 Task: Buy 5 Ties for Baby Girls from Accessories section under best seller category for shipping address: Ebony Rodriguez, 3516 Cook Hill Road, Danbury, Connecticut 06810, Cell Number 2034707320. Pay from credit card ending with 2005, CVV 3321
Action: Mouse moved to (254, 69)
Screenshot: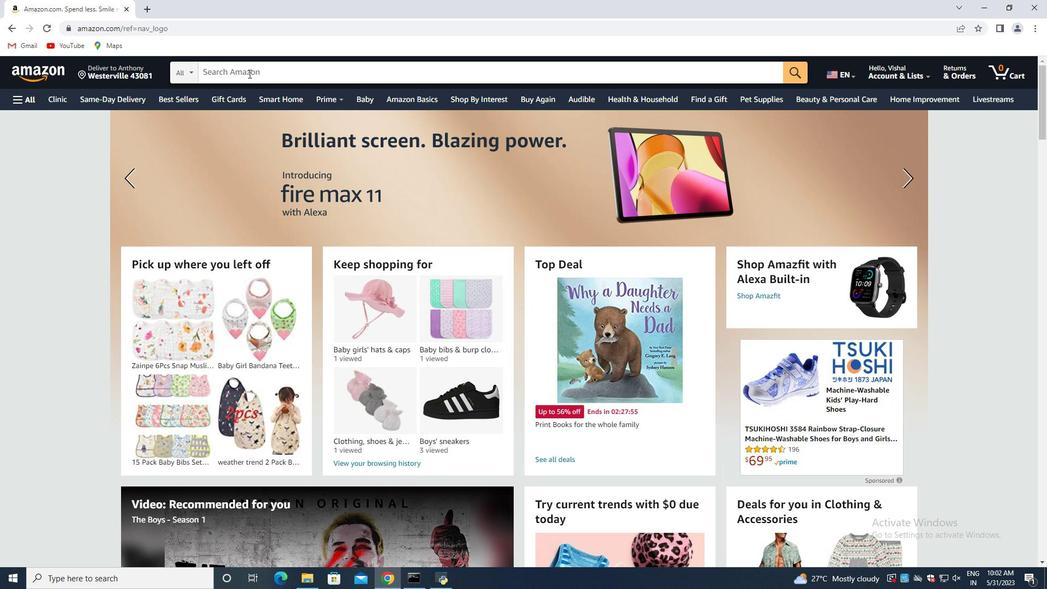 
Action: Mouse pressed left at (254, 69)
Screenshot: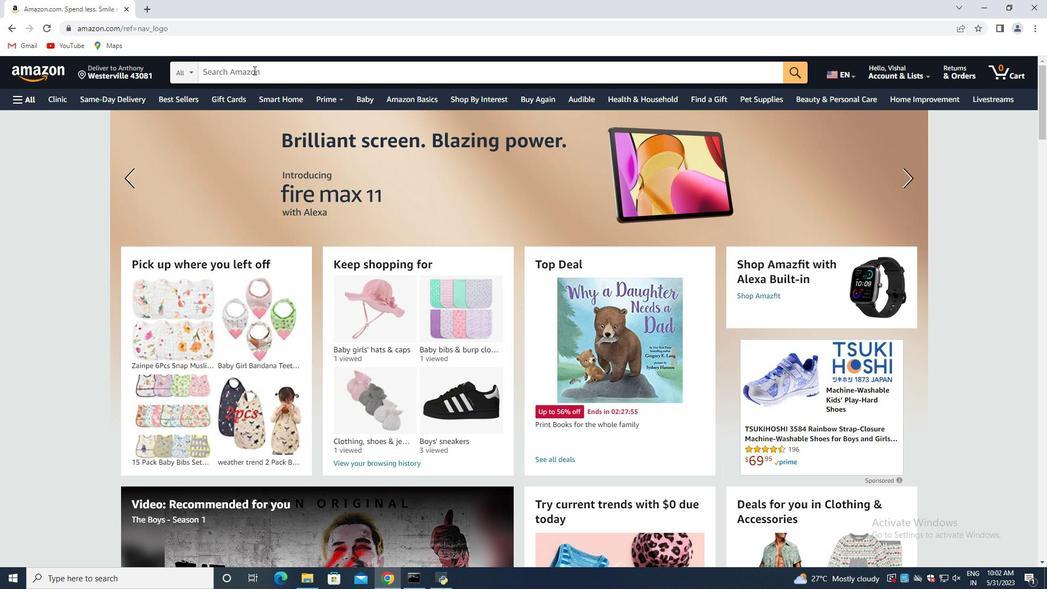 
Action: Key pressed <Key.shift>Ties<Key.space>for<Key.space><Key.shift>Baby<Key.space><Key.shift><Key.shift>Girls<Key.enter>
Screenshot: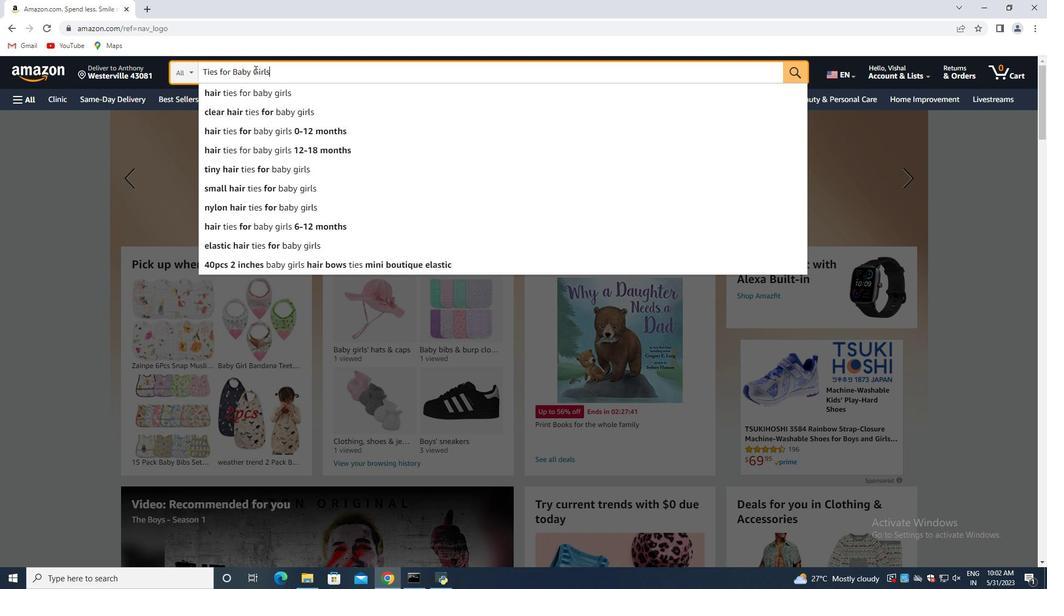 
Action: Mouse moved to (249, 67)
Screenshot: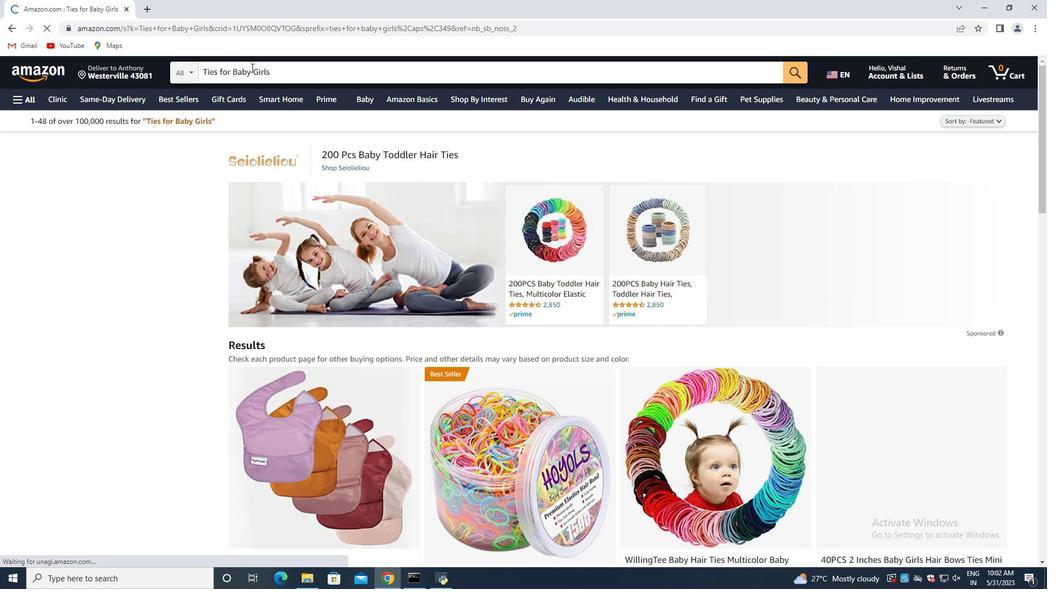 
Action: Mouse scrolled (249, 67) with delta (0, 0)
Screenshot: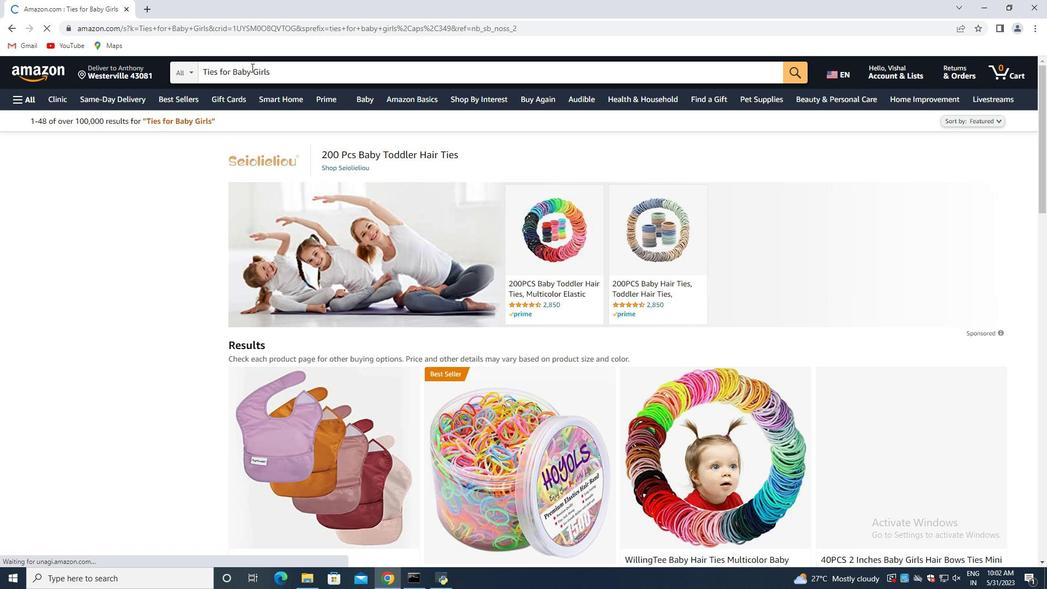 
Action: Mouse moved to (229, 83)
Screenshot: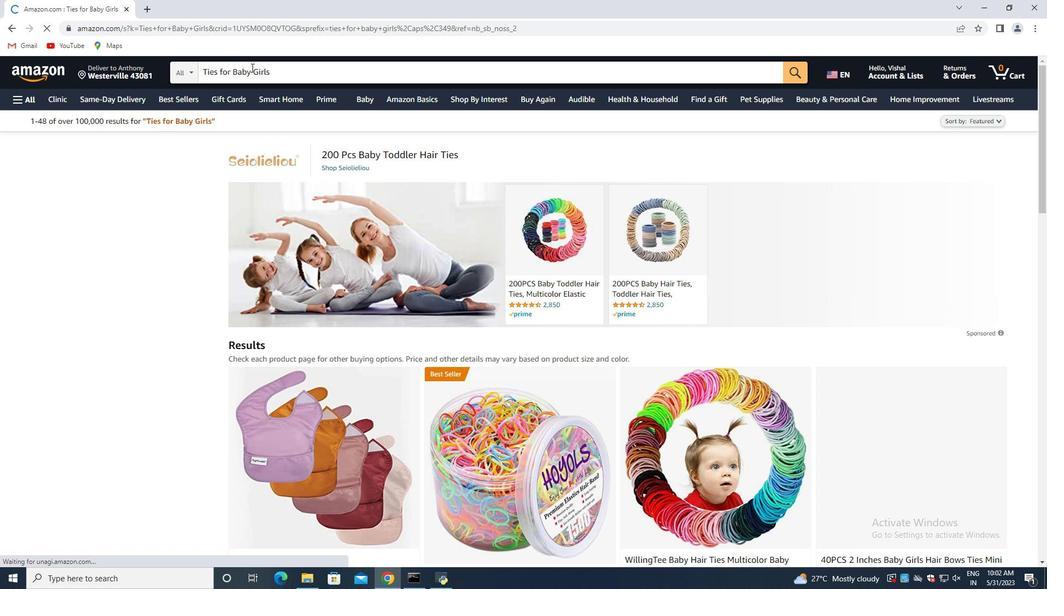 
Action: Mouse scrolled (231, 81) with delta (0, 0)
Screenshot: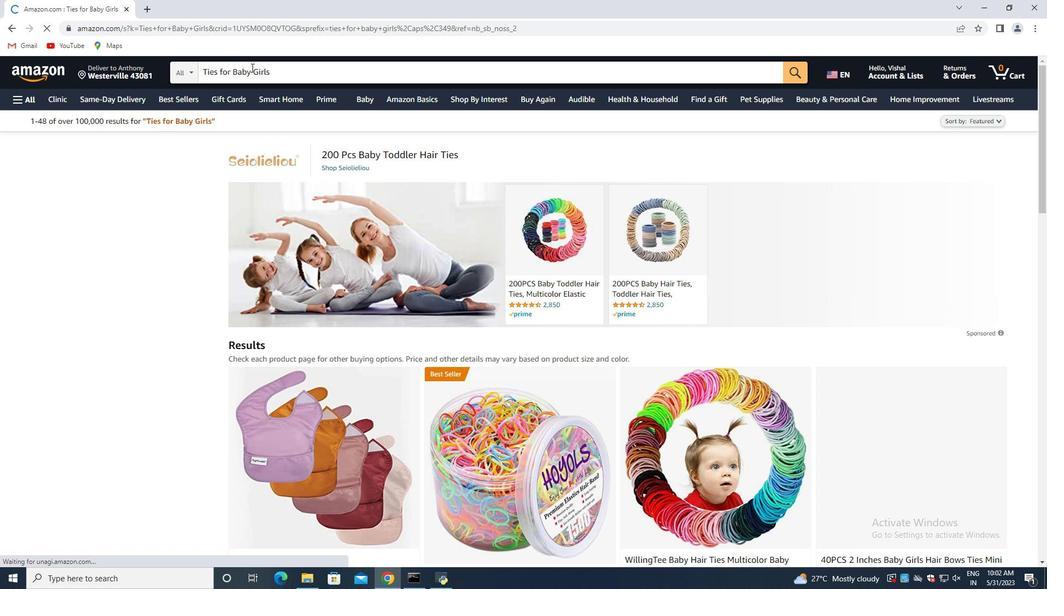 
Action: Mouse moved to (225, 98)
Screenshot: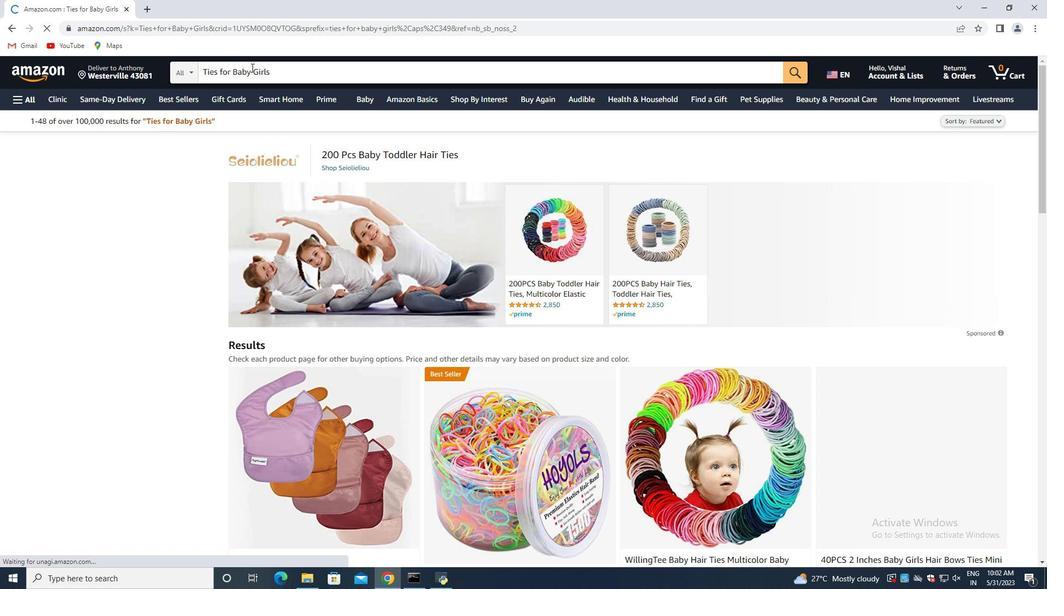 
Action: Mouse scrolled (225, 97) with delta (0, 0)
Screenshot: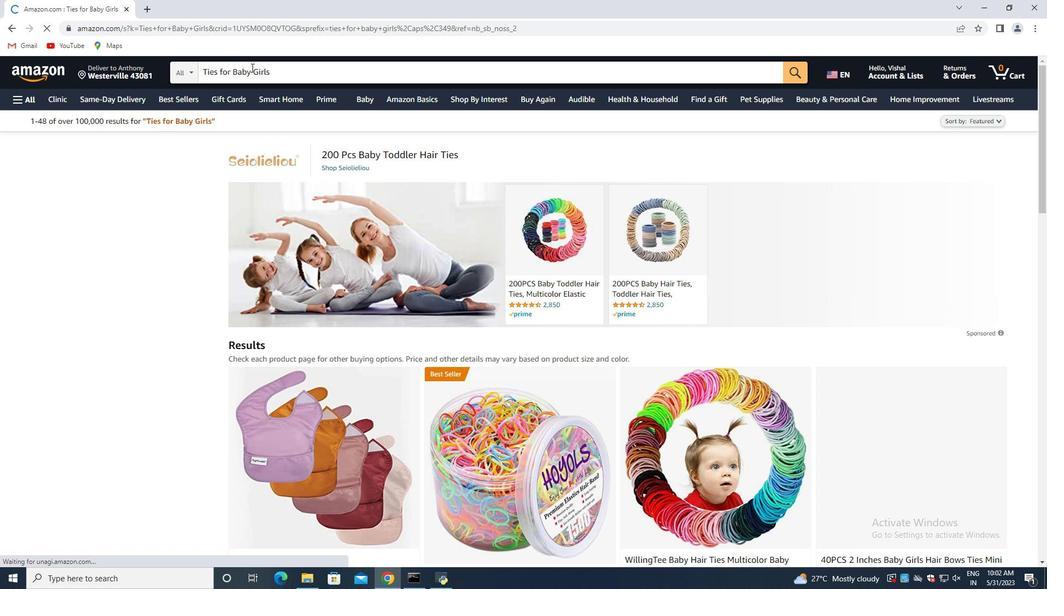 
Action: Mouse moved to (221, 112)
Screenshot: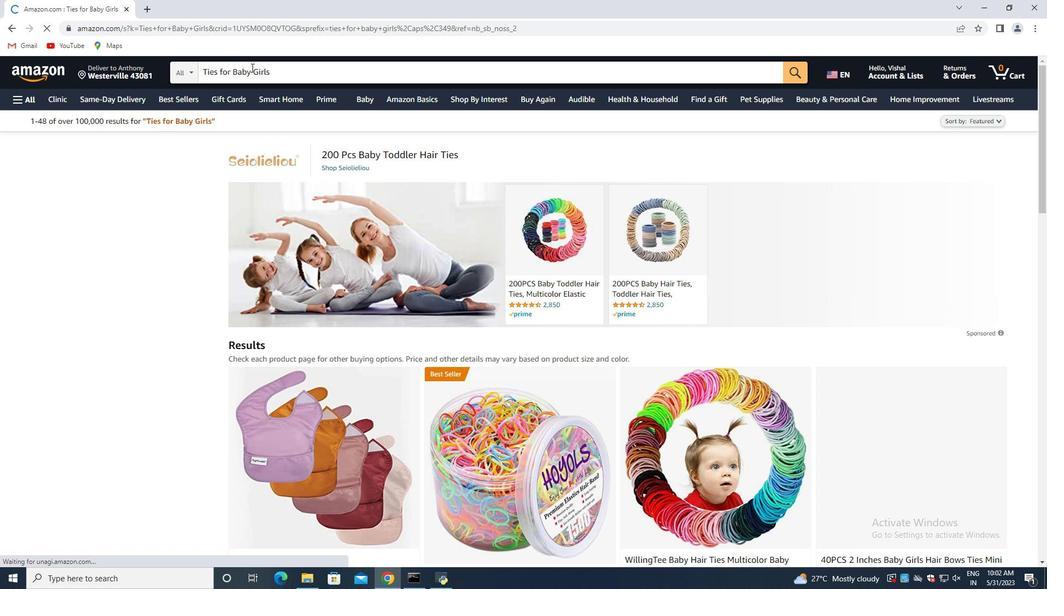 
Action: Mouse scrolled (221, 111) with delta (0, 0)
Screenshot: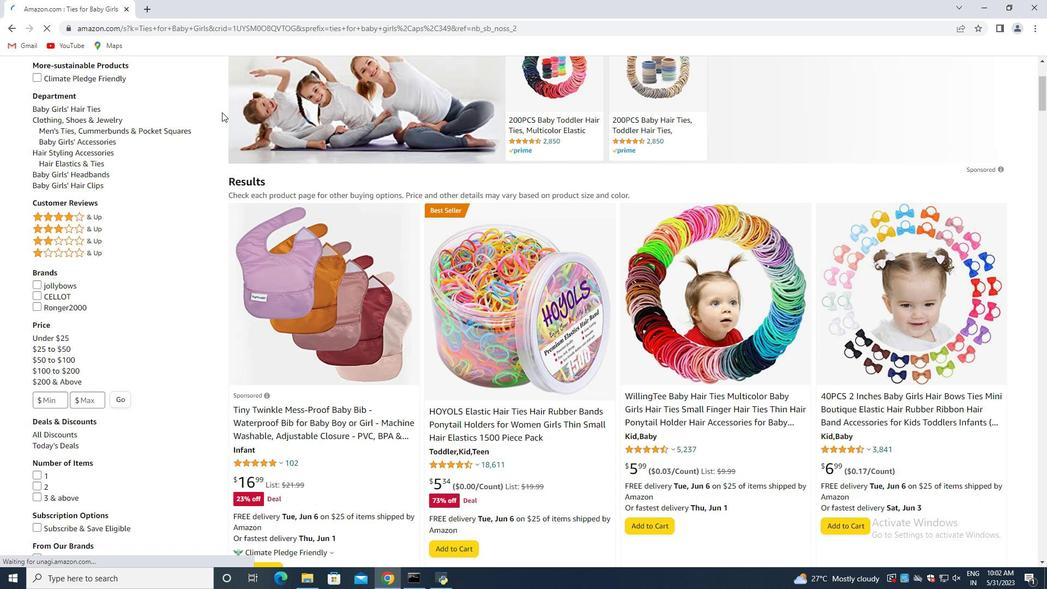 
Action: Mouse moved to (386, 220)
Screenshot: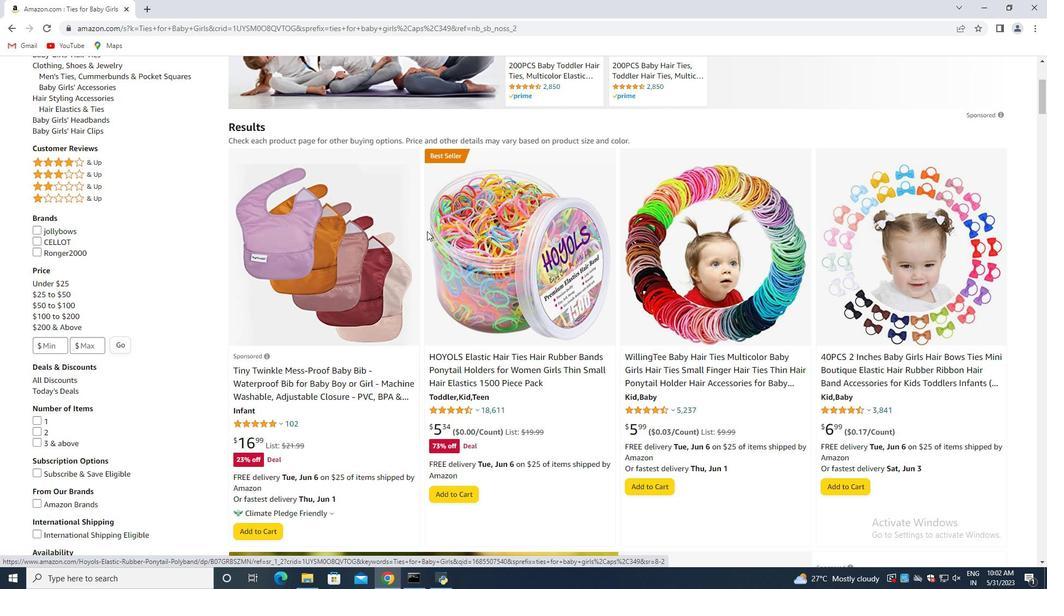 
Action: Mouse scrolled (386, 221) with delta (0, 0)
Screenshot: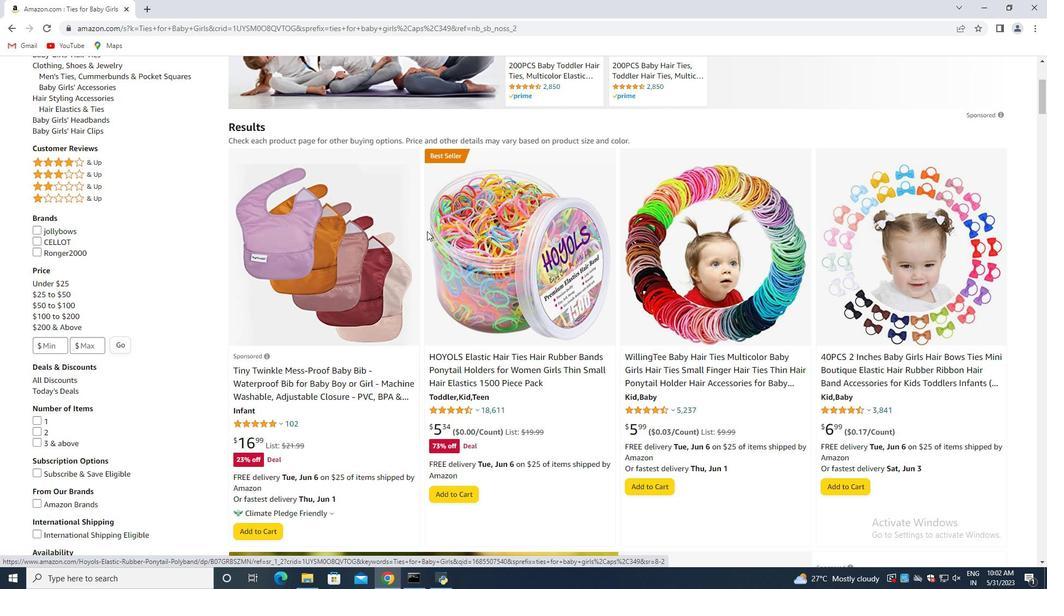 
Action: Mouse moved to (384, 219)
Screenshot: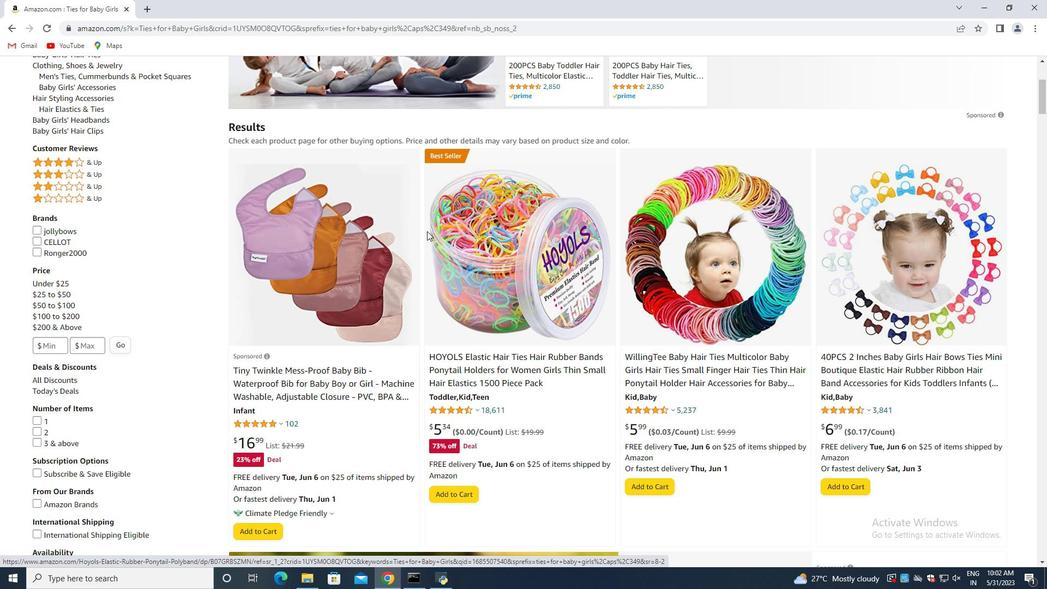 
Action: Mouse scrolled (384, 220) with delta (0, 0)
Screenshot: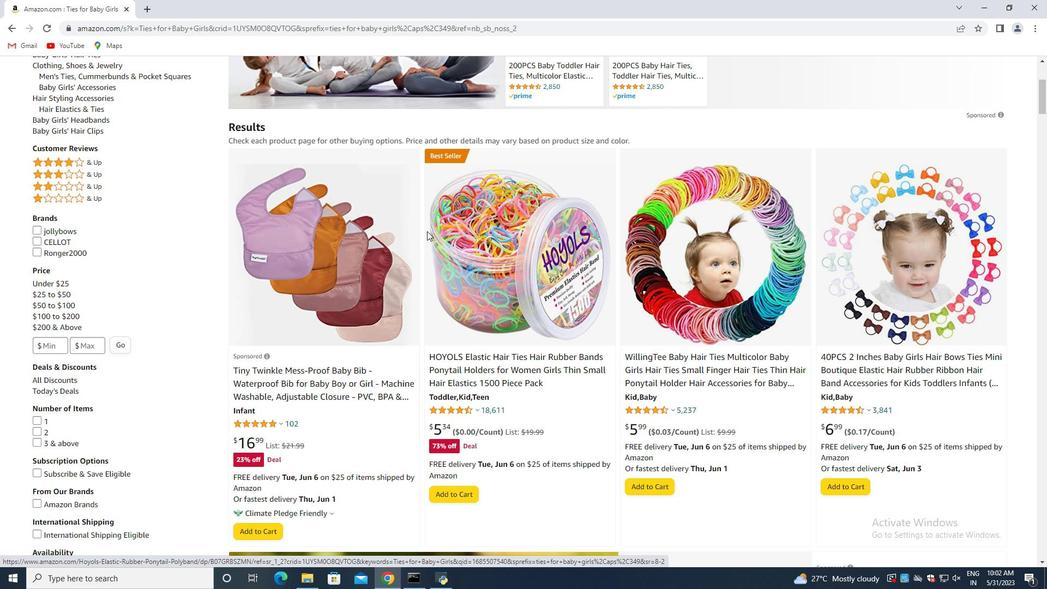 
Action: Mouse moved to (384, 219)
Screenshot: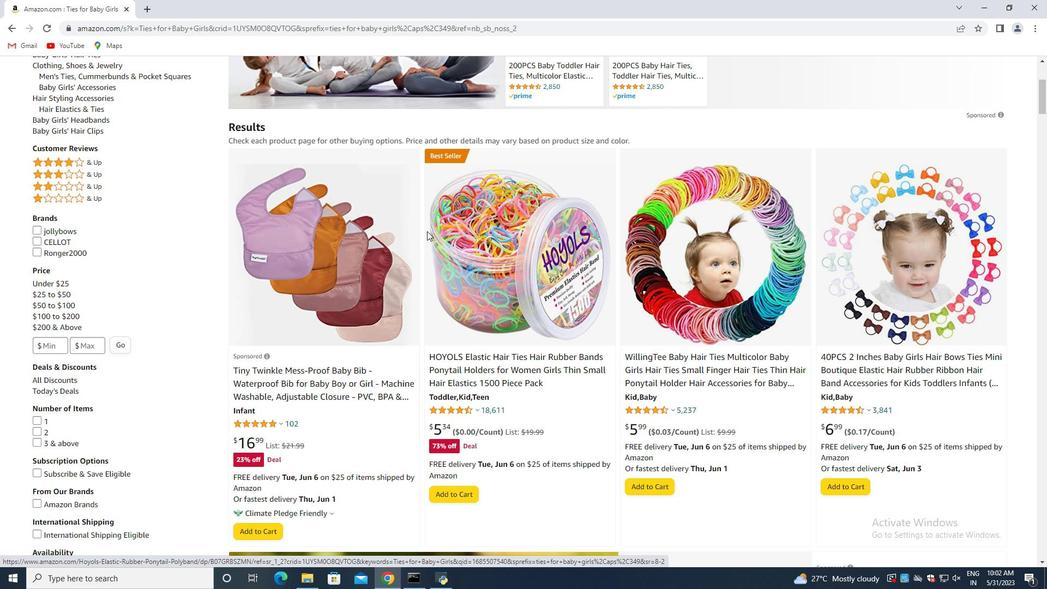 
Action: Mouse scrolled (384, 219) with delta (0, 0)
Screenshot: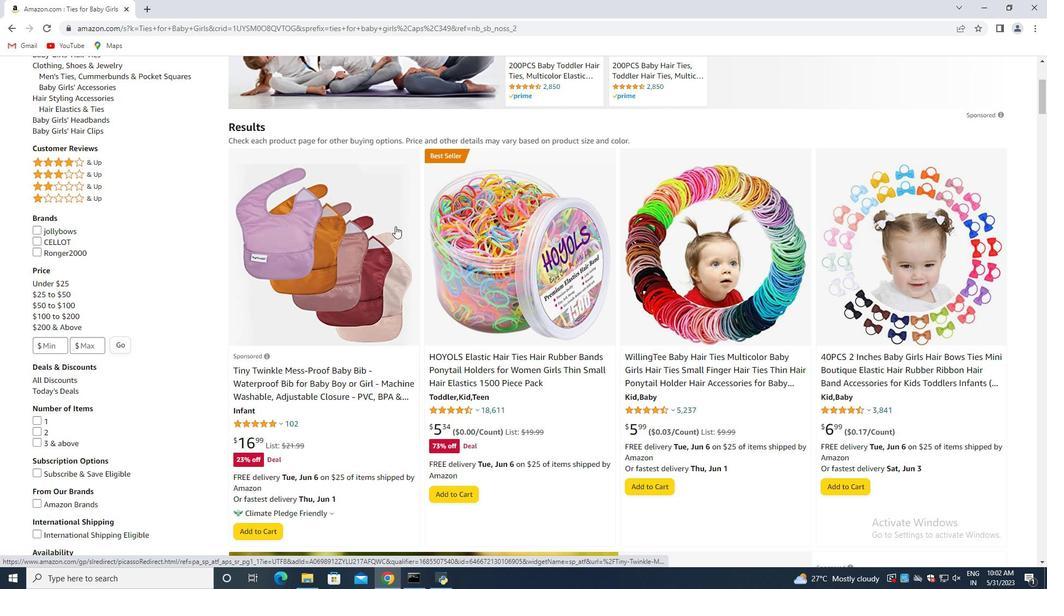 
Action: Mouse moved to (128, 227)
Screenshot: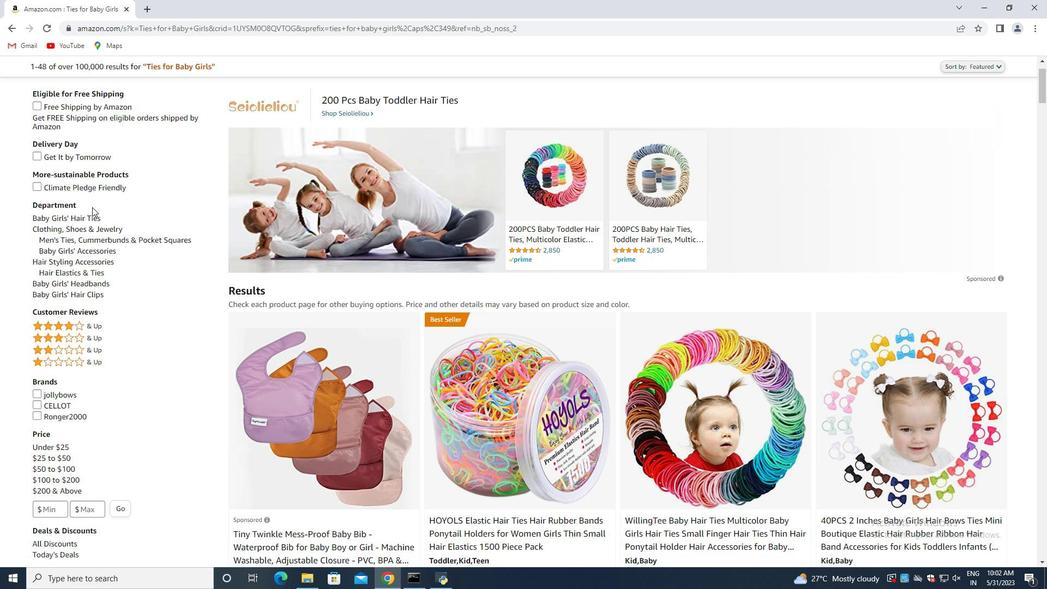 
Action: Mouse scrolled (128, 227) with delta (0, 0)
Screenshot: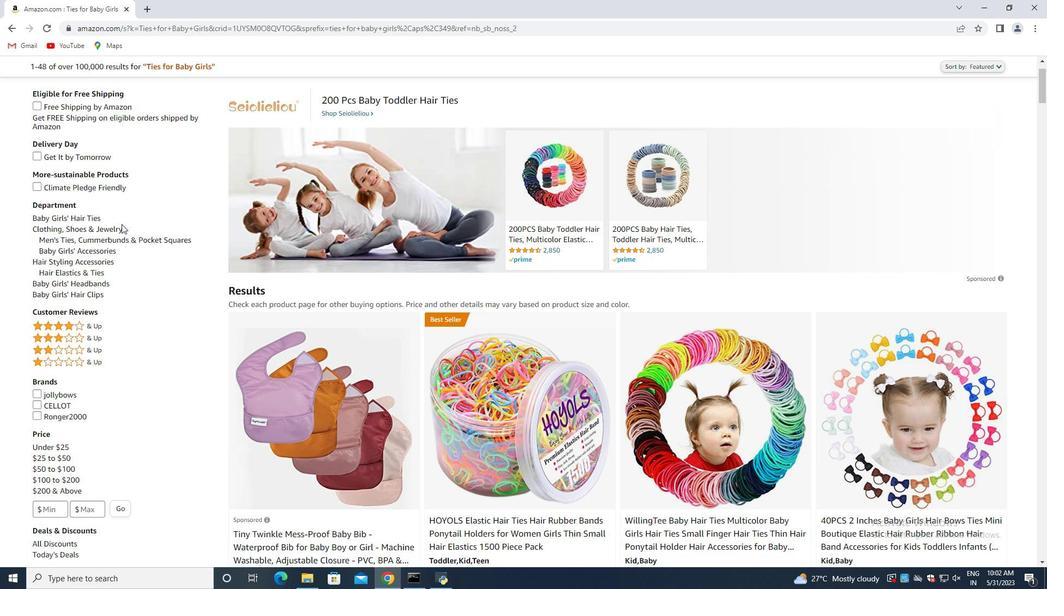 
Action: Mouse scrolled (128, 227) with delta (0, 0)
Screenshot: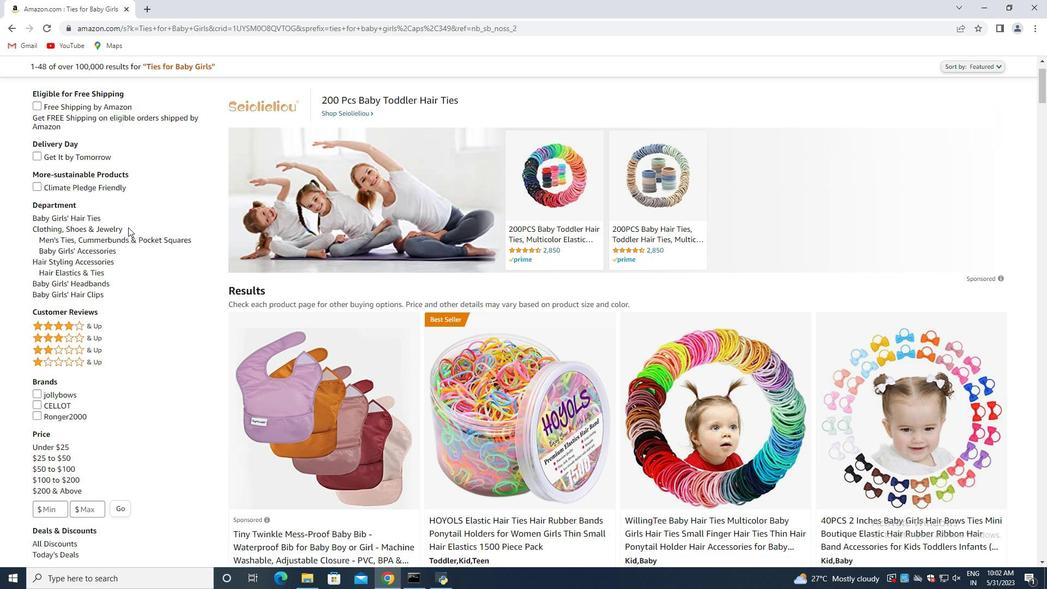 
Action: Mouse moved to (86, 304)
Screenshot: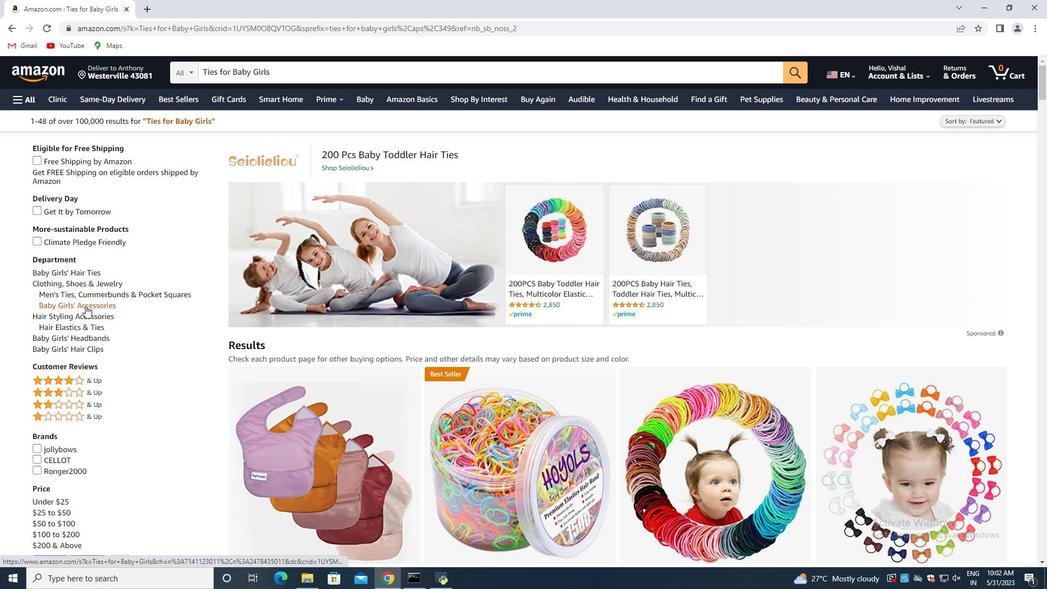 
Action: Mouse pressed left at (86, 304)
Screenshot: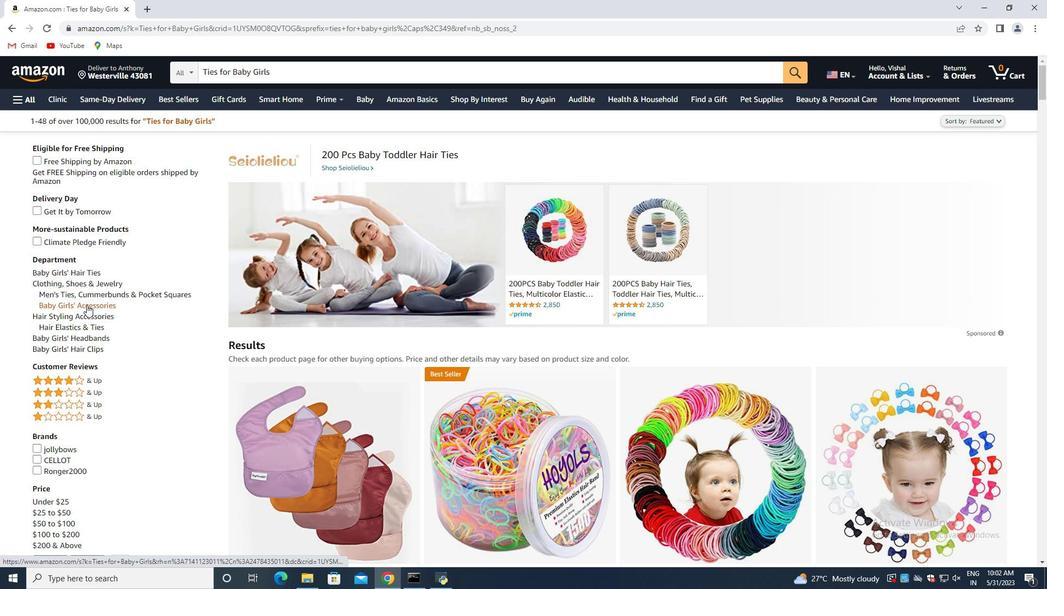 
Action: Mouse moved to (104, 304)
Screenshot: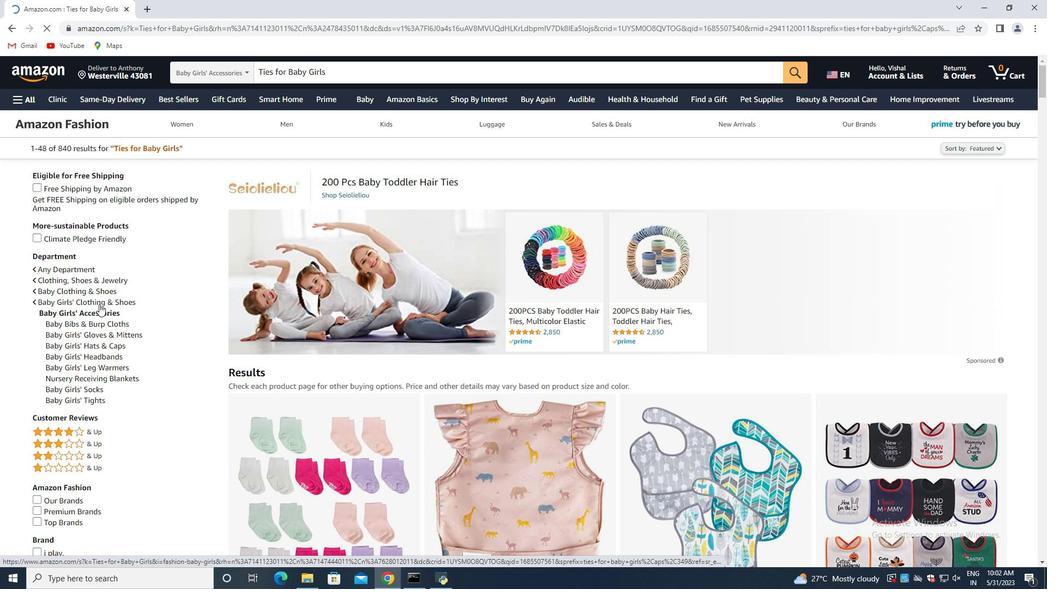 
Action: Mouse scrolled (102, 303) with delta (0, 0)
Screenshot: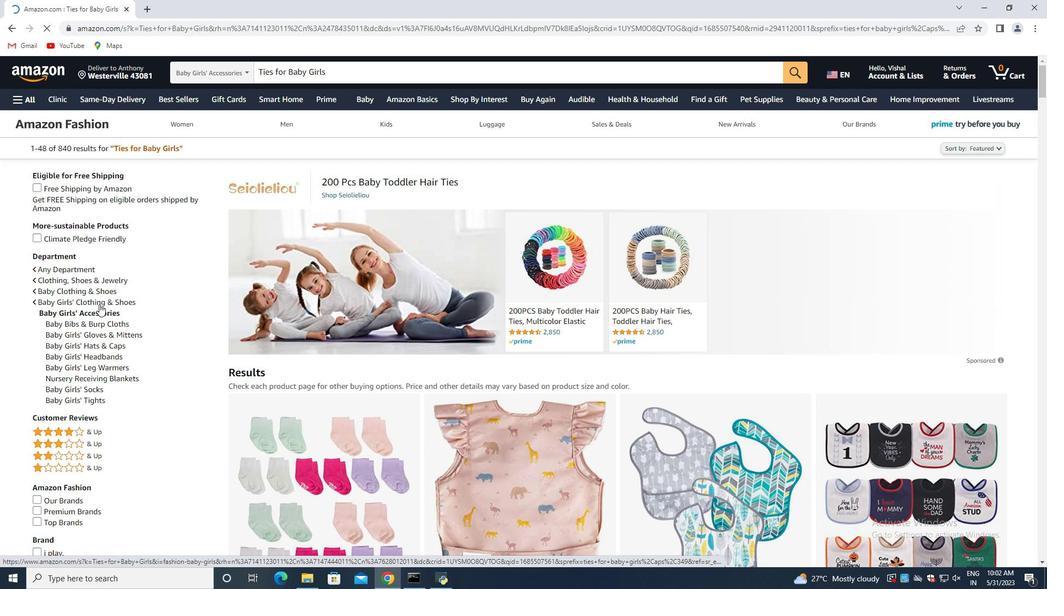 
Action: Mouse moved to (104, 304)
Screenshot: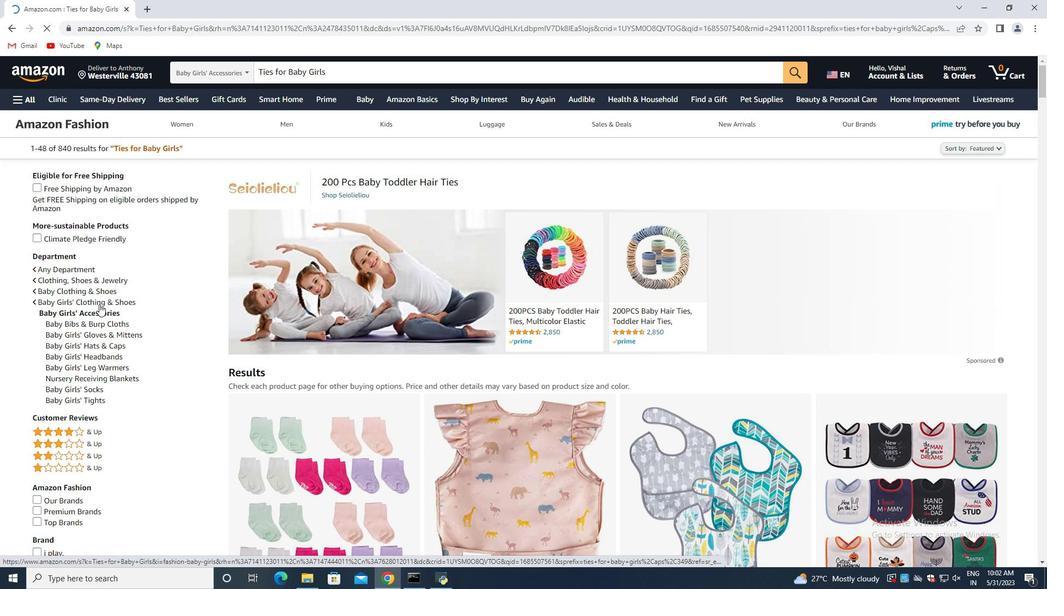 
Action: Mouse scrolled (104, 303) with delta (0, 0)
Screenshot: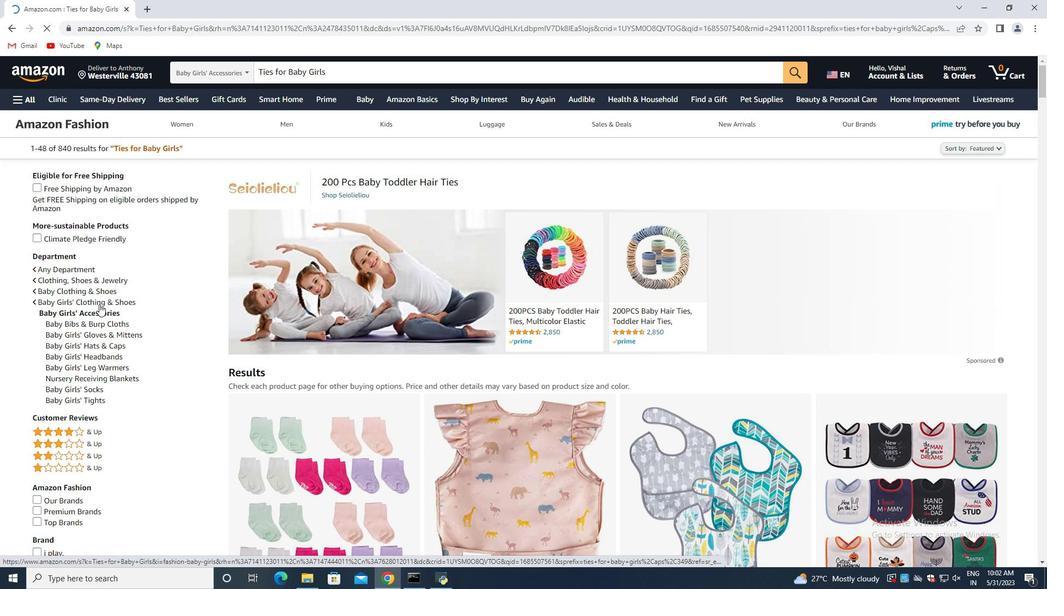 
Action: Mouse moved to (158, 307)
Screenshot: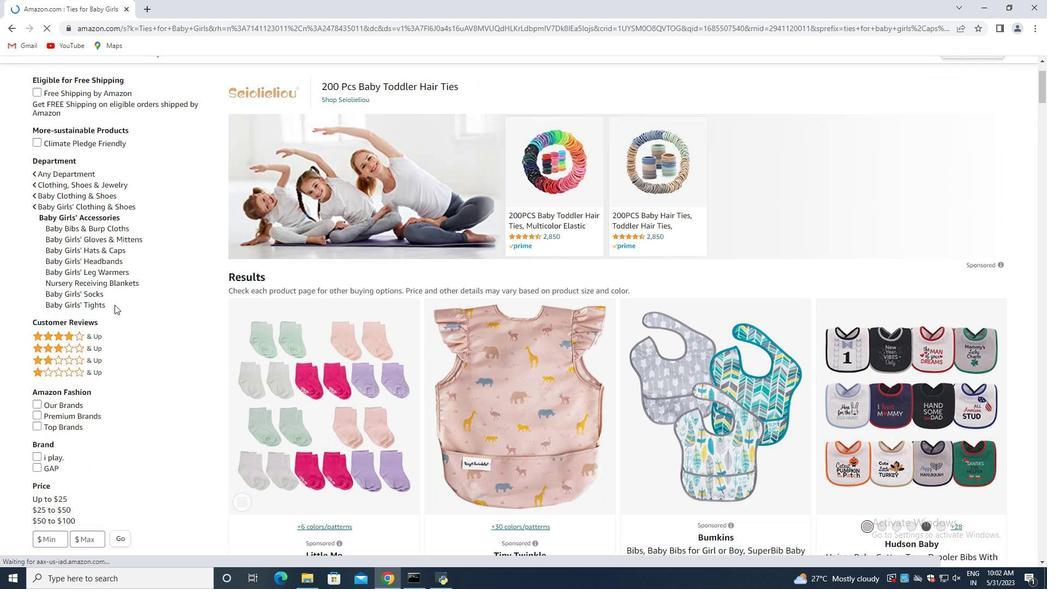 
Action: Mouse scrolled (158, 308) with delta (0, 0)
Screenshot: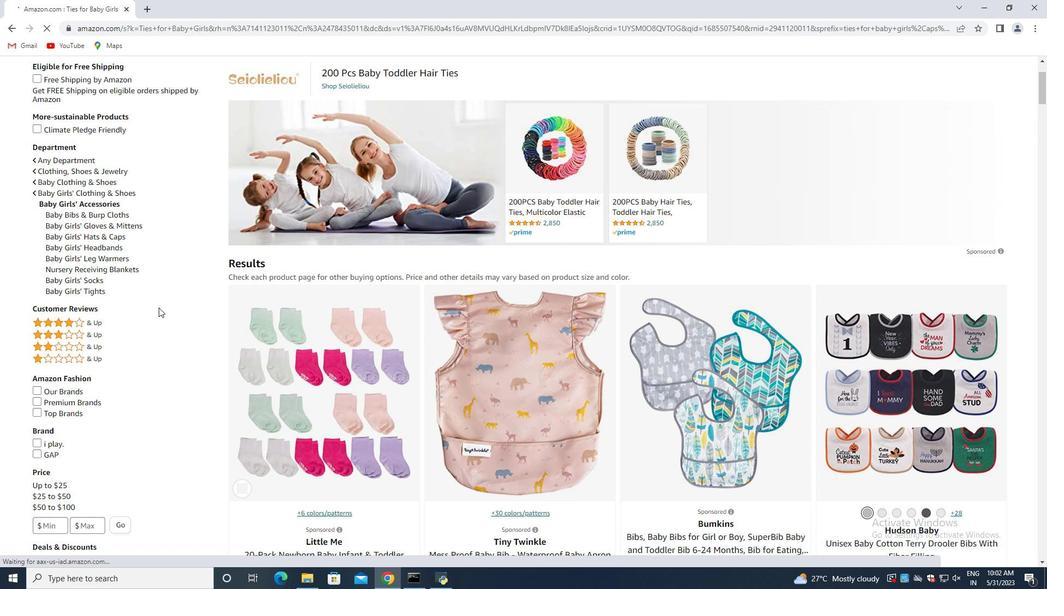
Action: Mouse scrolled (158, 308) with delta (0, 0)
Screenshot: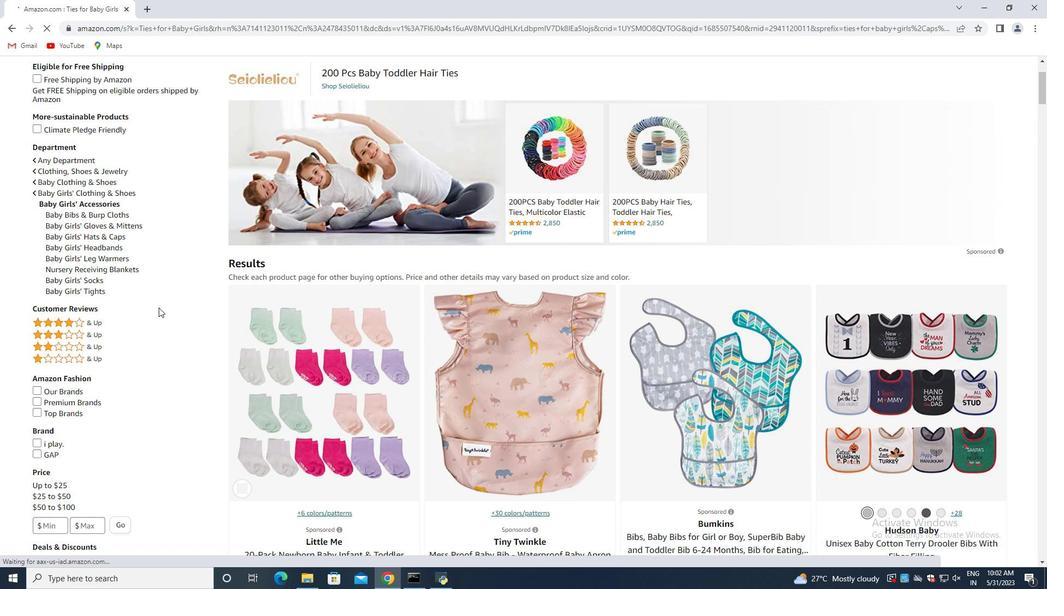 
Action: Mouse scrolled (158, 308) with delta (0, 0)
Screenshot: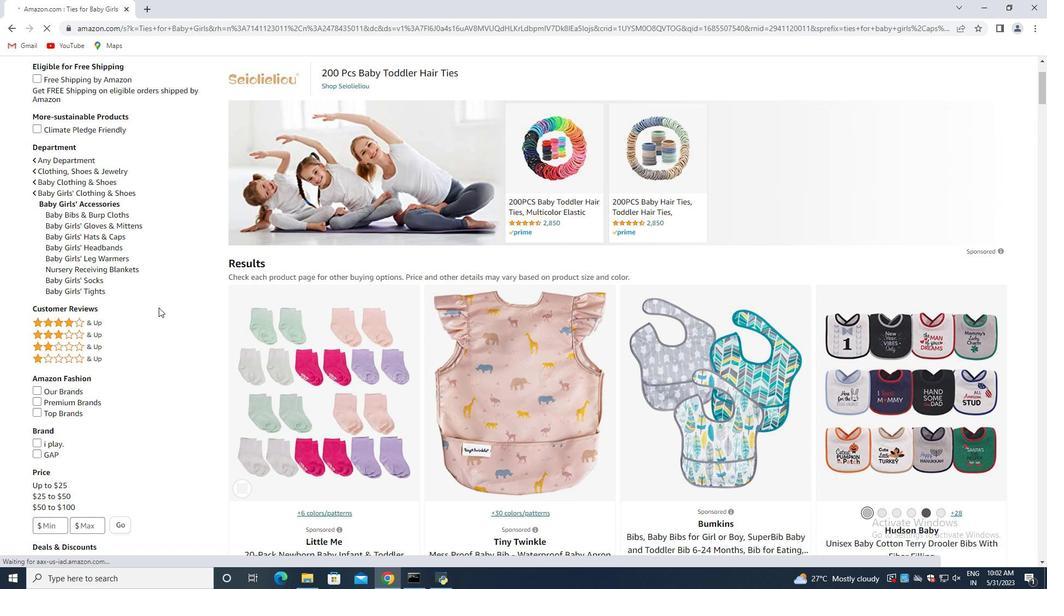 
Action: Mouse scrolled (158, 307) with delta (0, 0)
Screenshot: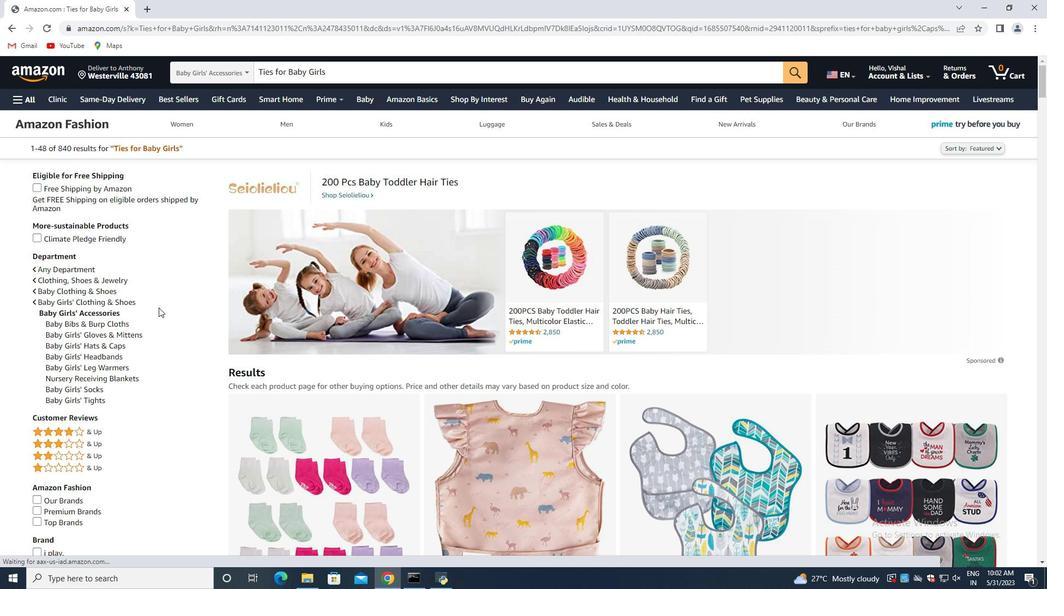 
Action: Mouse scrolled (158, 307) with delta (0, 0)
Screenshot: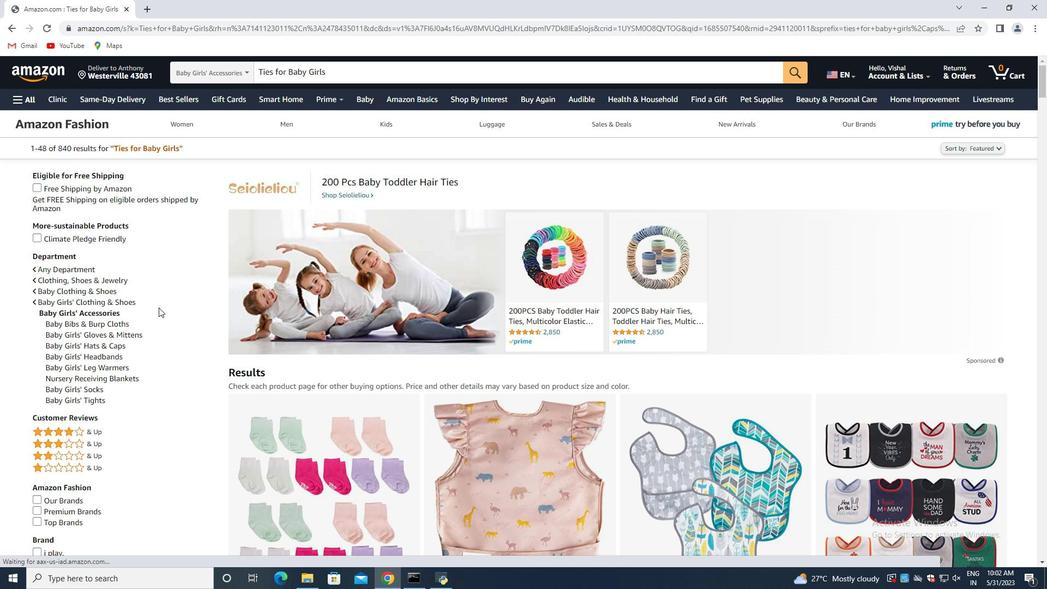 
Action: Mouse scrolled (158, 307) with delta (0, 0)
Screenshot: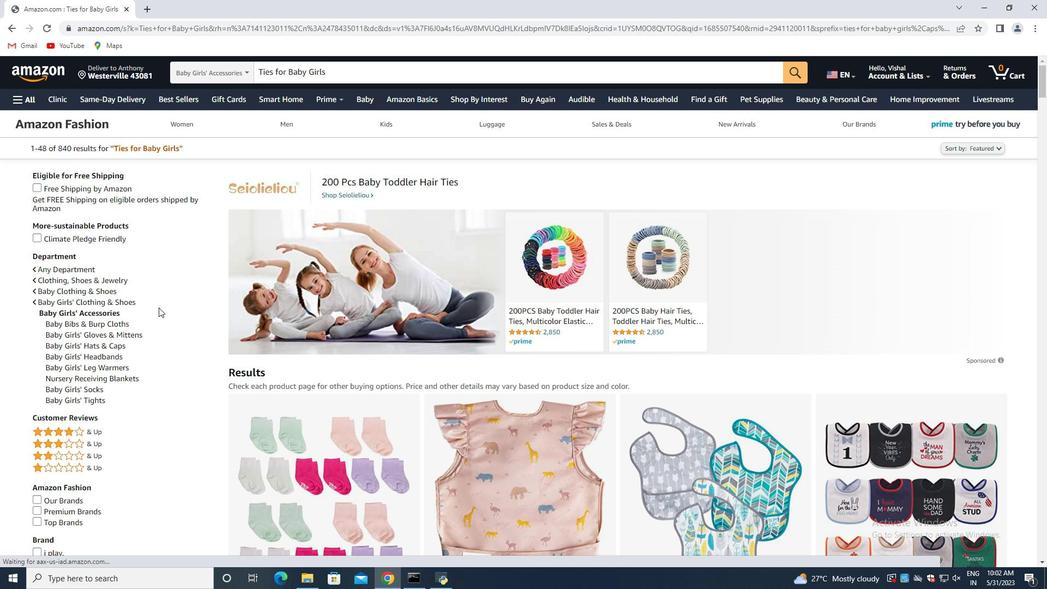 
Action: Mouse moved to (413, 323)
Screenshot: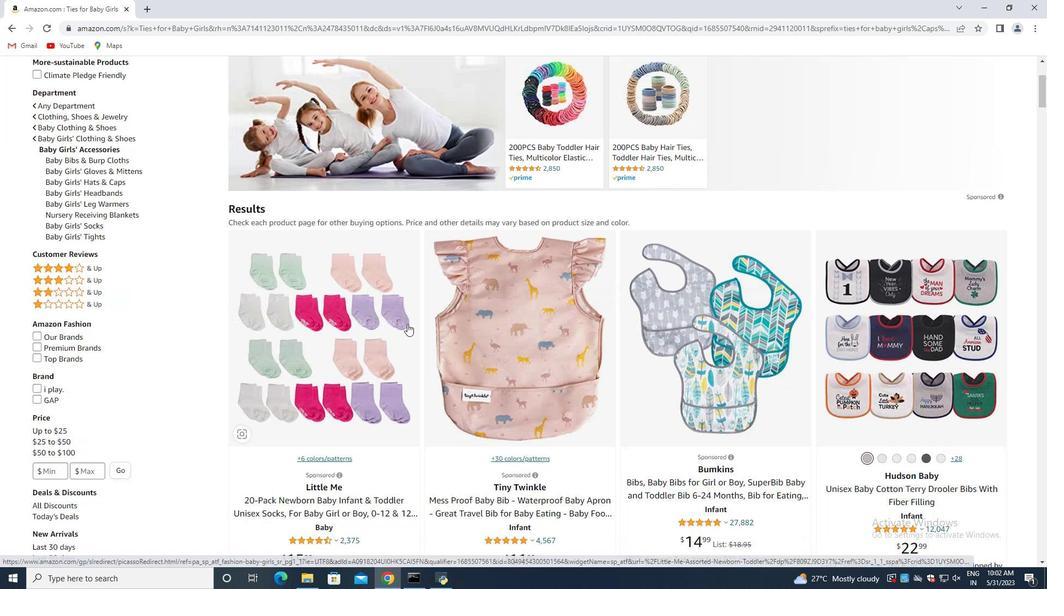 
Action: Mouse scrolled (413, 322) with delta (0, 0)
Screenshot: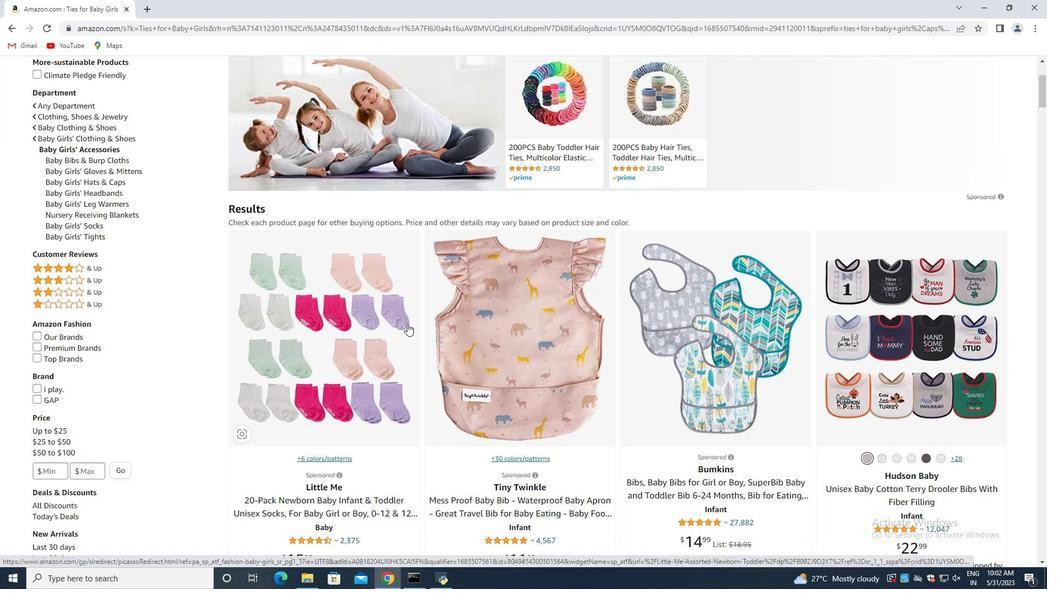 
Action: Mouse scrolled (413, 322) with delta (0, 0)
Screenshot: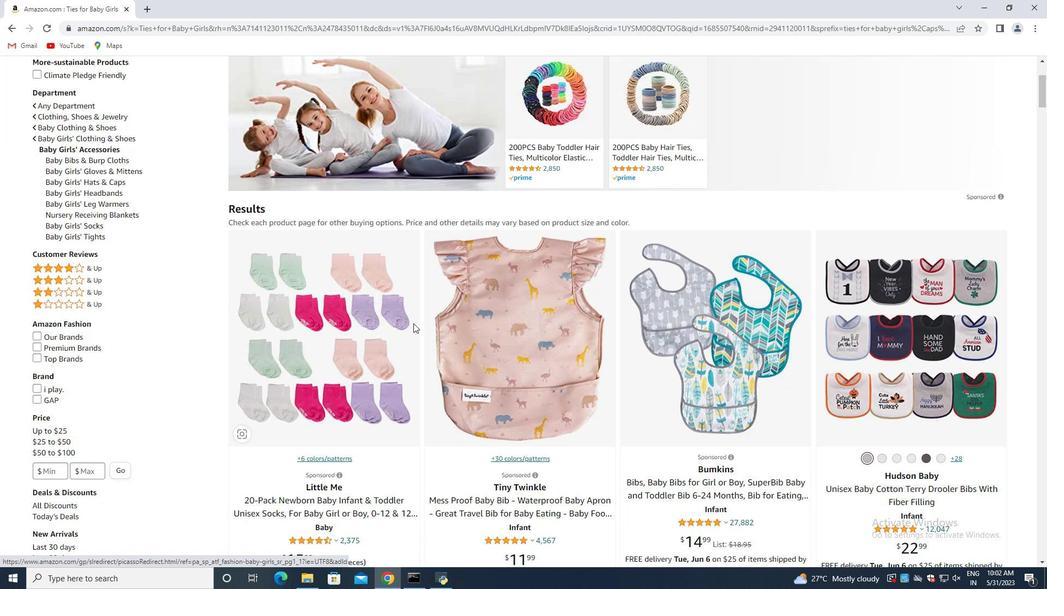 
Action: Mouse moved to (431, 322)
Screenshot: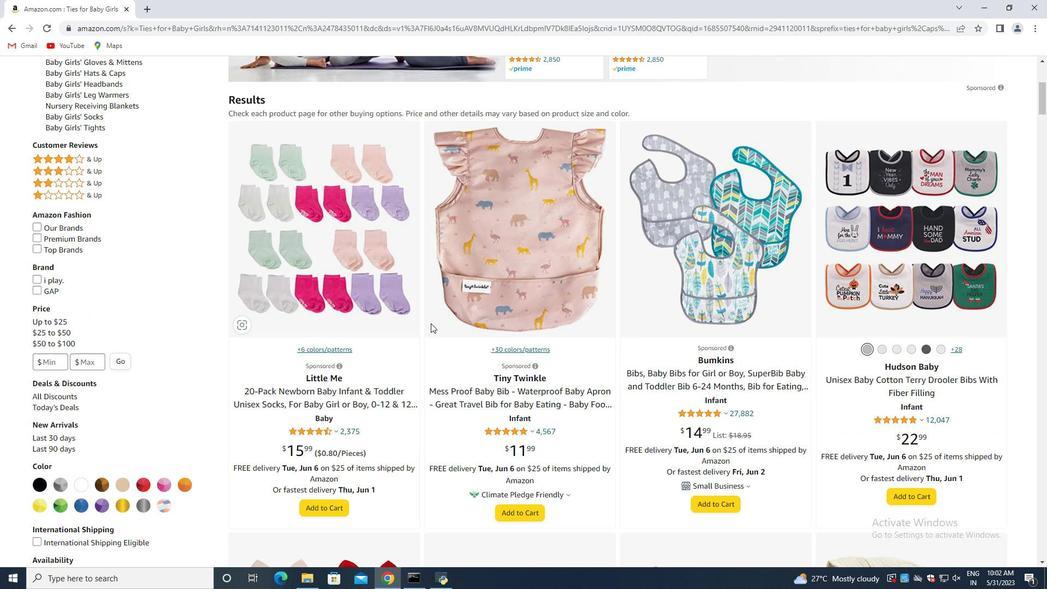 
Action: Mouse scrolled (431, 321) with delta (0, 0)
Screenshot: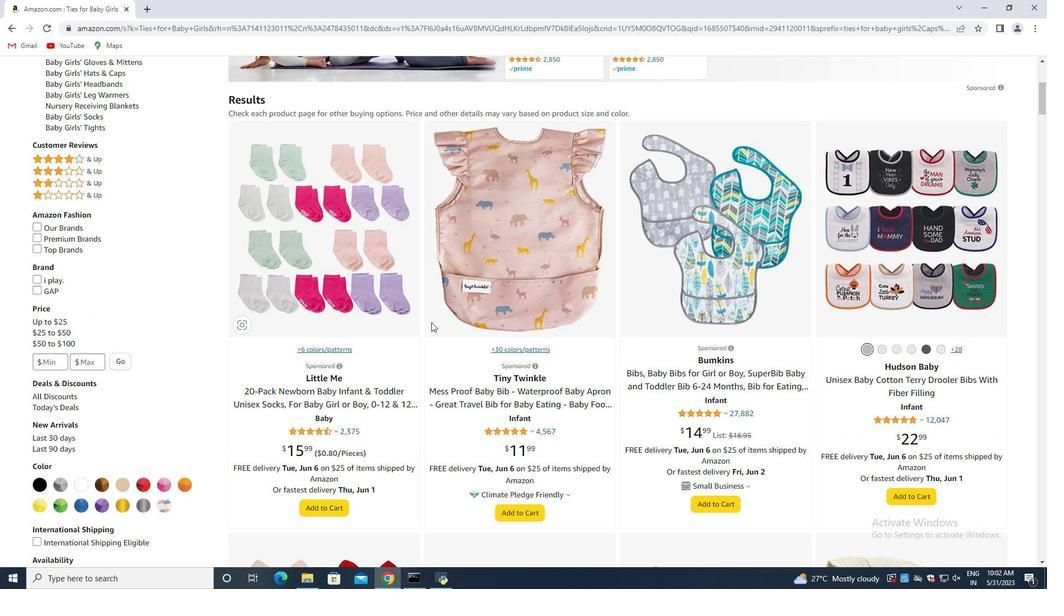 
Action: Mouse scrolled (431, 321) with delta (0, 0)
Screenshot: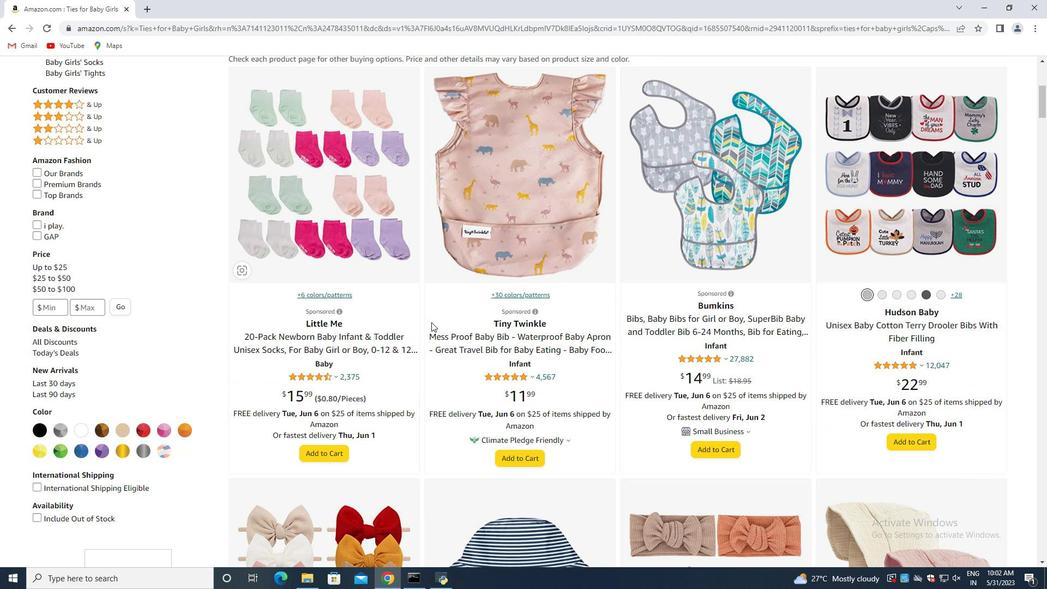 
Action: Mouse scrolled (431, 321) with delta (0, 0)
Screenshot: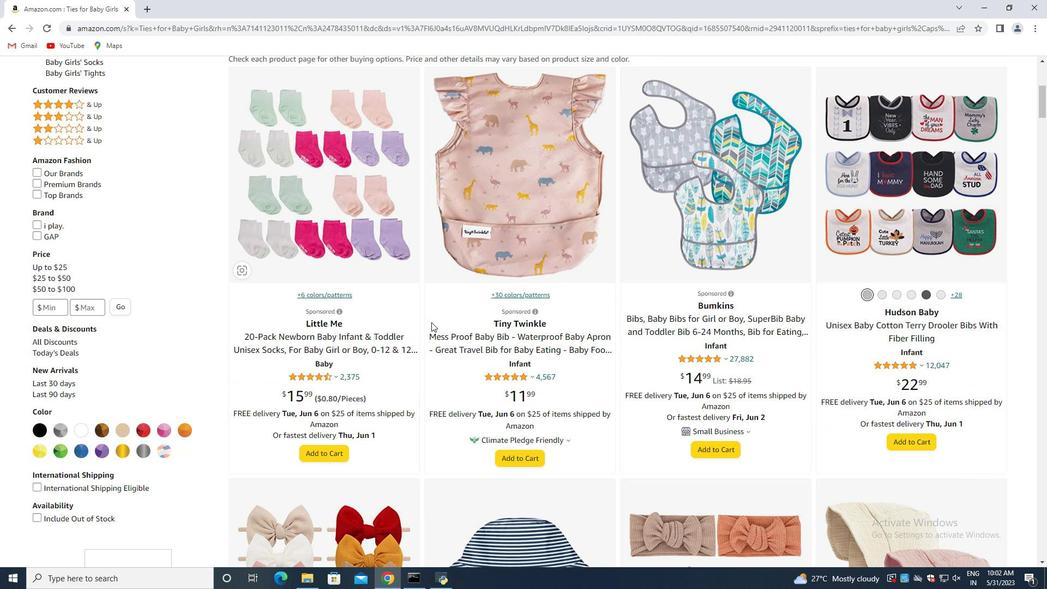 
Action: Mouse scrolled (431, 321) with delta (0, 0)
Screenshot: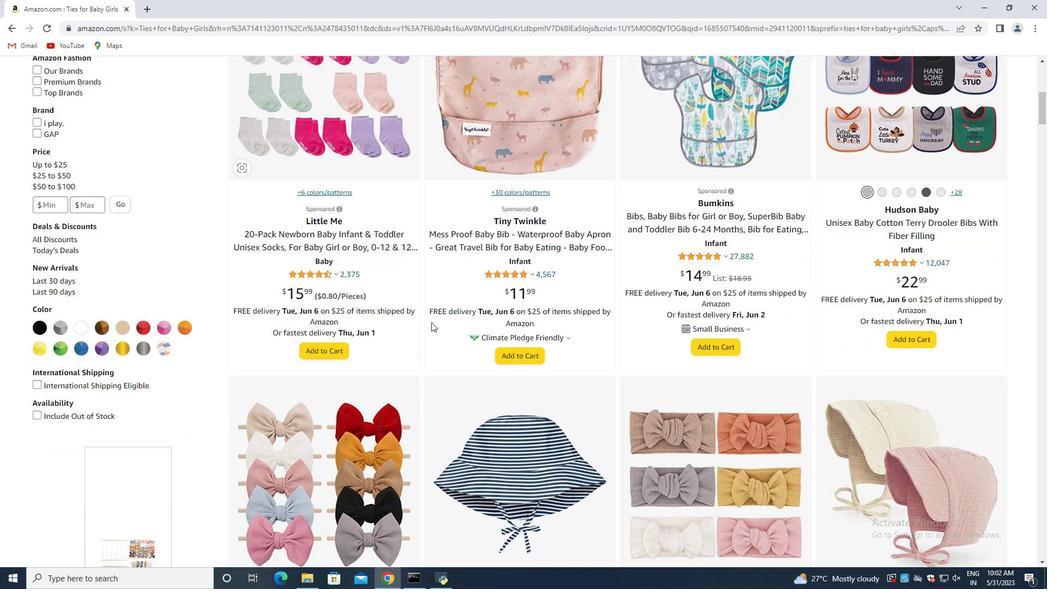 
Action: Mouse scrolled (431, 321) with delta (0, 0)
Screenshot: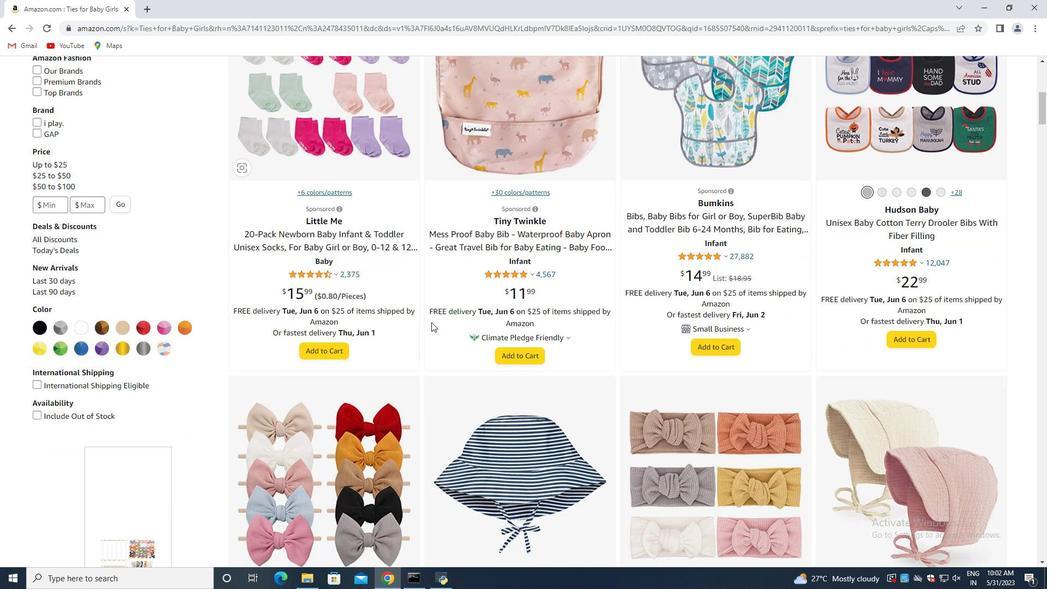 
Action: Mouse moved to (431, 322)
Screenshot: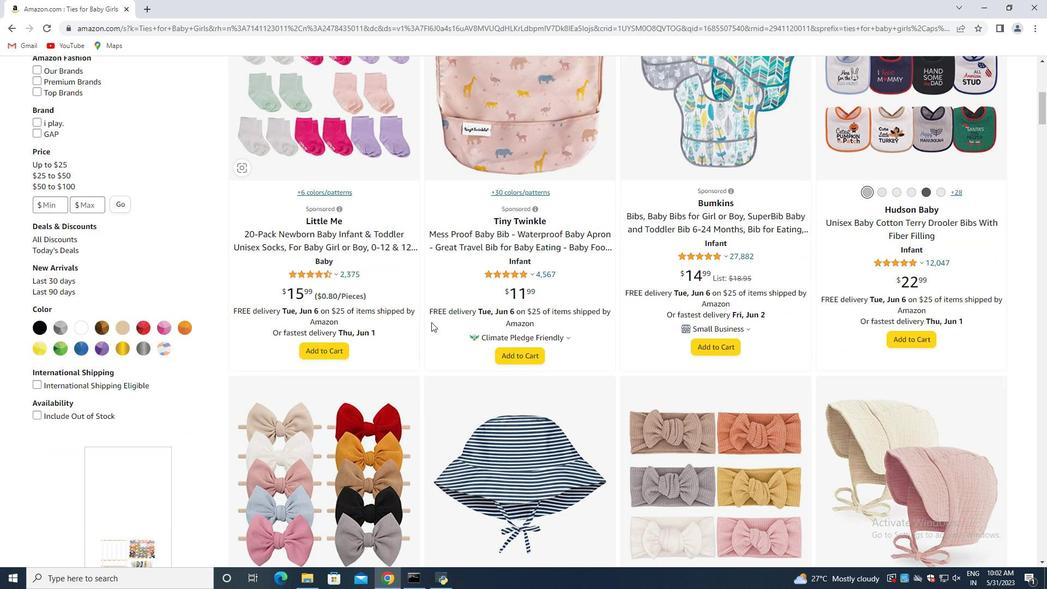 
Action: Mouse scrolled (431, 321) with delta (0, 0)
Screenshot: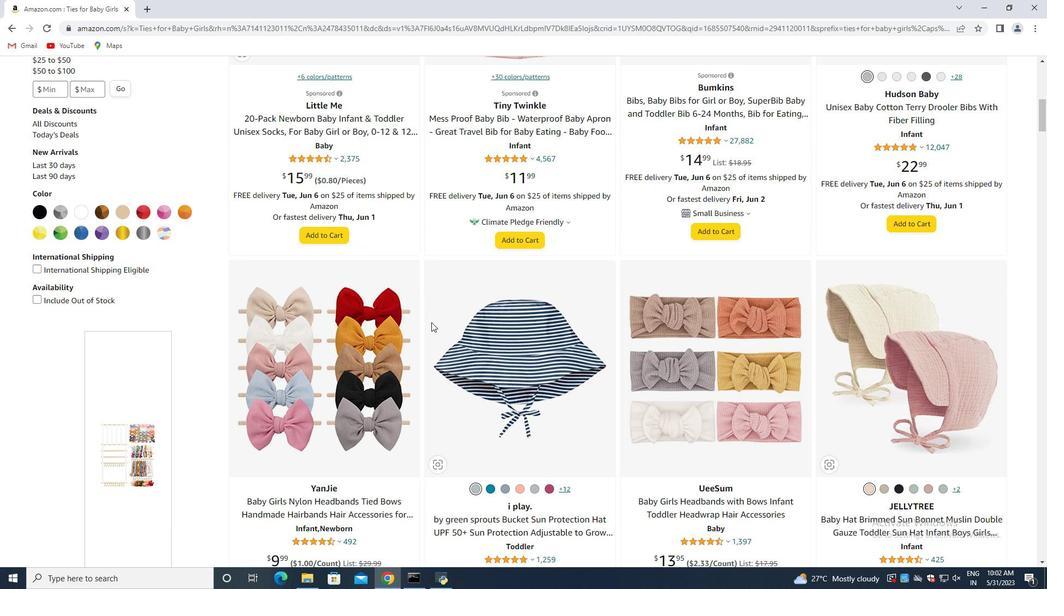 
Action: Mouse moved to (431, 322)
Screenshot: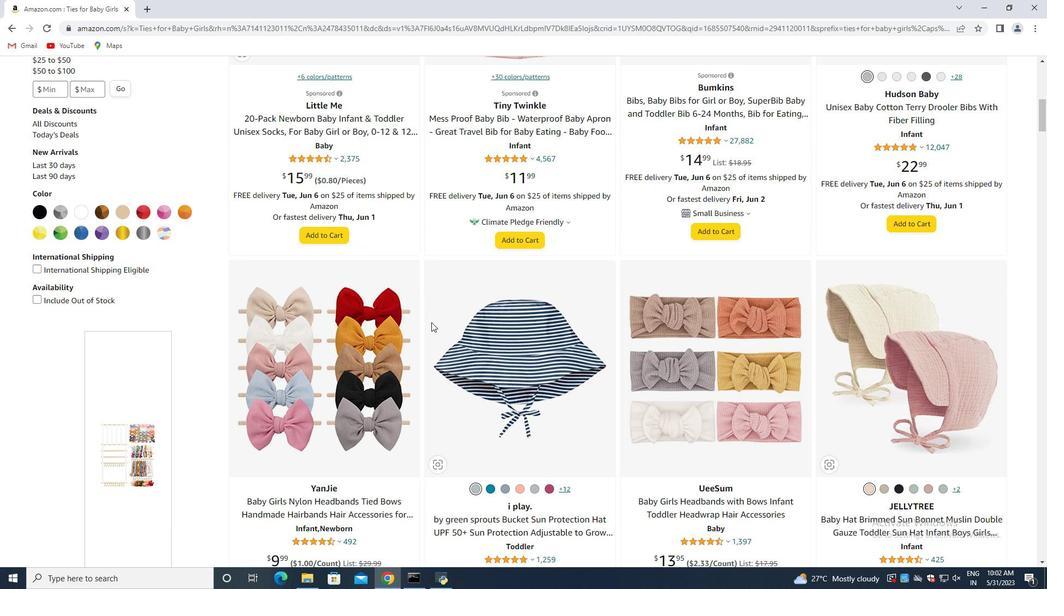 
Action: Mouse scrolled (431, 322) with delta (0, 0)
Screenshot: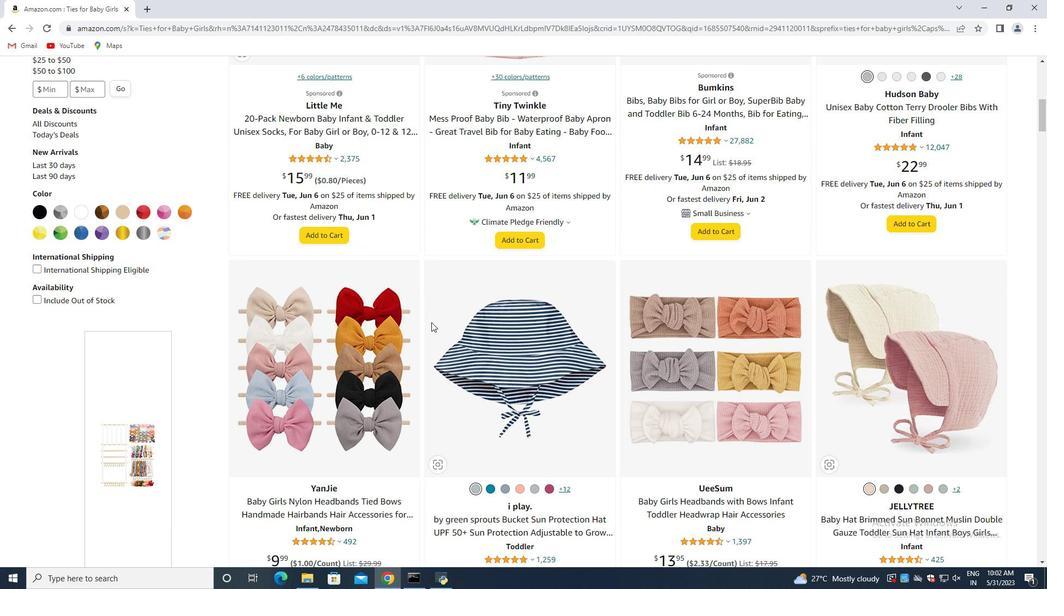 
Action: Mouse moved to (326, 325)
Screenshot: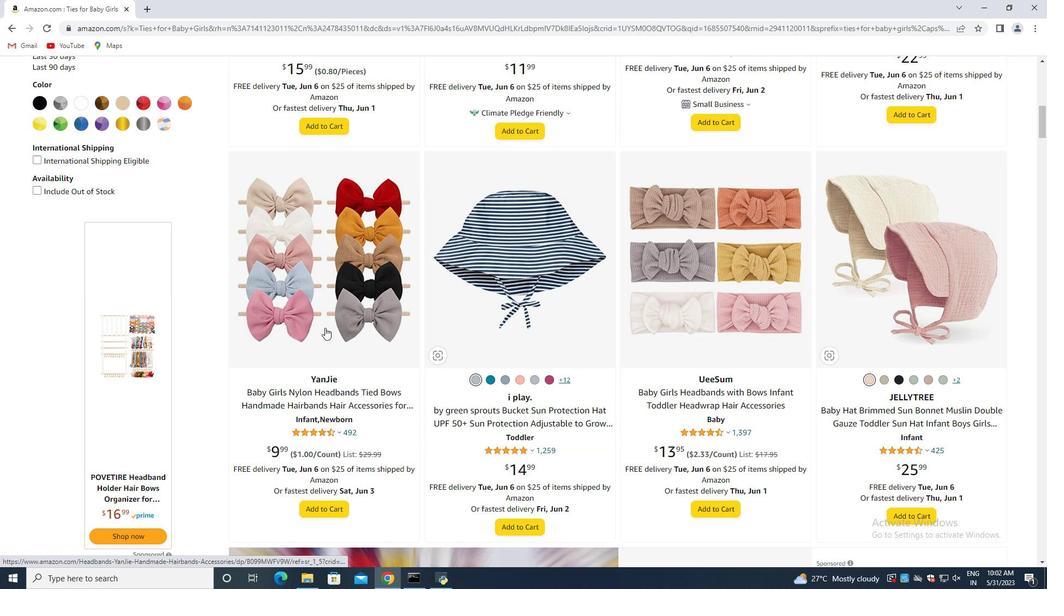 
Action: Mouse scrolled (326, 325) with delta (0, 0)
Screenshot: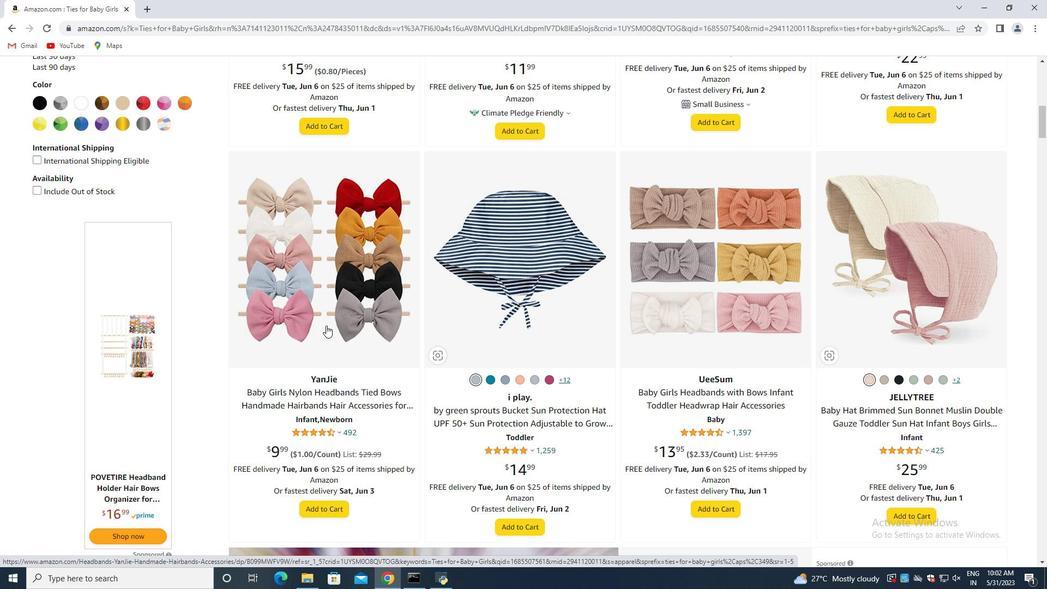 
Action: Mouse scrolled (326, 325) with delta (0, 0)
Screenshot: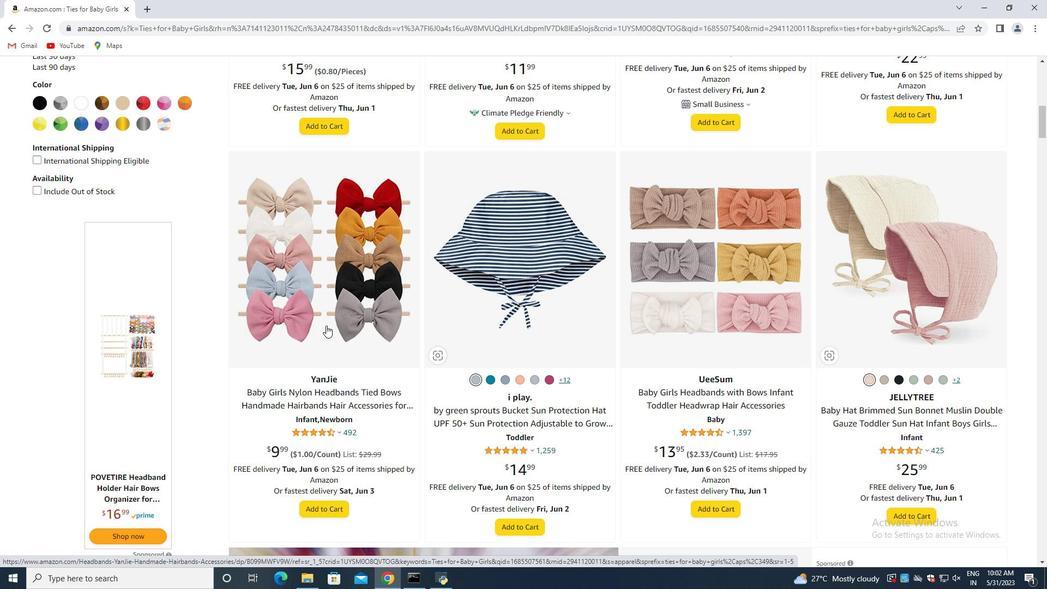 
Action: Mouse scrolled (326, 325) with delta (0, 0)
Screenshot: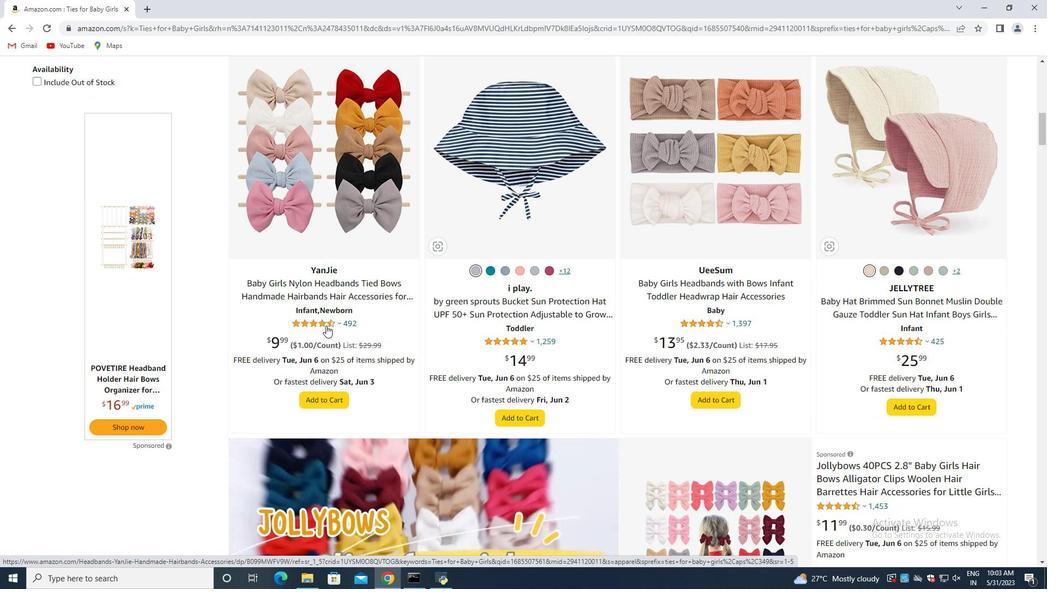 
Action: Mouse scrolled (326, 325) with delta (0, 0)
Screenshot: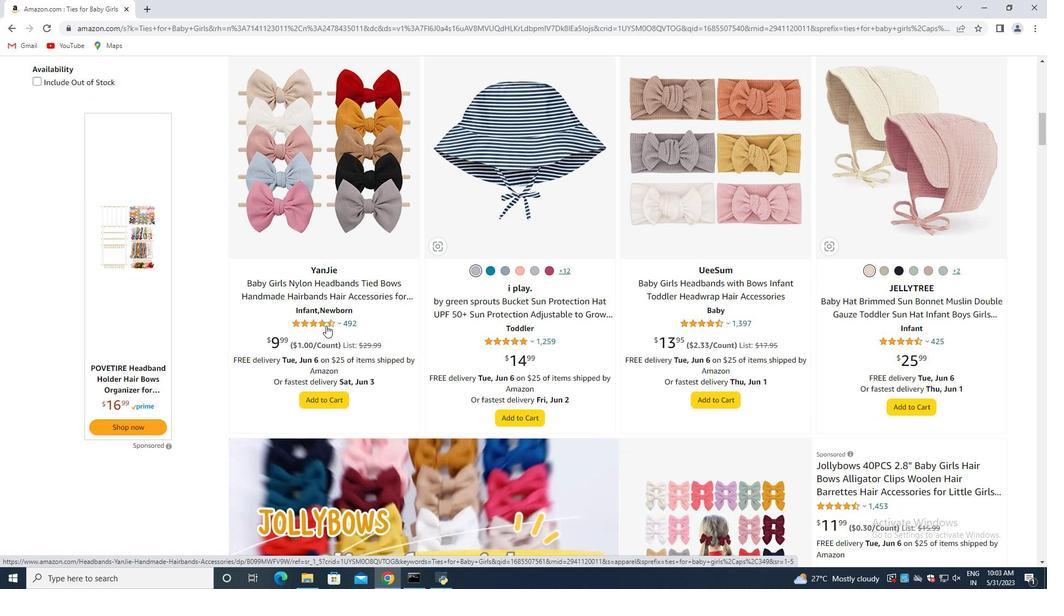 
Action: Mouse moved to (326, 325)
Screenshot: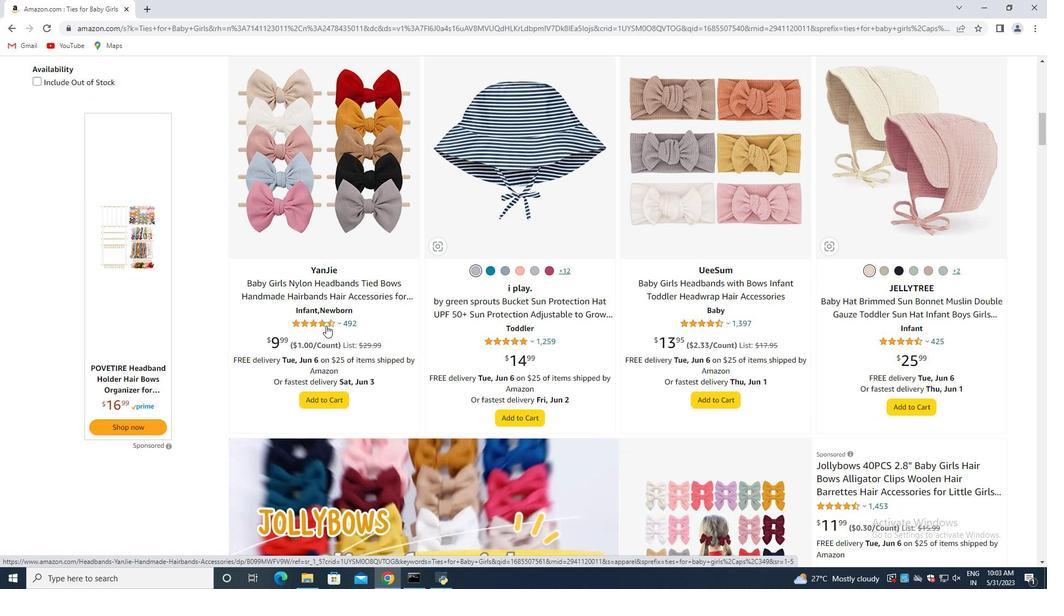 
Action: Mouse scrolled (326, 324) with delta (0, 0)
Screenshot: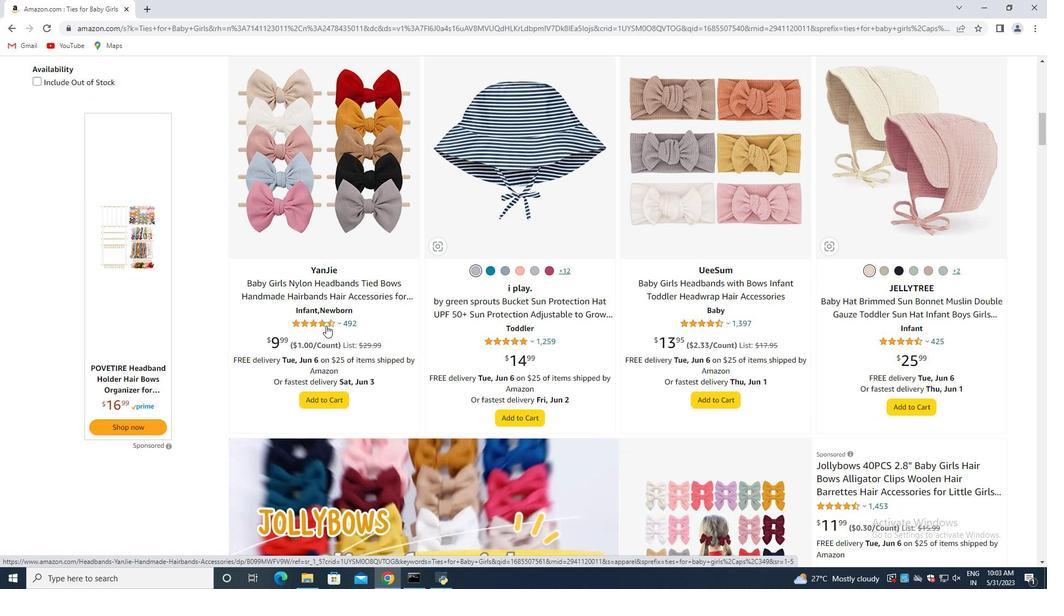
Action: Mouse moved to (325, 325)
Screenshot: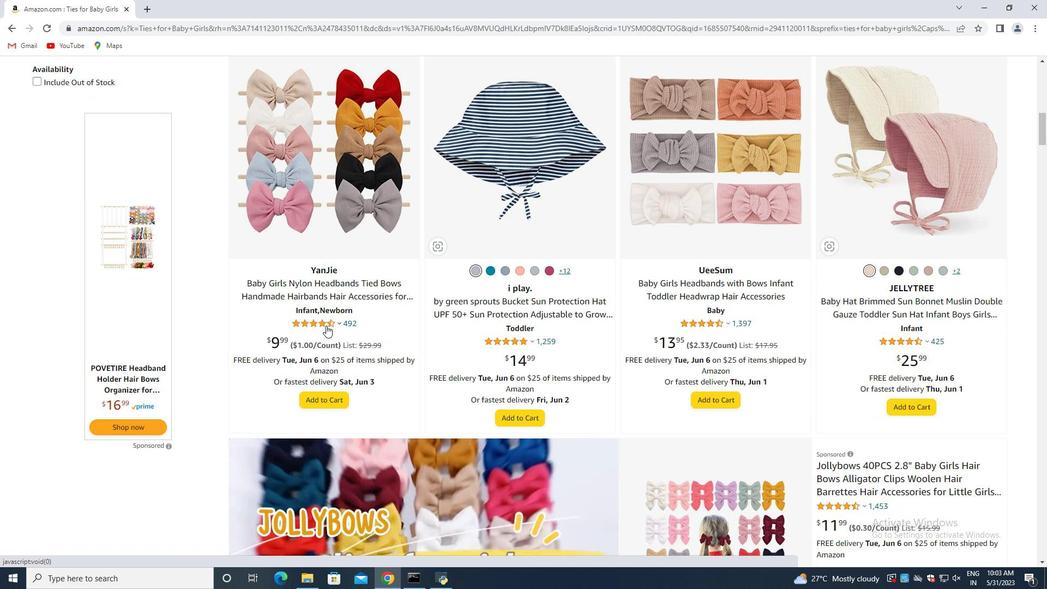 
Action: Mouse scrolled (325, 324) with delta (0, 0)
Screenshot: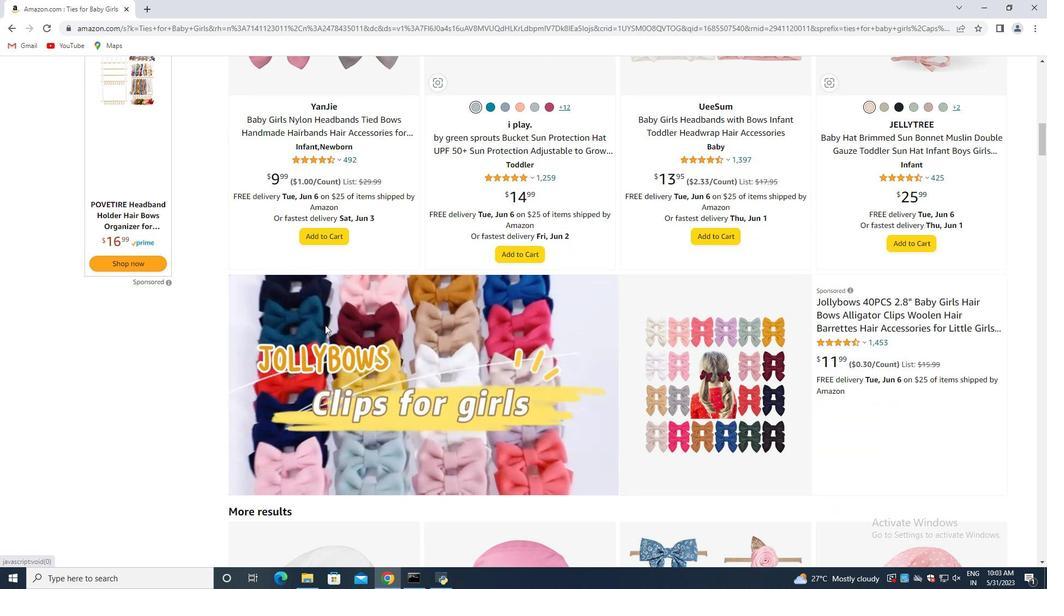 
Action: Mouse scrolled (325, 324) with delta (0, 0)
Screenshot: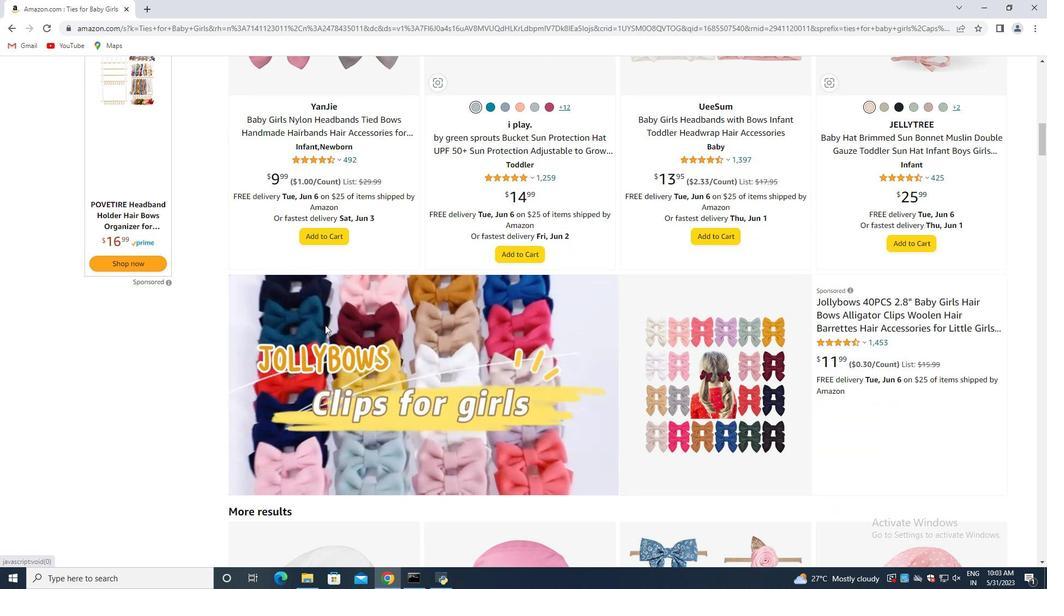 
Action: Mouse scrolled (325, 324) with delta (0, 0)
Screenshot: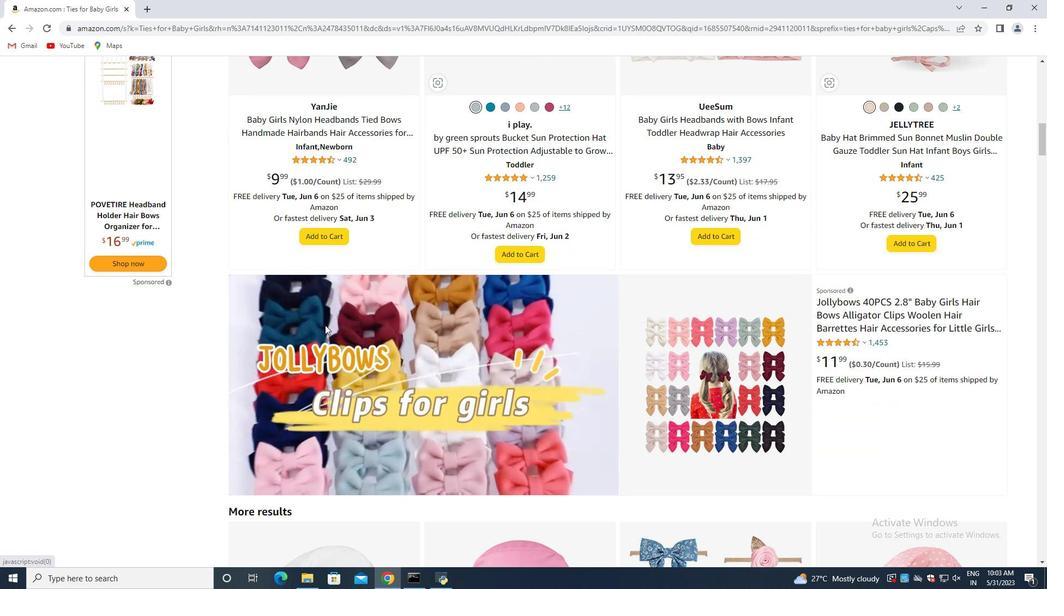 
Action: Mouse moved to (326, 325)
Screenshot: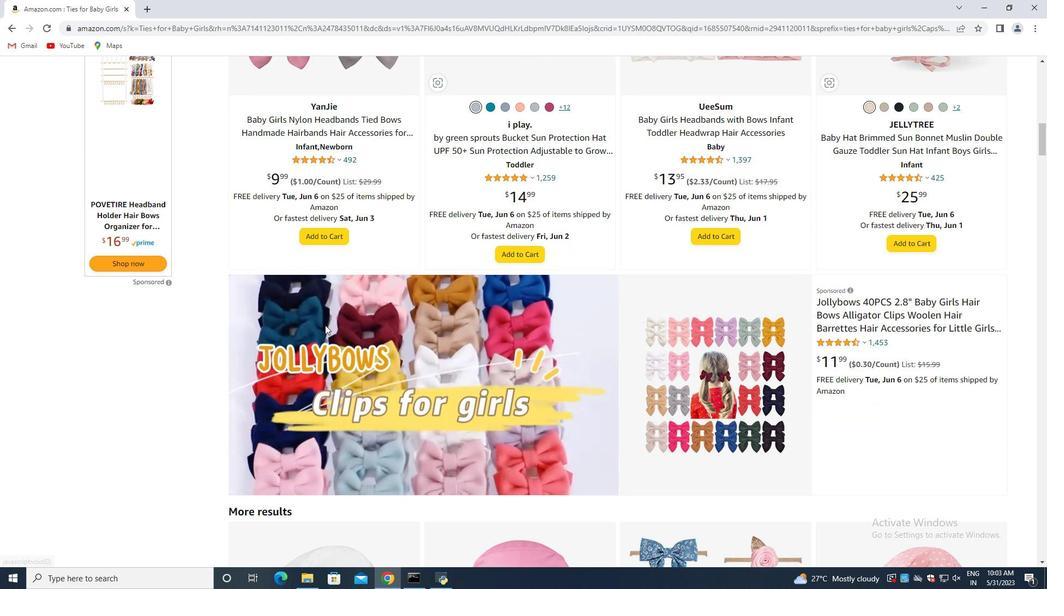 
Action: Mouse scrolled (326, 324) with delta (0, 0)
Screenshot: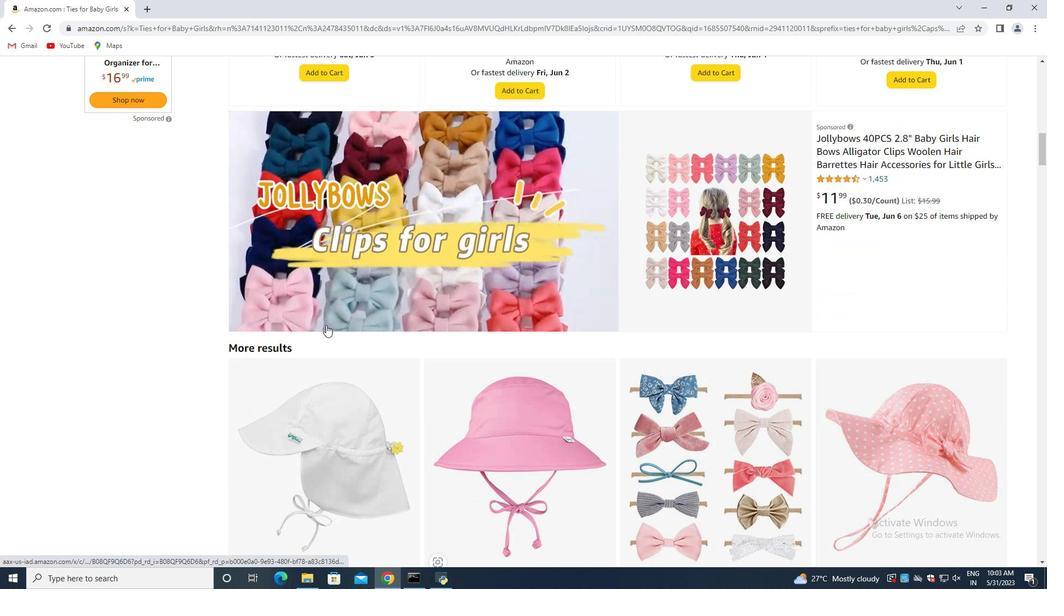 
Action: Mouse scrolled (326, 324) with delta (0, 0)
Screenshot: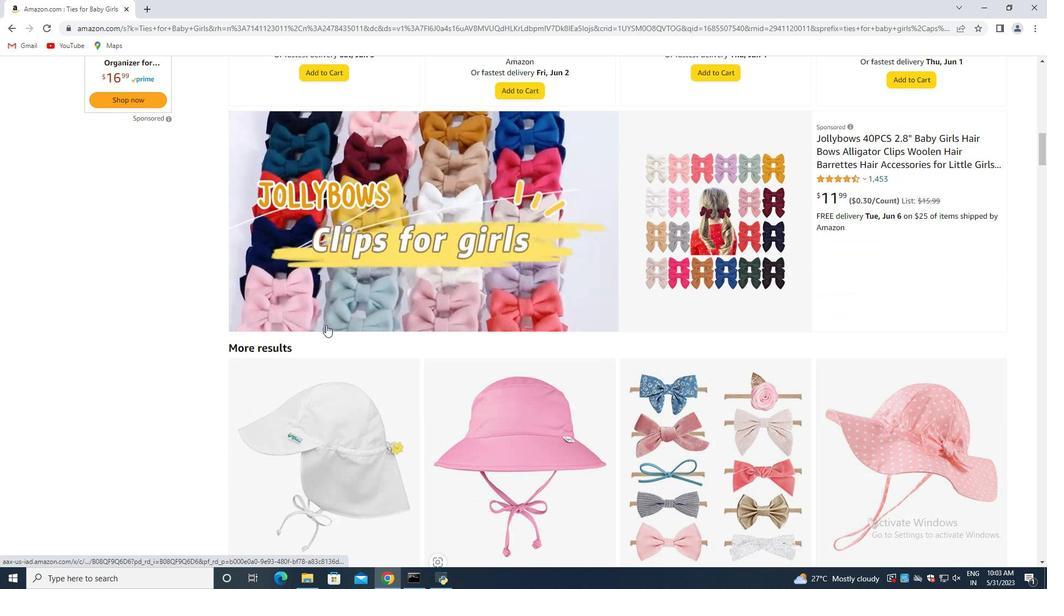 
Action: Mouse moved to (326, 325)
Screenshot: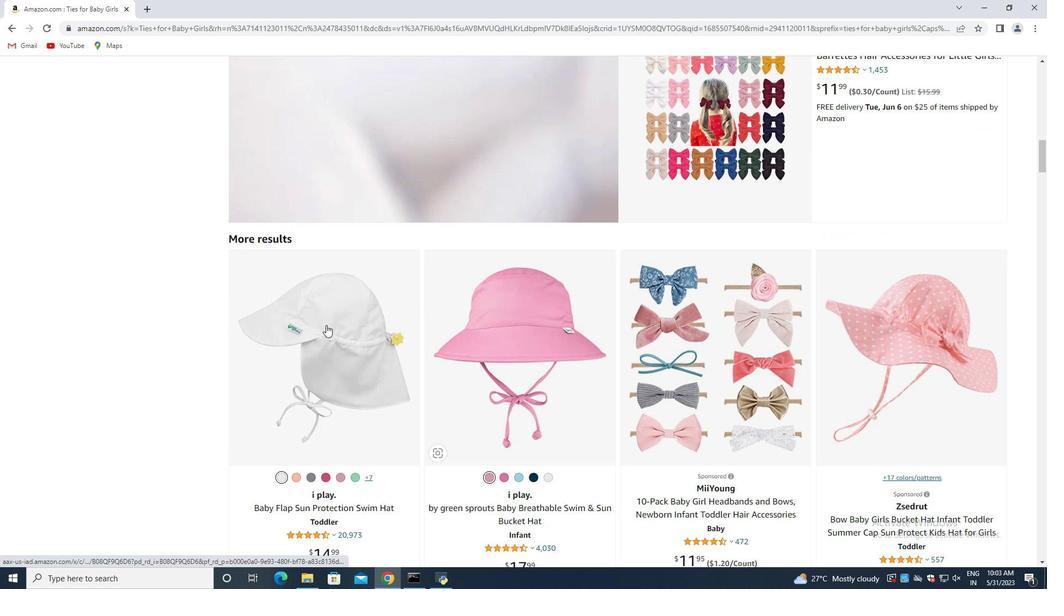 
Action: Mouse scrolled (326, 324) with delta (0, 0)
Screenshot: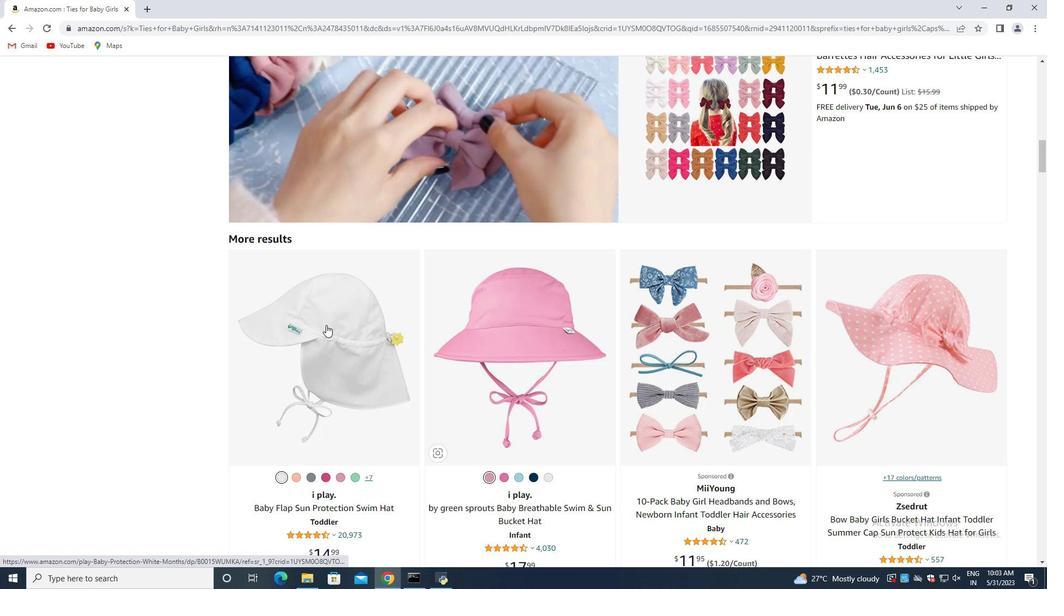 
Action: Mouse scrolled (326, 324) with delta (0, 0)
Screenshot: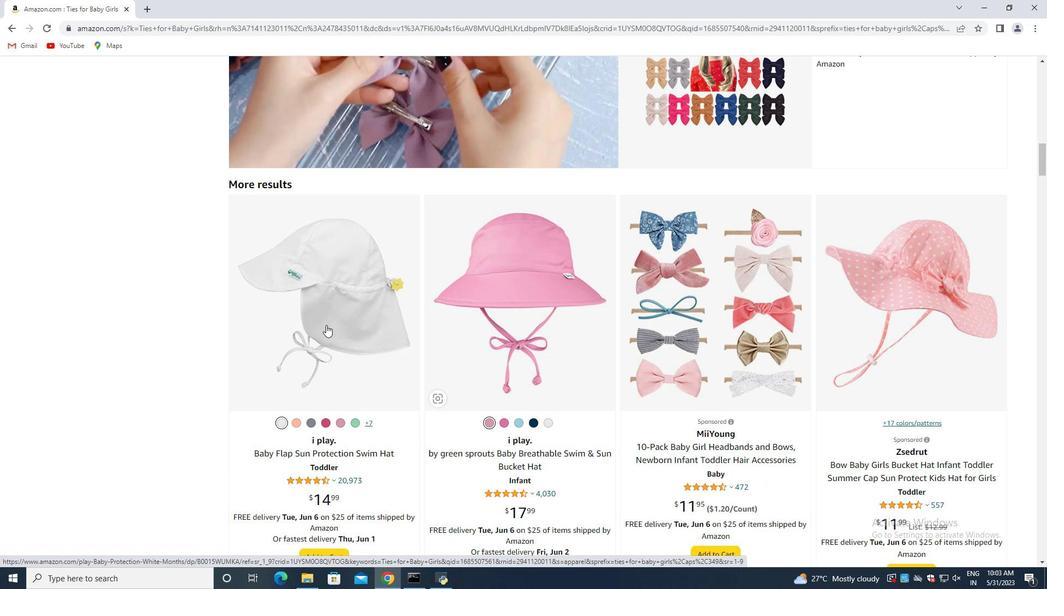 
Action: Mouse scrolled (326, 324) with delta (0, 0)
Screenshot: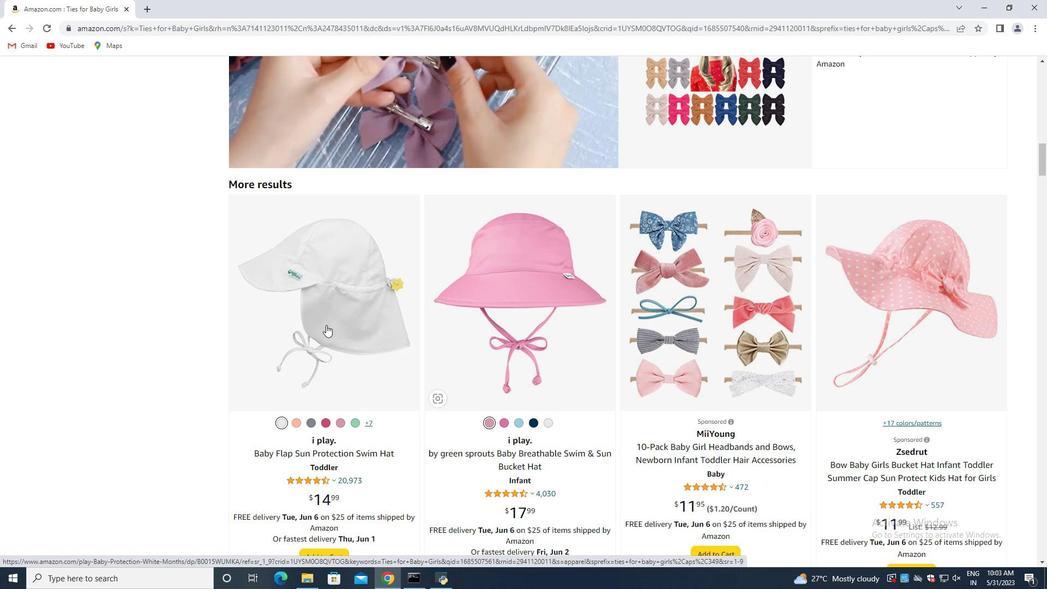 
Action: Mouse scrolled (326, 324) with delta (0, 0)
Screenshot: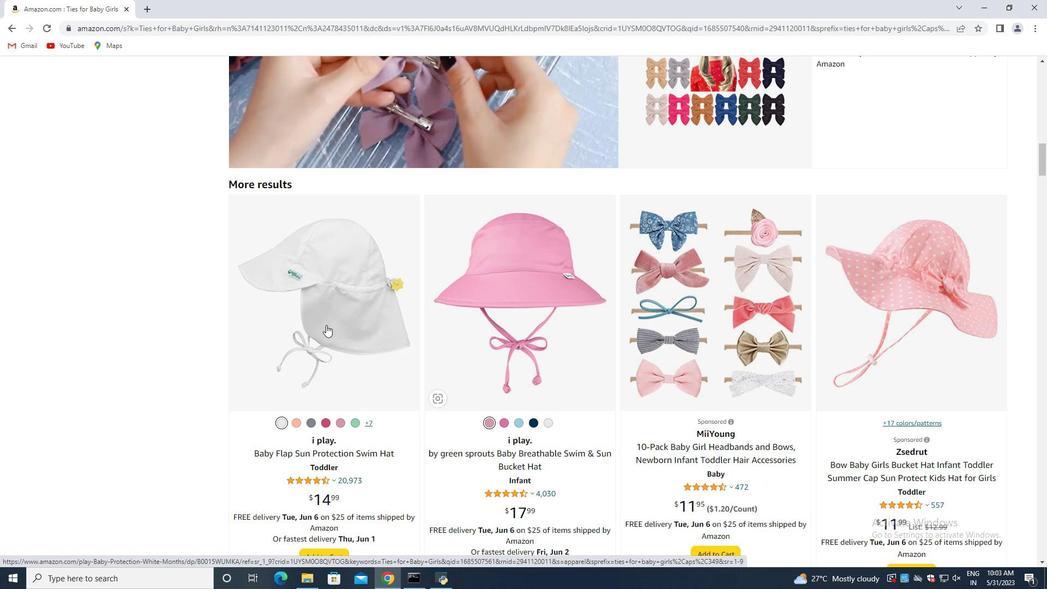 
Action: Mouse scrolled (326, 324) with delta (0, 0)
Screenshot: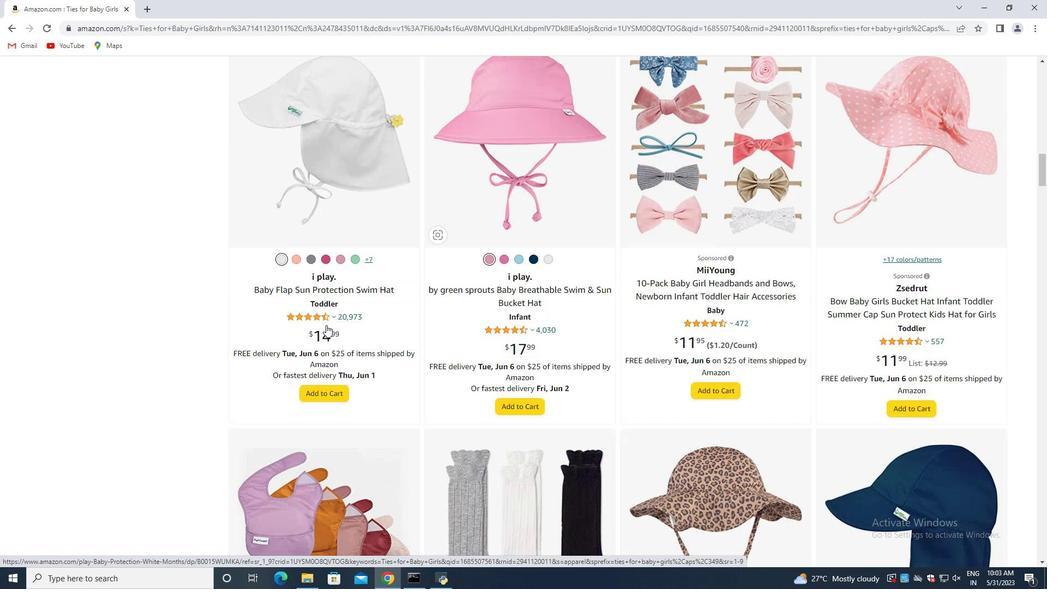 
Action: Mouse scrolled (326, 324) with delta (0, 0)
Screenshot: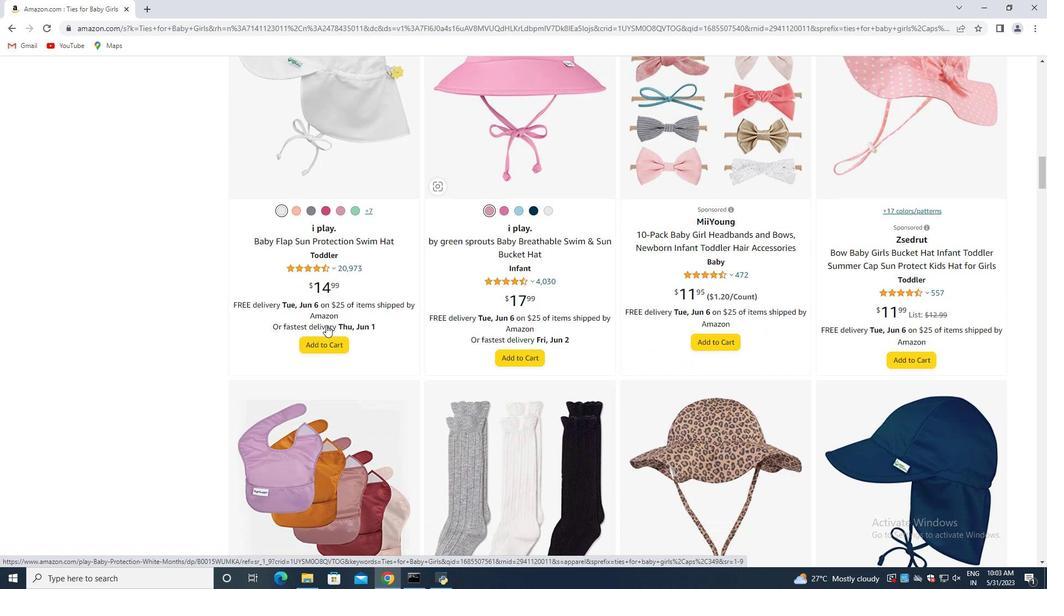 
Action: Mouse moved to (352, 320)
Screenshot: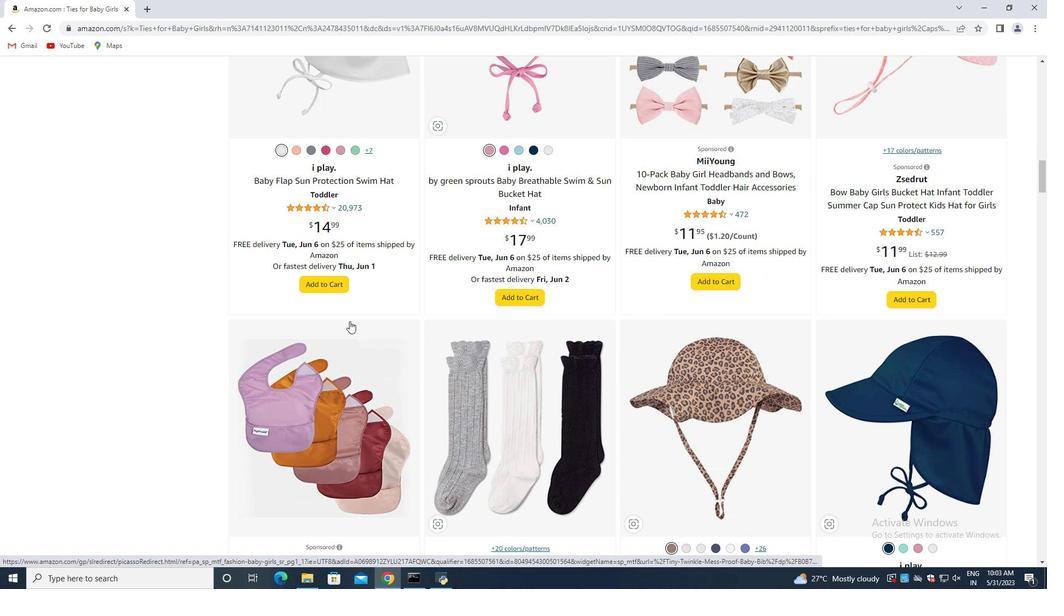 
Action: Mouse scrolled (352, 320) with delta (0, 0)
Screenshot: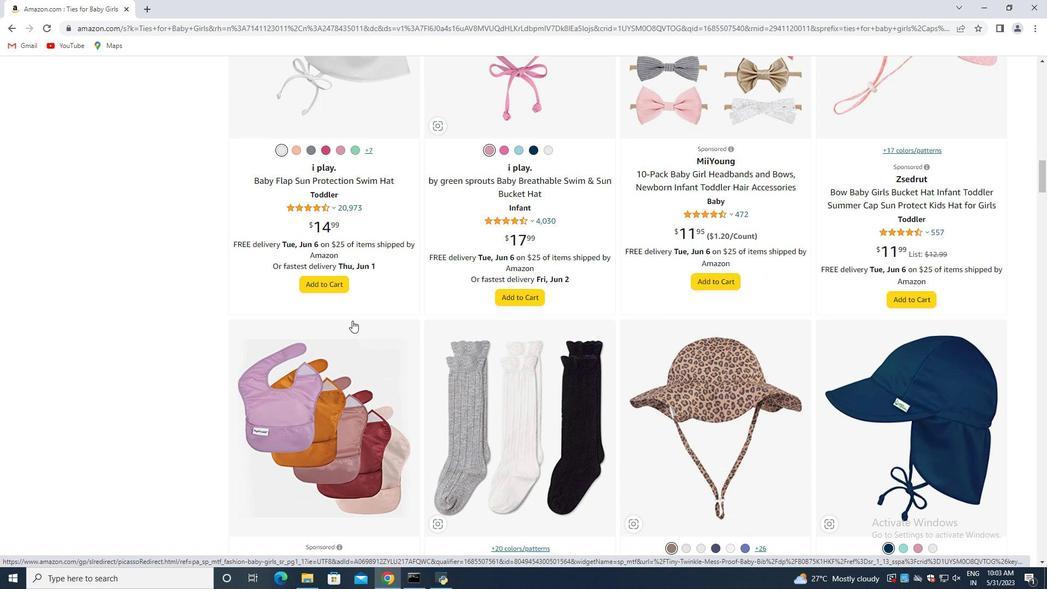 
Action: Mouse scrolled (352, 320) with delta (0, 0)
Screenshot: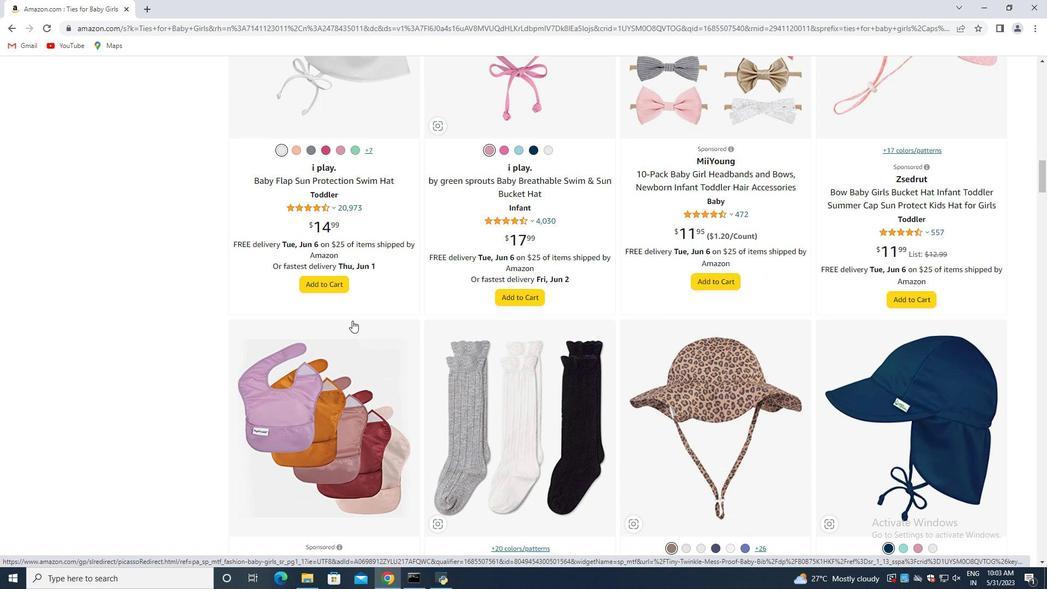 
Action: Mouse moved to (352, 320)
Screenshot: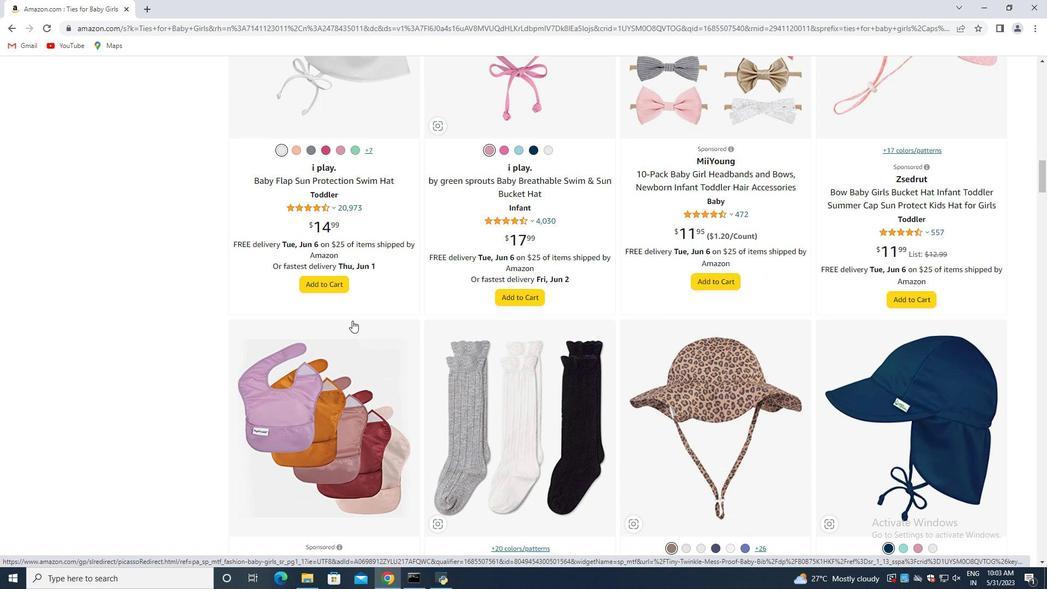 
Action: Mouse scrolled (352, 320) with delta (0, 0)
Screenshot: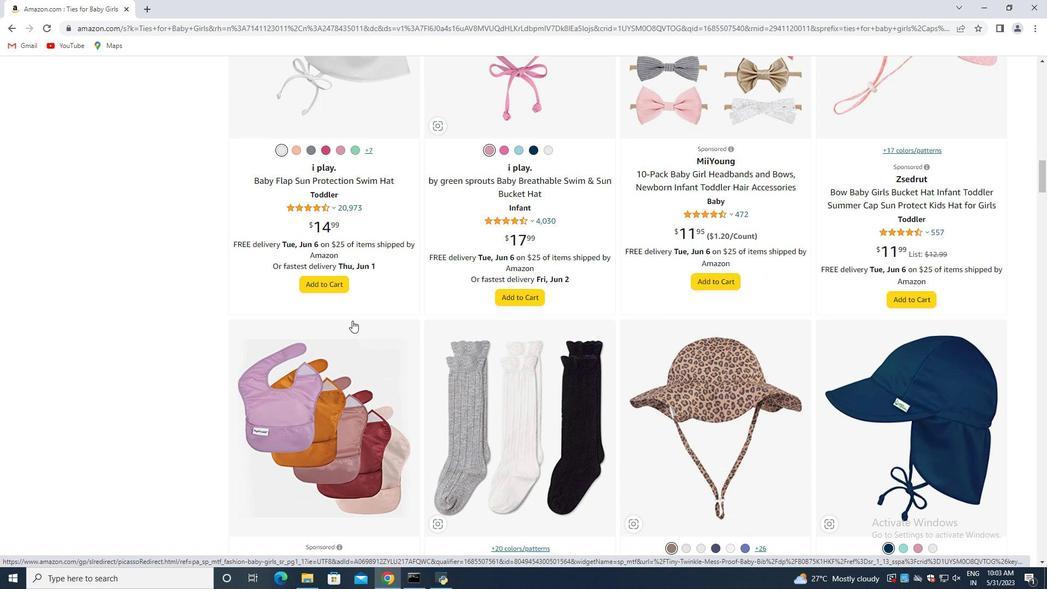 
Action: Mouse moved to (353, 320)
Screenshot: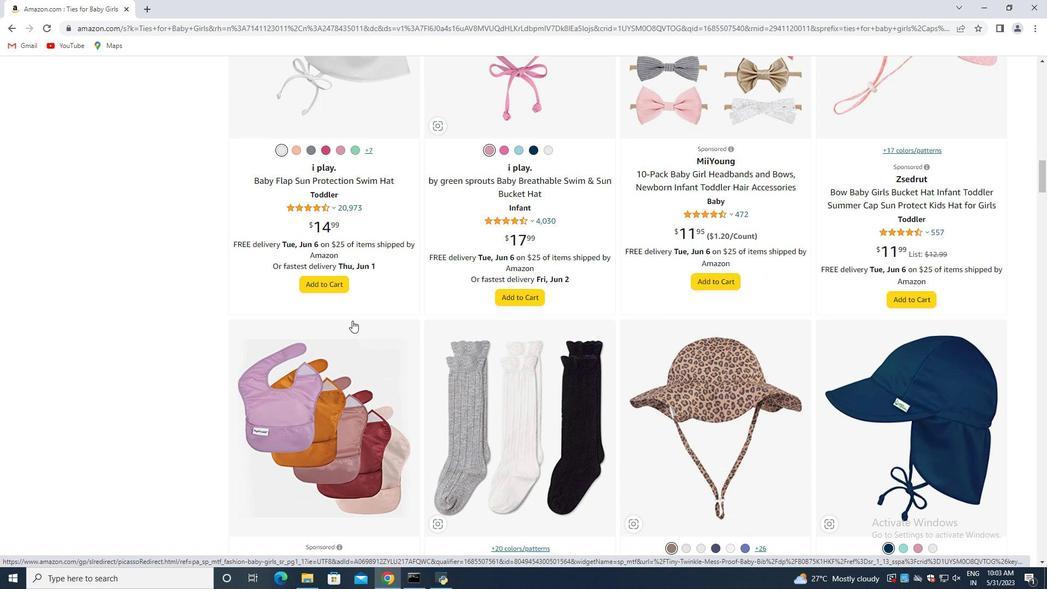 
Action: Mouse scrolled (353, 321) with delta (0, 0)
Screenshot: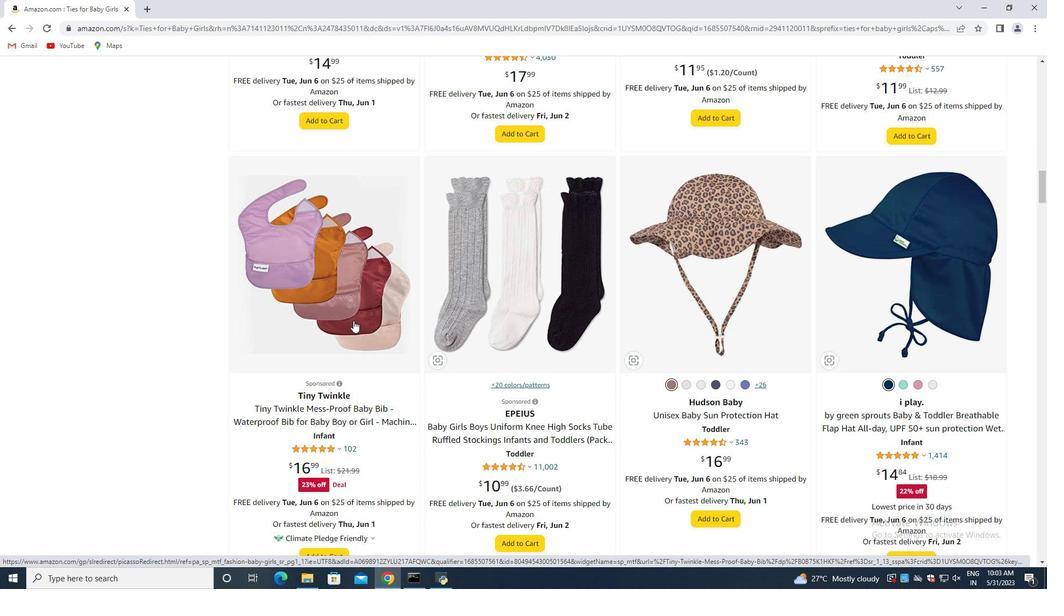 
Action: Mouse scrolled (353, 321) with delta (0, 0)
Screenshot: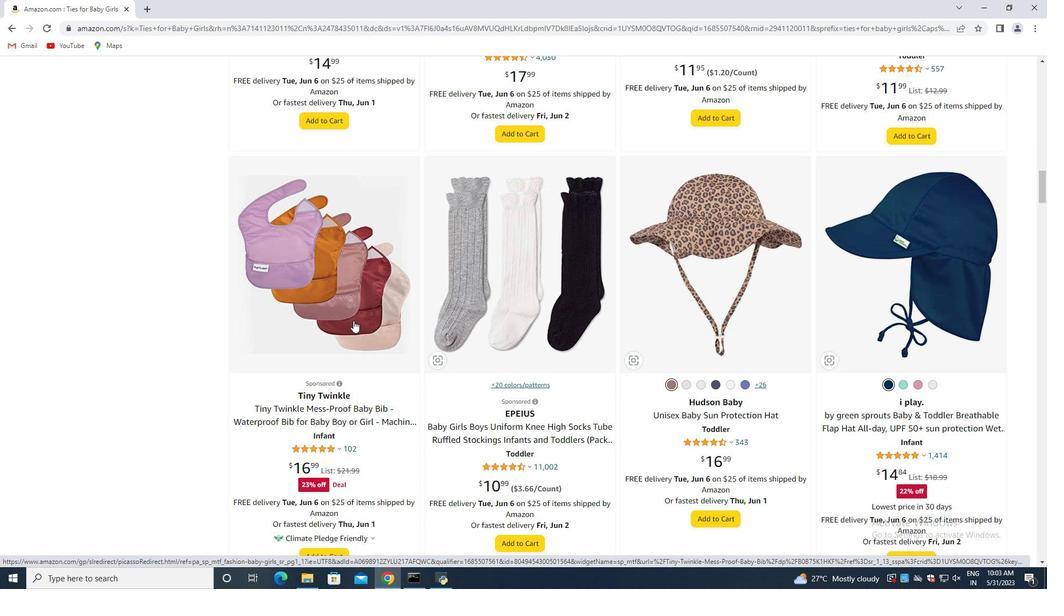 
Action: Mouse scrolled (353, 321) with delta (0, 0)
Screenshot: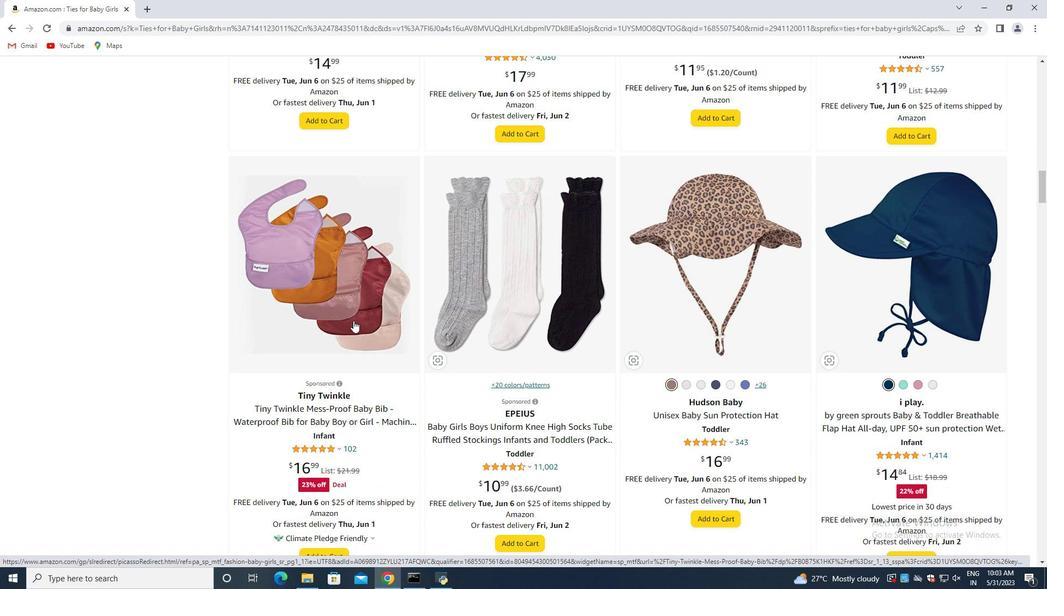 
Action: Mouse scrolled (353, 321) with delta (0, 0)
Screenshot: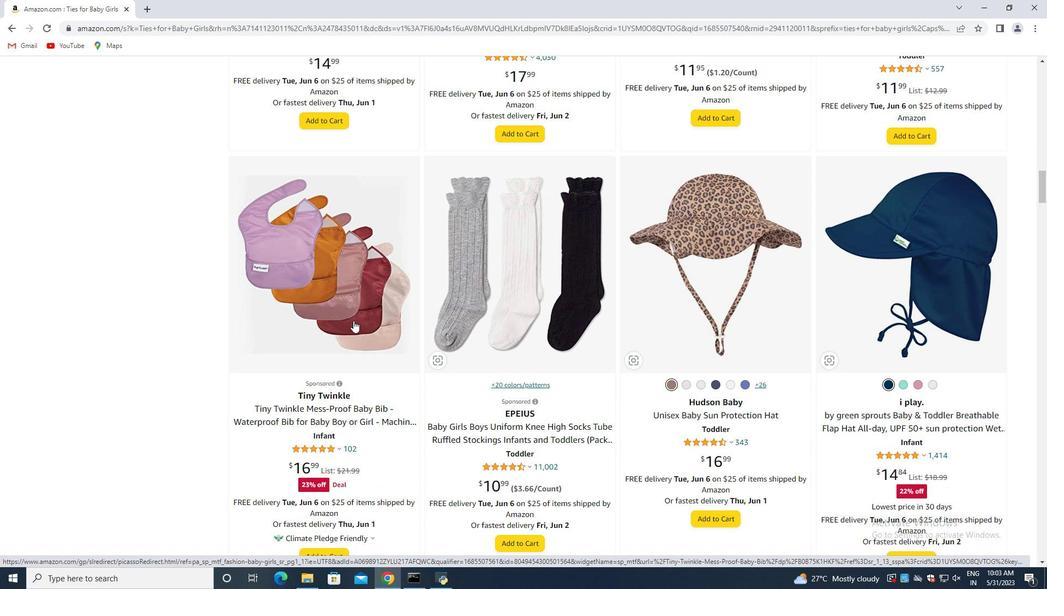 
Action: Mouse scrolled (353, 321) with delta (0, 0)
Screenshot: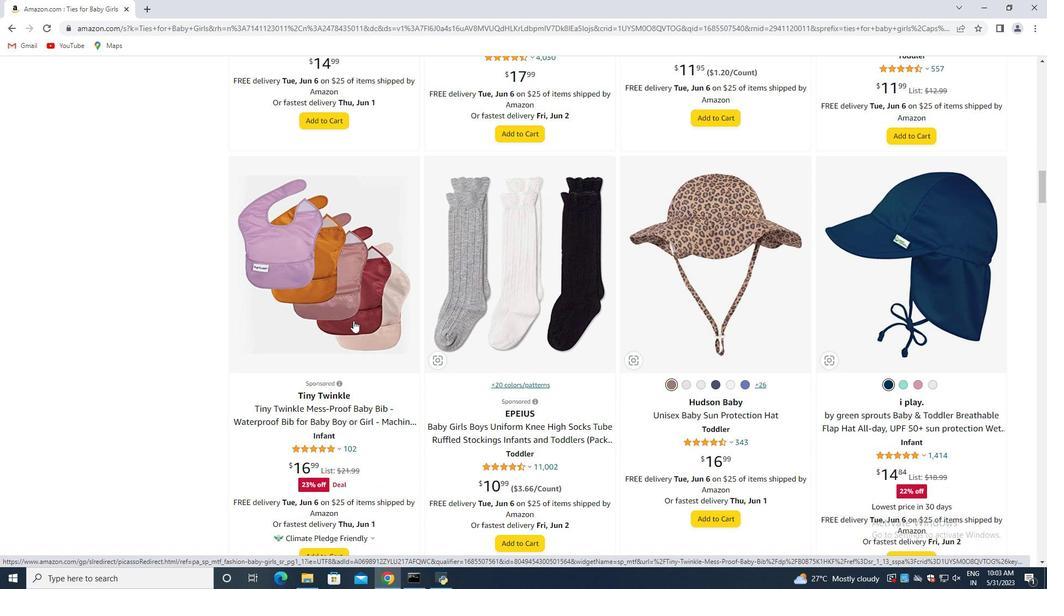 
Action: Mouse scrolled (353, 321) with delta (0, 0)
Screenshot: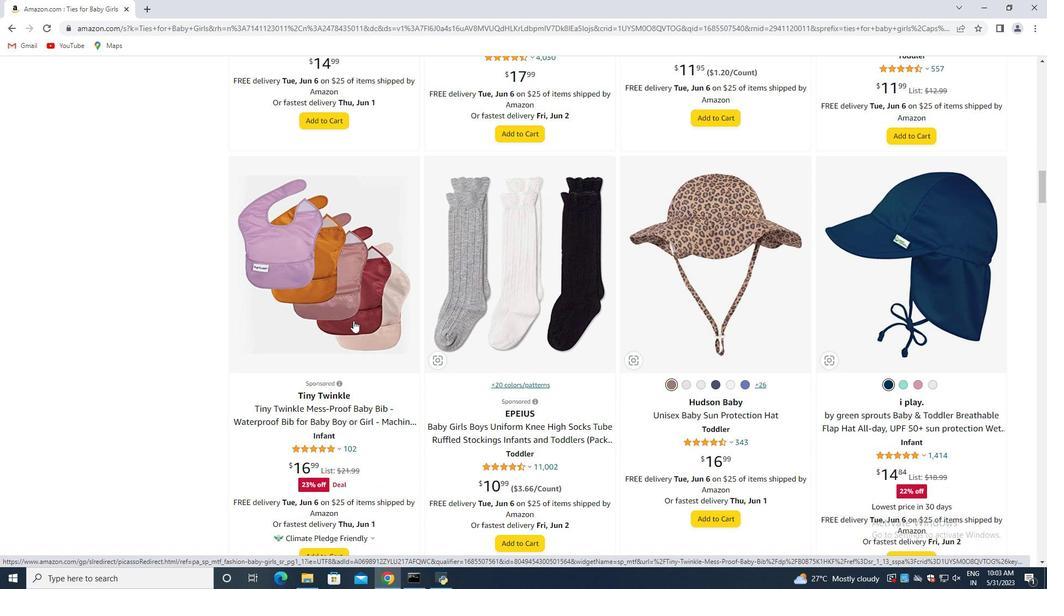 
Action: Mouse scrolled (353, 321) with delta (0, 0)
Screenshot: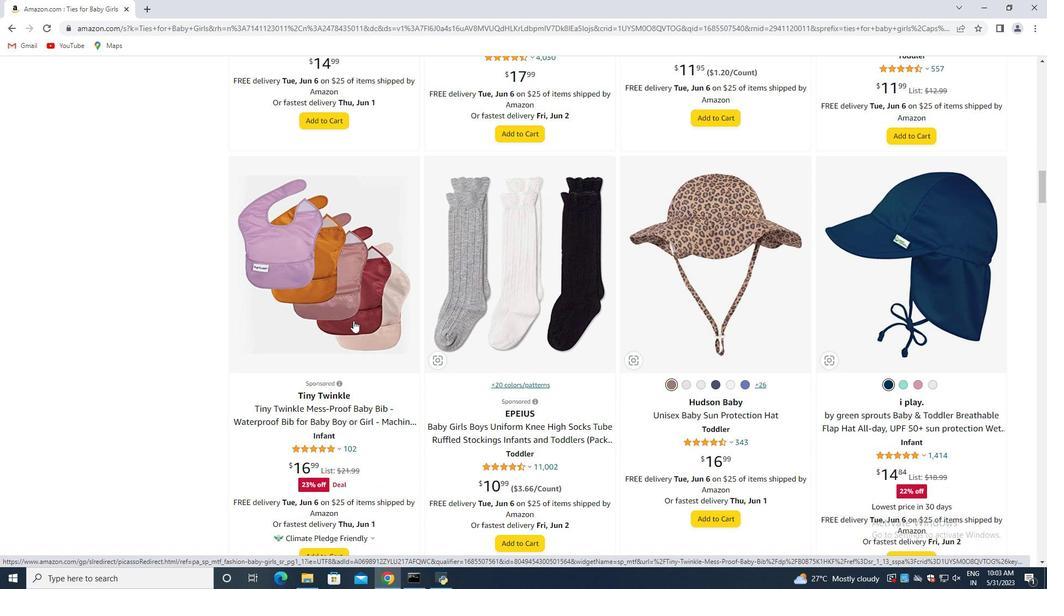 
Action: Mouse scrolled (353, 321) with delta (0, 0)
Screenshot: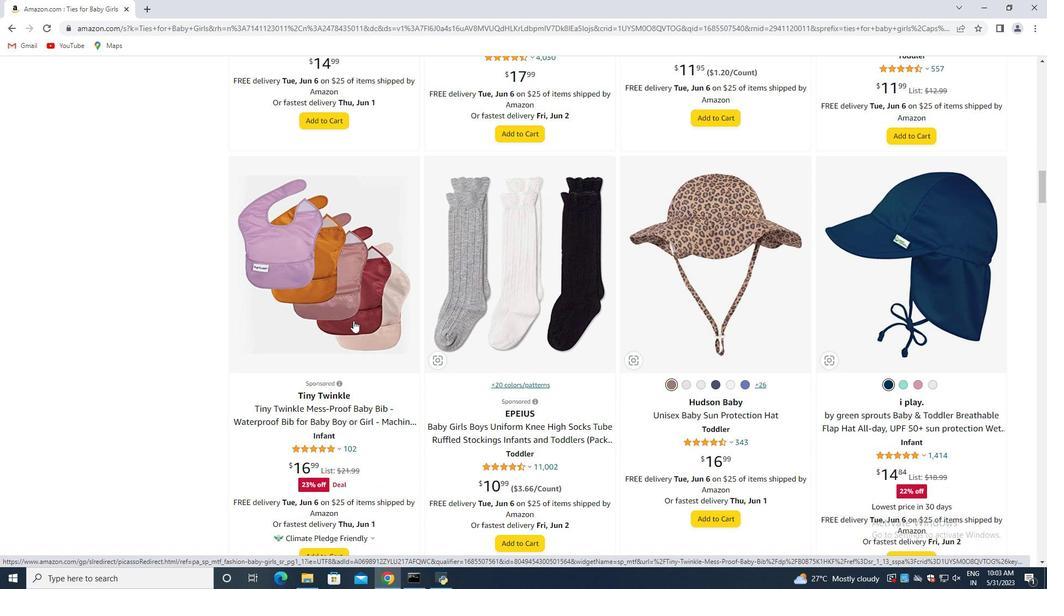 
Action: Mouse moved to (350, 319)
Screenshot: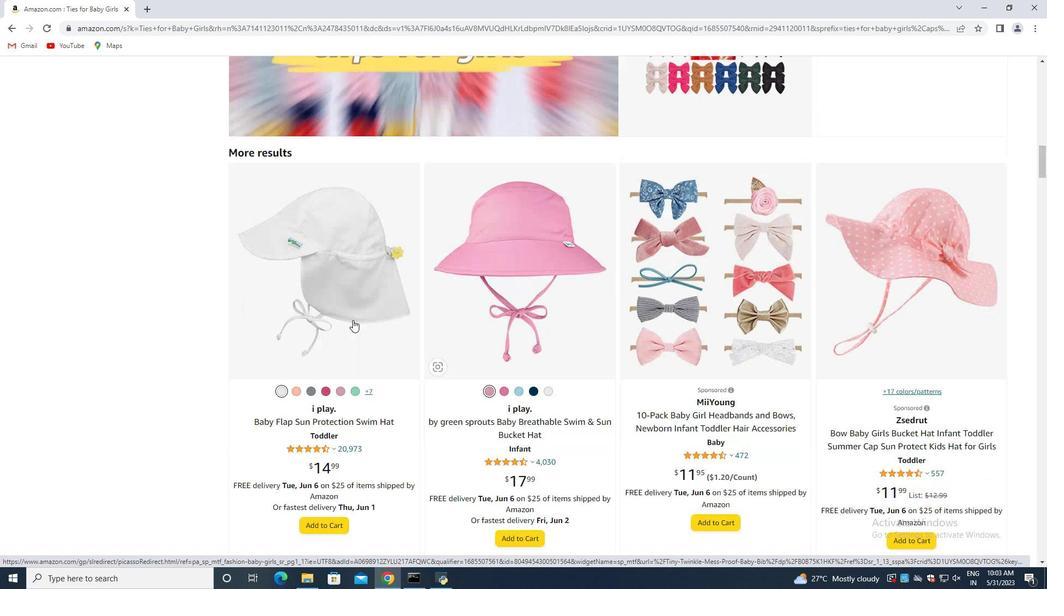 
Action: Mouse scrolled (350, 319) with delta (0, 0)
Screenshot: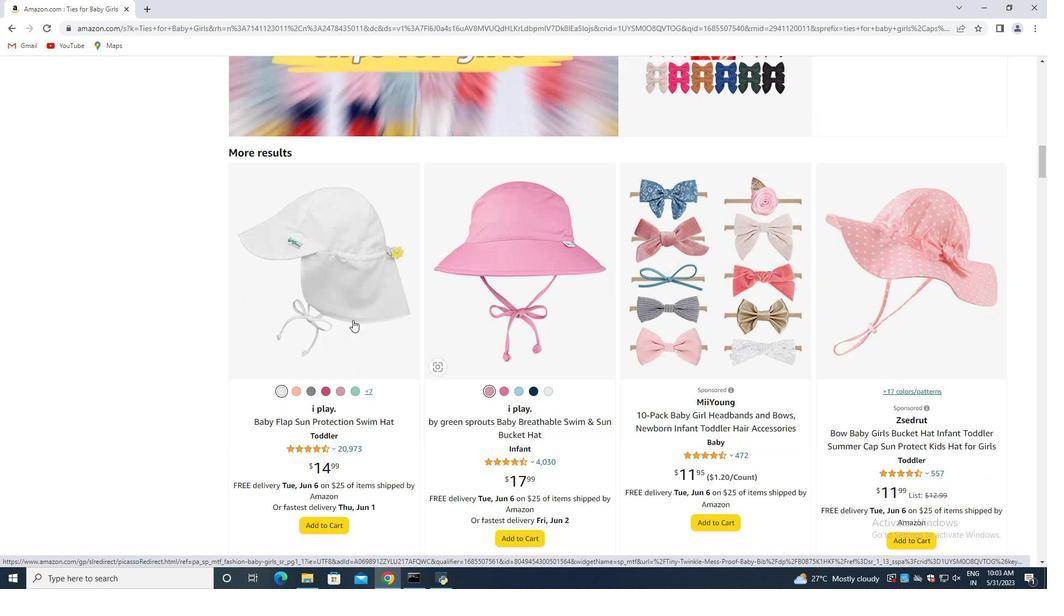 
Action: Mouse scrolled (350, 319) with delta (0, 0)
Screenshot: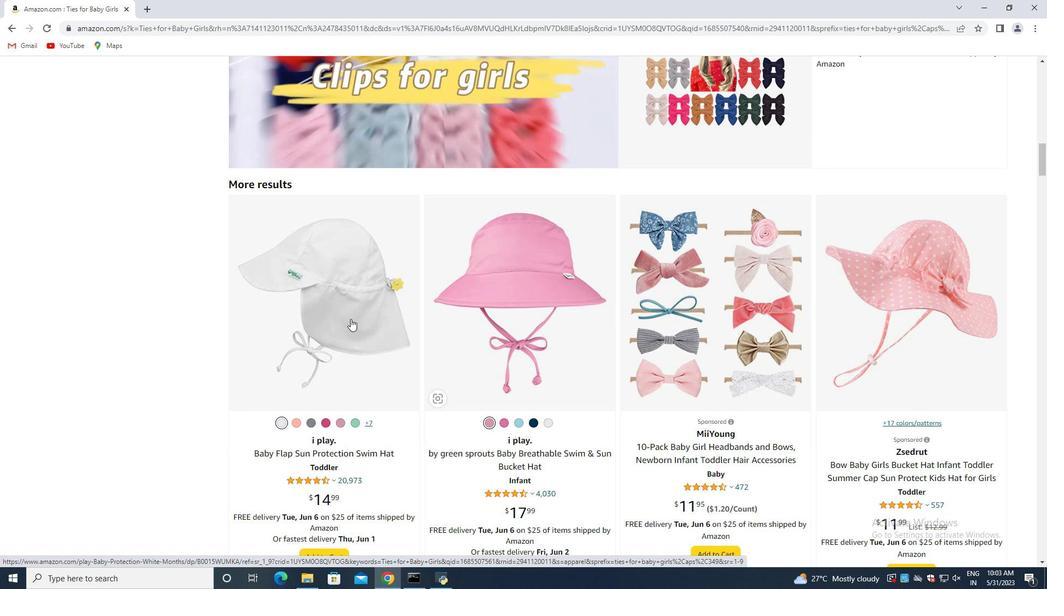 
Action: Mouse scrolled (350, 319) with delta (0, 0)
Screenshot: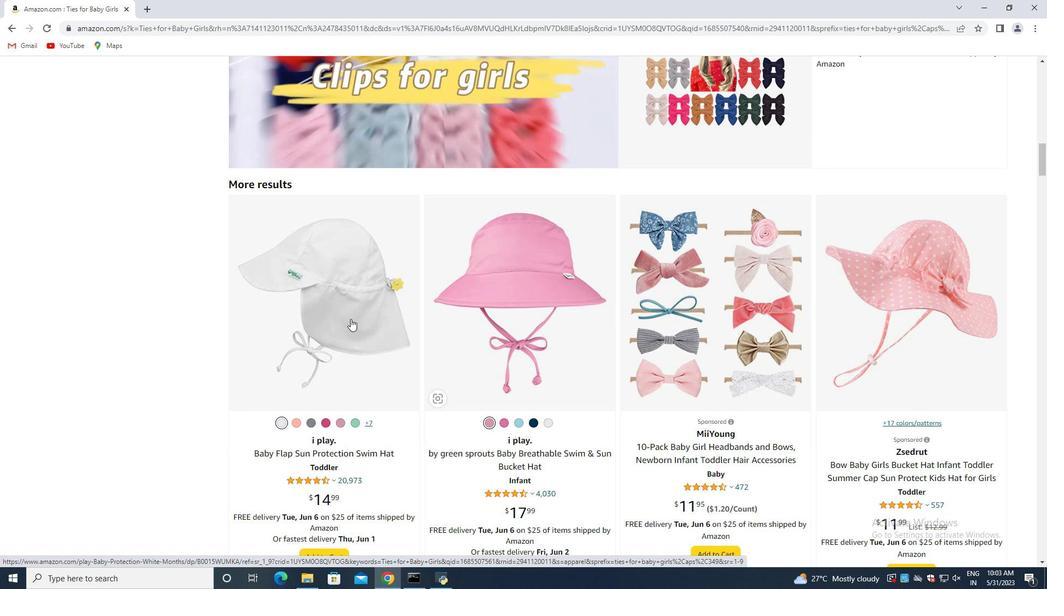 
Action: Mouse scrolled (350, 319) with delta (0, 0)
Screenshot: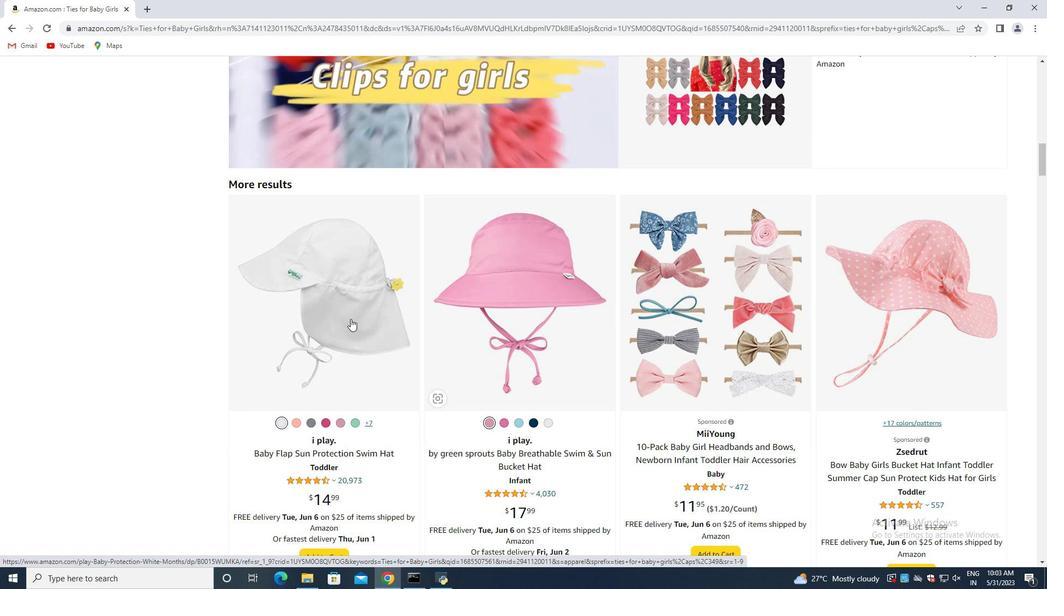 
Action: Mouse scrolled (350, 319) with delta (0, 0)
Screenshot: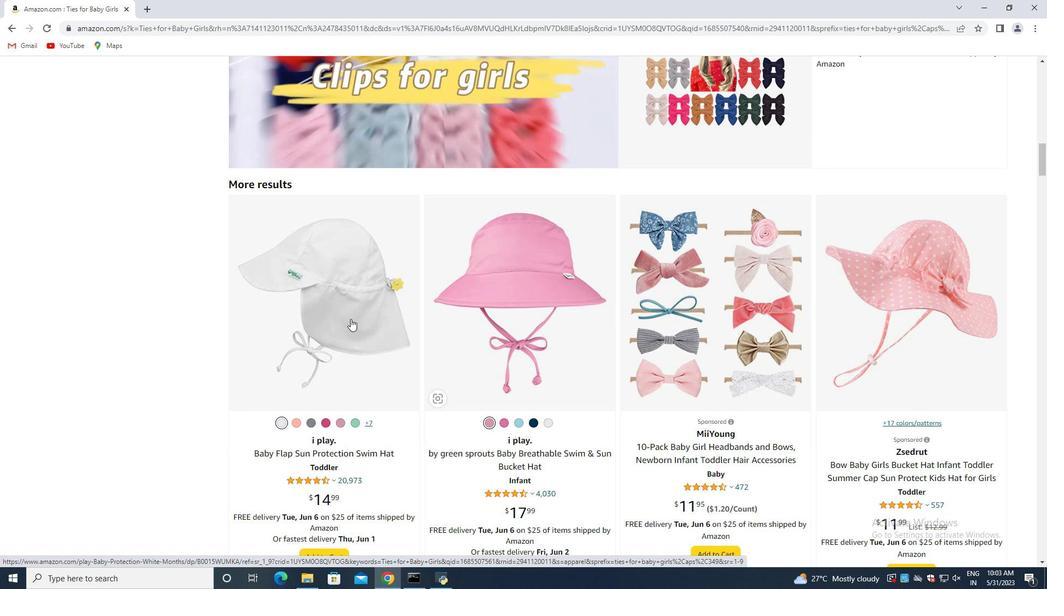 
Action: Mouse scrolled (350, 319) with delta (0, 0)
Screenshot: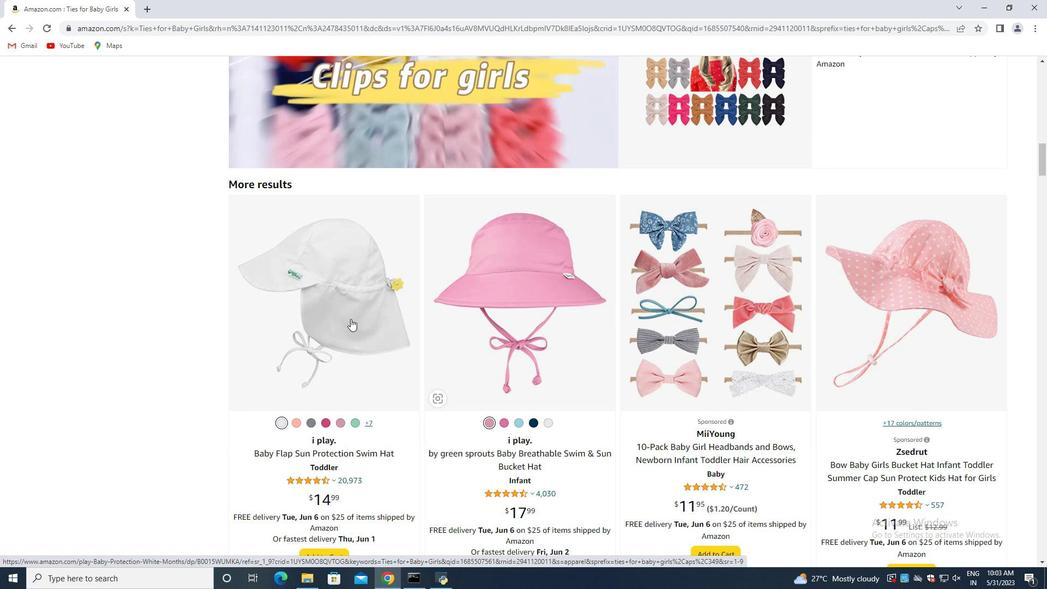 
Action: Mouse scrolled (350, 319) with delta (0, 0)
Screenshot: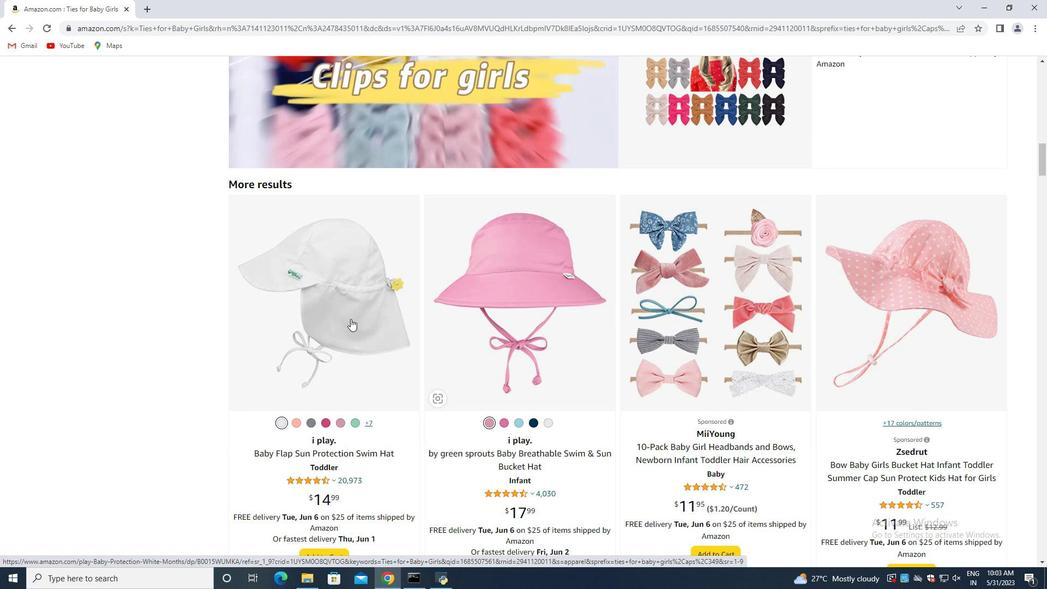 
Action: Mouse scrolled (350, 319) with delta (0, 0)
Screenshot: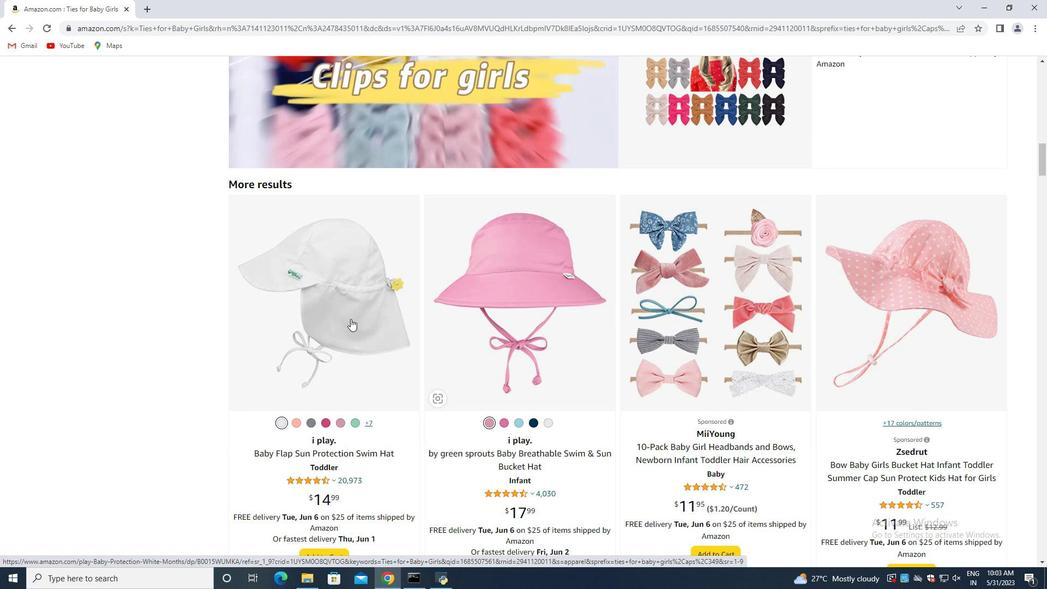 
Action: Mouse scrolled (350, 319) with delta (0, 0)
Screenshot: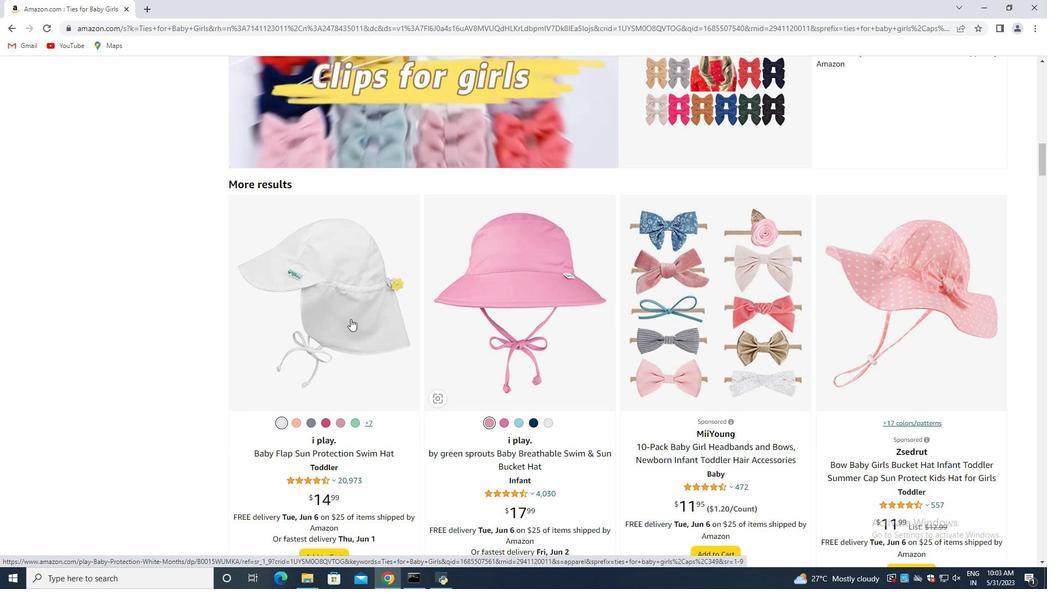 
Action: Mouse scrolled (350, 319) with delta (0, 0)
Screenshot: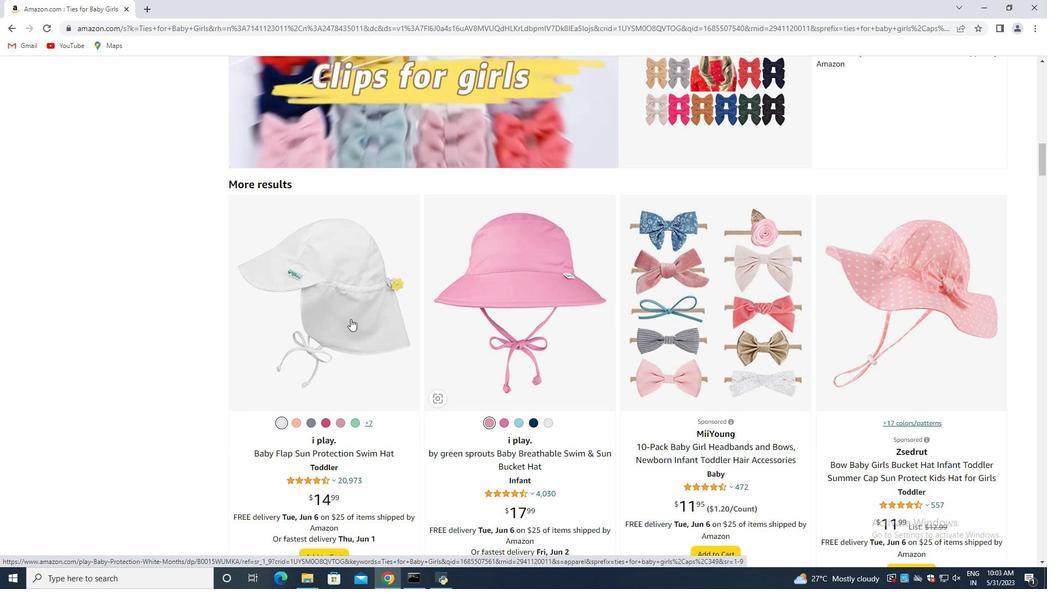 
Action: Mouse scrolled (350, 319) with delta (0, 0)
Screenshot: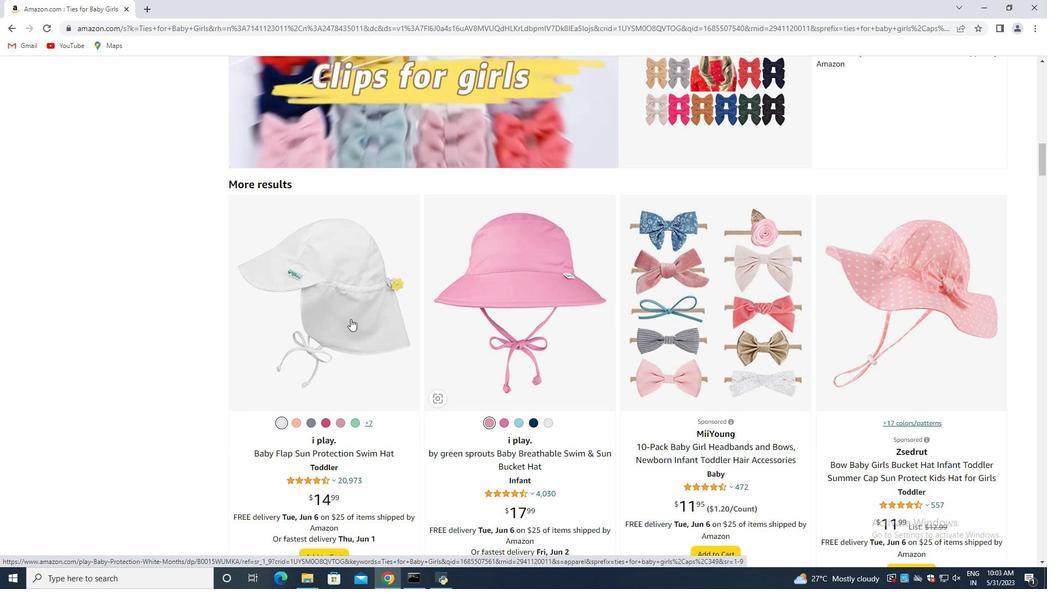 
Action: Mouse scrolled (350, 319) with delta (0, 0)
Screenshot: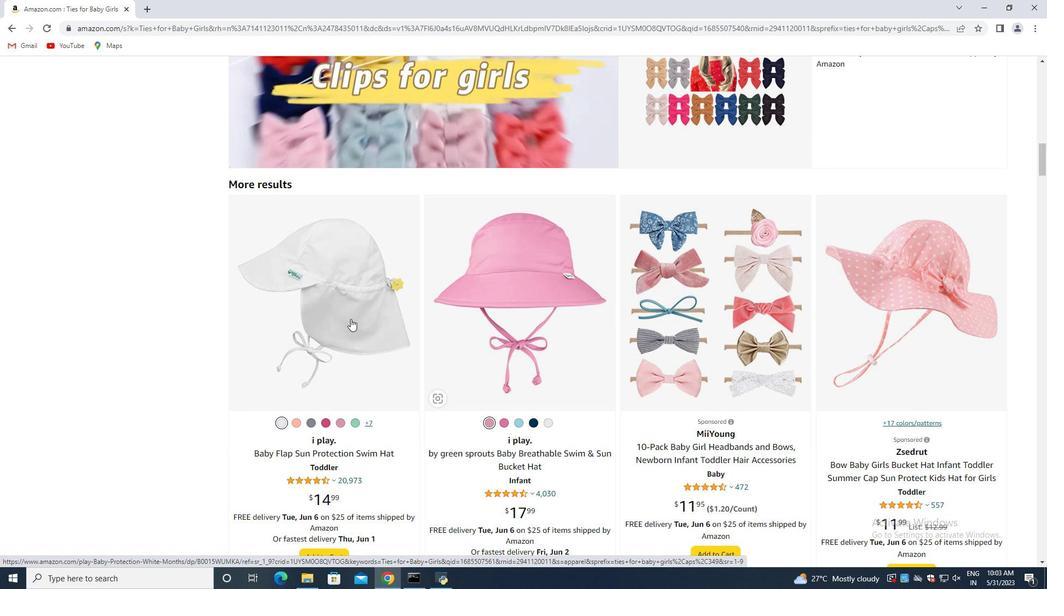 
Action: Mouse scrolled (350, 319) with delta (0, 0)
Screenshot: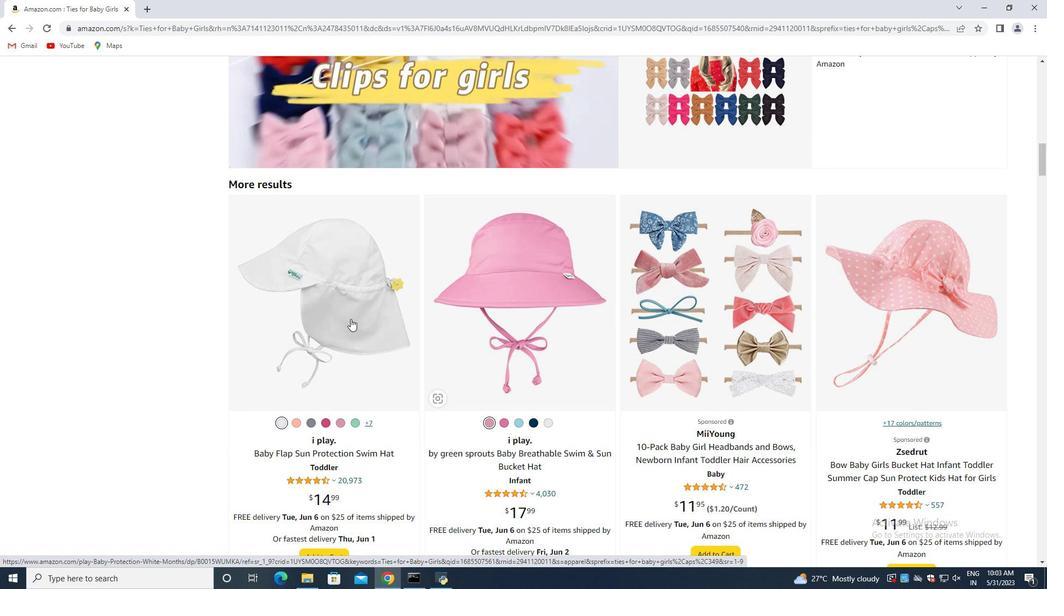 
Action: Mouse scrolled (350, 319) with delta (0, 0)
Screenshot: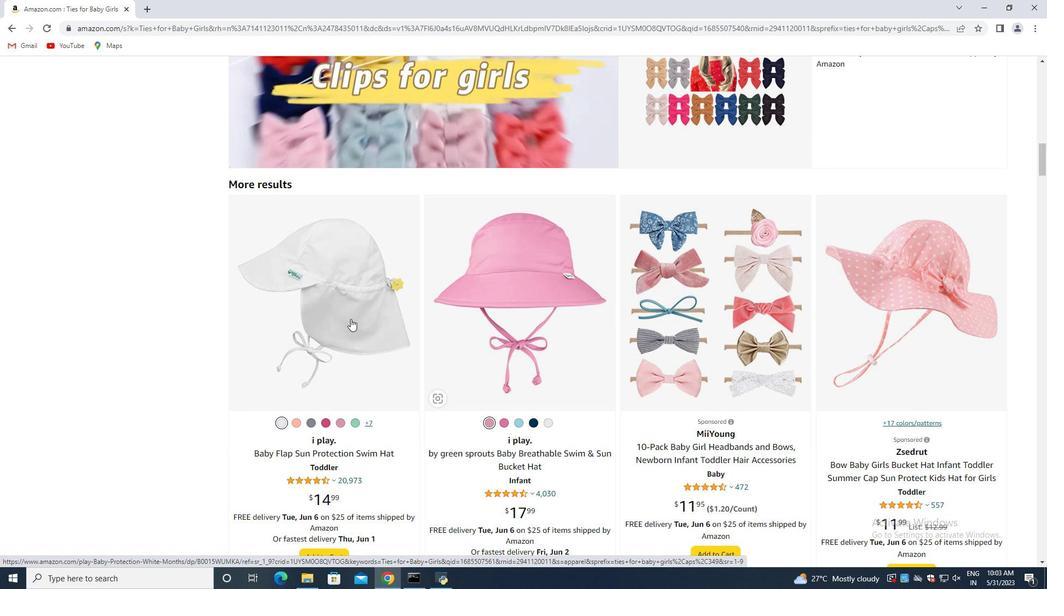 
Action: Mouse scrolled (350, 319) with delta (0, 0)
Screenshot: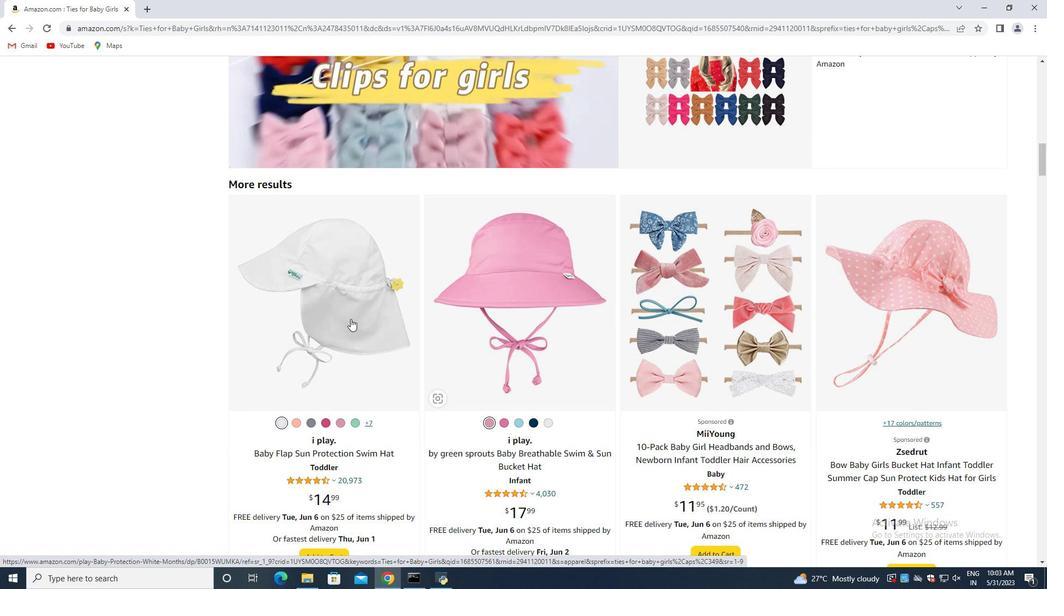 
Action: Mouse scrolled (350, 319) with delta (0, 0)
Screenshot: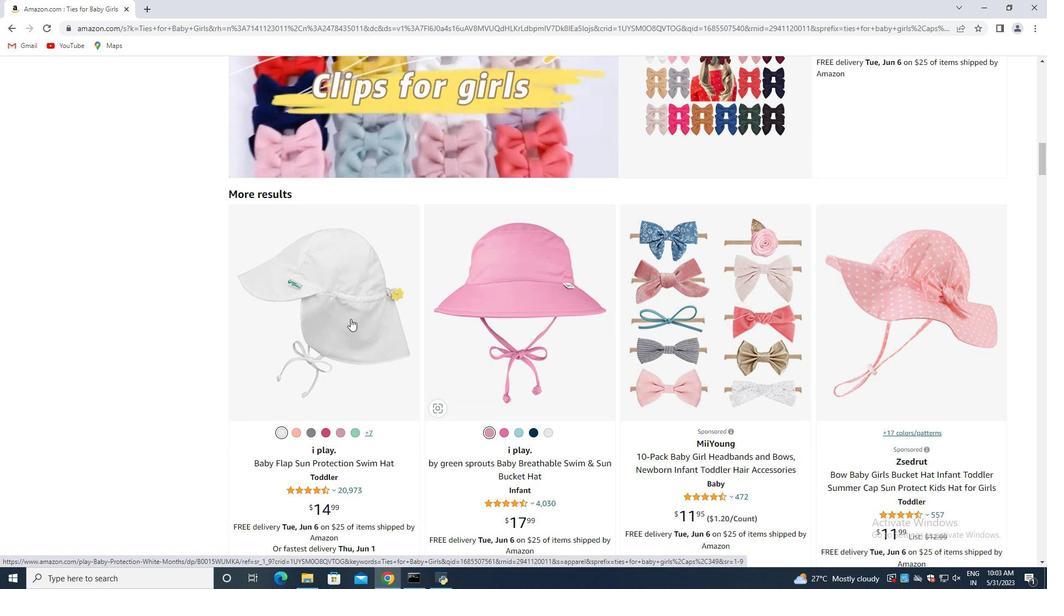 
Action: Mouse scrolled (350, 319) with delta (0, 0)
Screenshot: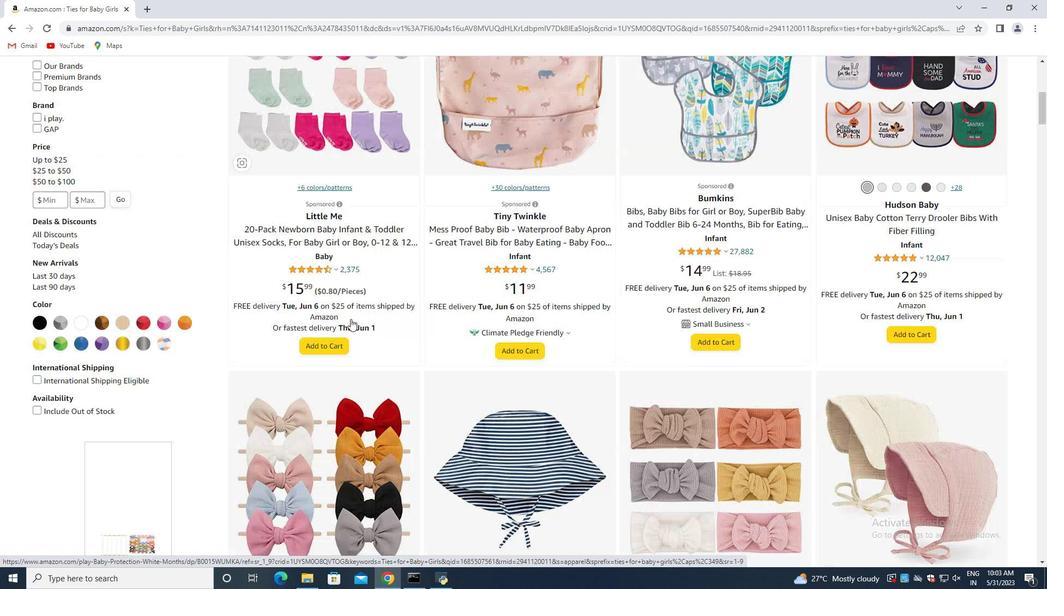 
Action: Mouse scrolled (350, 319) with delta (0, 0)
Screenshot: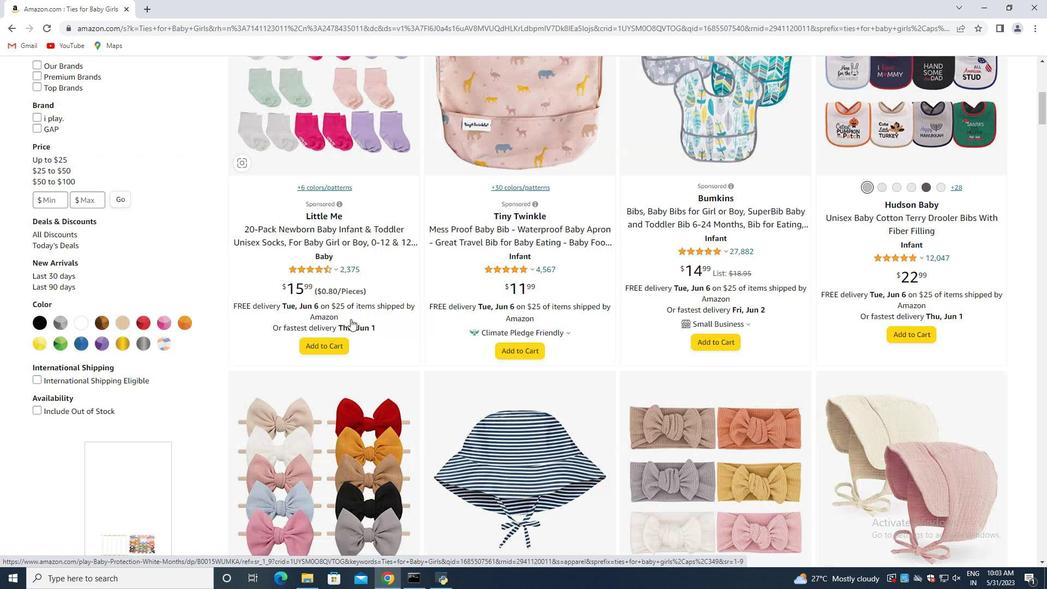 
Action: Mouse scrolled (350, 319) with delta (0, 0)
Screenshot: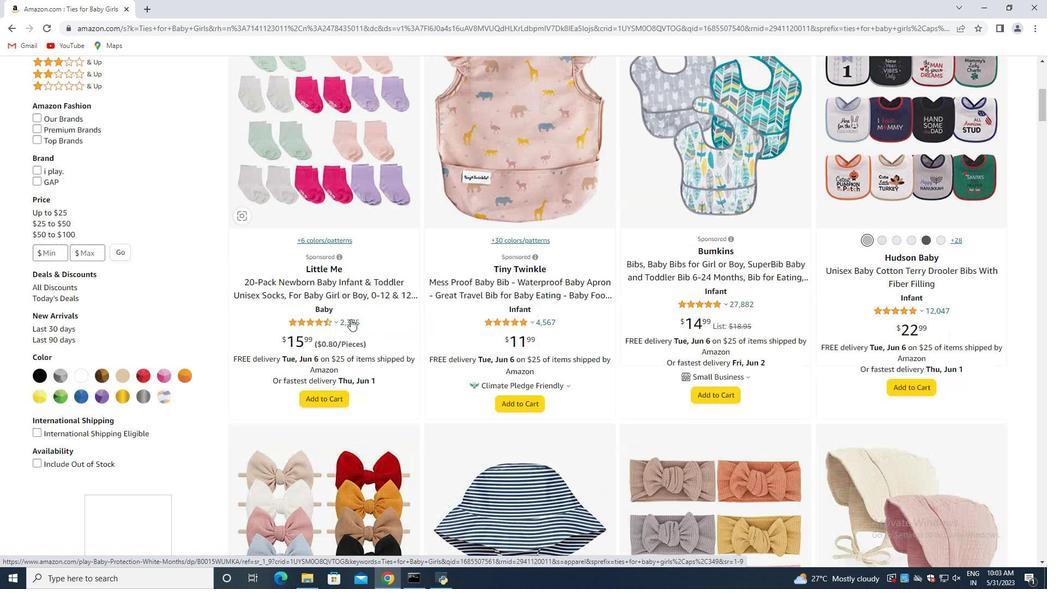 
Action: Mouse scrolled (350, 319) with delta (0, 0)
Screenshot: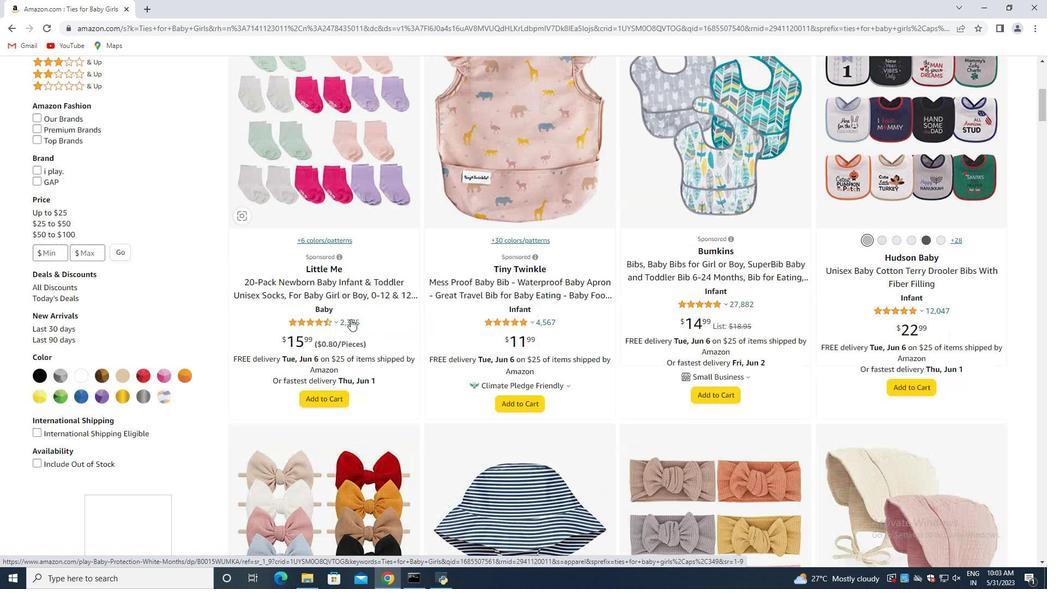 
Action: Mouse scrolled (350, 319) with delta (0, 0)
Screenshot: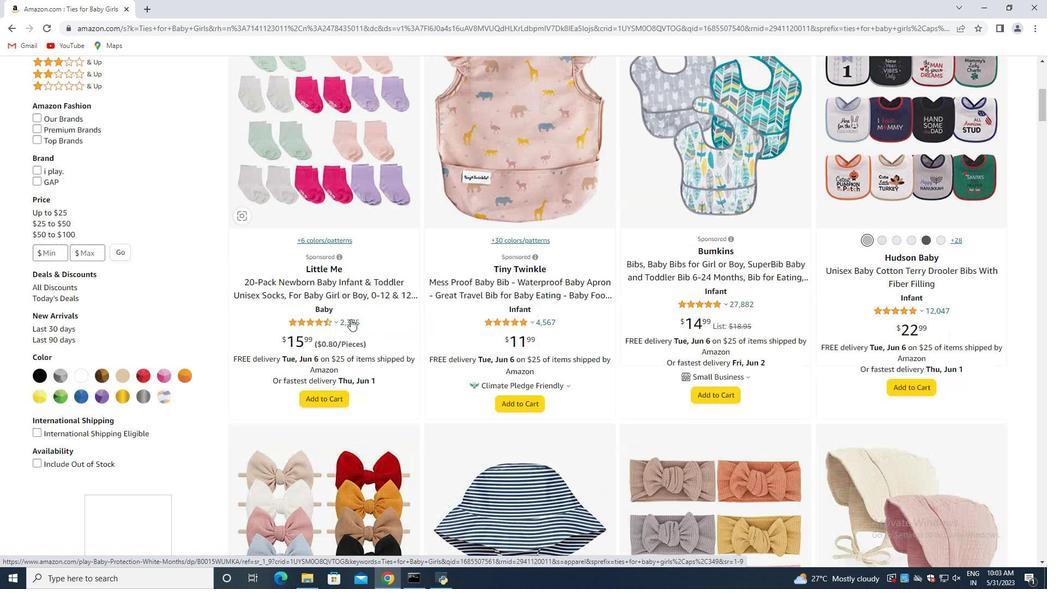 
Action: Mouse scrolled (350, 319) with delta (0, 0)
Screenshot: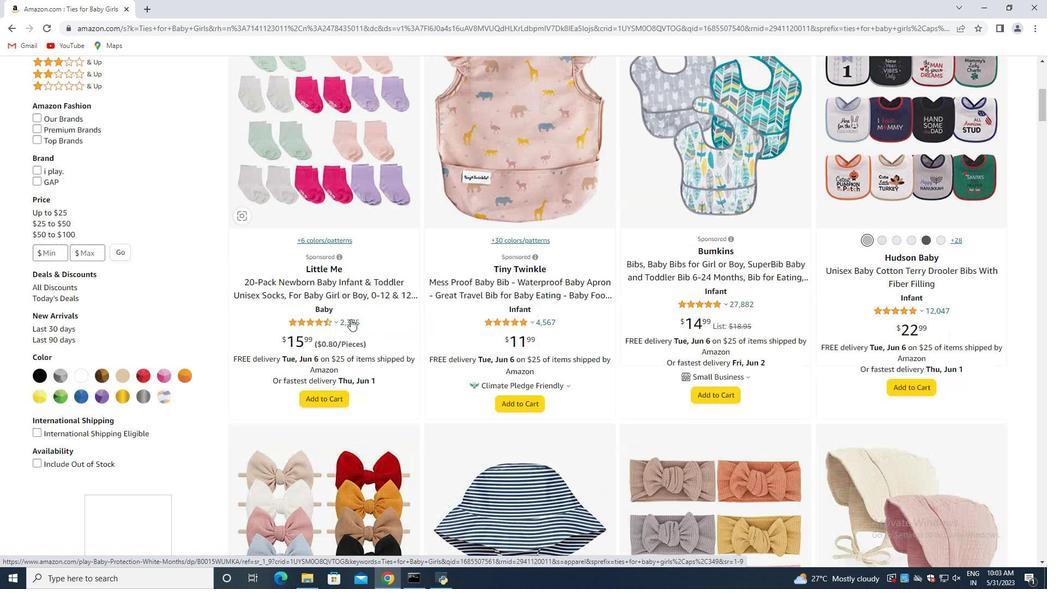
Action: Mouse scrolled (350, 319) with delta (0, 0)
Screenshot: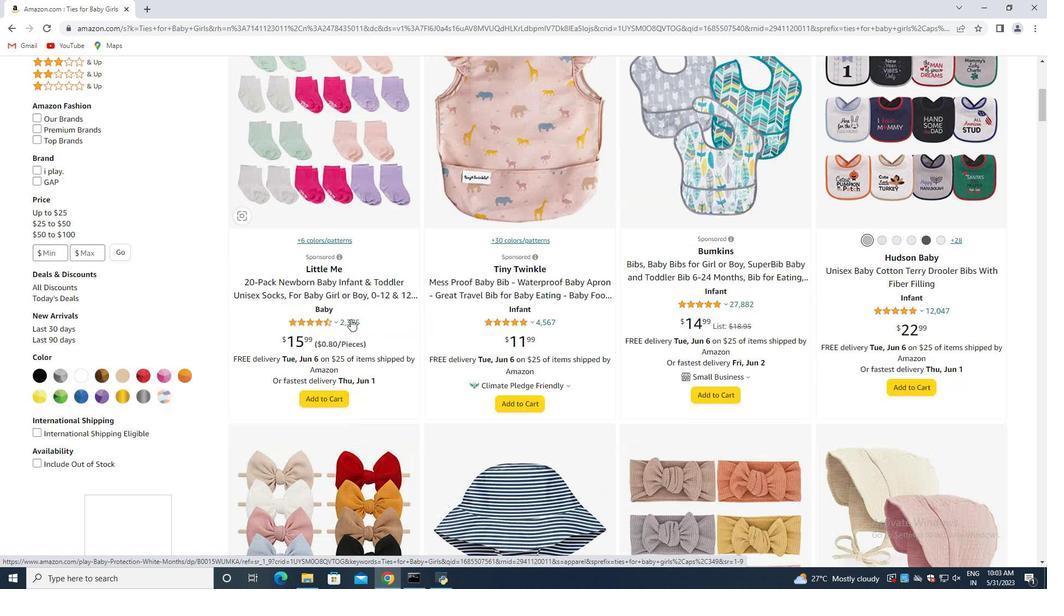 
Action: Mouse scrolled (350, 319) with delta (0, 0)
Screenshot: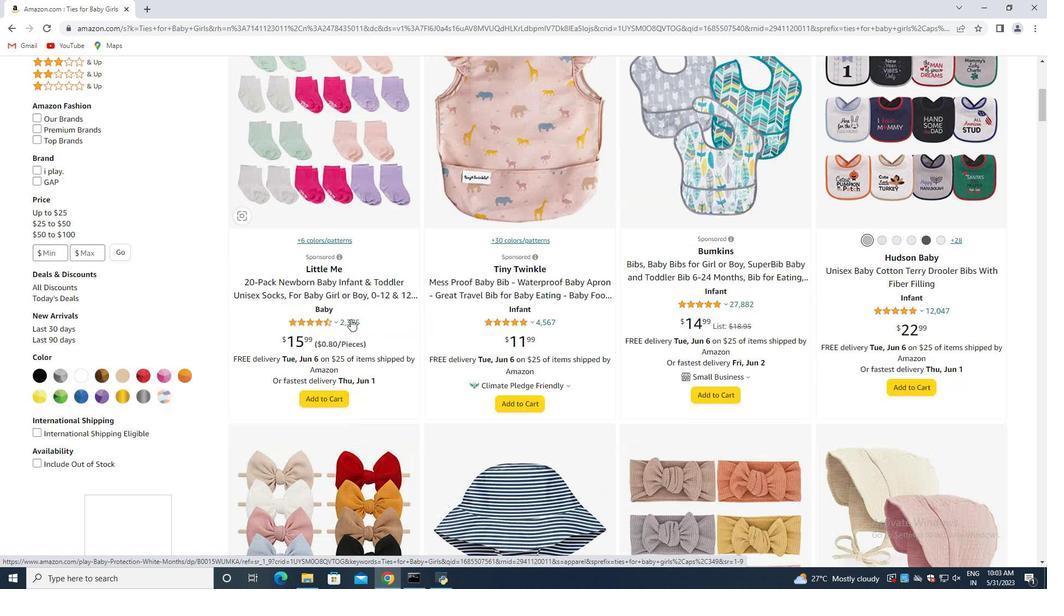
Action: Mouse scrolled (350, 319) with delta (0, 0)
Screenshot: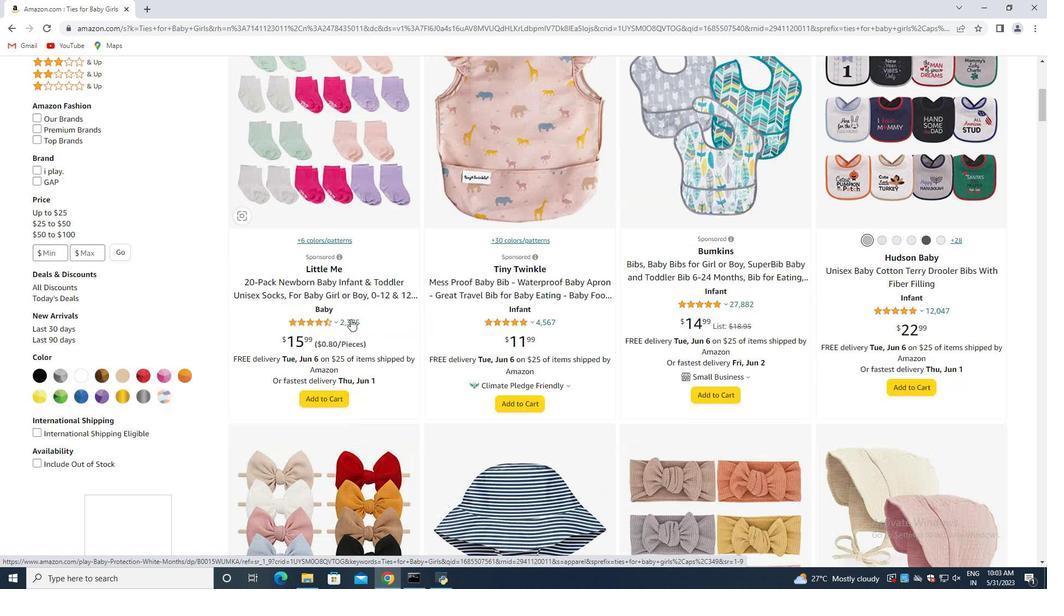 
Action: Mouse scrolled (350, 319) with delta (0, 0)
Screenshot: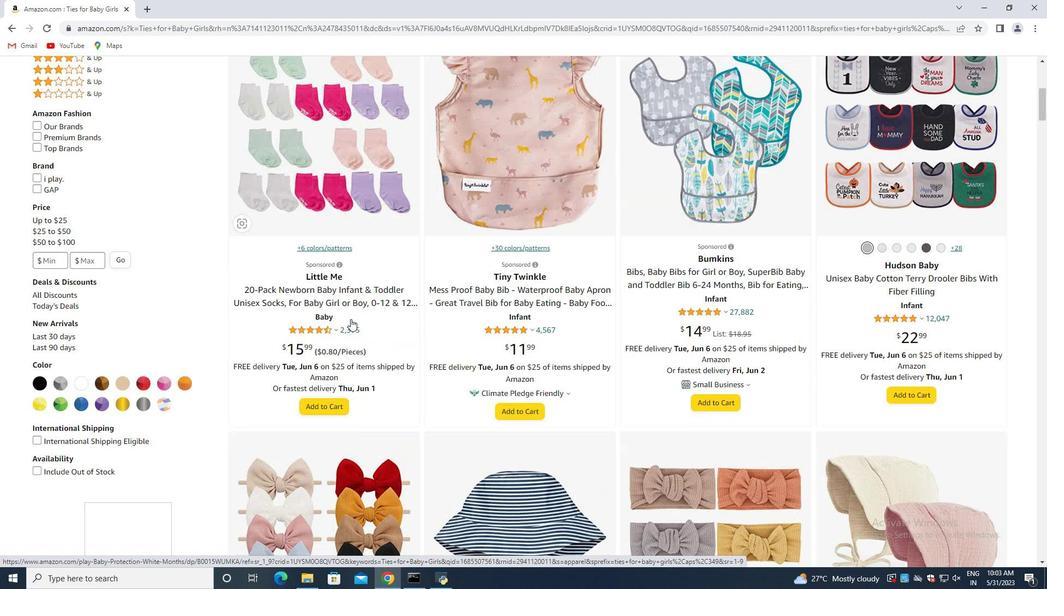 
Action: Mouse scrolled (350, 319) with delta (0, 0)
Screenshot: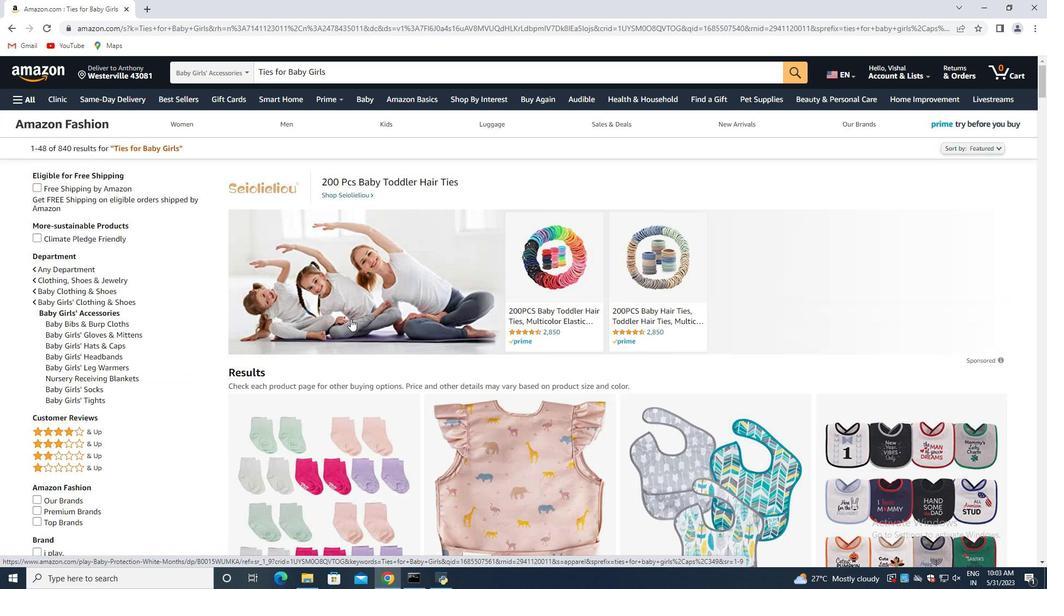 
Action: Mouse scrolled (350, 319) with delta (0, 0)
Screenshot: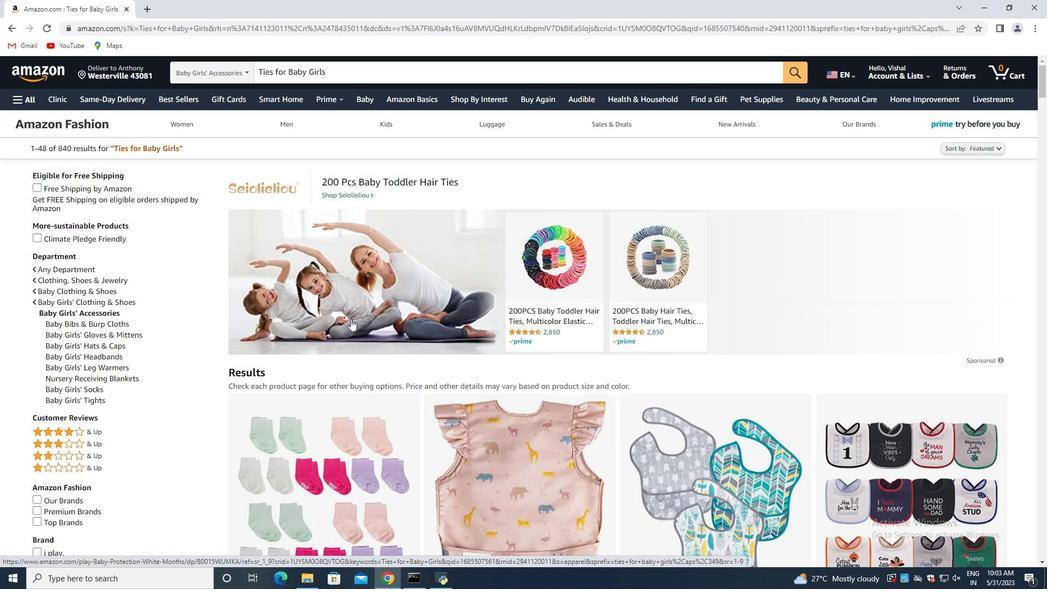 
Action: Mouse scrolled (350, 319) with delta (0, 0)
Screenshot: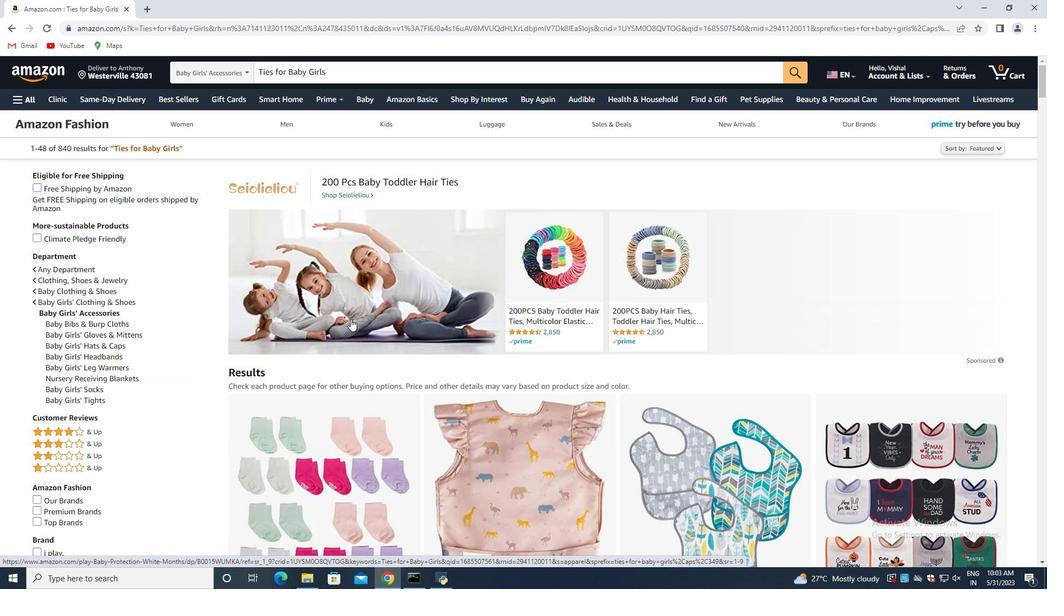 
Action: Mouse scrolled (350, 319) with delta (0, 0)
Screenshot: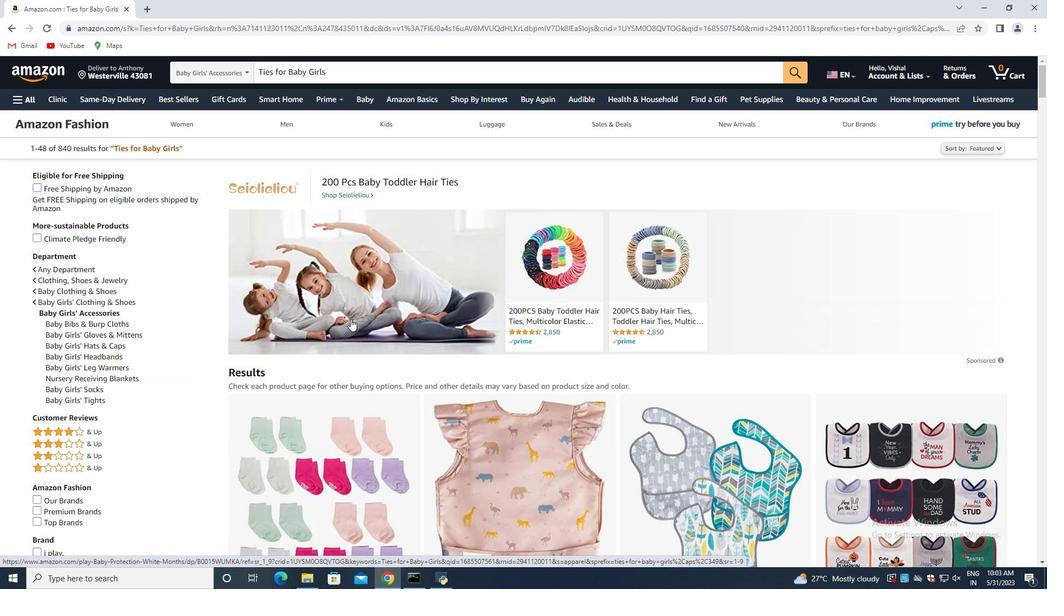 
Action: Mouse scrolled (350, 319) with delta (0, 0)
Screenshot: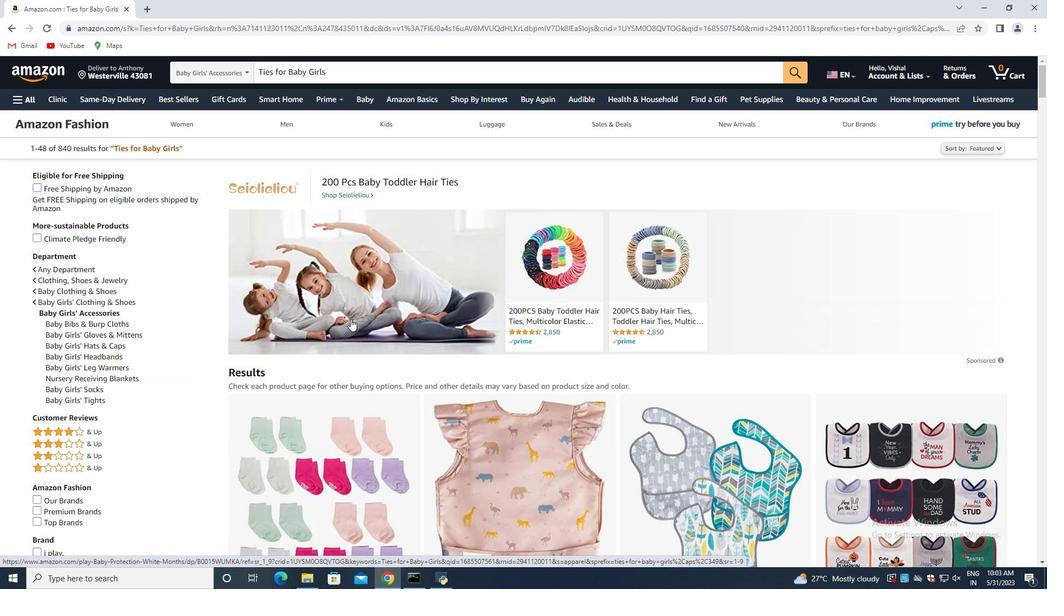 
Action: Mouse scrolled (350, 319) with delta (0, 0)
Screenshot: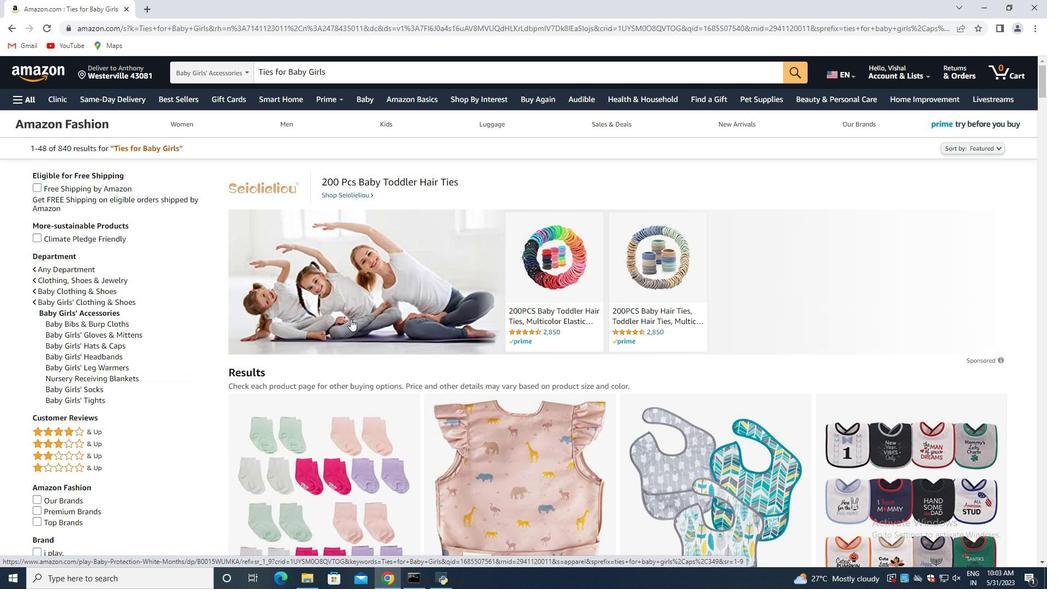 
Action: Mouse scrolled (350, 319) with delta (0, 0)
Screenshot: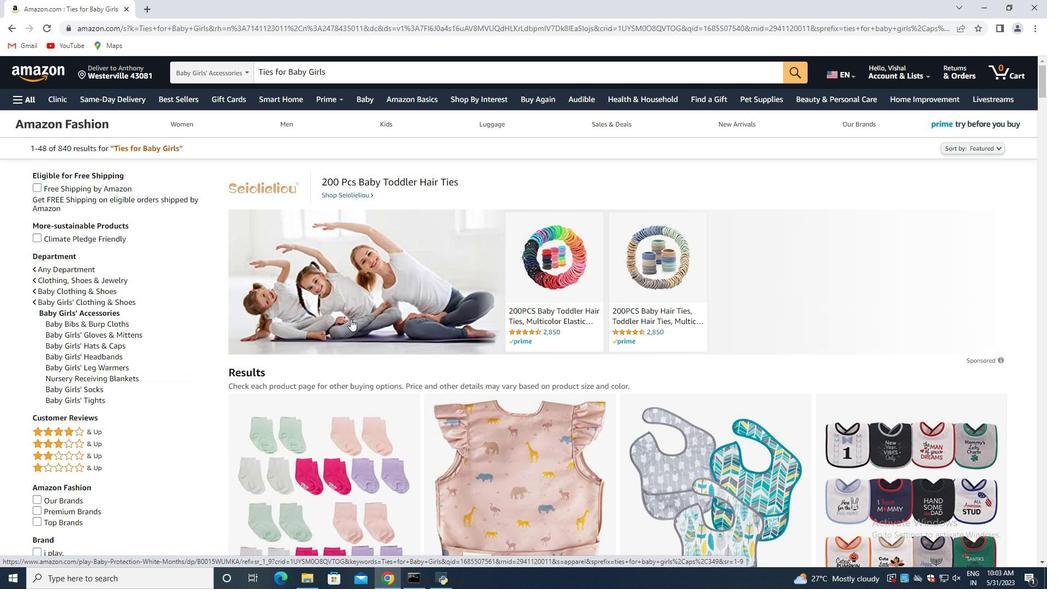 
Action: Mouse scrolled (350, 319) with delta (0, 0)
Screenshot: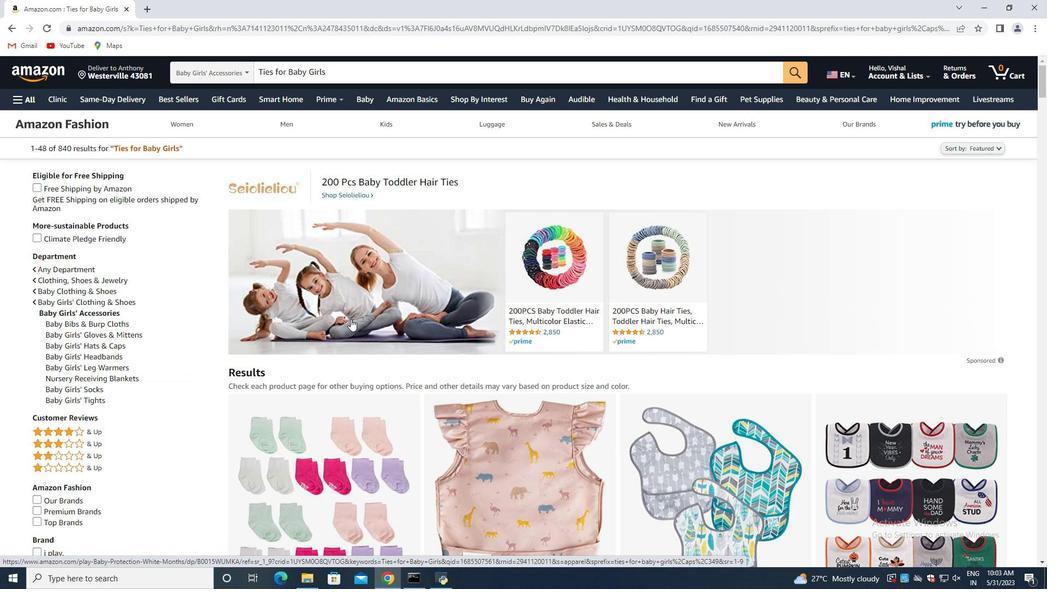 
Action: Mouse moved to (363, 66)
Screenshot: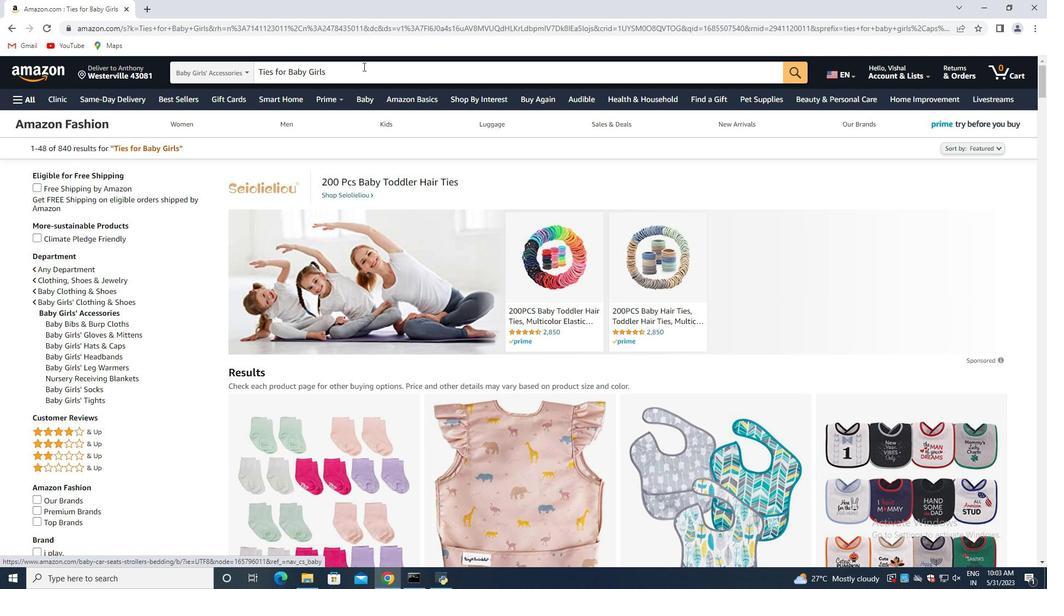 
Action: Mouse pressed left at (363, 66)
Screenshot: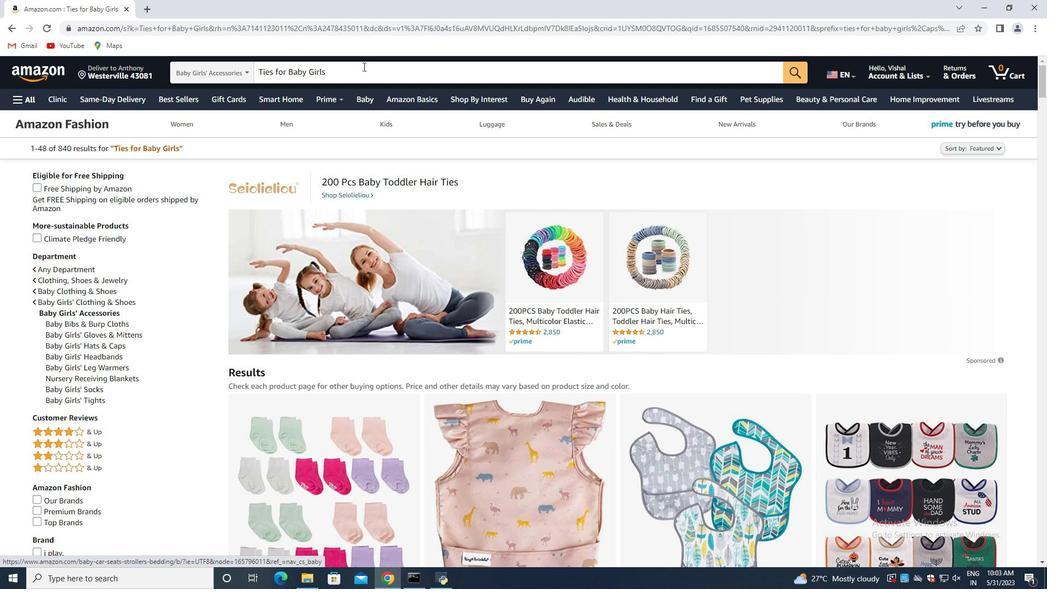 
Action: Key pressed <Key.enter>
Screenshot: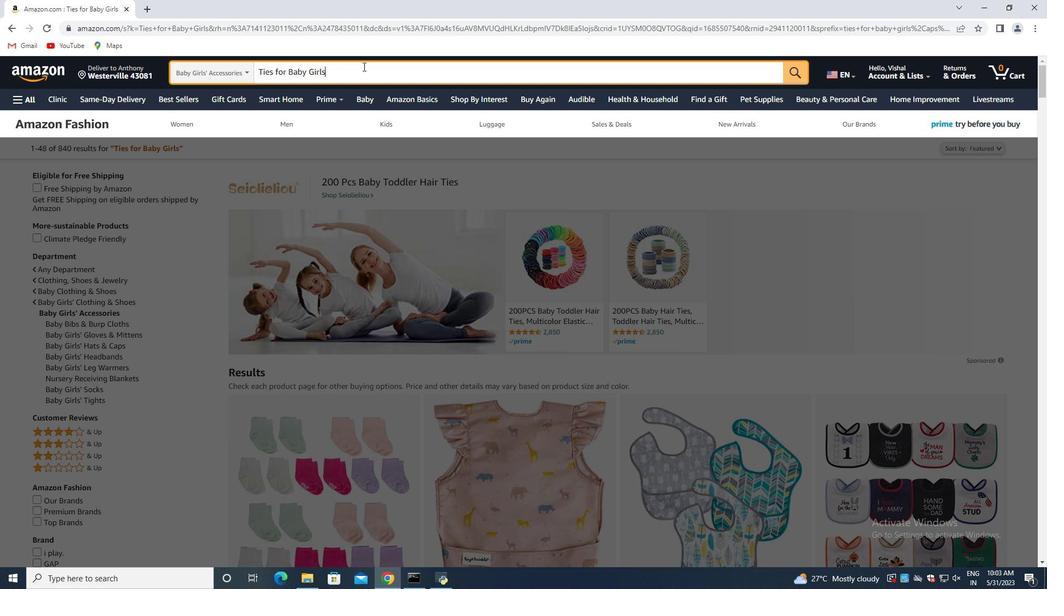 
Action: Mouse moved to (393, 158)
Screenshot: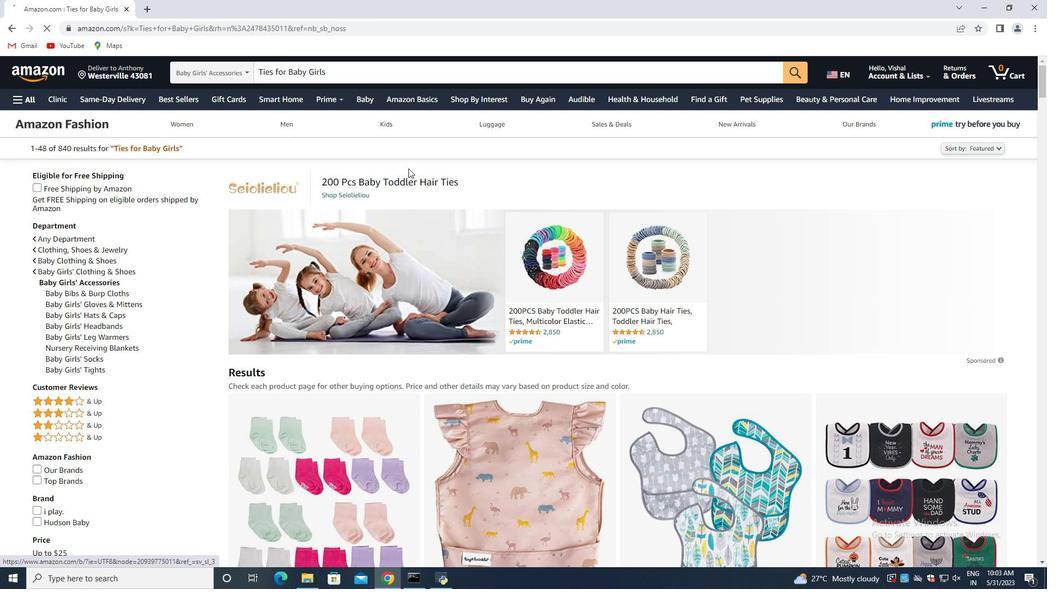 
Action: Mouse scrolled (393, 158) with delta (0, 0)
Screenshot: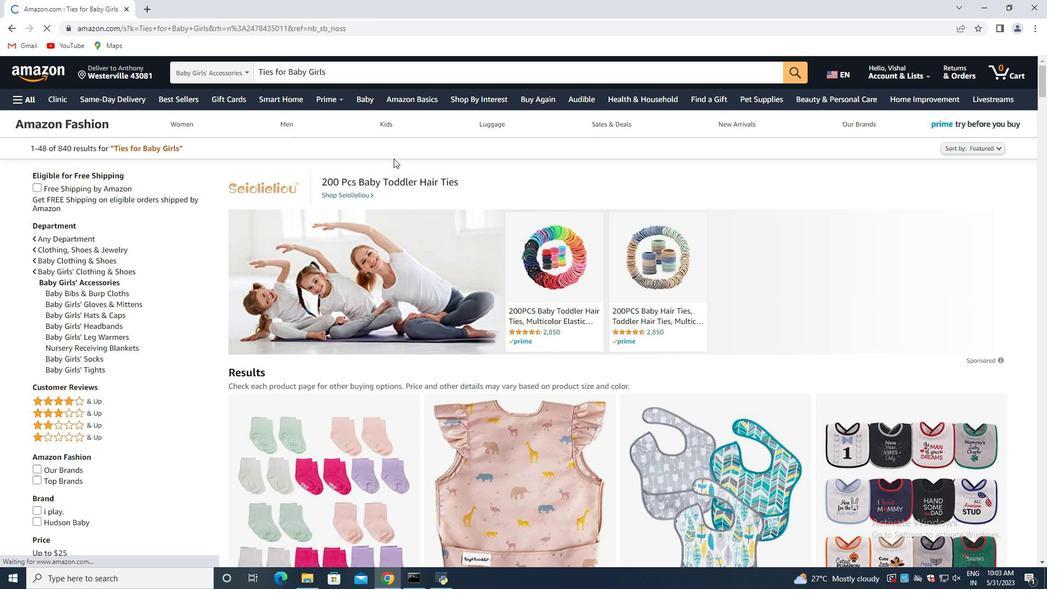 
Action: Mouse scrolled (393, 158) with delta (0, 0)
Screenshot: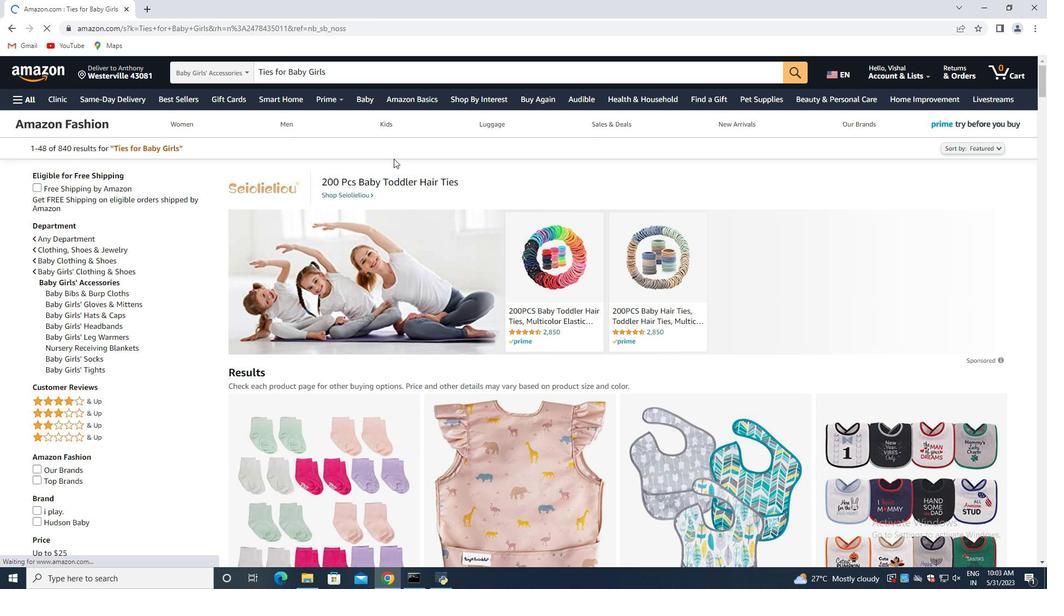 
Action: Mouse scrolled (393, 158) with delta (0, 0)
Screenshot: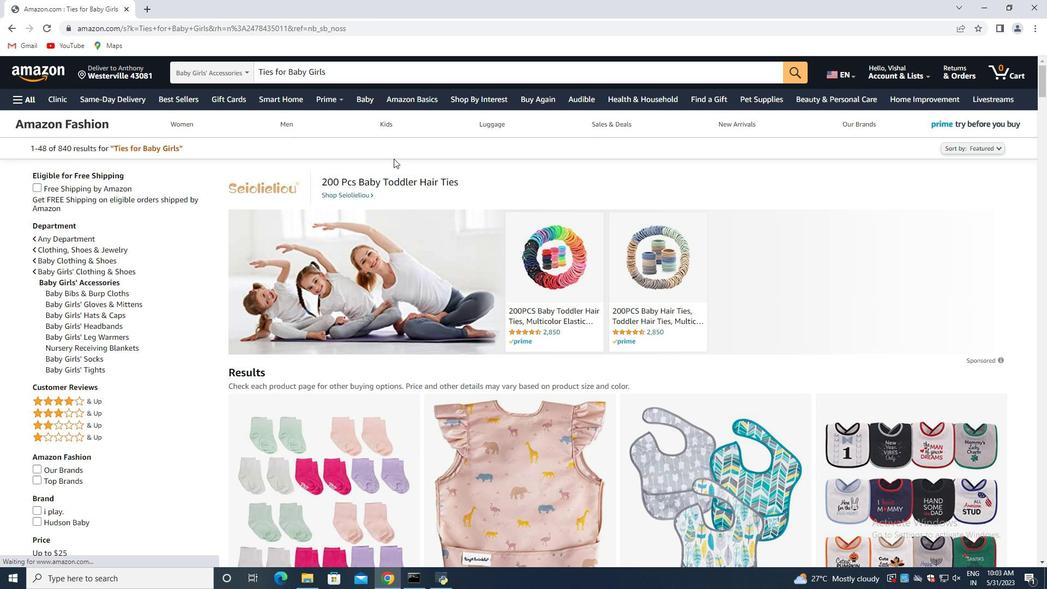 
Action: Mouse moved to (387, 209)
Screenshot: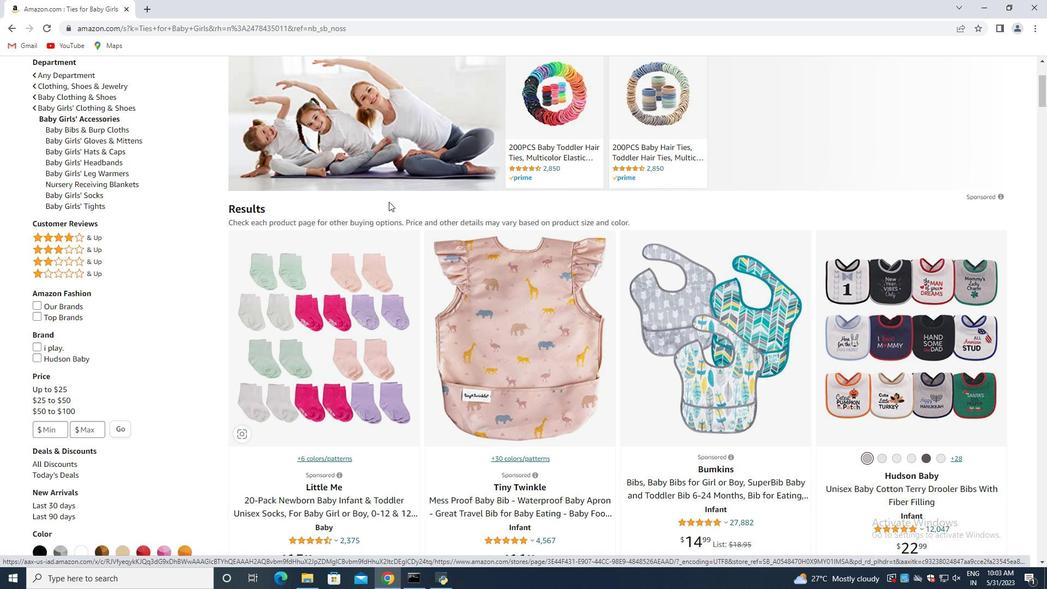 
Action: Mouse scrolled (387, 208) with delta (0, 0)
Screenshot: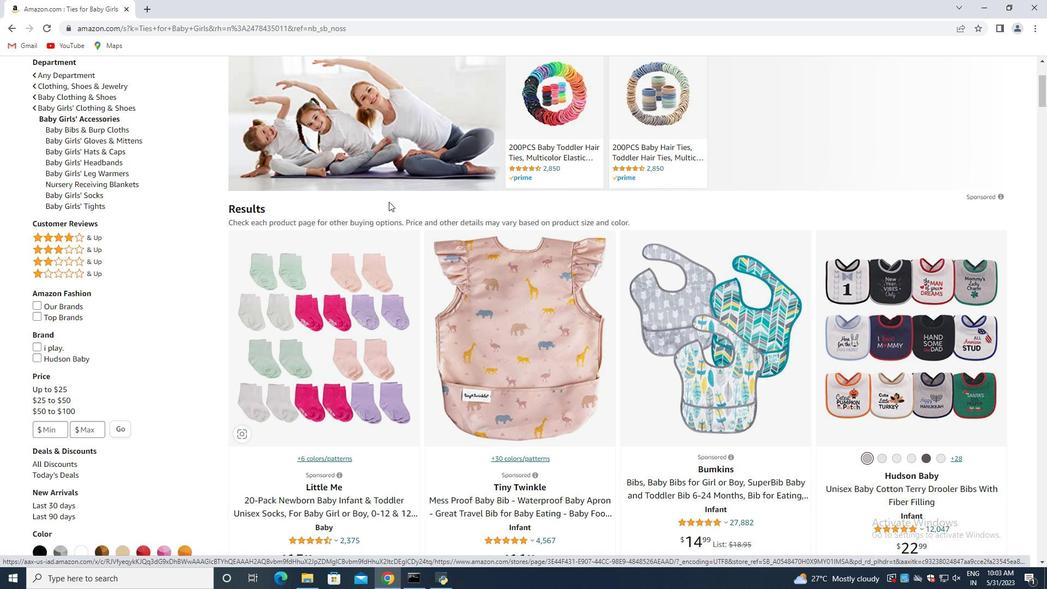 
Action: Mouse moved to (387, 215)
Screenshot: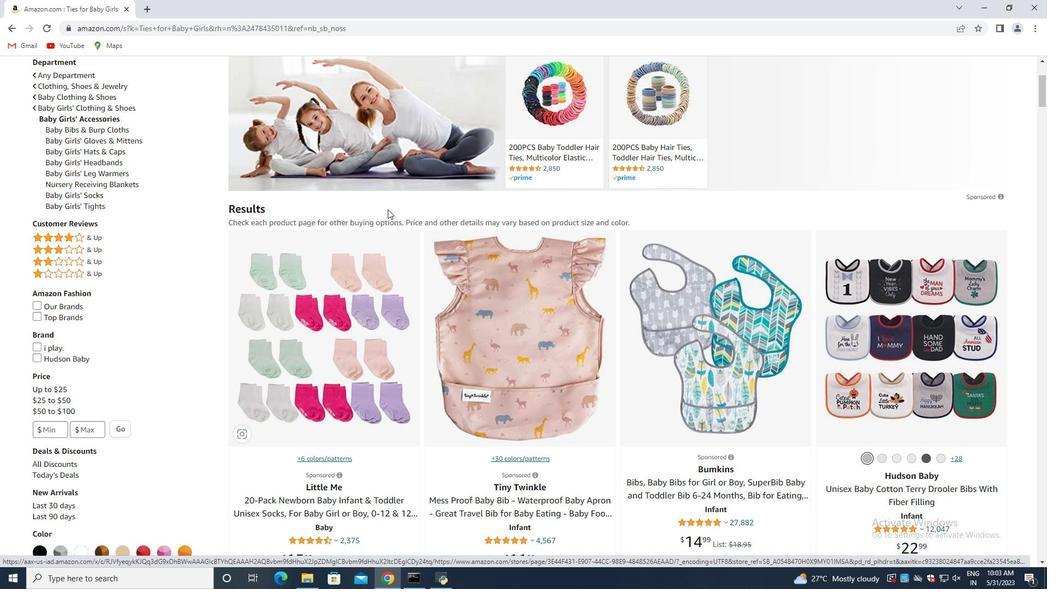 
Action: Mouse scrolled (387, 215) with delta (0, 0)
Screenshot: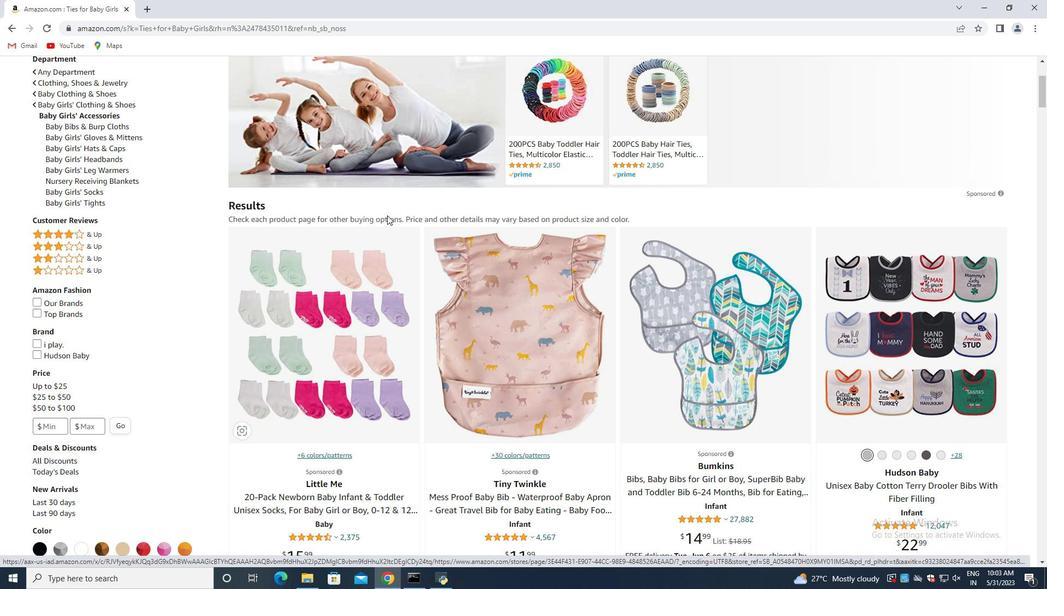 
Action: Mouse moved to (615, 254)
Screenshot: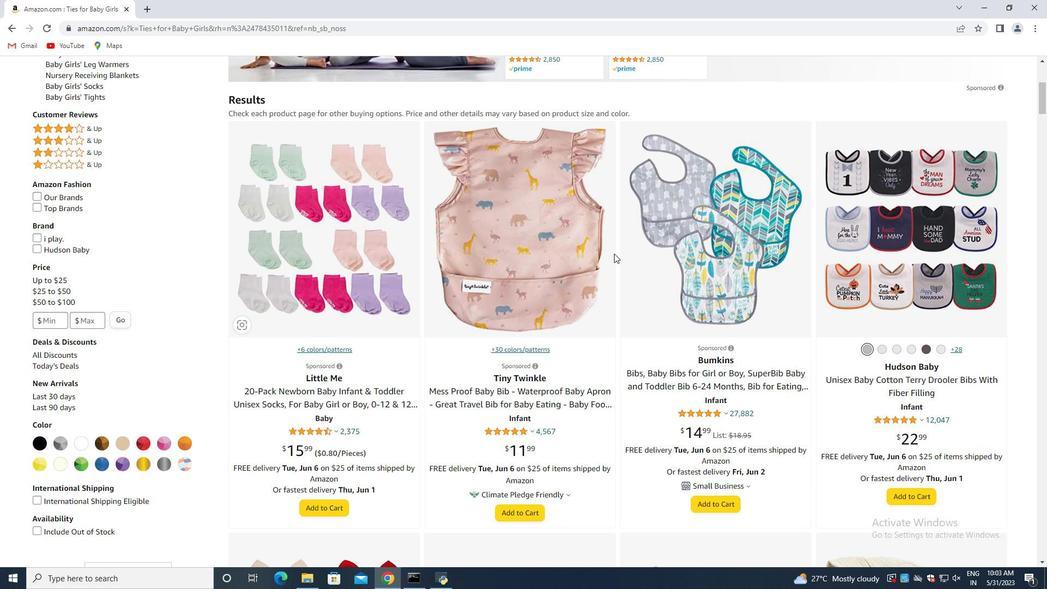 
Action: Mouse scrolled (615, 253) with delta (0, 0)
Screenshot: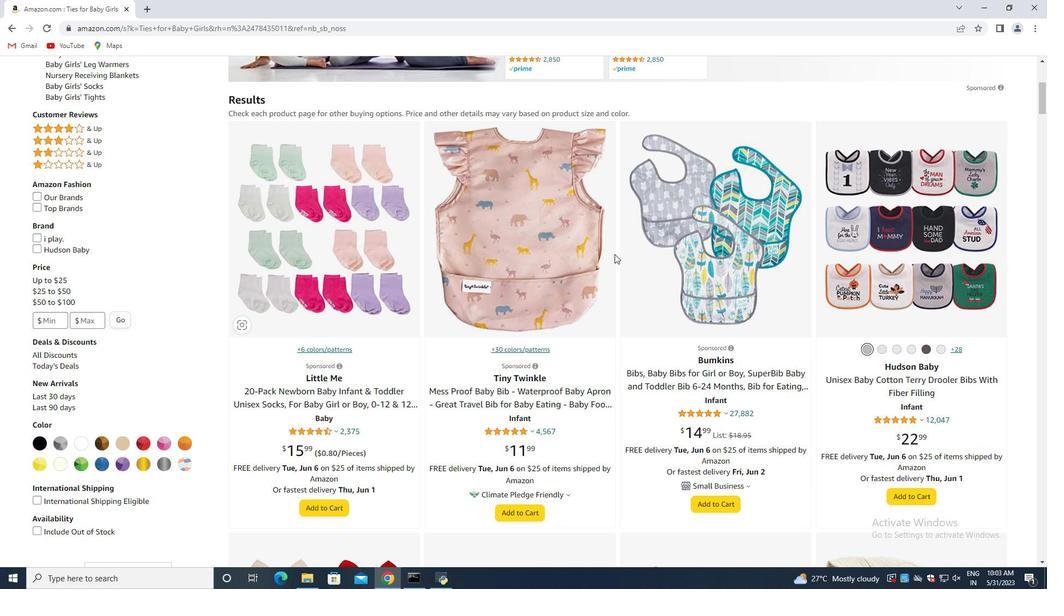 
Action: Mouse moved to (622, 255)
Screenshot: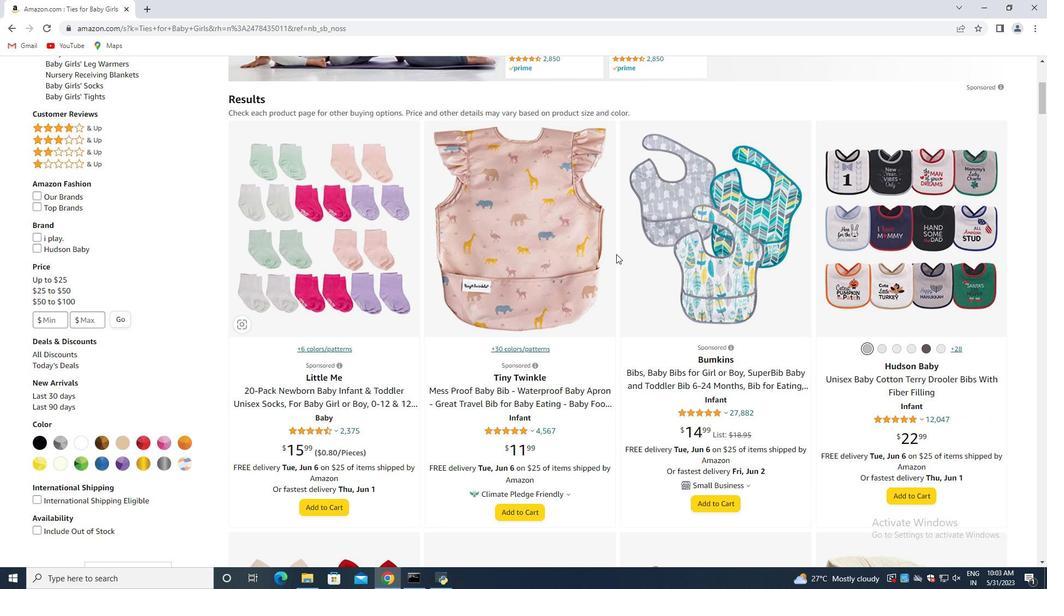 
Action: Mouse scrolled (622, 255) with delta (0, 0)
Screenshot: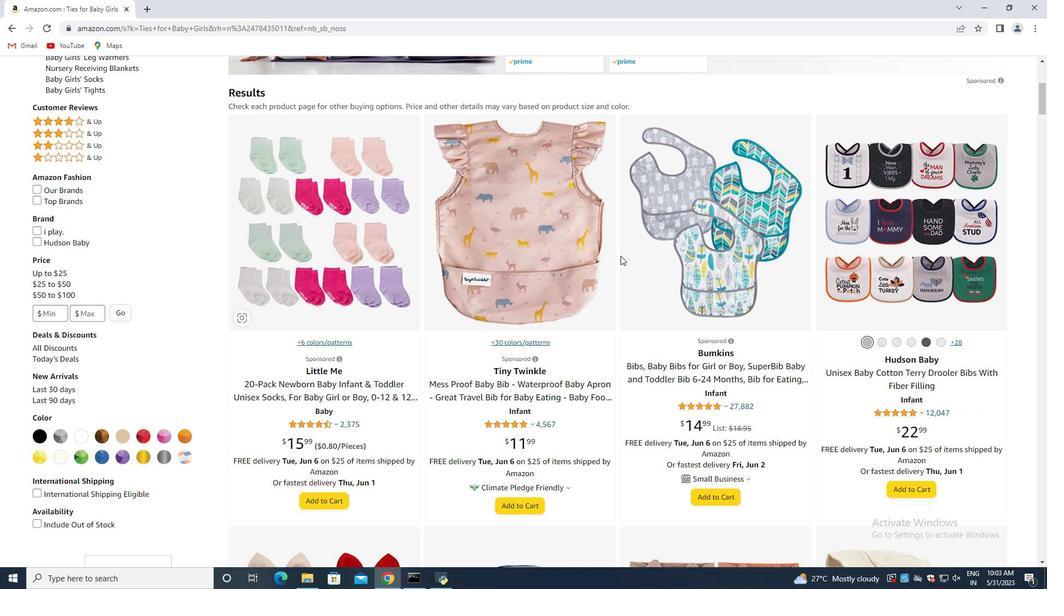 
Action: Mouse scrolled (622, 255) with delta (0, 0)
Screenshot: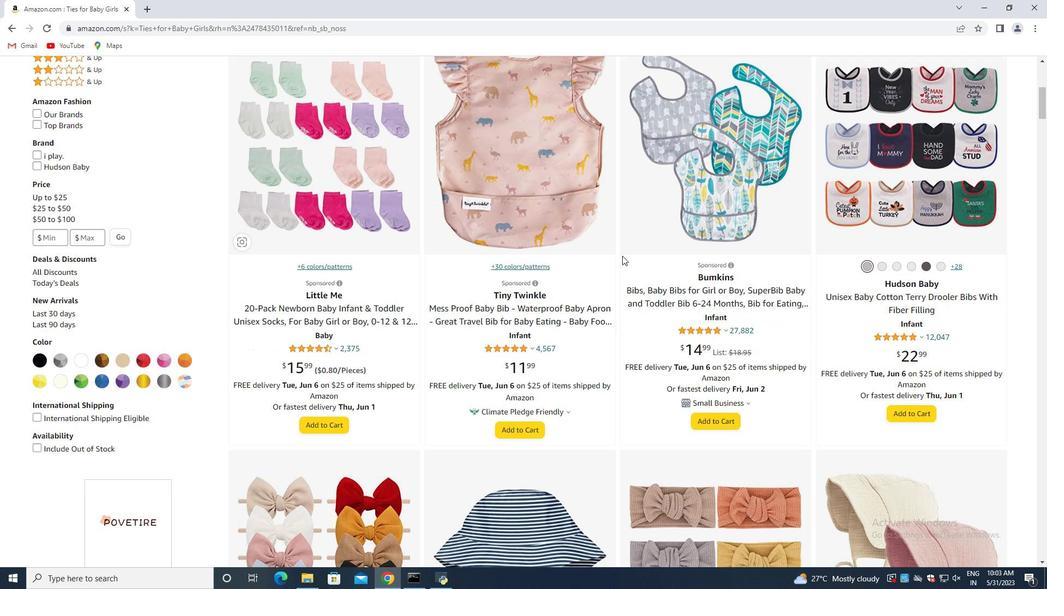 
Action: Mouse scrolled (622, 255) with delta (0, 0)
Screenshot: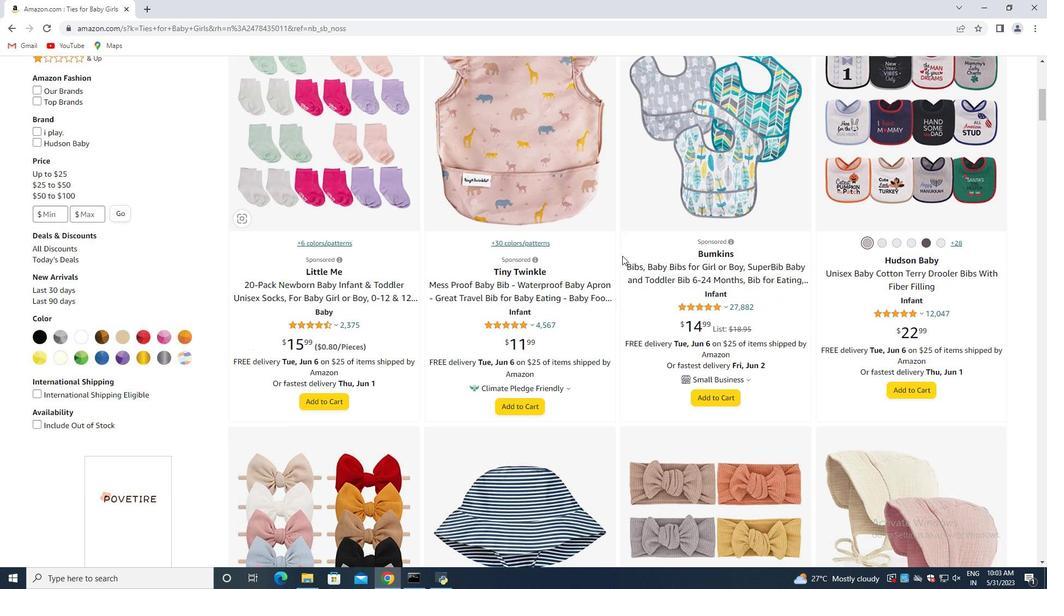 
Action: Mouse scrolled (622, 255) with delta (0, 0)
Screenshot: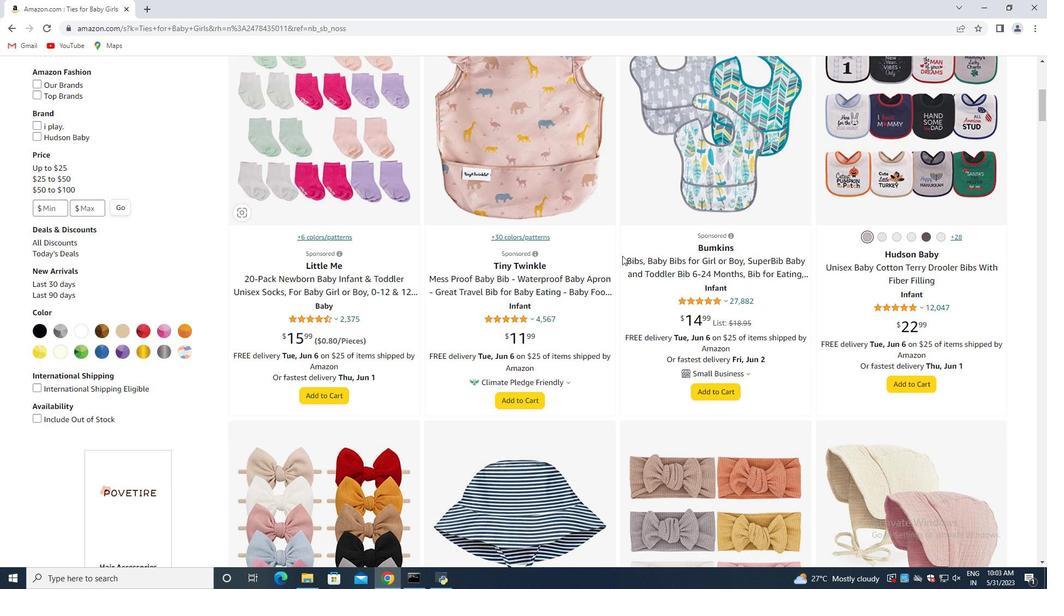 
Action: Mouse scrolled (622, 255) with delta (0, 0)
Screenshot: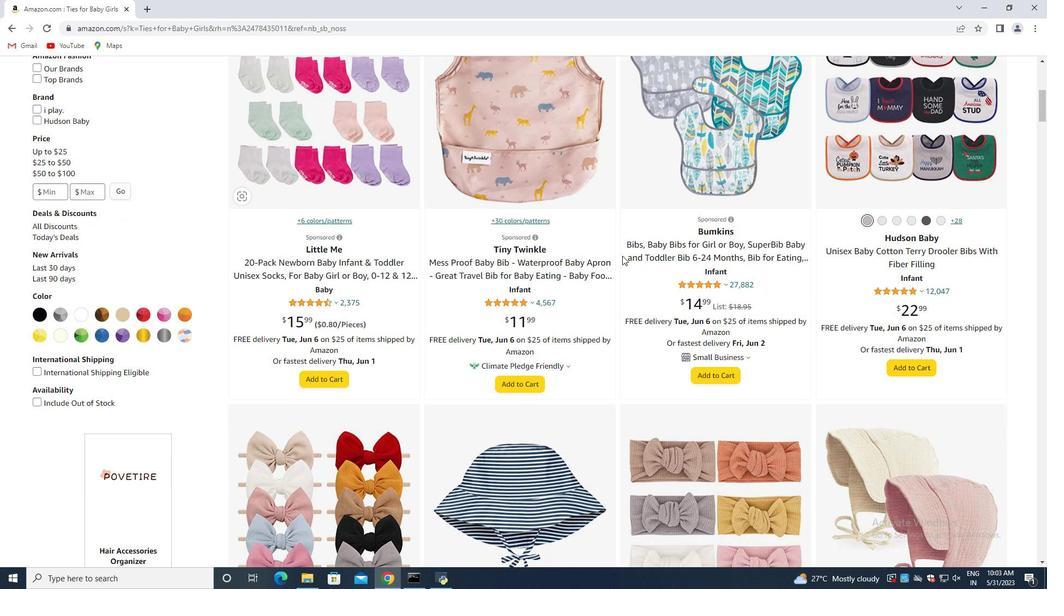 
Action: Mouse moved to (433, 320)
Screenshot: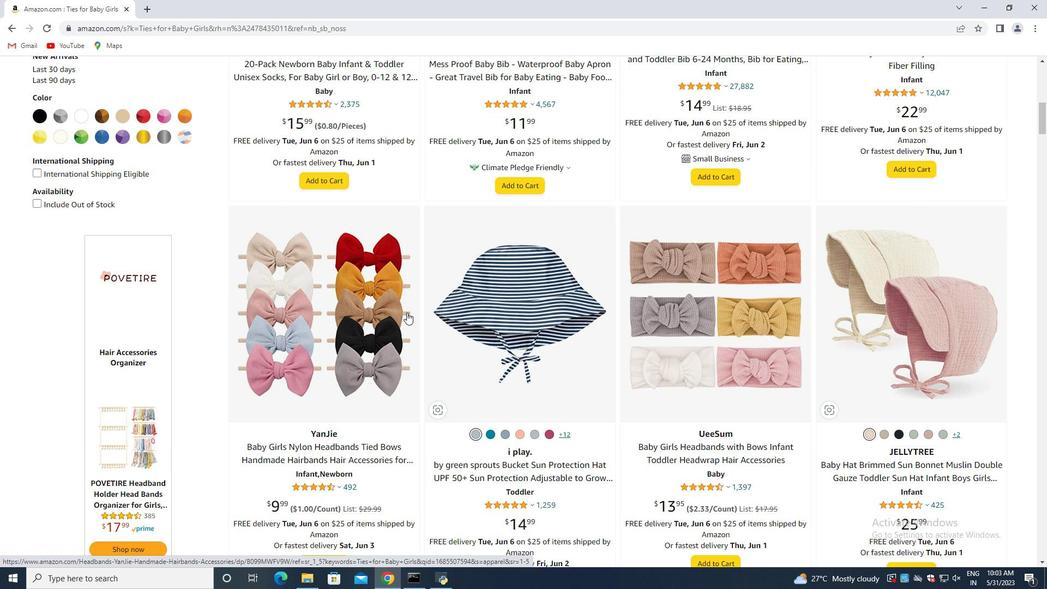 
Action: Mouse scrolled (433, 320) with delta (0, 0)
Screenshot: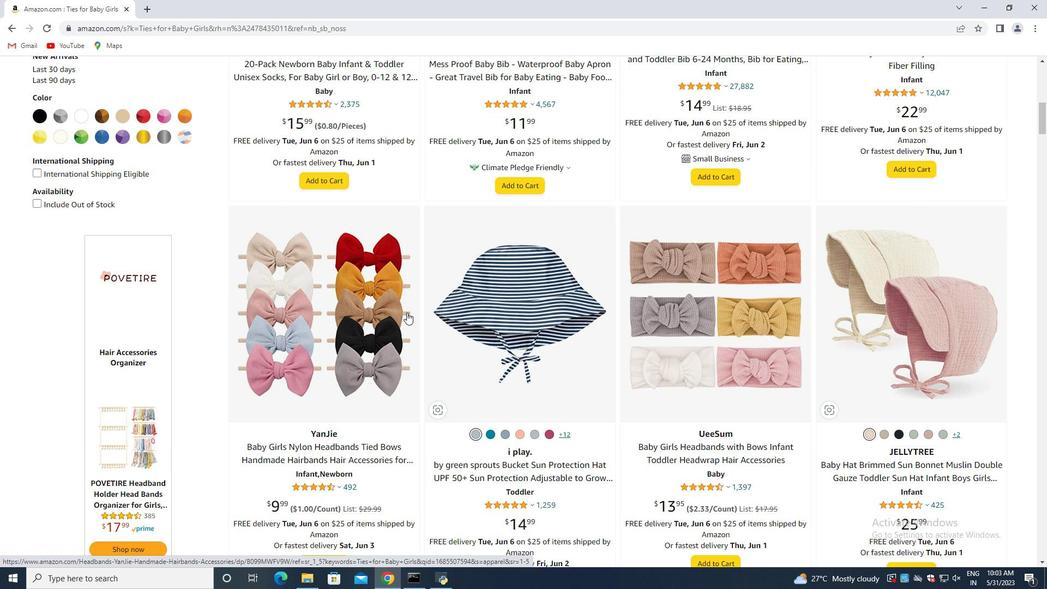
Action: Mouse scrolled (433, 320) with delta (0, 0)
Screenshot: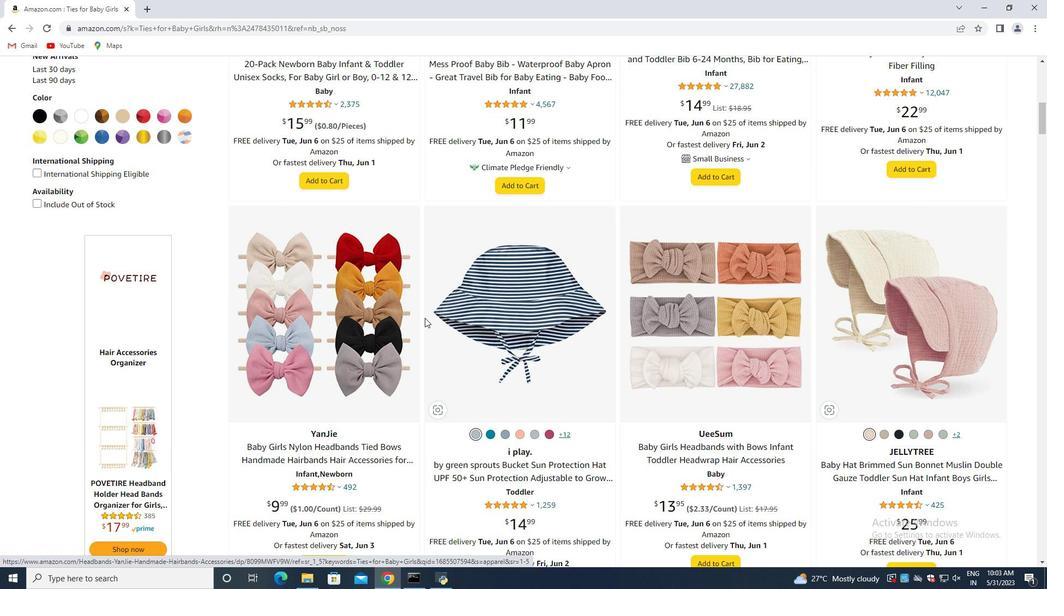 
Action: Mouse moved to (433, 320)
Screenshot: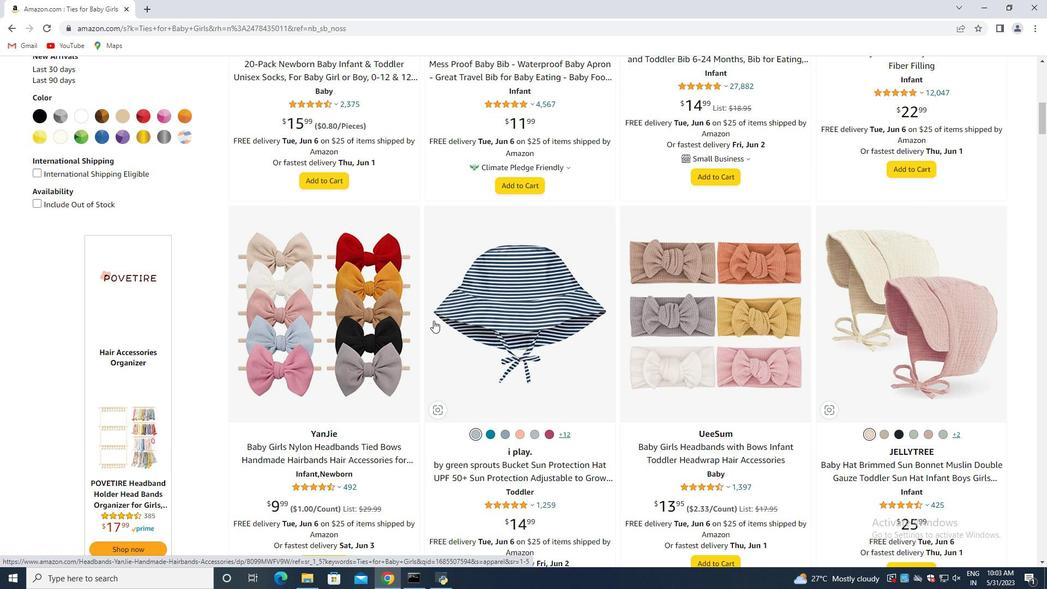 
Action: Mouse scrolled (433, 320) with delta (0, 0)
Screenshot: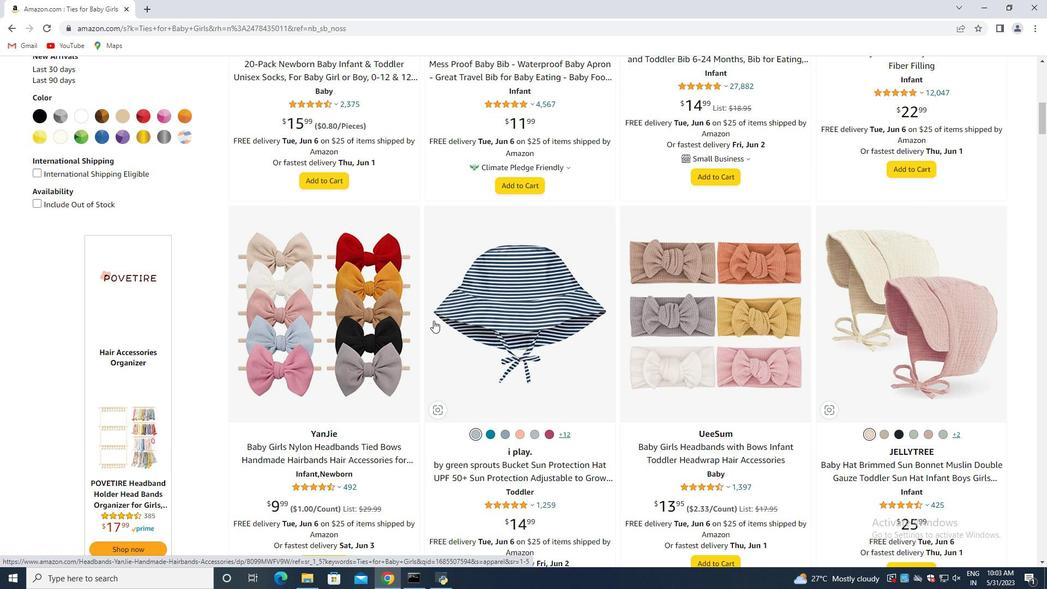
Action: Mouse moved to (821, 344)
Screenshot: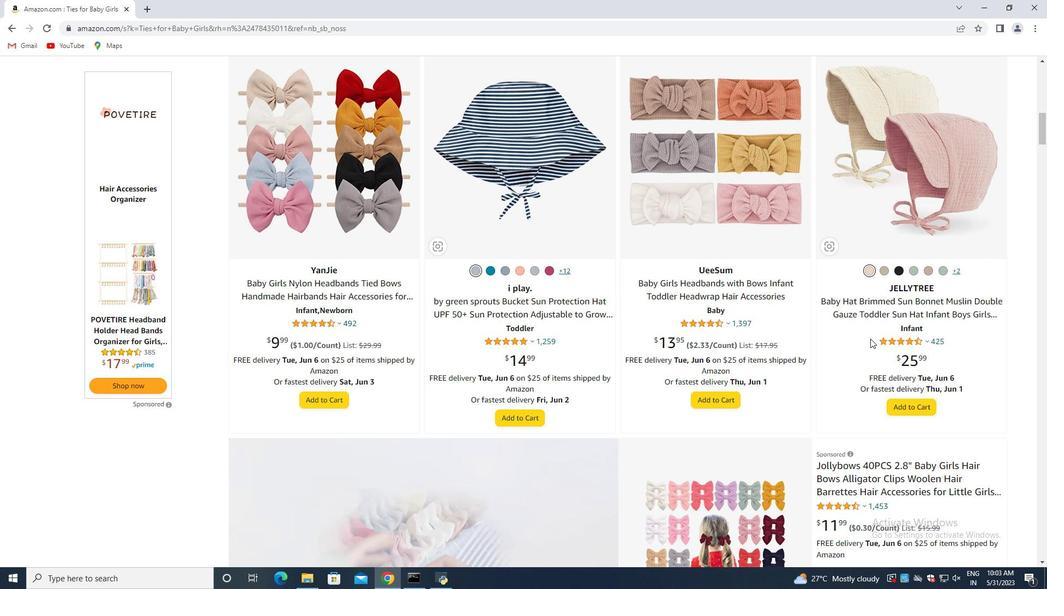 
Action: Mouse scrolled (869, 339) with delta (0, 0)
Screenshot: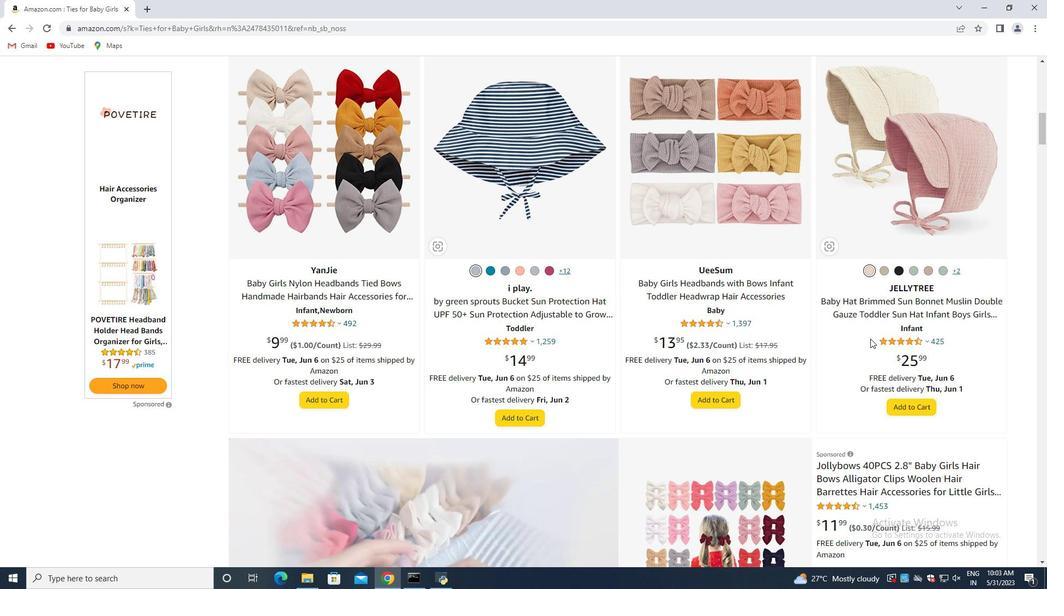 
Action: Mouse moved to (816, 341)
Screenshot: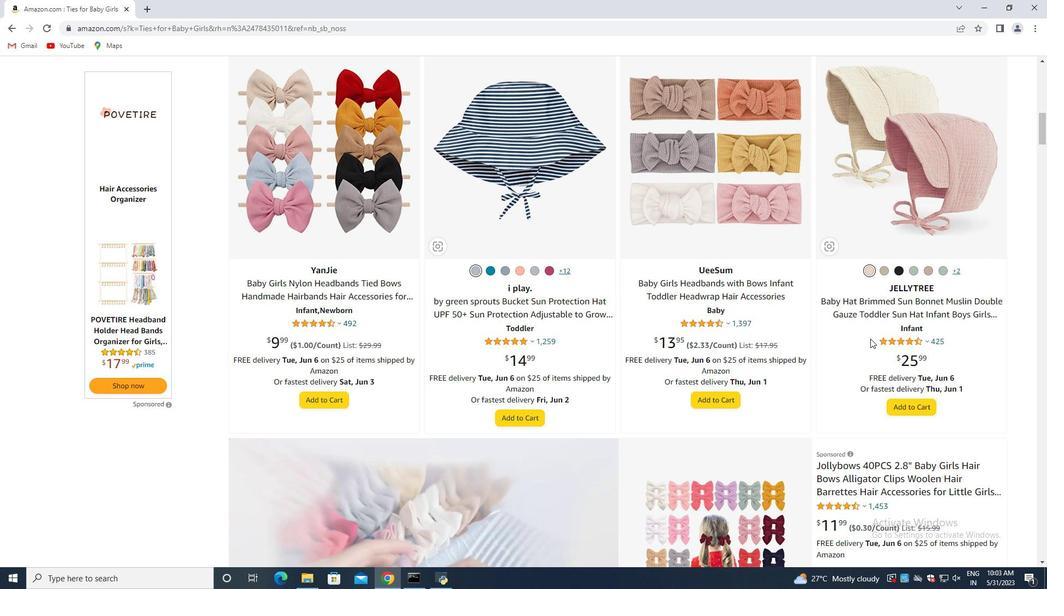 
Action: Mouse scrolled (863, 343) with delta (0, 0)
Screenshot: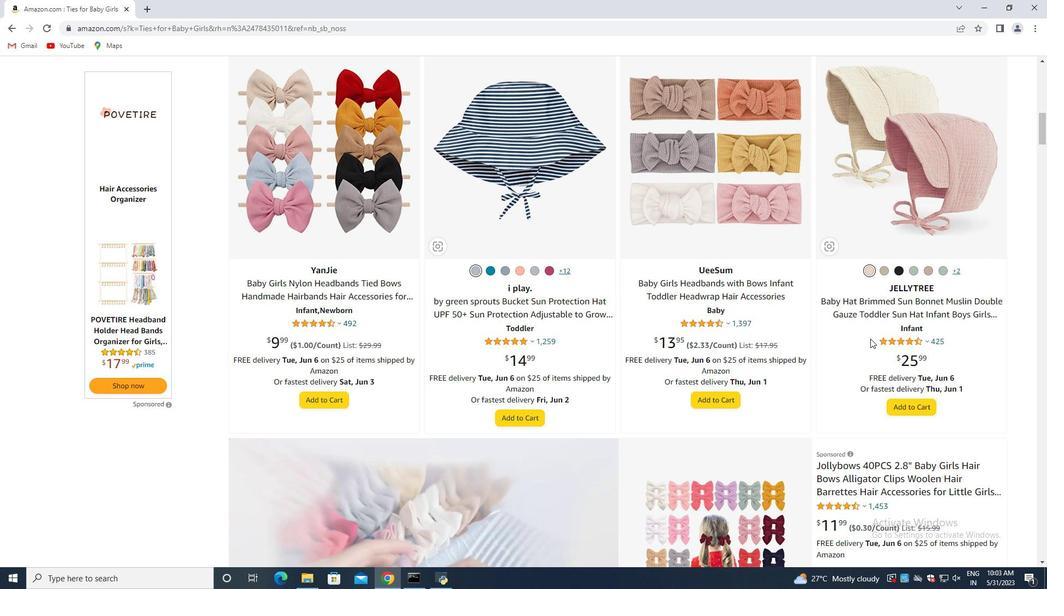 
Action: Mouse moved to (794, 334)
Screenshot: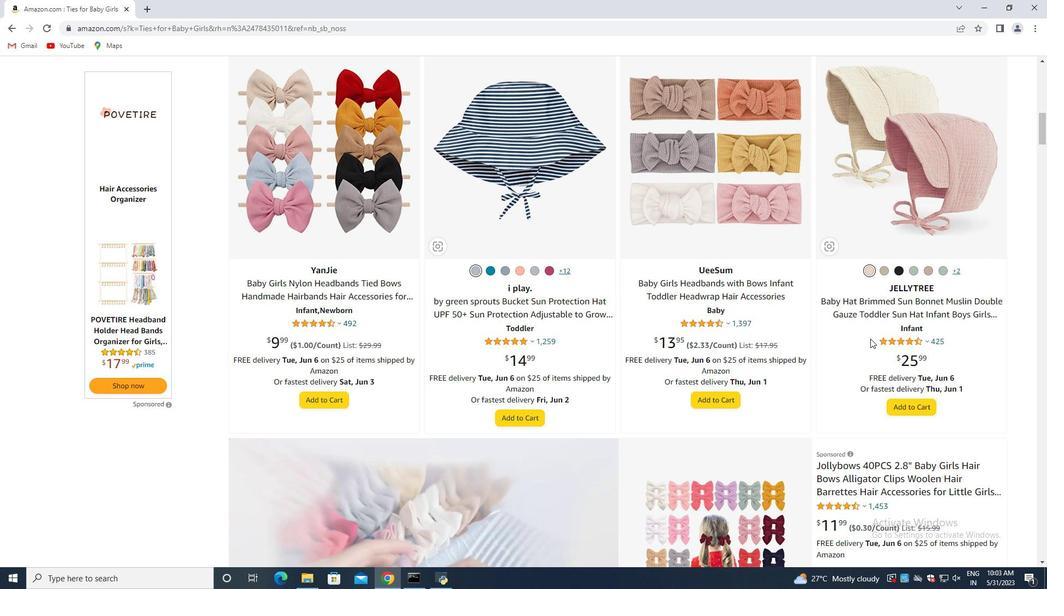 
Action: Mouse scrolled (857, 346) with delta (0, 0)
Screenshot: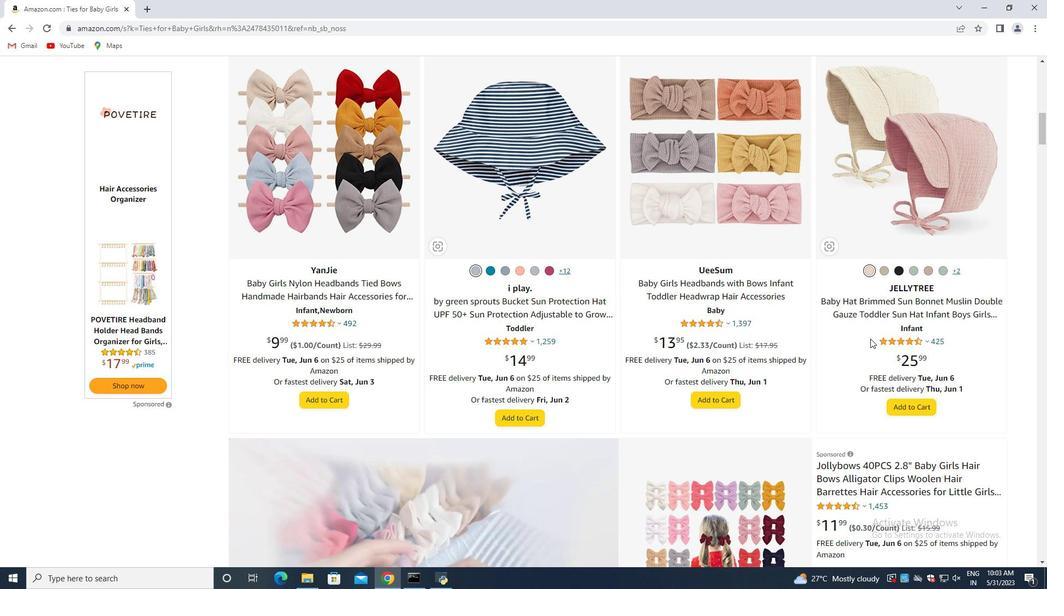 
Action: Mouse moved to (782, 333)
Screenshot: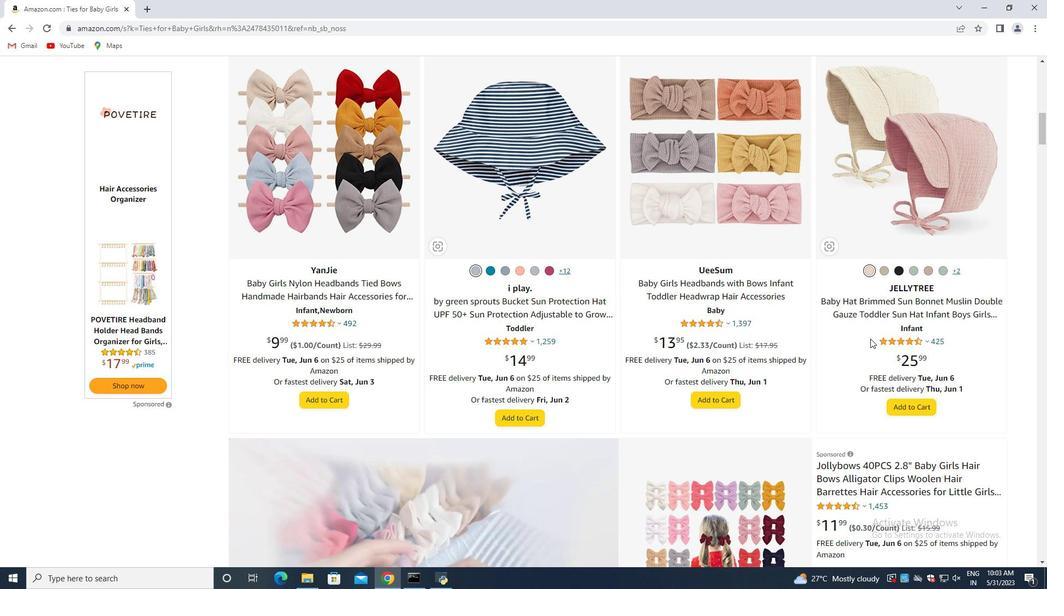 
Action: Mouse scrolled (844, 348) with delta (0, 0)
Screenshot: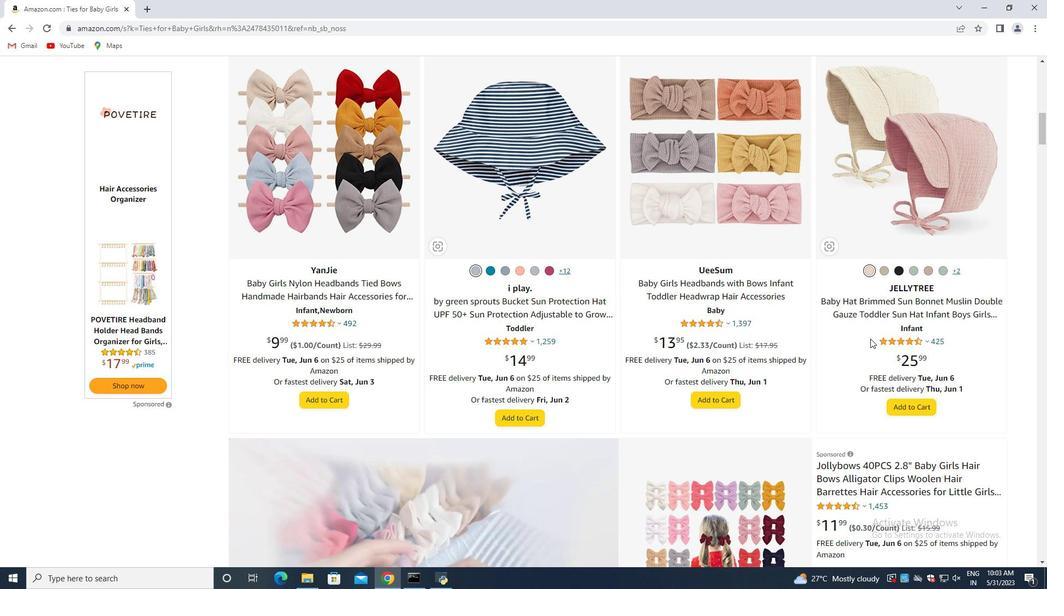 
Action: Mouse moved to (777, 331)
Screenshot: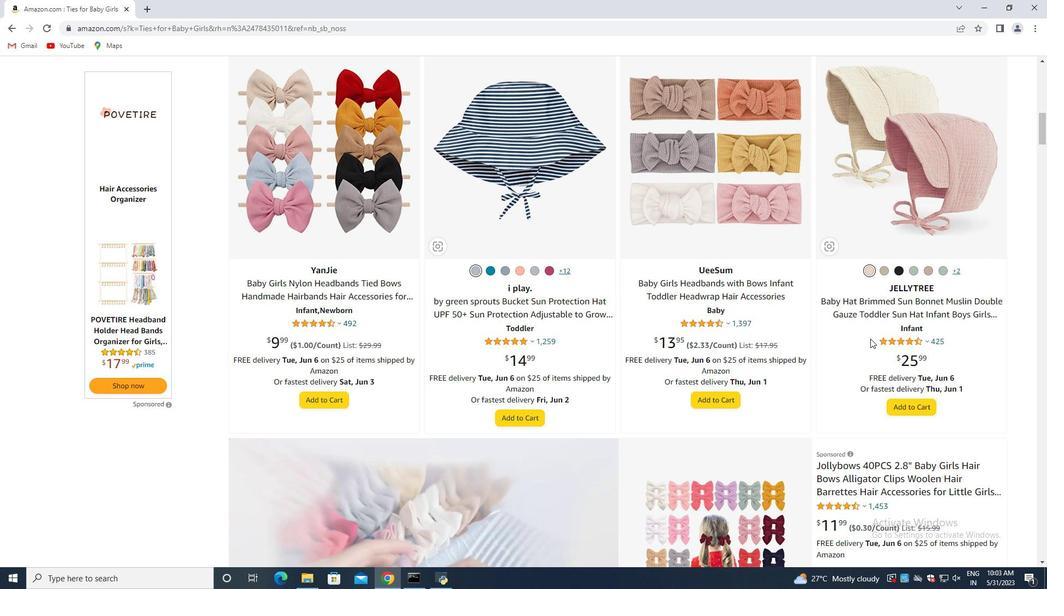 
Action: Mouse scrolled (833, 348) with delta (0, 0)
Screenshot: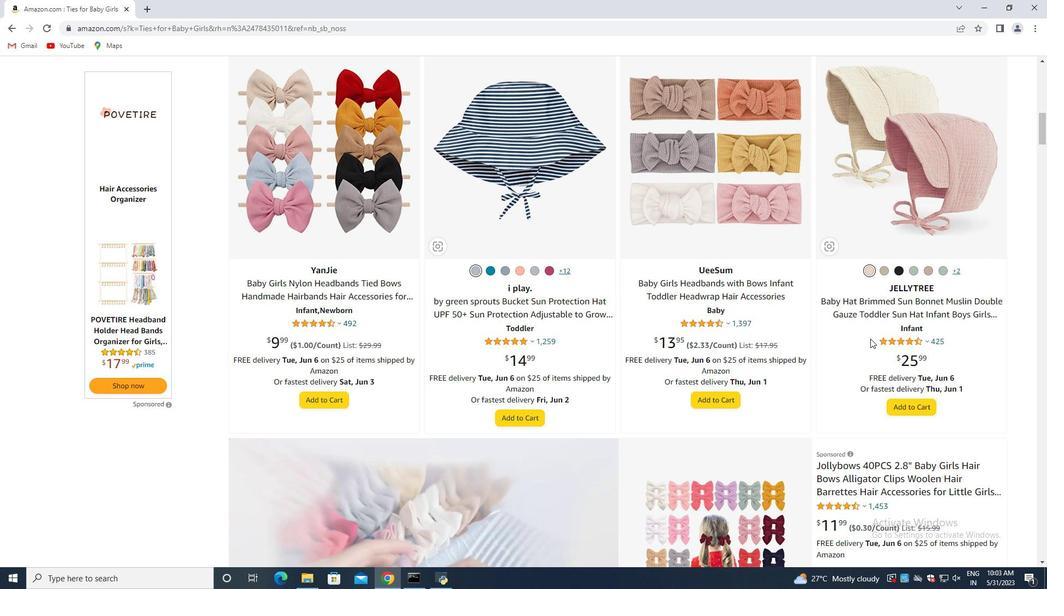 
Action: Mouse moved to (773, 331)
Screenshot: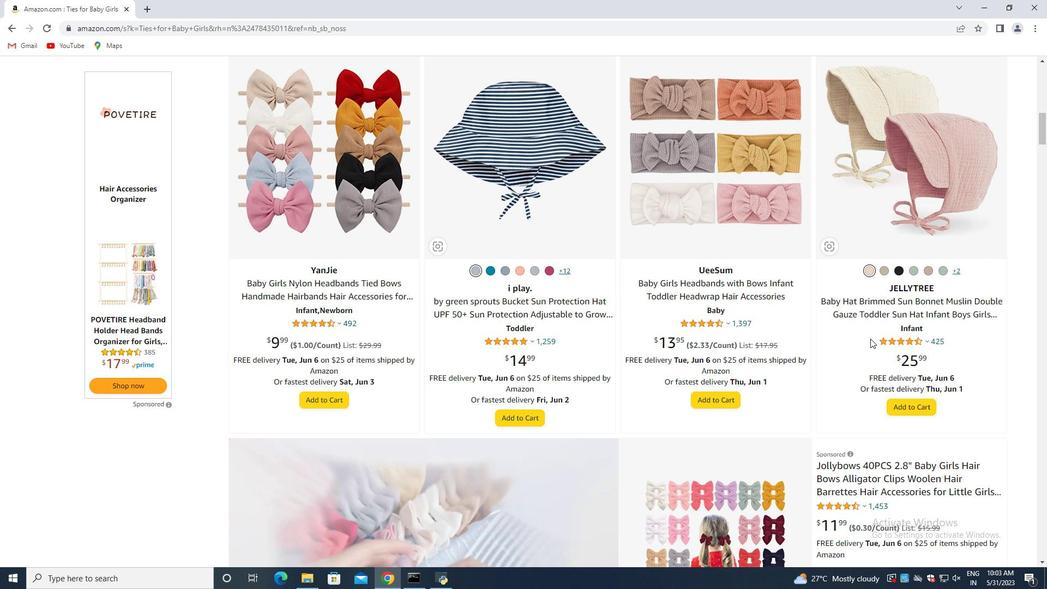 
Action: Mouse scrolled (816, 341) with delta (0, 0)
Screenshot: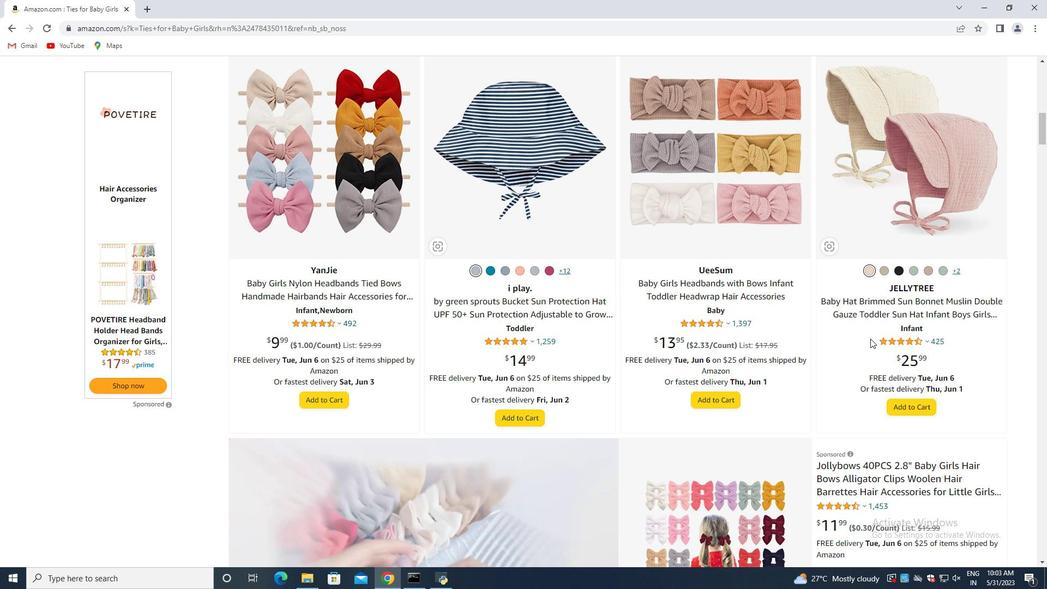 
Action: Mouse moved to (606, 329)
Screenshot: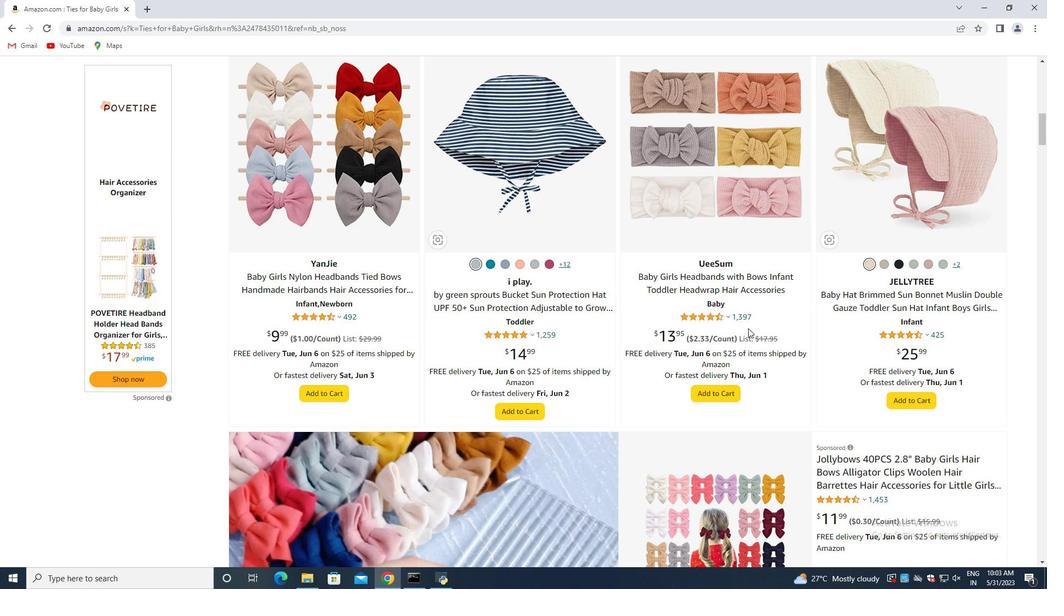 
Action: Mouse scrolled (606, 329) with delta (0, 0)
Screenshot: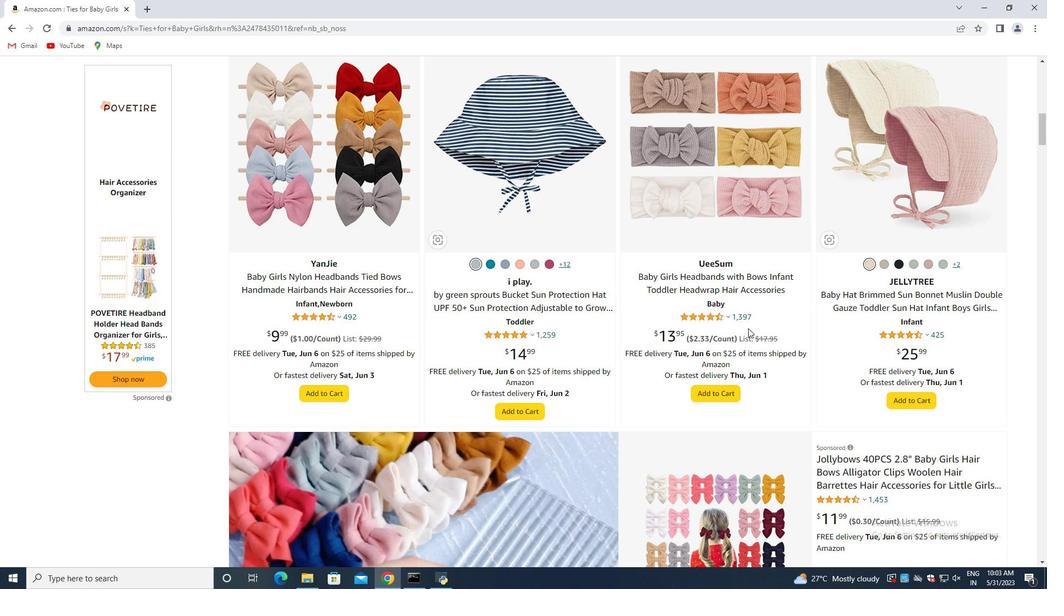
Action: Mouse moved to (569, 344)
Screenshot: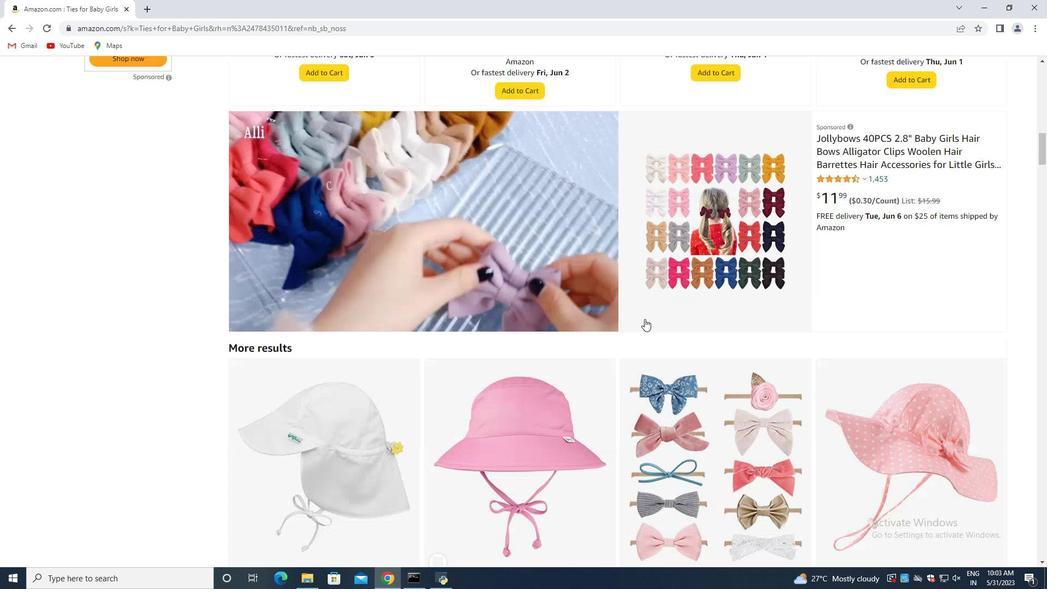
Action: Mouse scrolled (581, 339) with delta (0, 0)
Screenshot: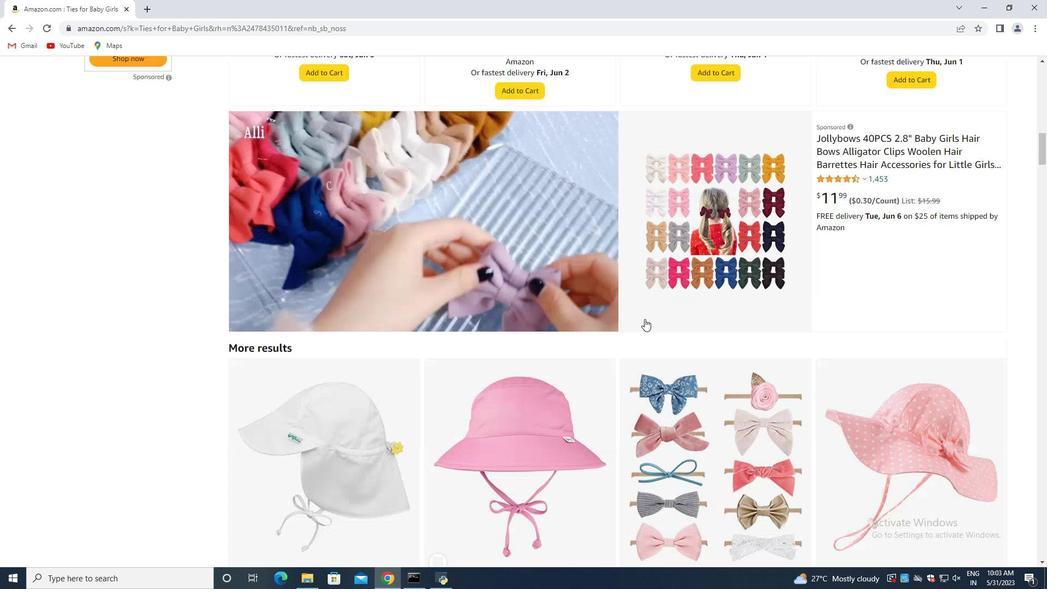 
Action: Mouse moved to (551, 347)
Screenshot: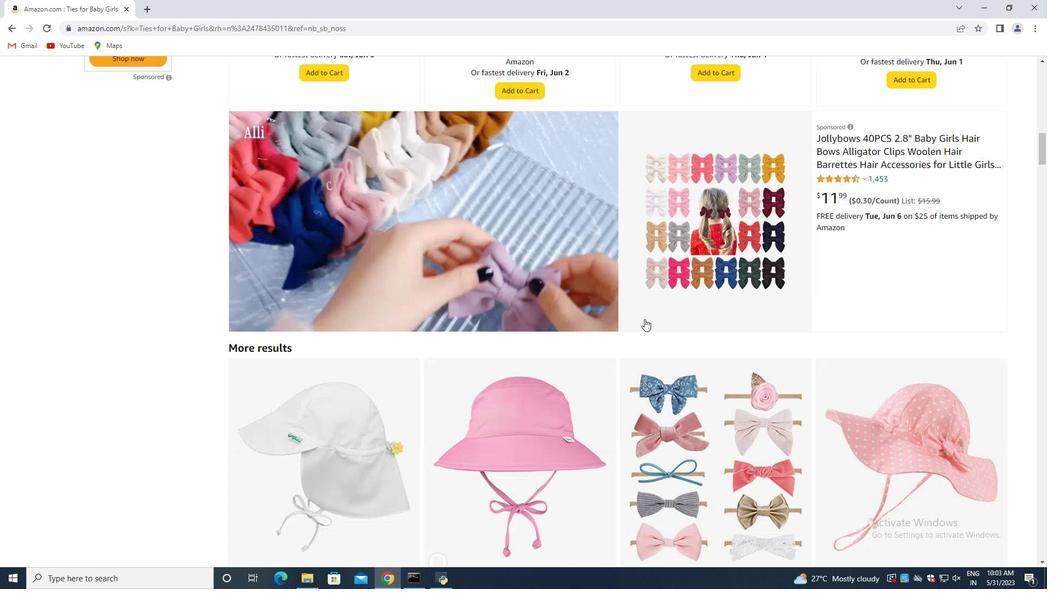 
Action: Mouse scrolled (560, 345) with delta (0, 0)
Screenshot: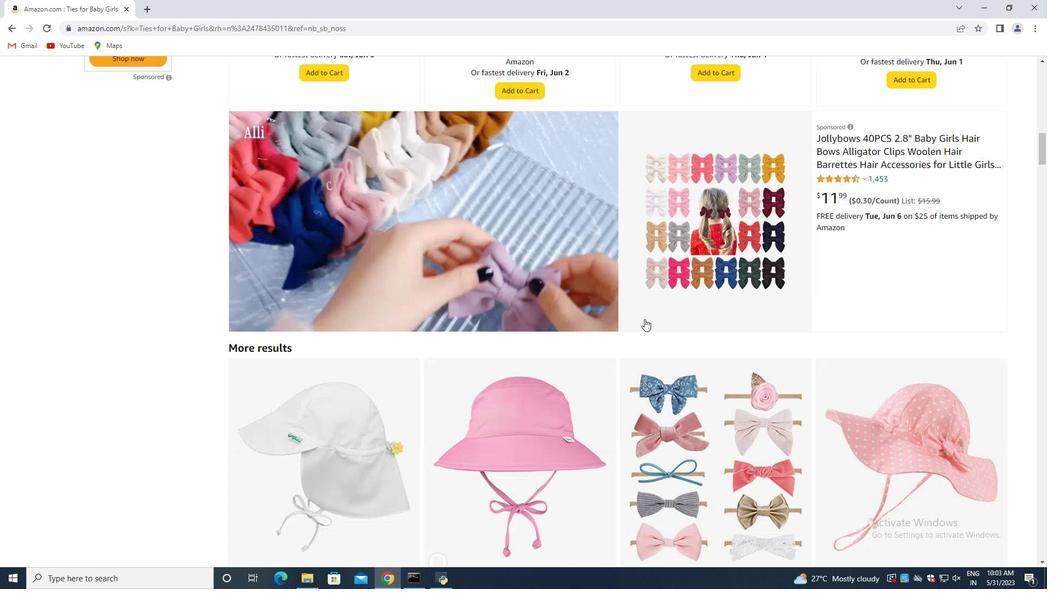 
Action: Mouse moved to (534, 351)
Screenshot: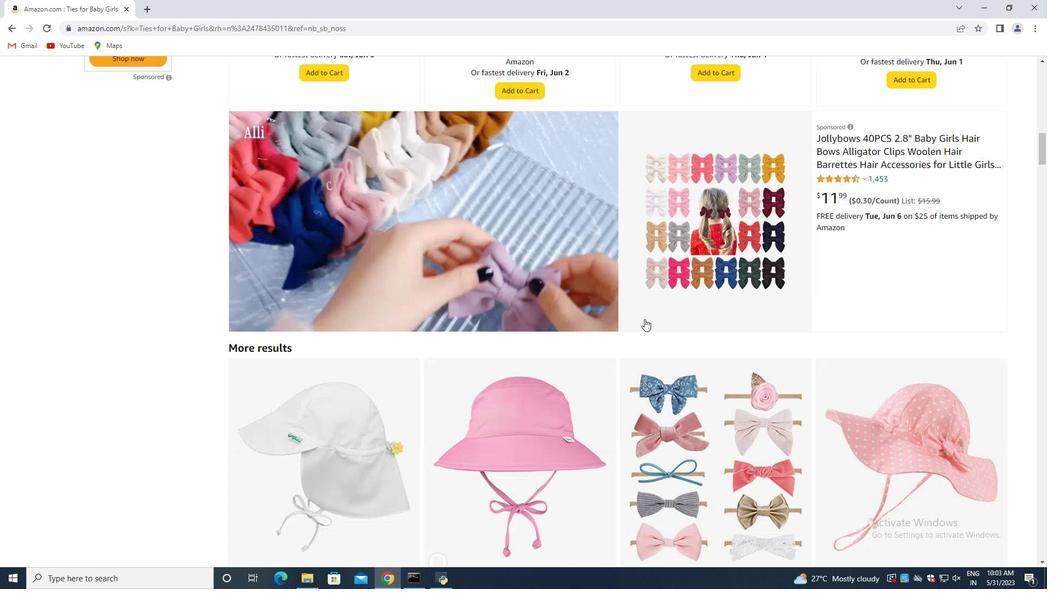 
Action: Mouse scrolled (539, 350) with delta (0, 0)
Screenshot: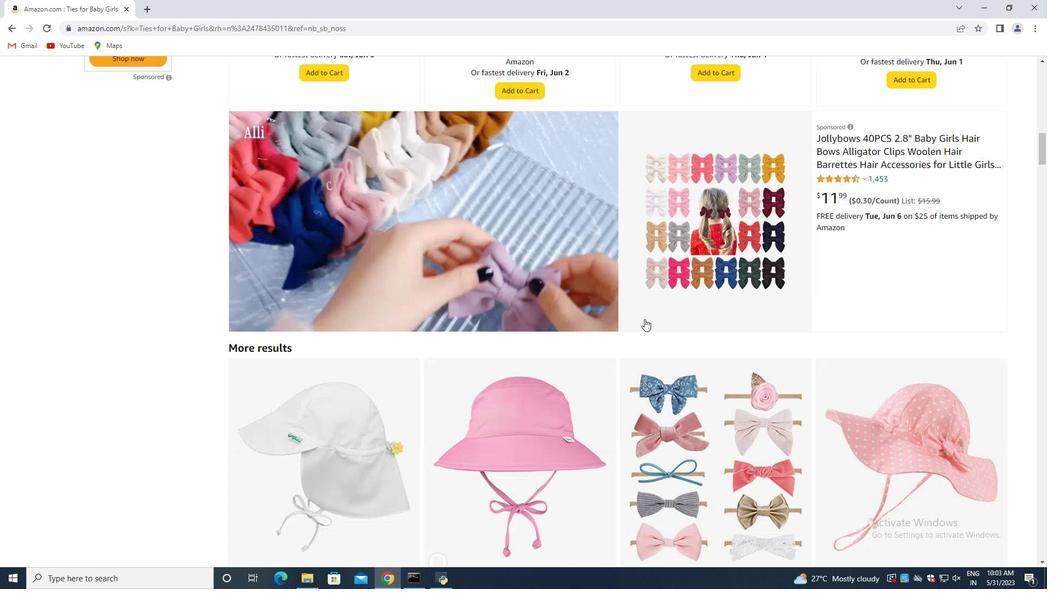 
Action: Mouse moved to (261, 302)
Screenshot: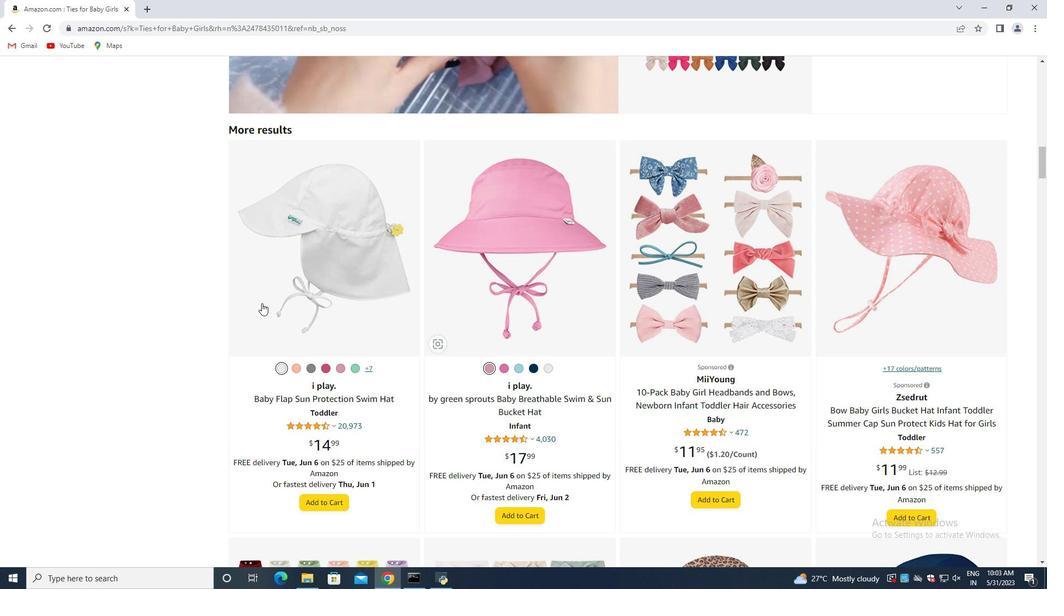 
Action: Mouse scrolled (261, 302) with delta (0, 0)
Screenshot: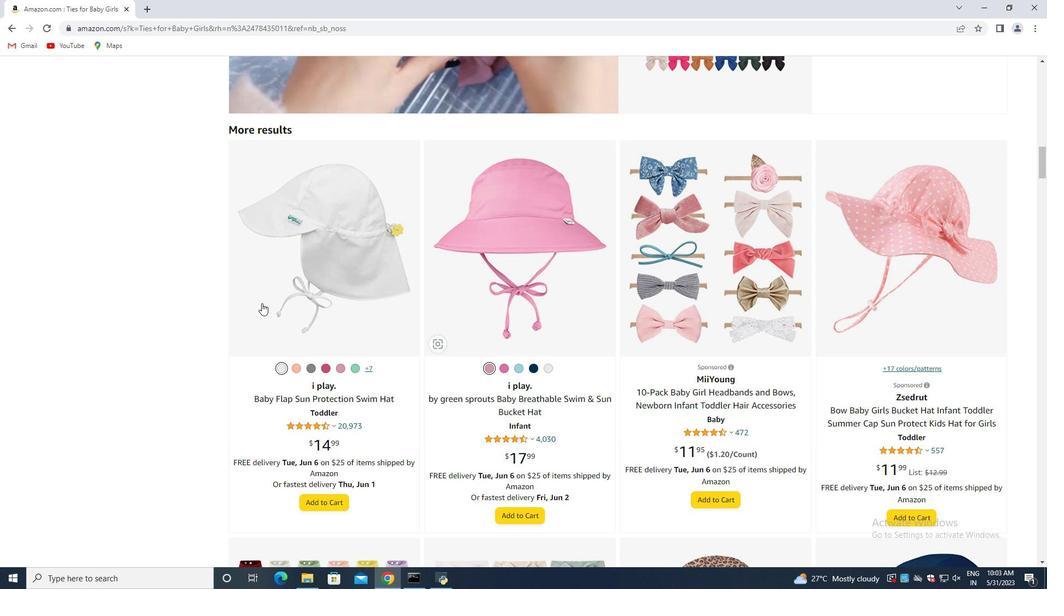 
Action: Mouse moved to (261, 301)
Screenshot: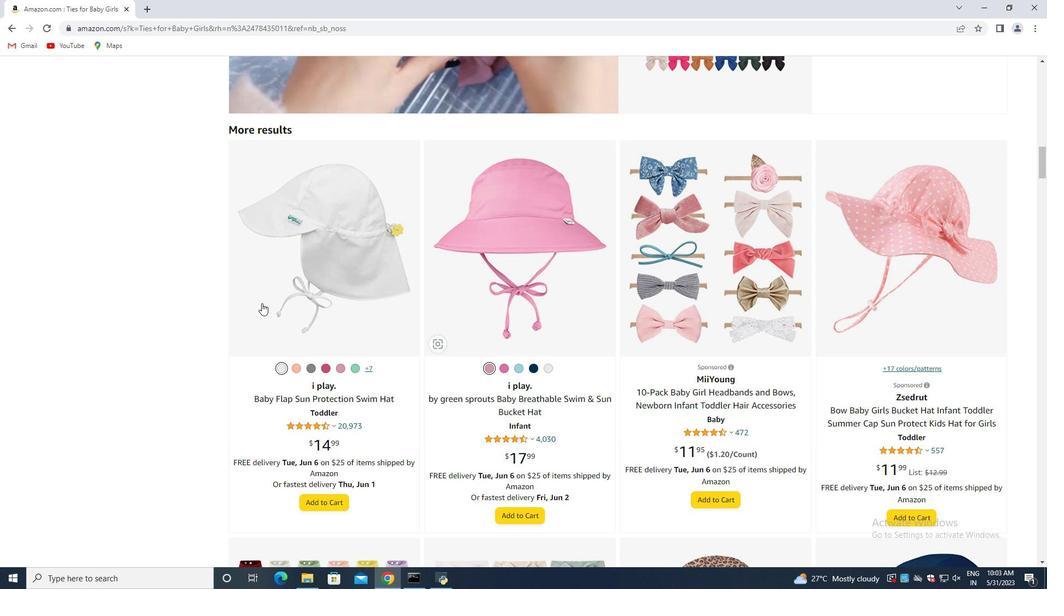 
Action: Mouse scrolled (261, 302) with delta (0, 0)
Screenshot: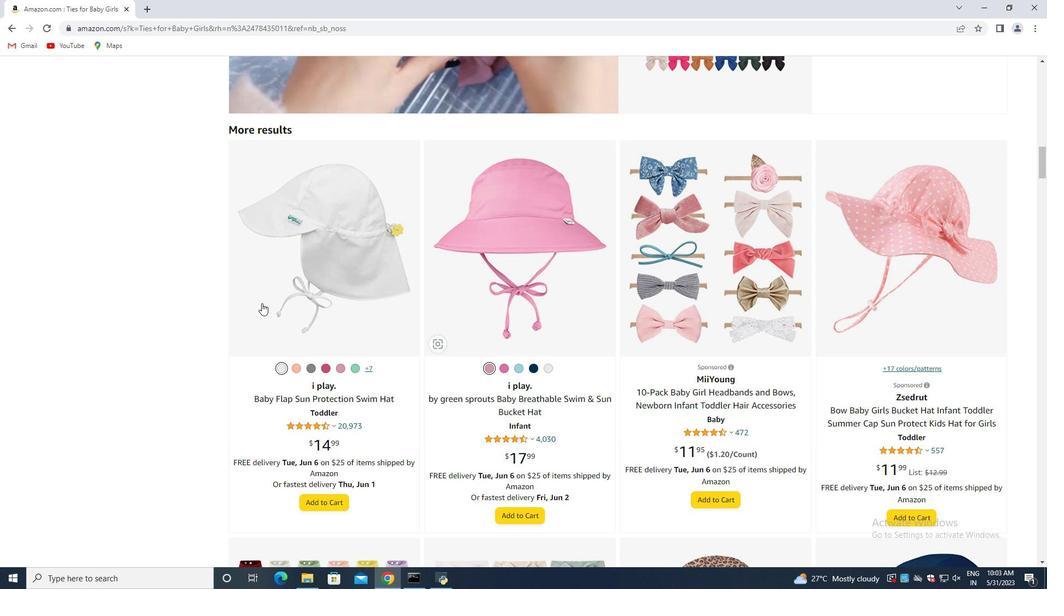 
Action: Mouse scrolled (261, 302) with delta (0, 0)
Screenshot: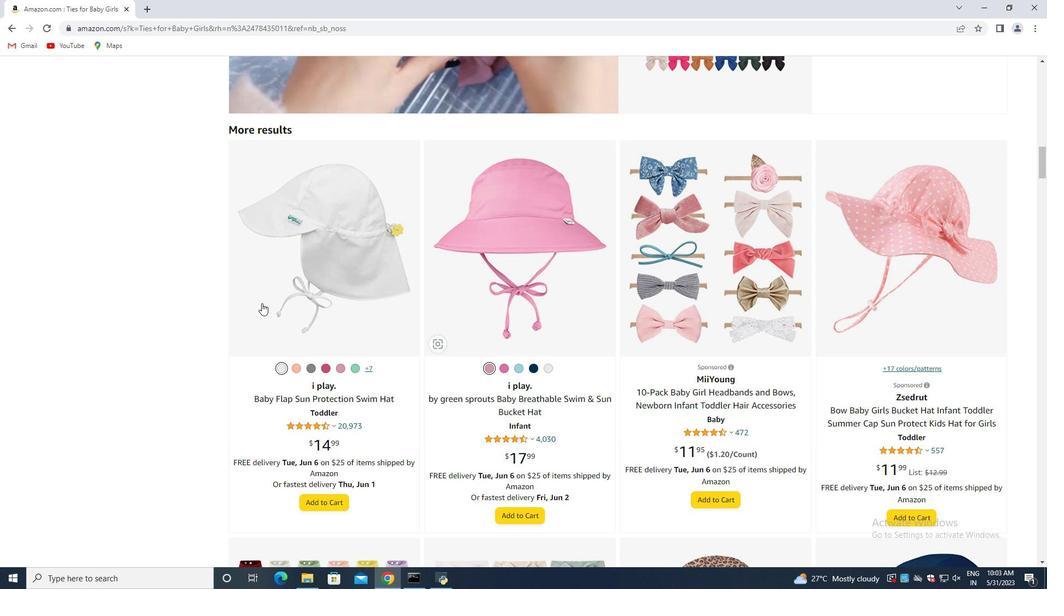 
Action: Mouse scrolled (261, 302) with delta (0, 0)
Screenshot: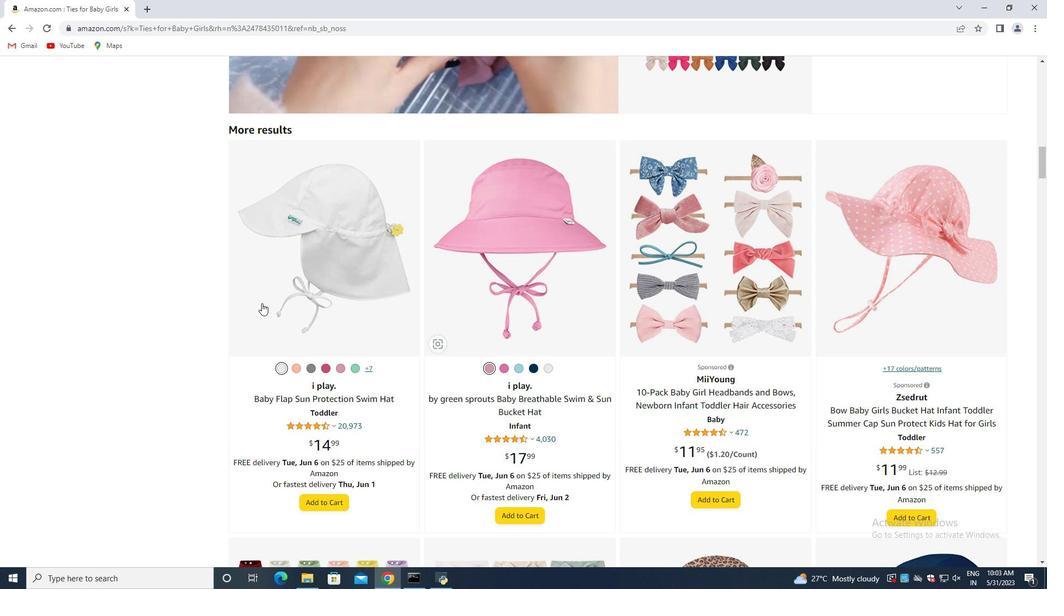 
Action: Mouse scrolled (261, 302) with delta (0, 0)
Screenshot: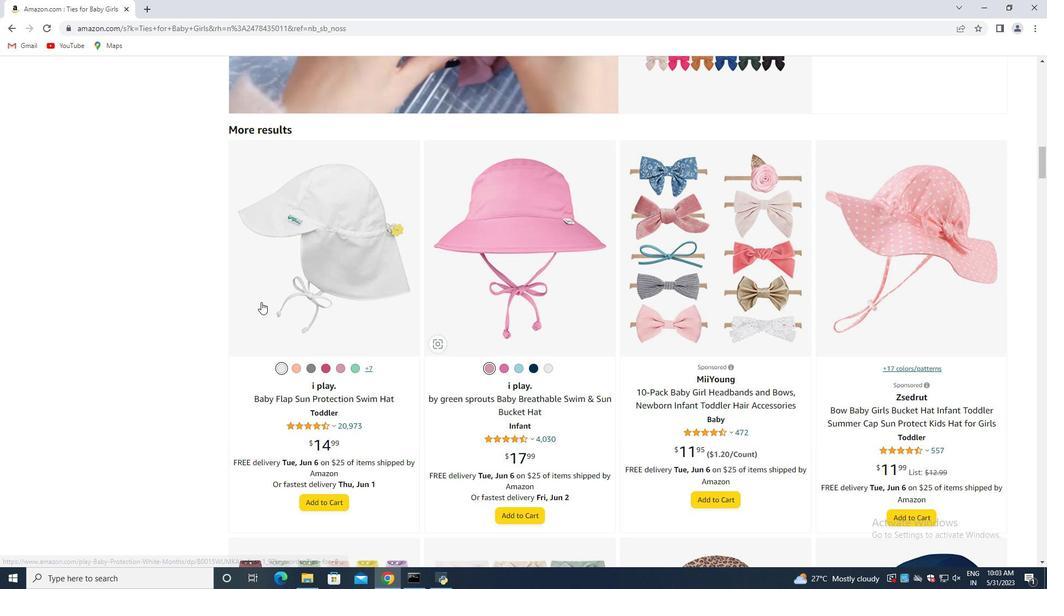 
Action: Mouse moved to (459, 299)
Screenshot: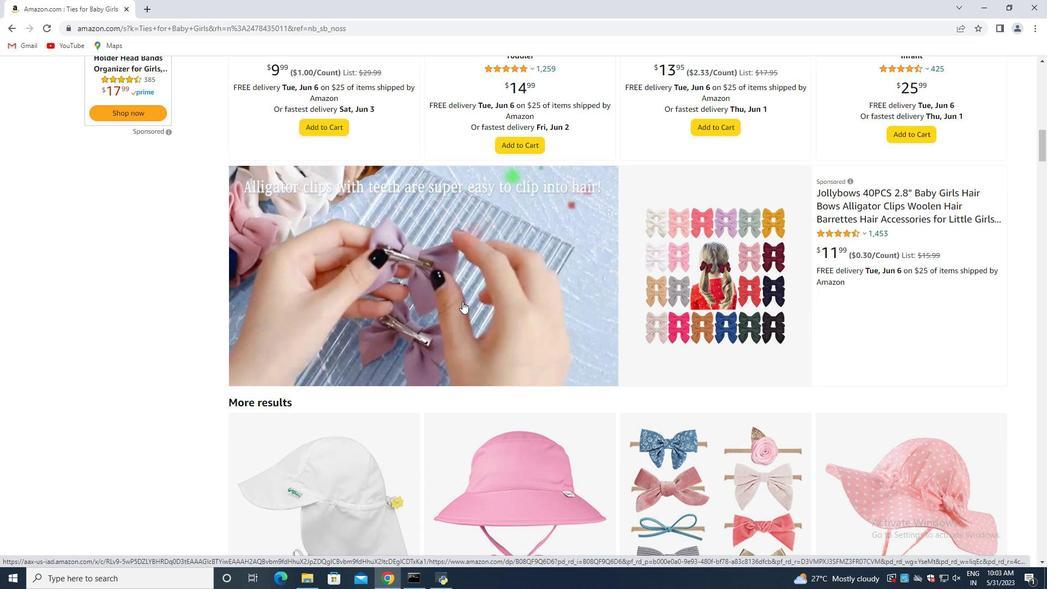 
Action: Mouse scrolled (459, 299) with delta (0, 0)
Screenshot: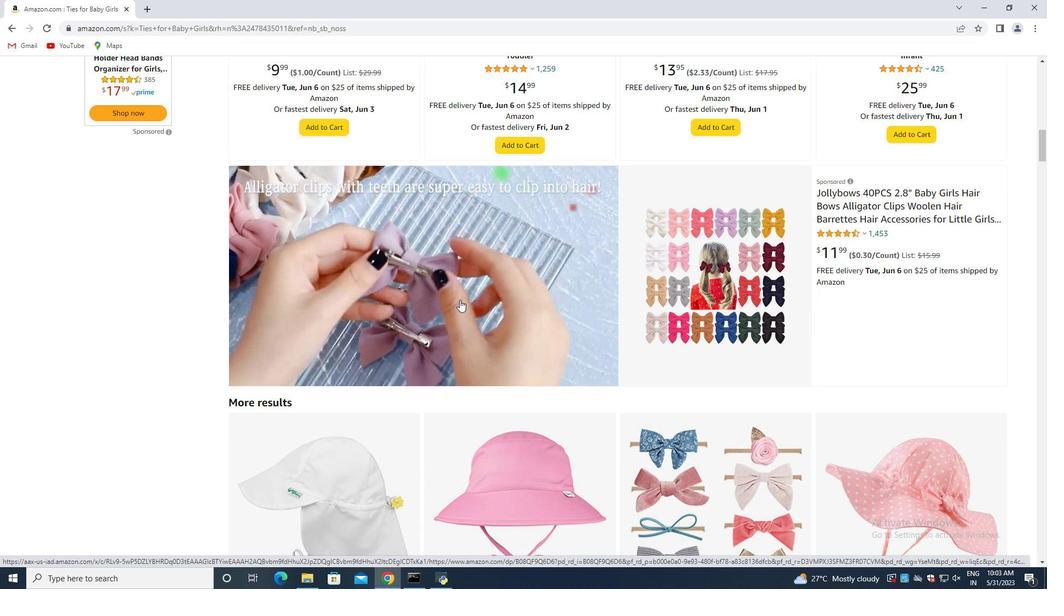 
Action: Mouse scrolled (459, 299) with delta (0, 0)
Screenshot: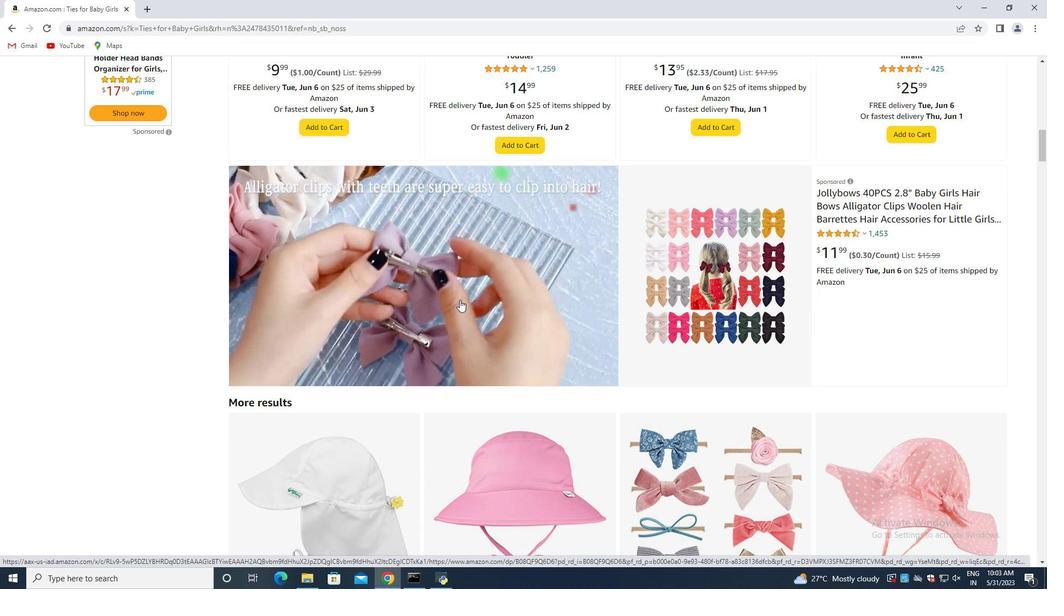 
Action: Mouse scrolled (459, 299) with delta (0, 0)
Screenshot: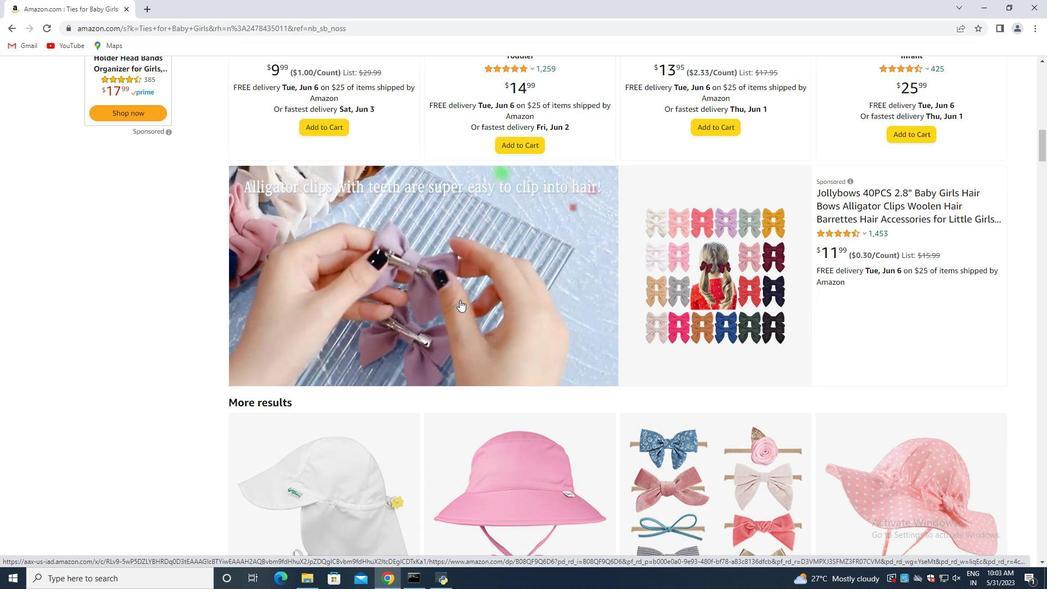 
Action: Mouse scrolled (459, 299) with delta (0, 0)
Screenshot: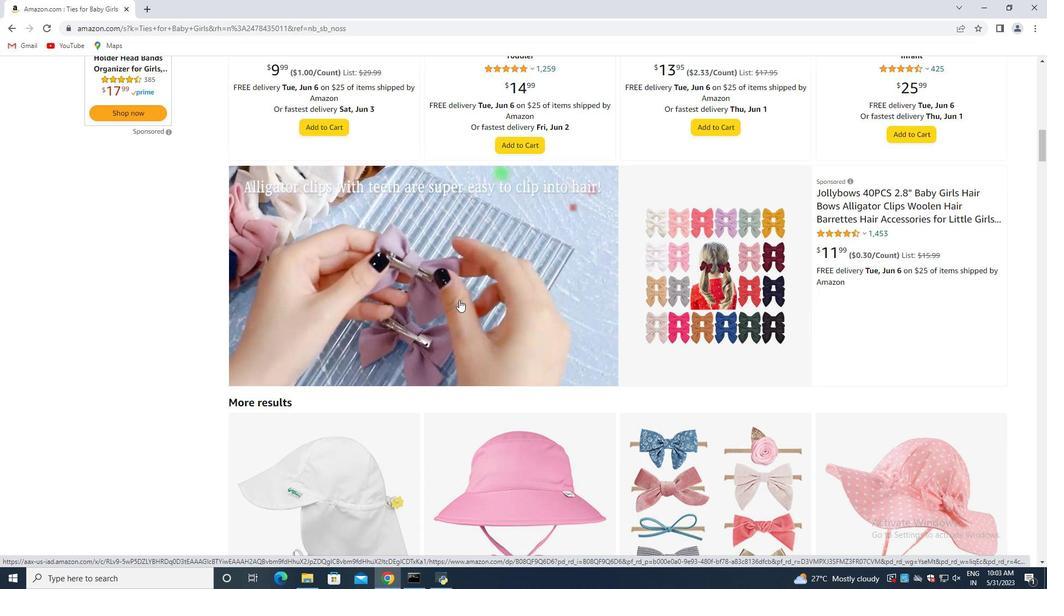
Action: Mouse moved to (458, 298)
Screenshot: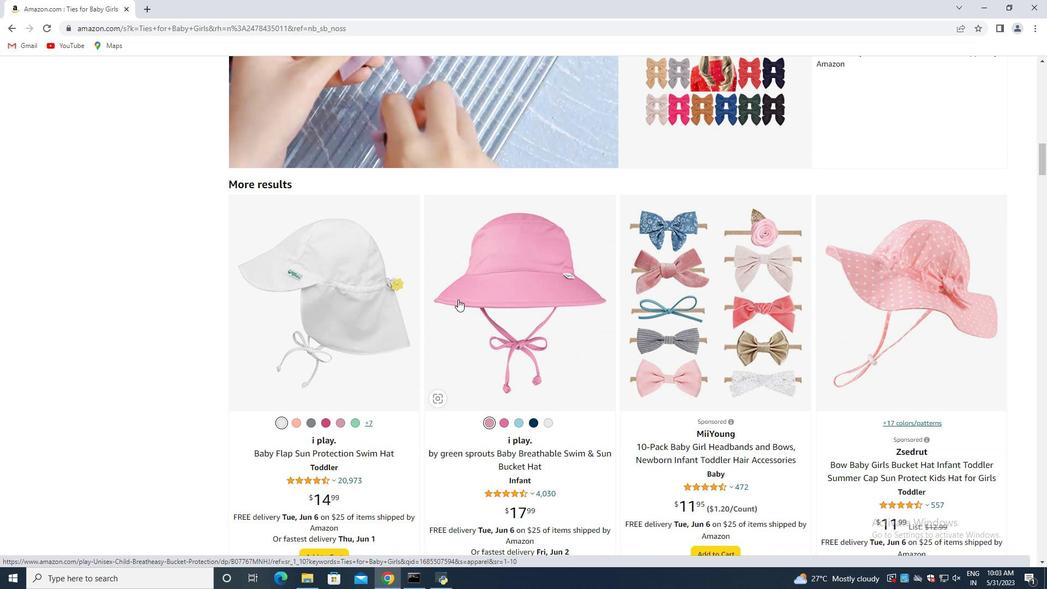 
Action: Mouse scrolled (458, 298) with delta (0, 0)
Screenshot: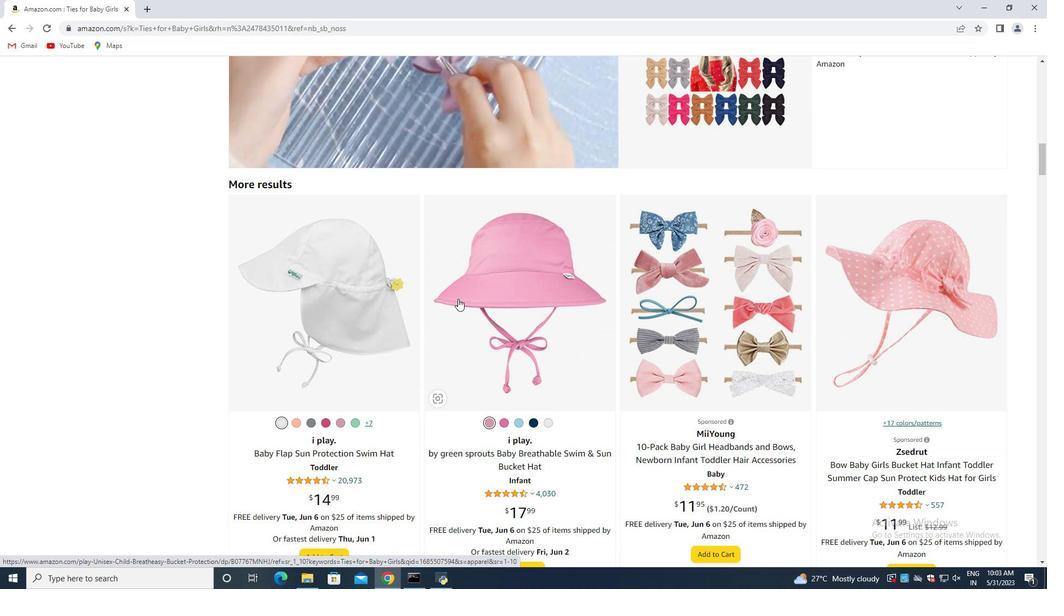 
Action: Mouse scrolled (458, 298) with delta (0, 0)
Screenshot: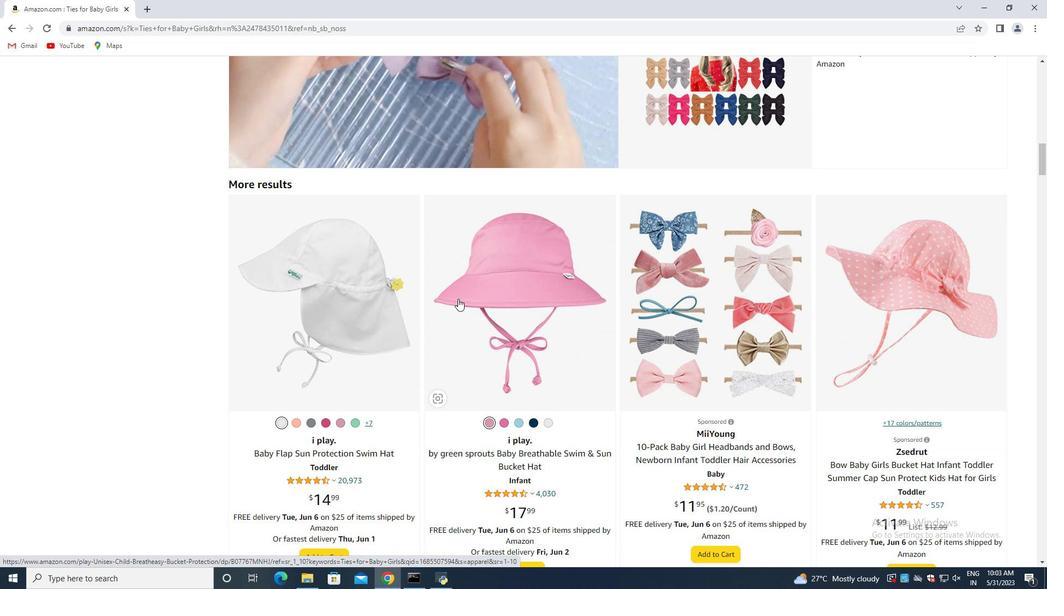 
Action: Mouse scrolled (458, 298) with delta (0, 0)
Screenshot: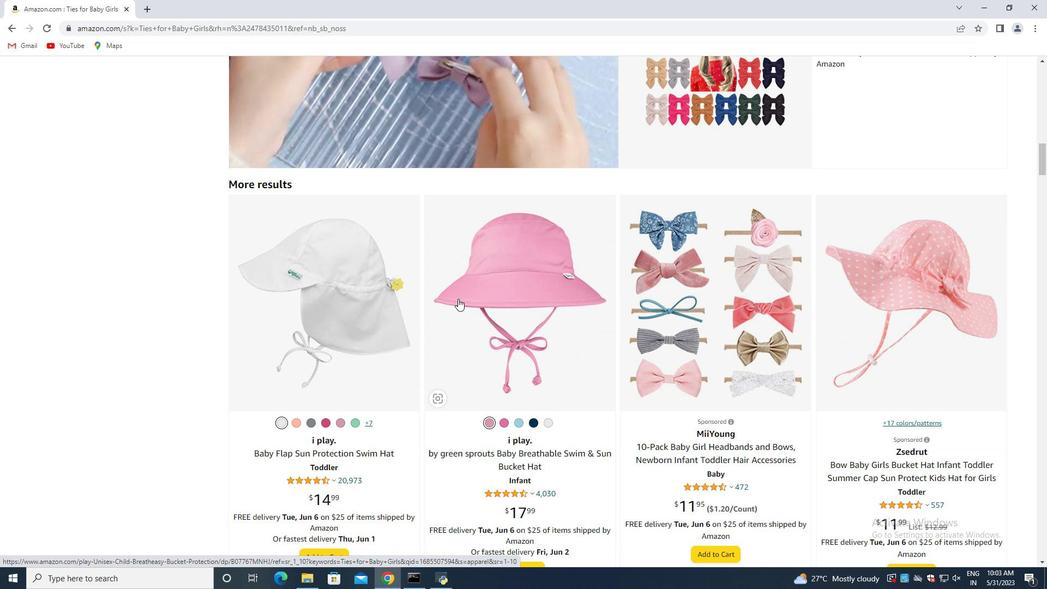 
Action: Mouse scrolled (458, 298) with delta (0, 0)
Screenshot: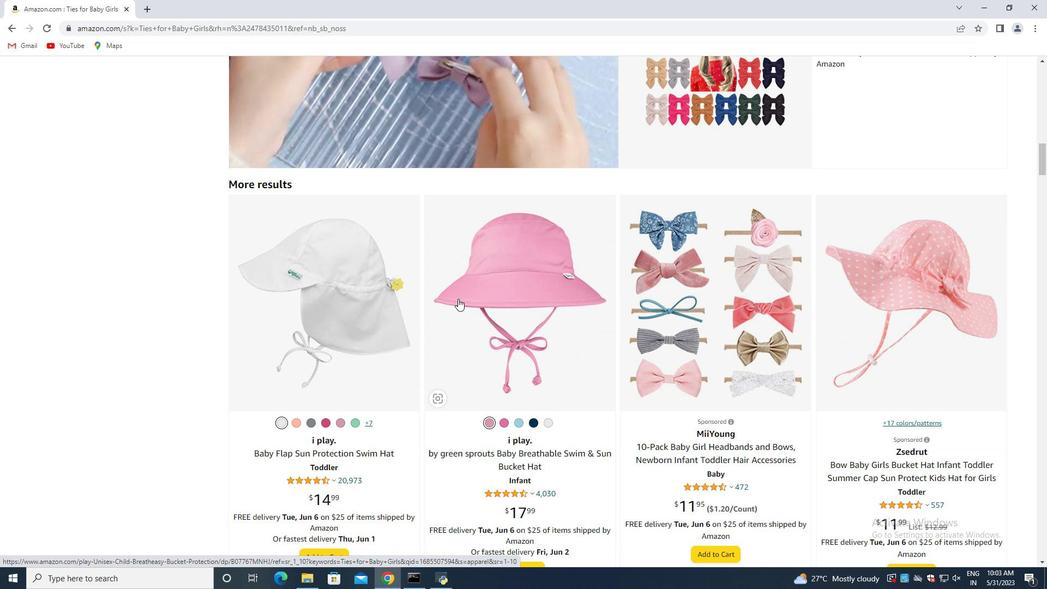 
Action: Mouse scrolled (458, 298) with delta (0, 0)
Screenshot: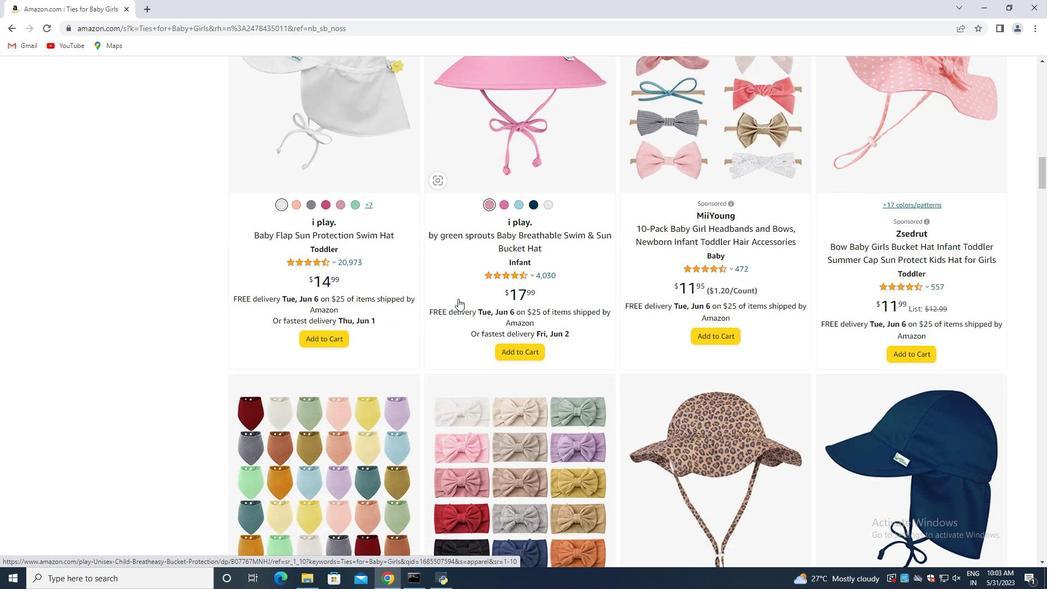 
Action: Mouse scrolled (458, 298) with delta (0, 0)
Screenshot: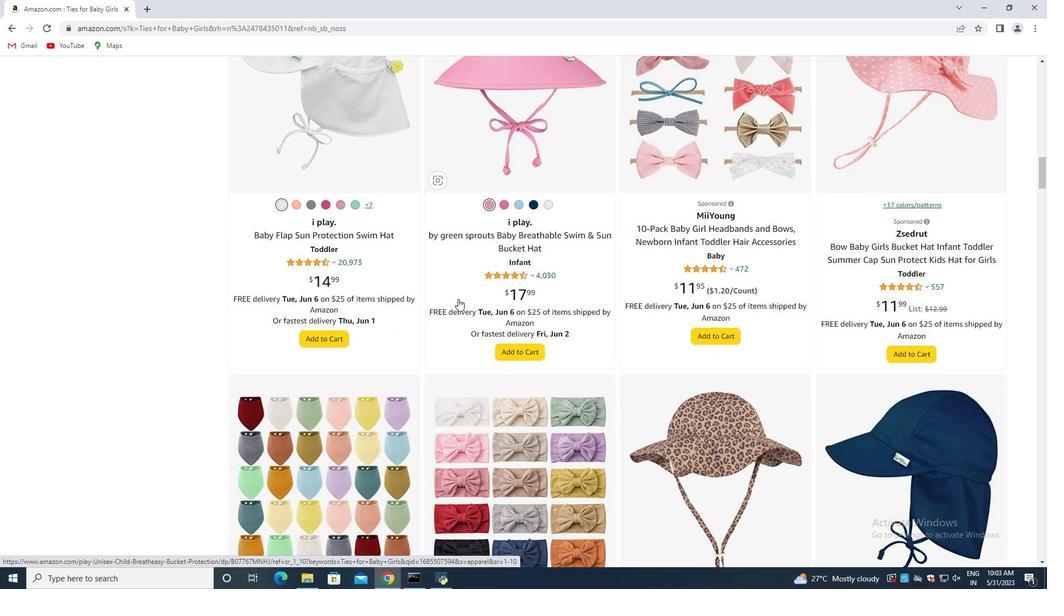 
Action: Mouse scrolled (458, 298) with delta (0, 0)
Screenshot: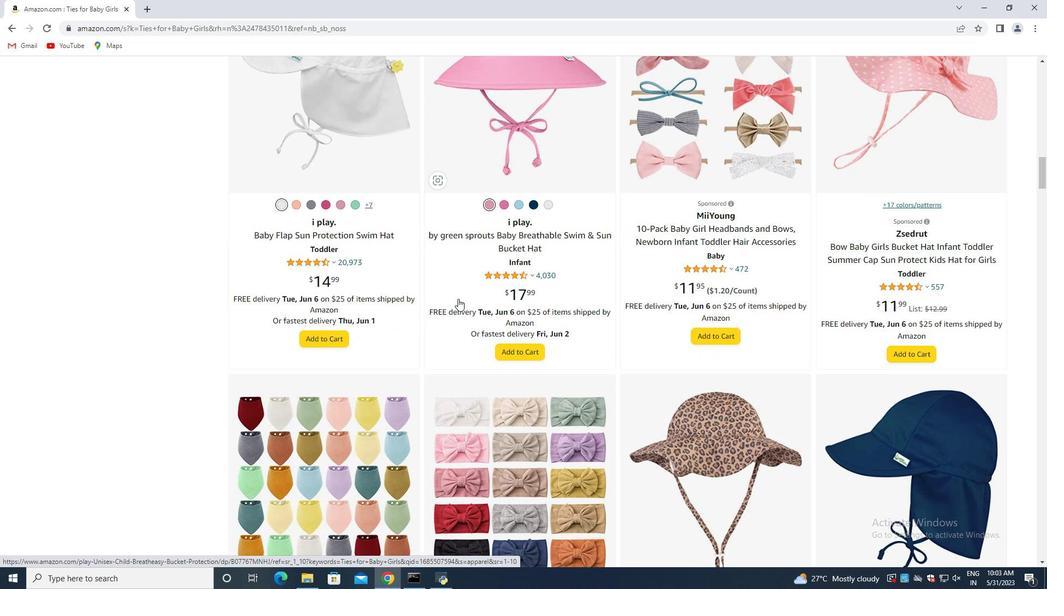 
Action: Mouse scrolled (458, 298) with delta (0, 0)
Screenshot: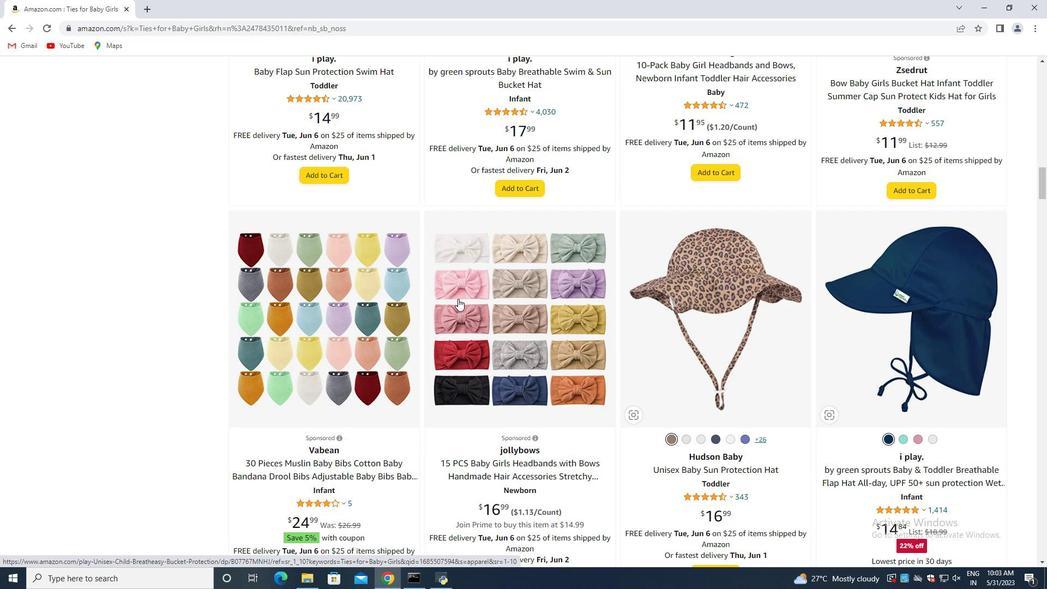 
Action: Mouse scrolled (458, 298) with delta (0, 0)
Screenshot: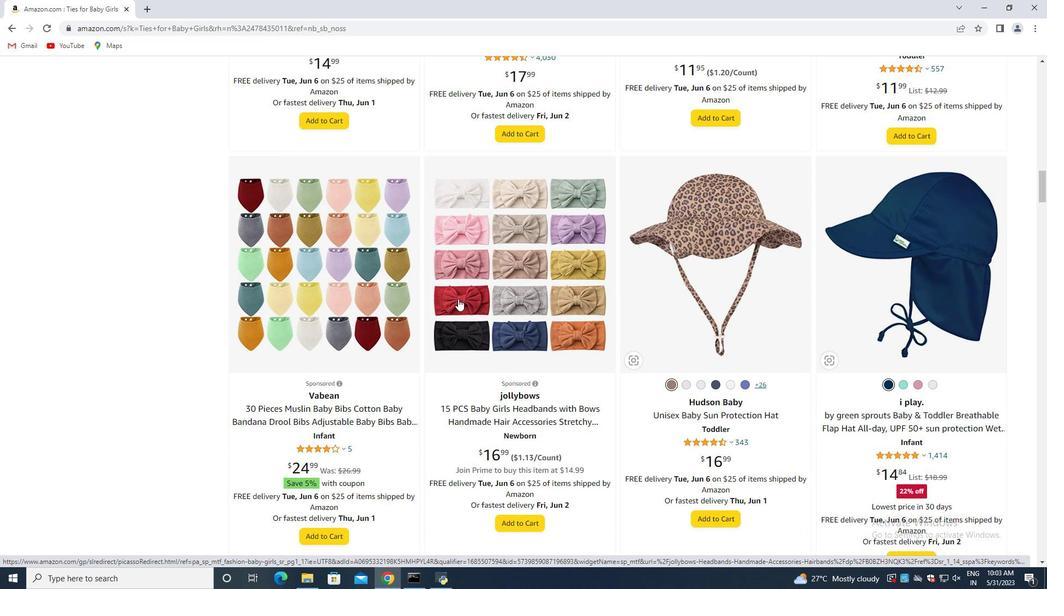 
Action: Mouse scrolled (458, 298) with delta (0, 0)
Screenshot: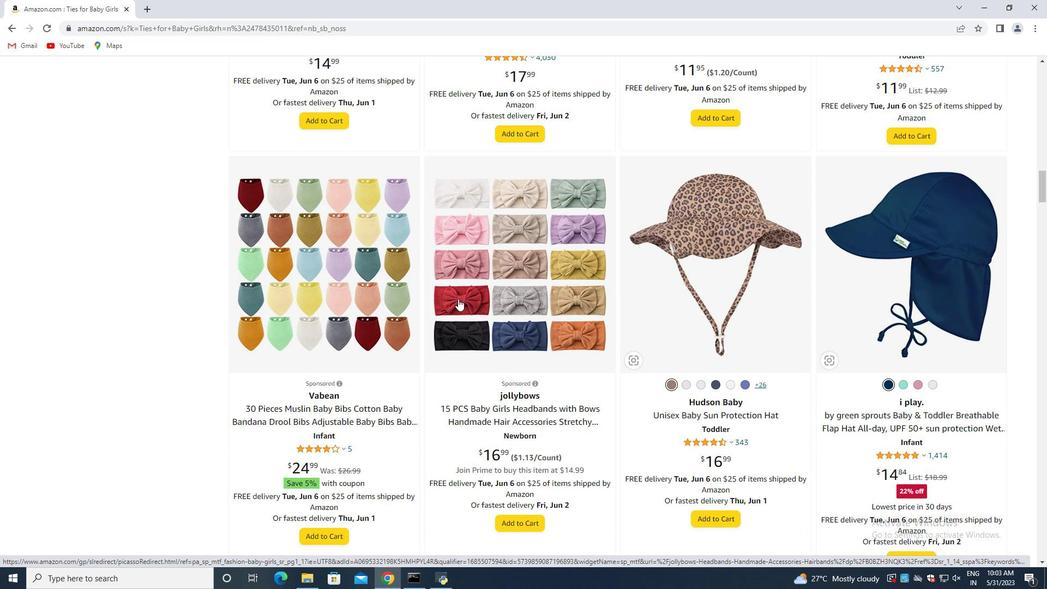 
Action: Mouse scrolled (458, 298) with delta (0, 0)
Screenshot: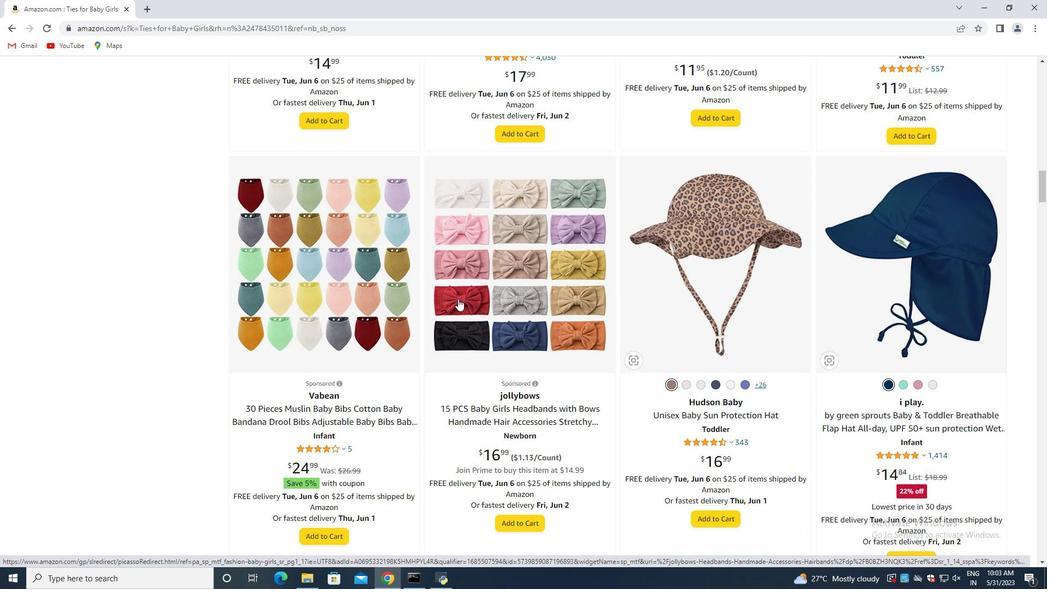 
Action: Mouse scrolled (458, 298) with delta (0, 0)
Screenshot: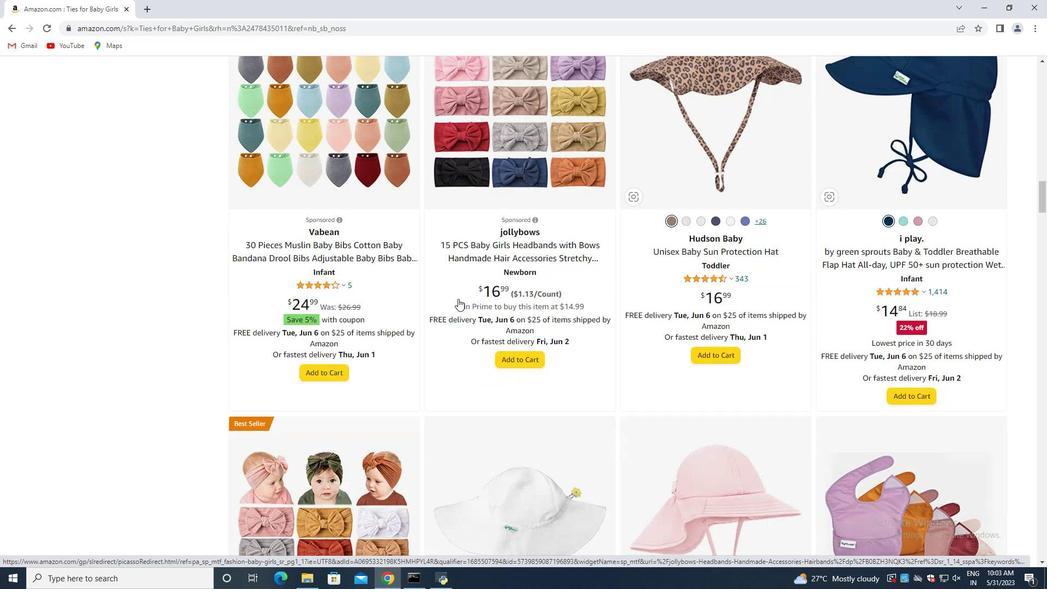 
Action: Mouse scrolled (458, 298) with delta (0, 0)
Screenshot: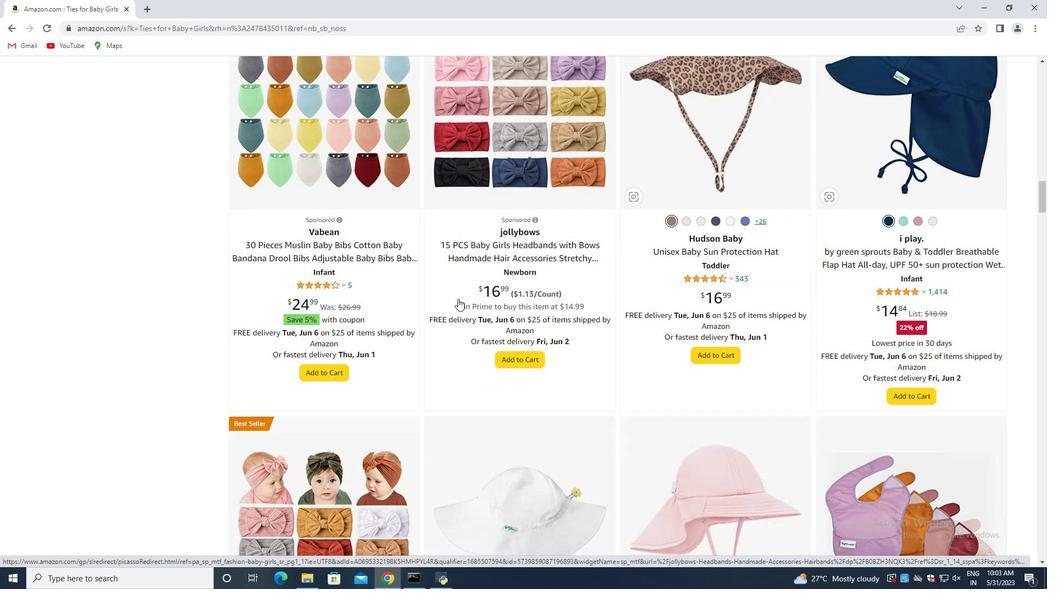 
Action: Mouse scrolled (458, 298) with delta (0, 0)
Screenshot: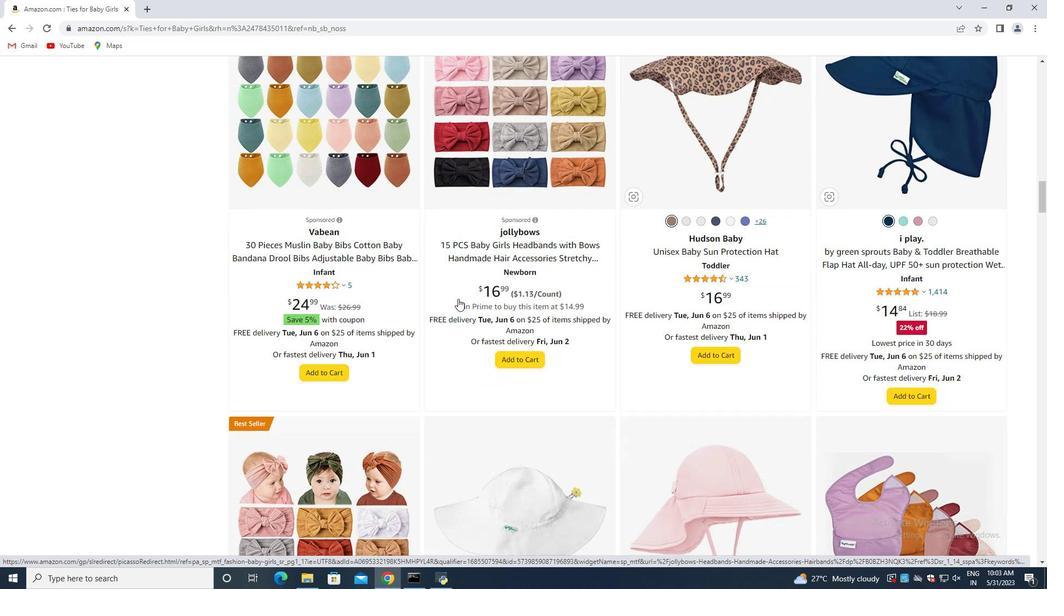 
Action: Mouse moved to (440, 304)
Screenshot: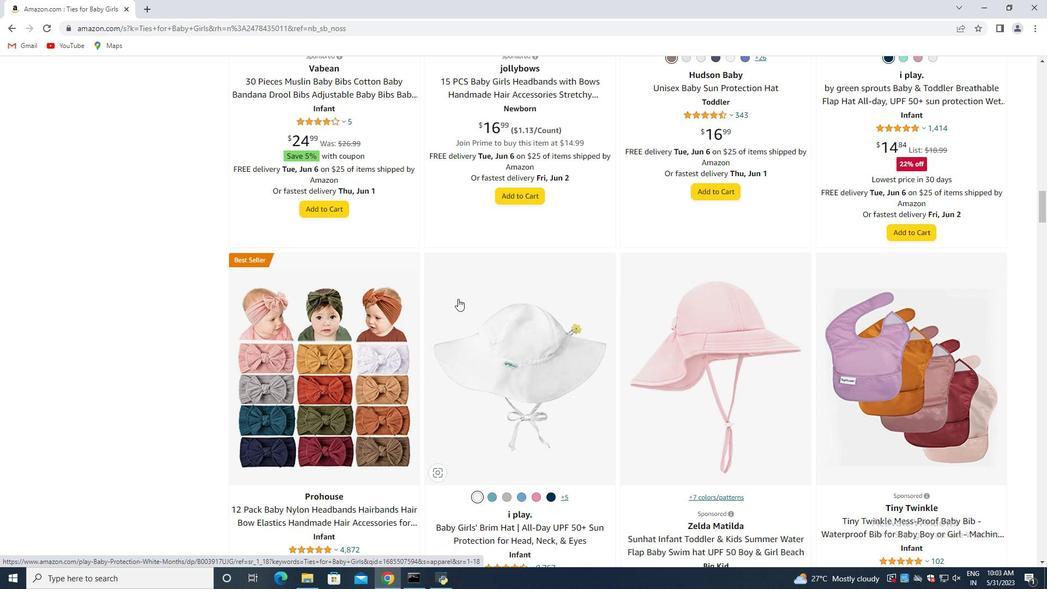 
Action: Mouse scrolled (442, 303) with delta (0, 0)
Screenshot: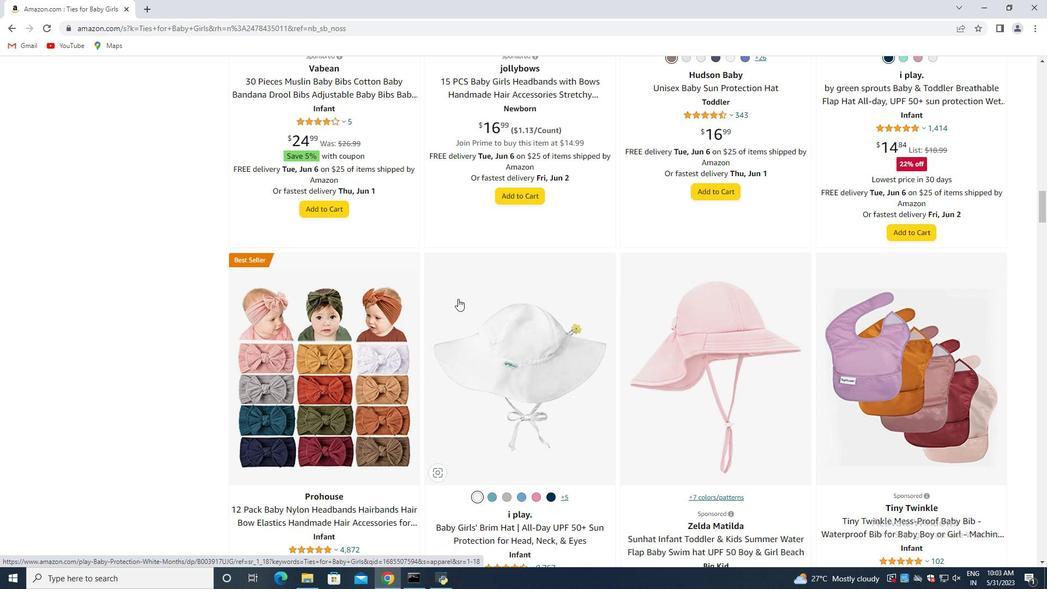 
Action: Mouse moved to (438, 305)
Screenshot: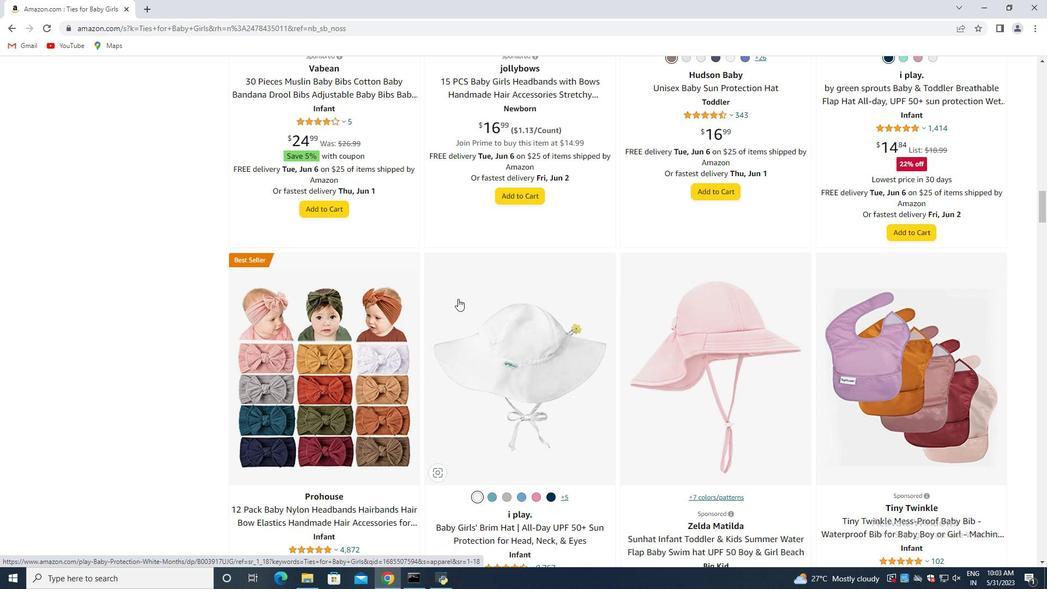 
Action: Mouse scrolled (440, 304) with delta (0, 0)
Screenshot: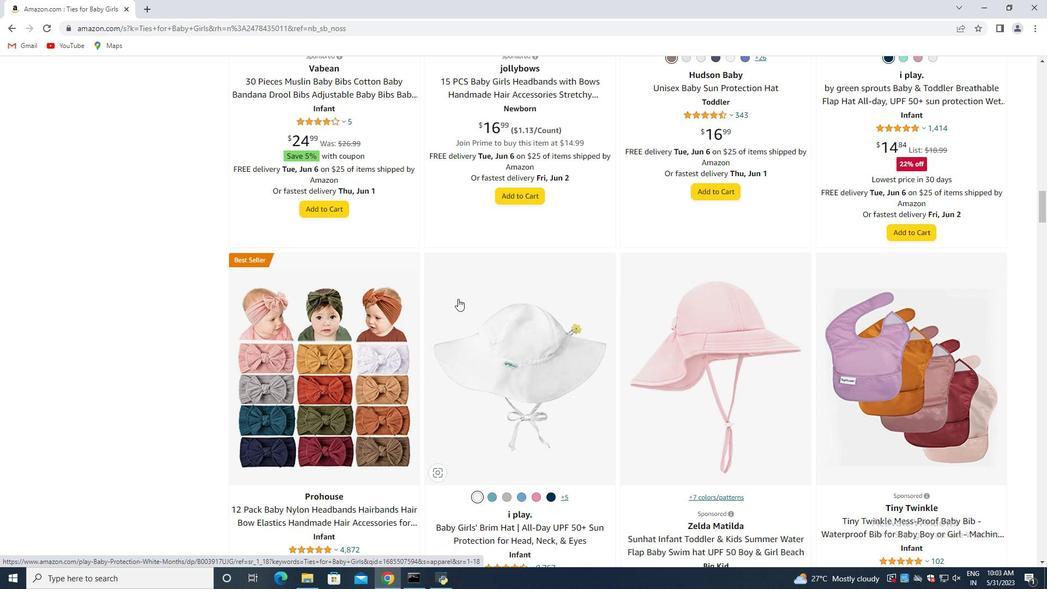 
Action: Mouse moved to (413, 304)
Screenshot: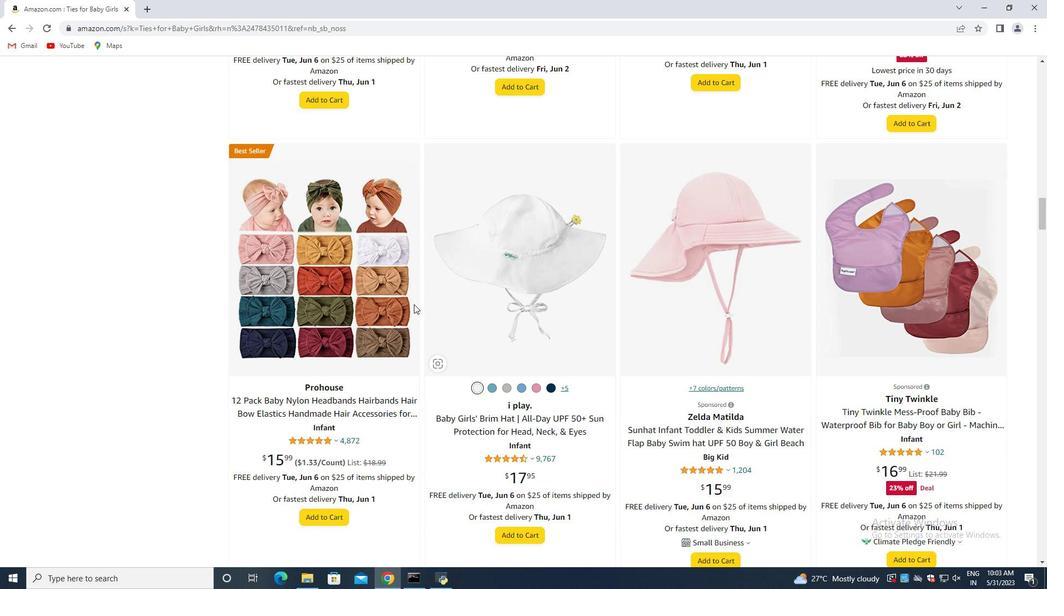 
Action: Mouse scrolled (413, 303) with delta (0, 0)
Screenshot: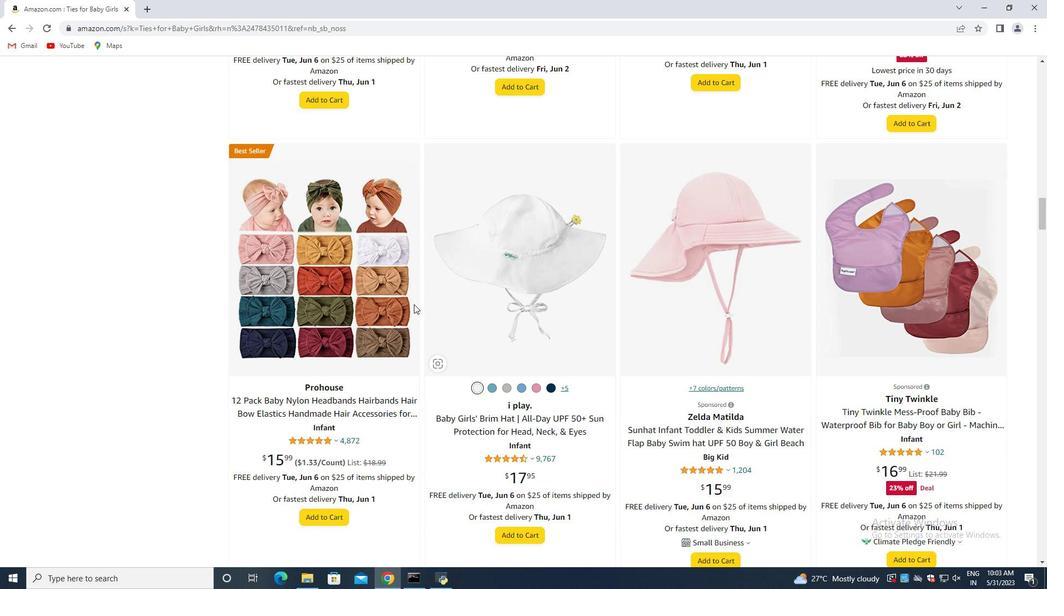 
Action: Mouse moved to (319, 197)
Screenshot: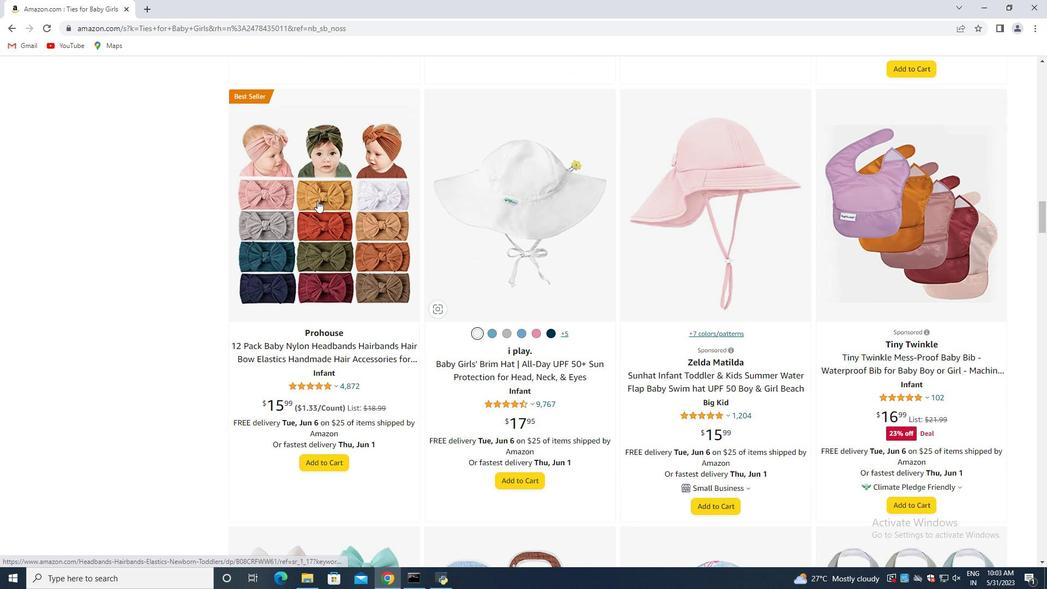 
Action: Mouse pressed left at (319, 197)
Screenshot: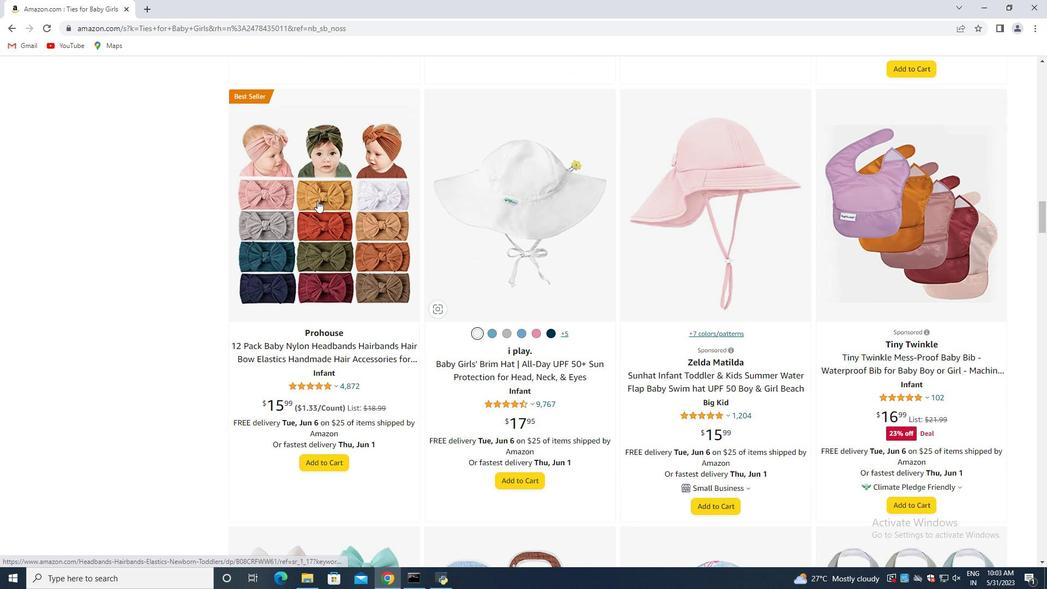 
Action: Mouse moved to (12, 27)
Screenshot: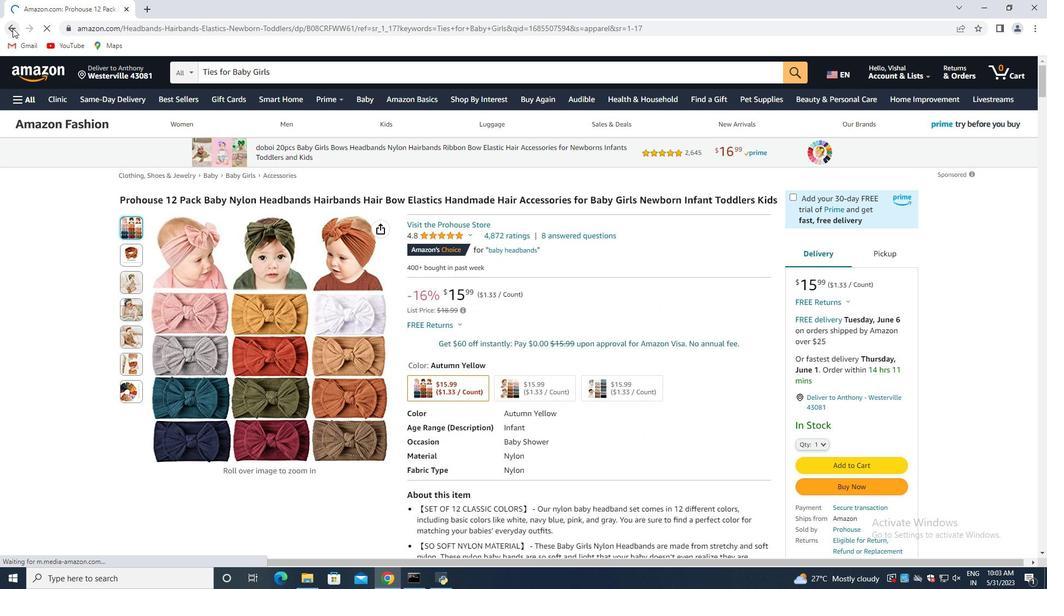 
Action: Mouse pressed left at (12, 27)
Screenshot: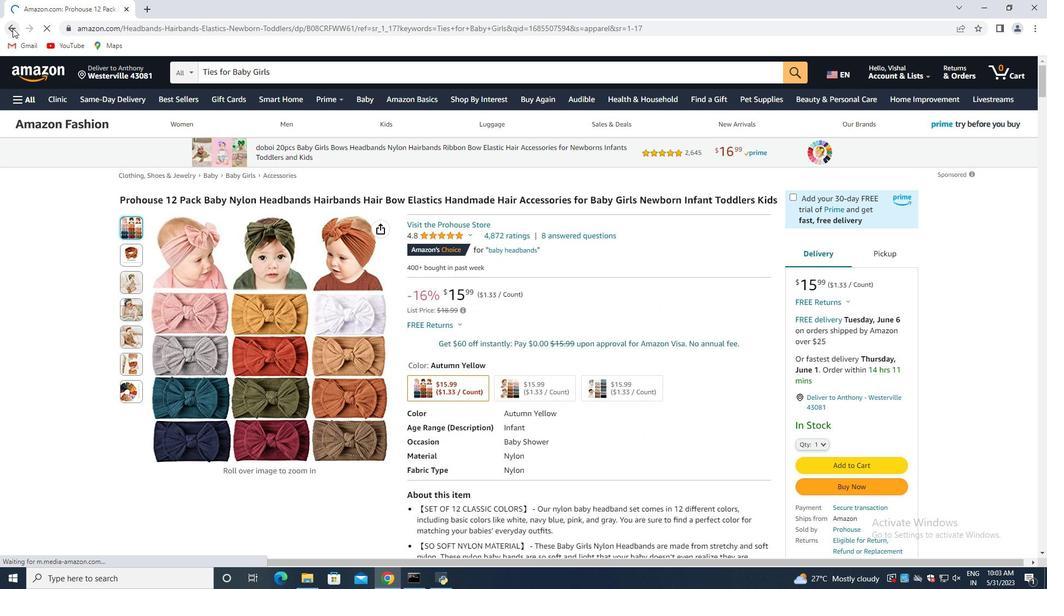 
Action: Mouse moved to (293, 322)
Screenshot: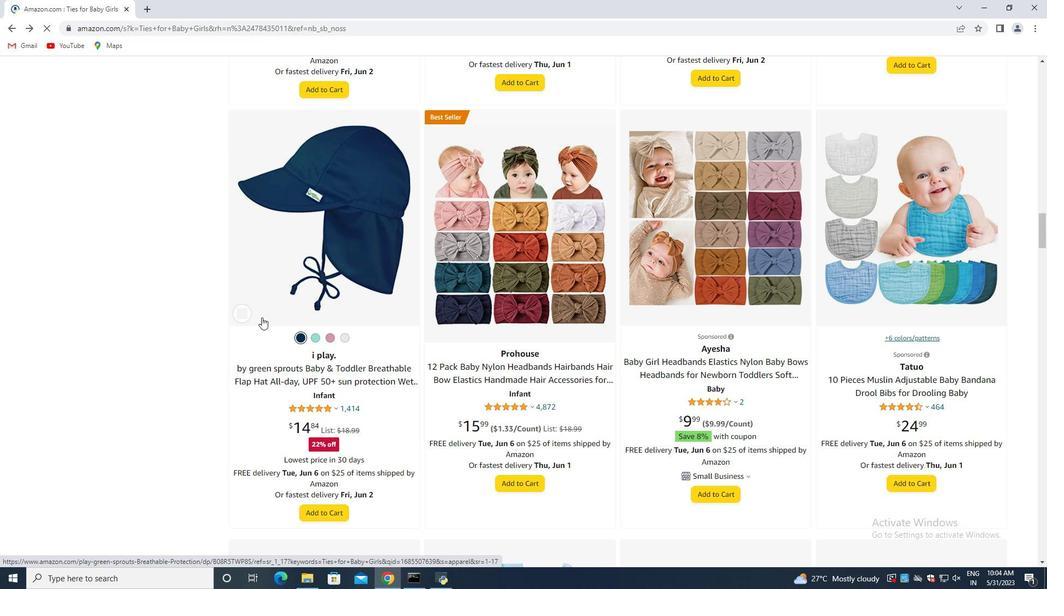 
Action: Mouse scrolled (293, 321) with delta (0, 0)
Screenshot: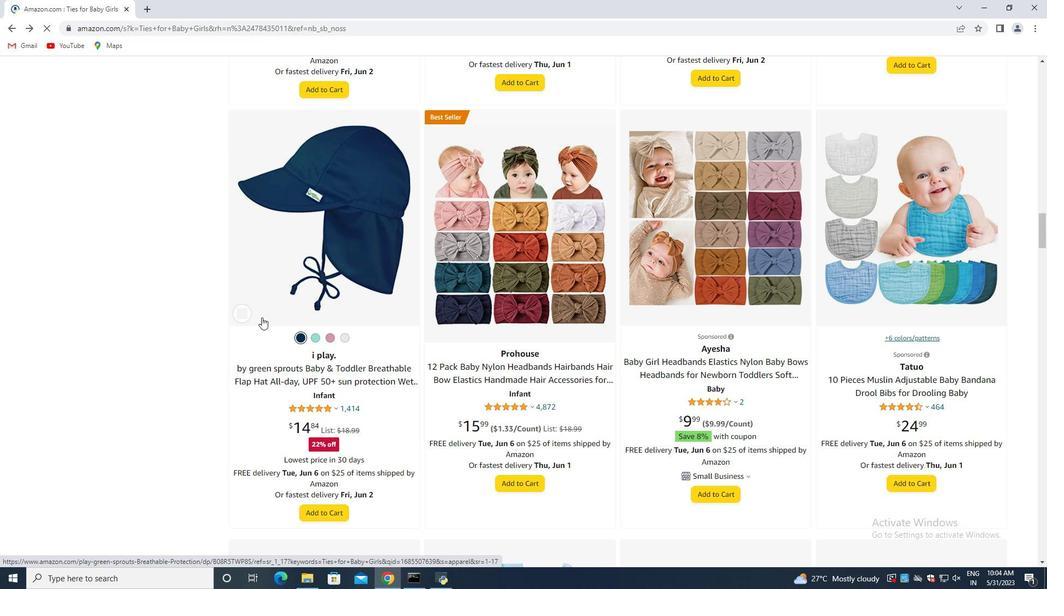 
Action: Mouse moved to (332, 322)
Screenshot: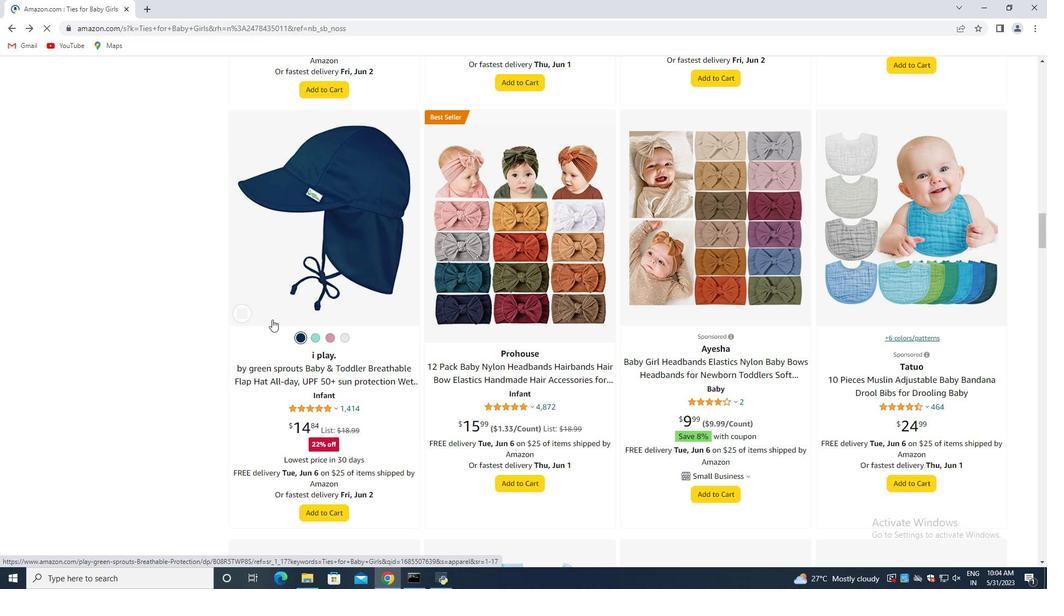 
Action: Mouse scrolled (332, 321) with delta (0, 0)
Screenshot: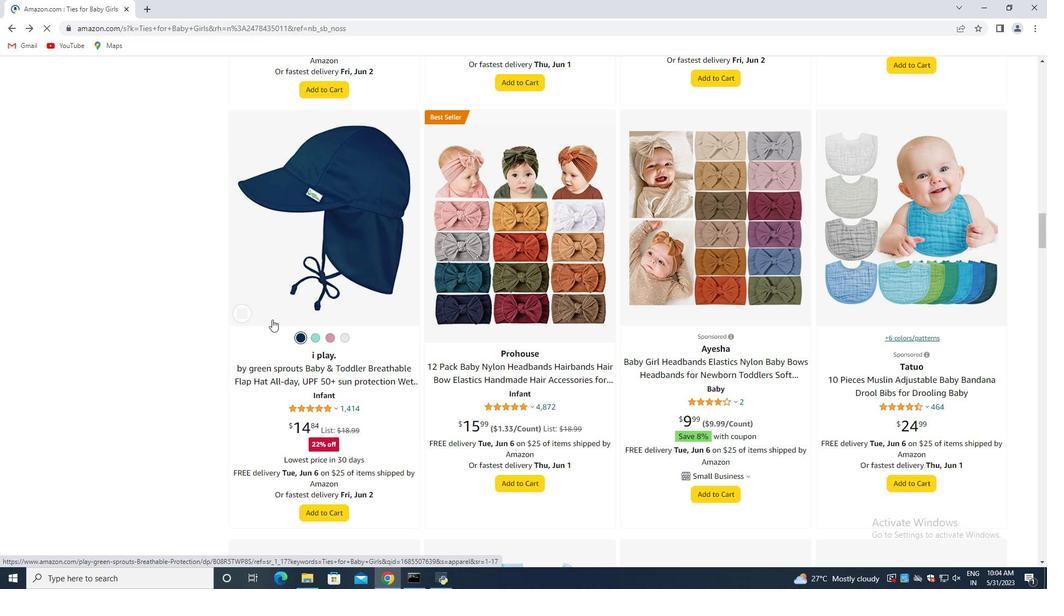 
Action: Mouse moved to (363, 321)
Screenshot: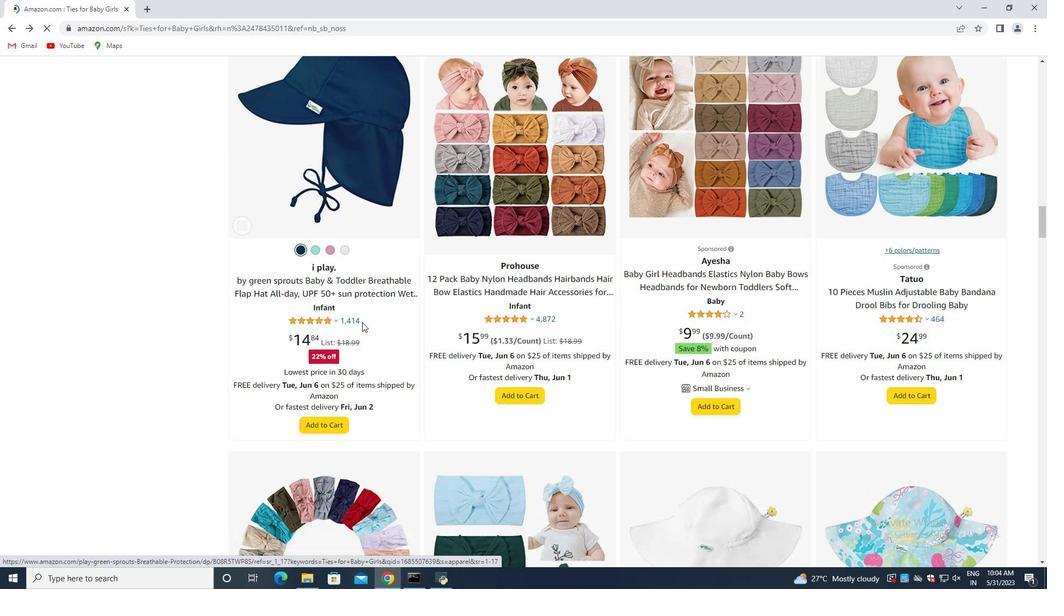 
Action: Mouse scrolled (363, 322) with delta (0, 0)
Screenshot: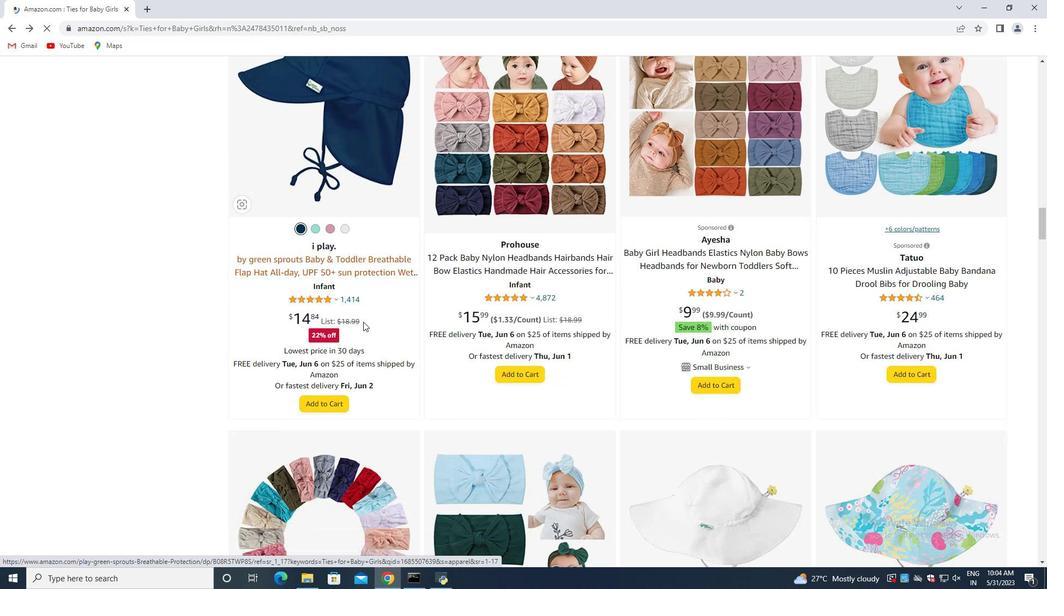 
Action: Mouse scrolled (363, 322) with delta (0, 0)
Screenshot: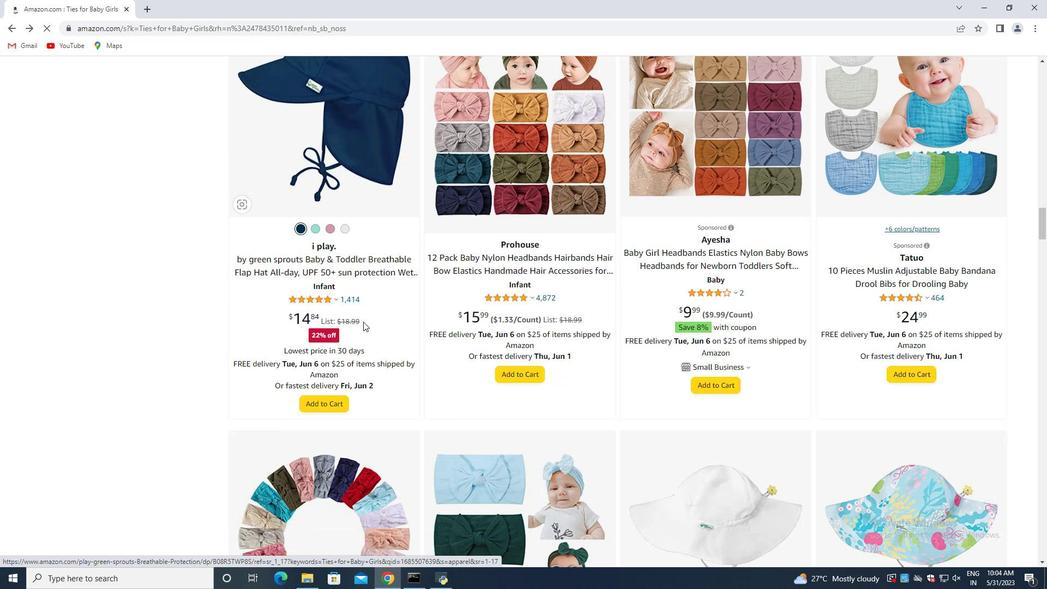 
Action: Mouse moved to (364, 321)
Screenshot: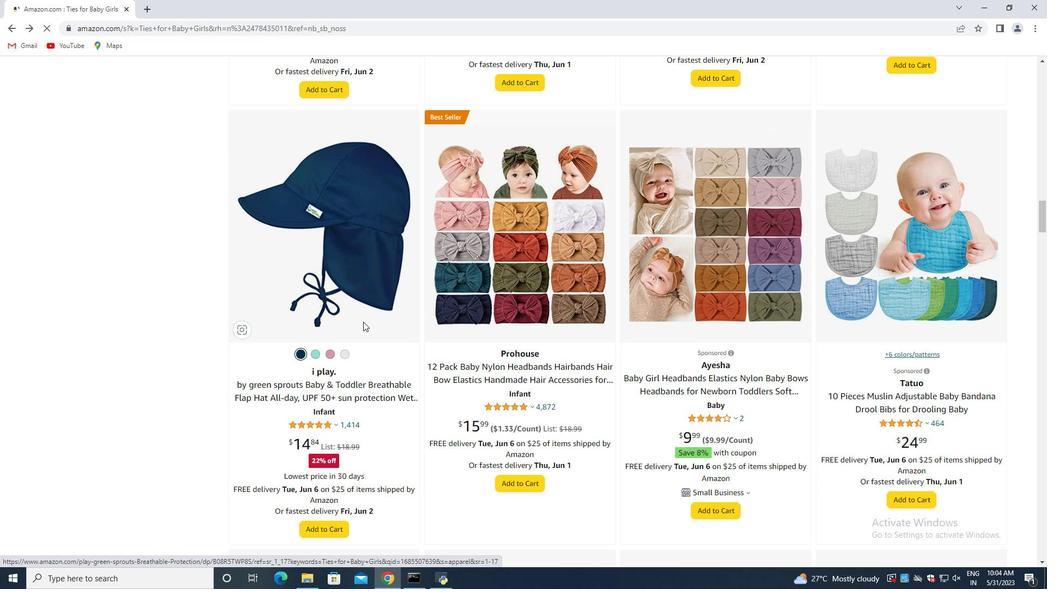 
Action: Mouse scrolled (364, 321) with delta (0, 0)
Screenshot: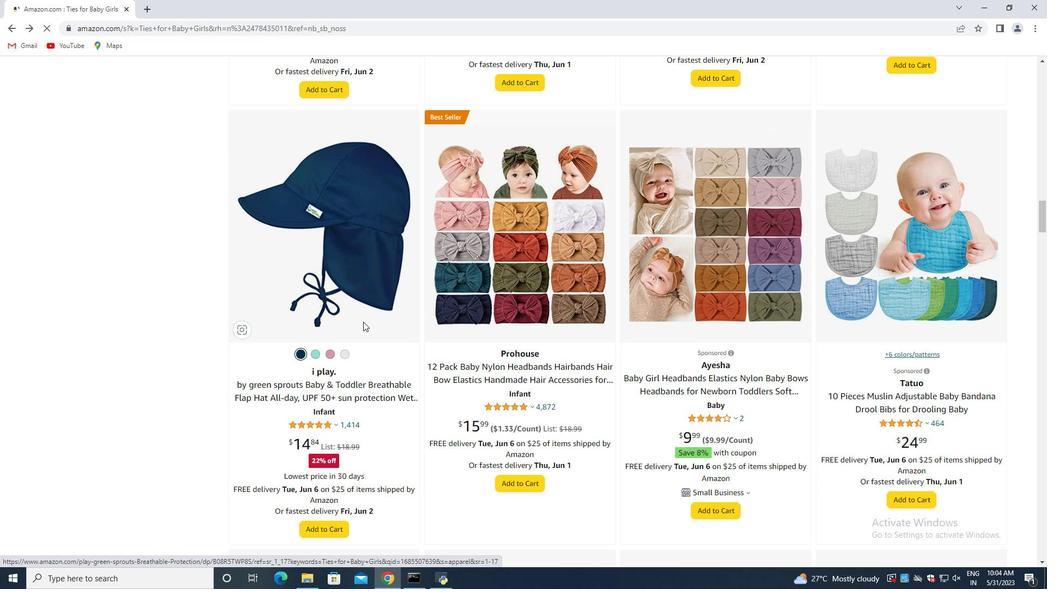 
Action: Mouse scrolled (364, 321) with delta (0, 0)
Screenshot: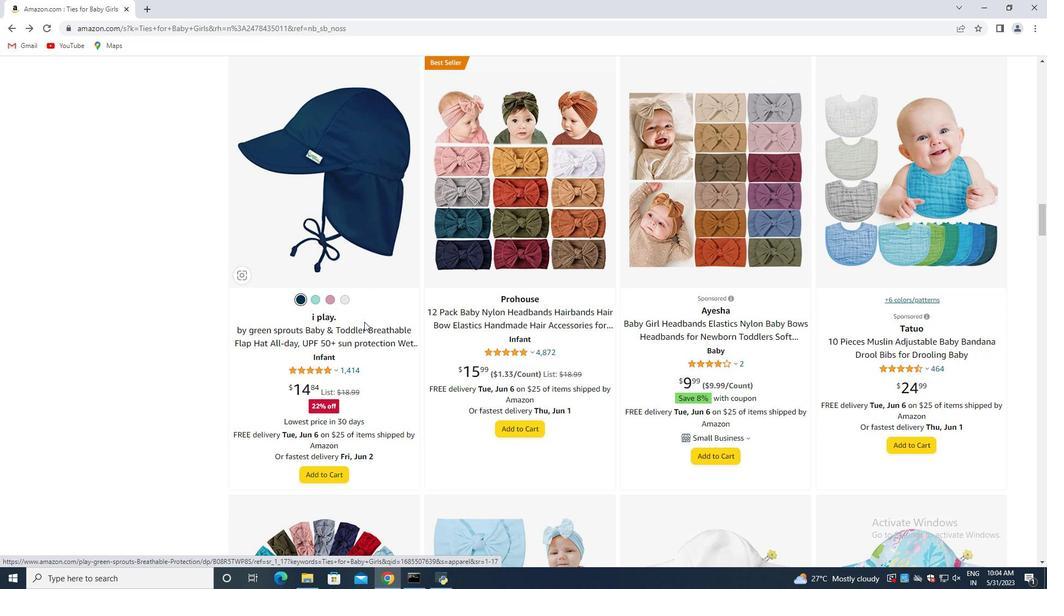 
Action: Mouse scrolled (364, 321) with delta (0, 0)
Screenshot: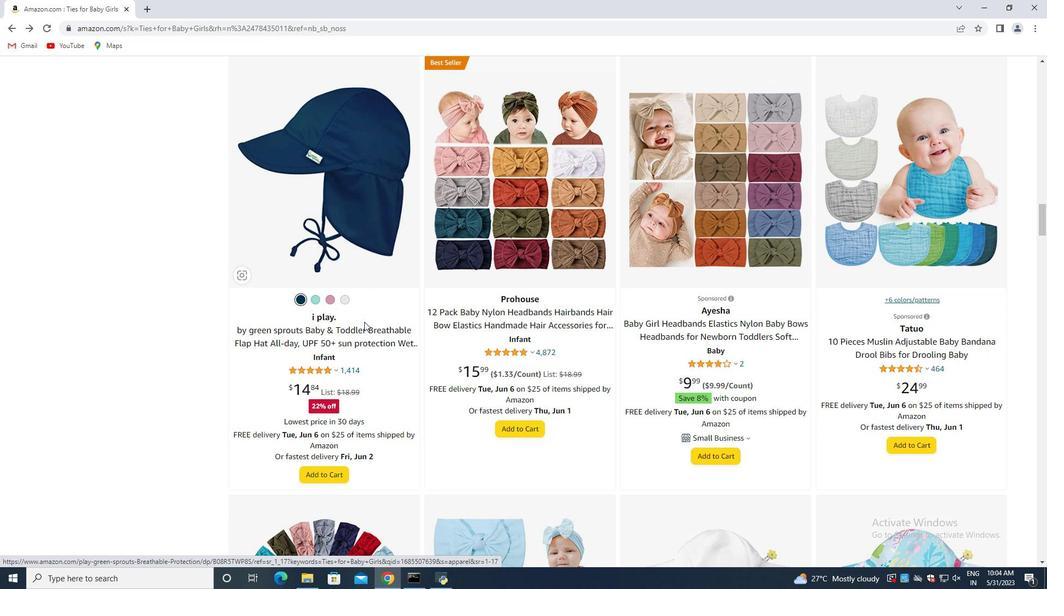 
Action: Mouse scrolled (364, 321) with delta (0, 0)
Screenshot: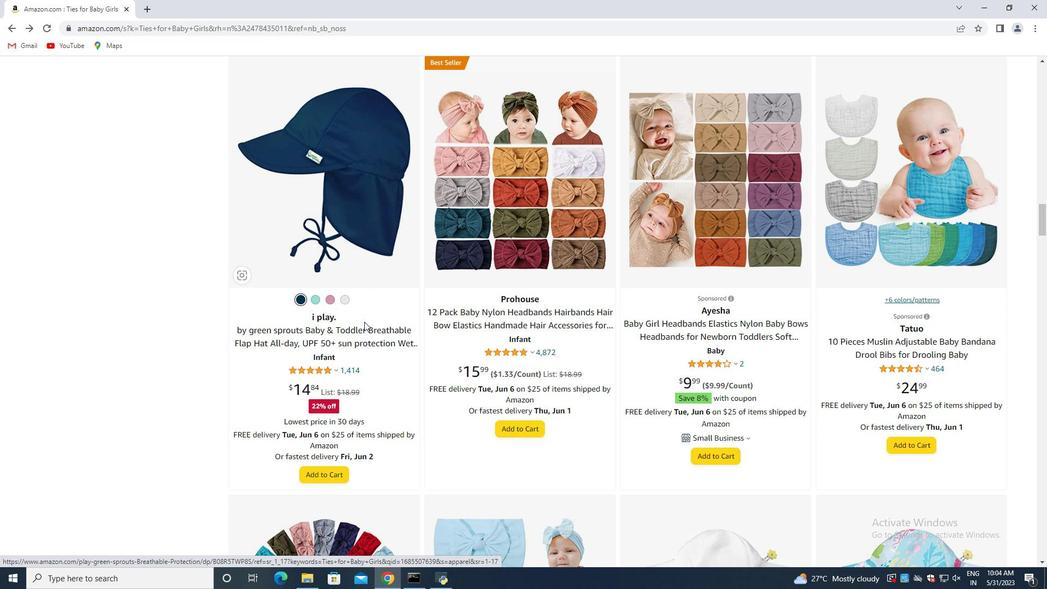 
Action: Mouse moved to (368, 317)
Screenshot: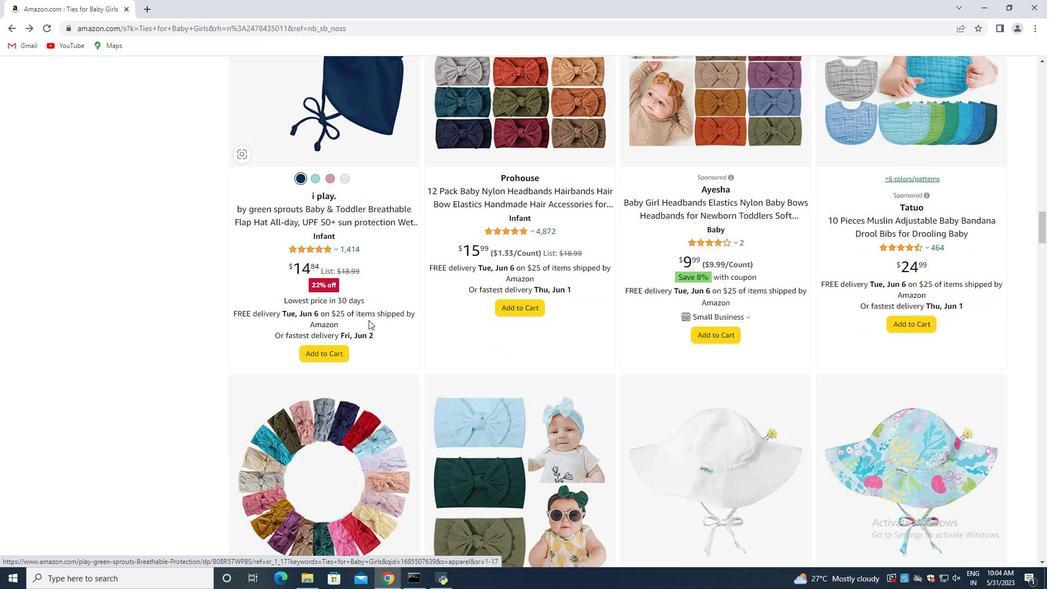 
Action: Mouse scrolled (368, 316) with delta (0, 0)
Screenshot: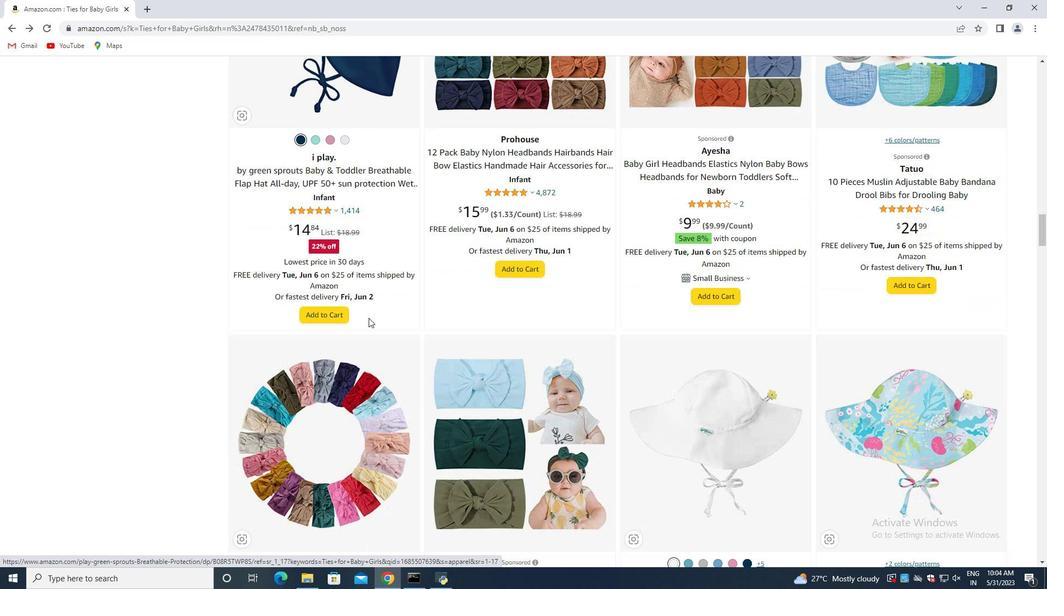 
Action: Mouse moved to (368, 316)
Screenshot: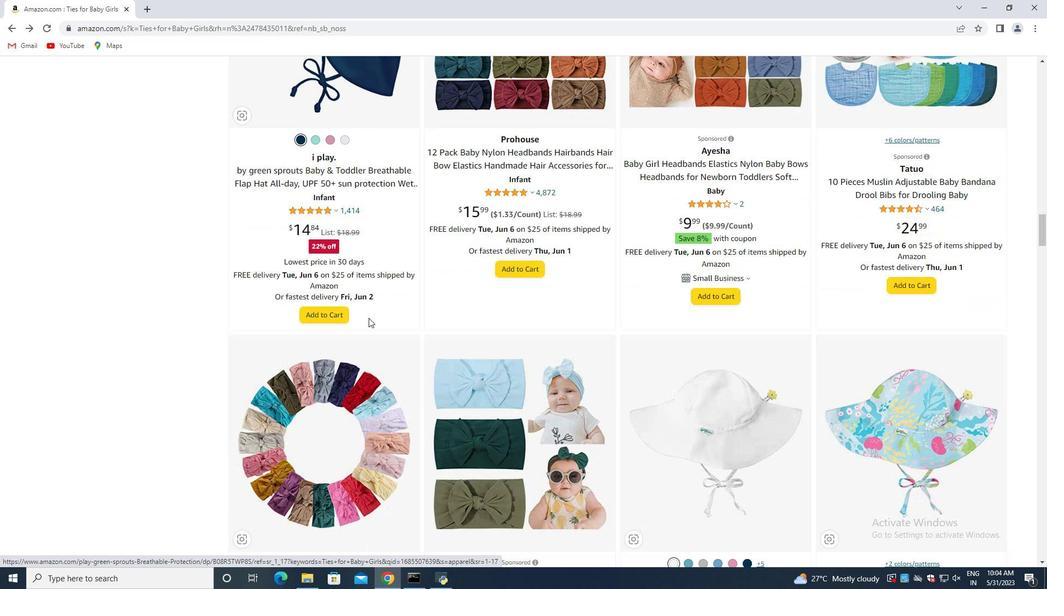 
Action: Mouse scrolled (368, 316) with delta (0, 0)
Screenshot: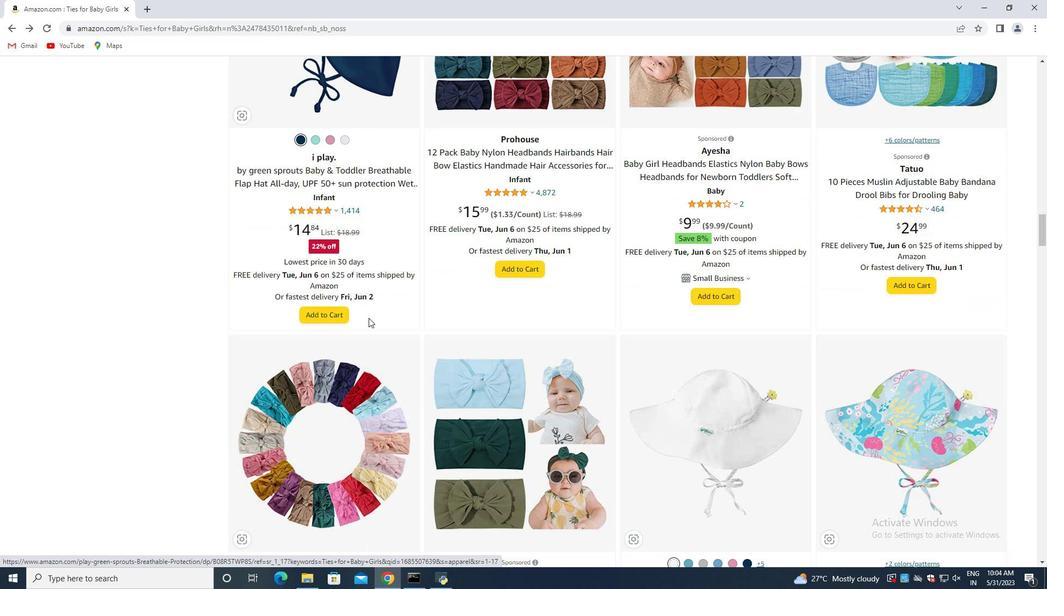 
Action: Mouse moved to (371, 313)
Screenshot: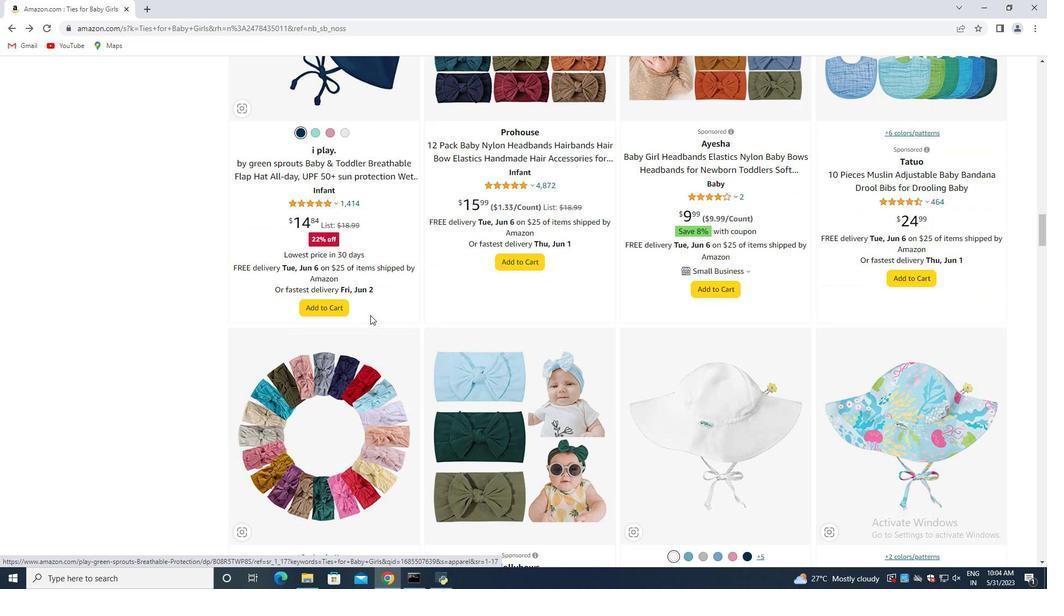 
Action: Mouse scrolled (371, 313) with delta (0, 0)
Screenshot: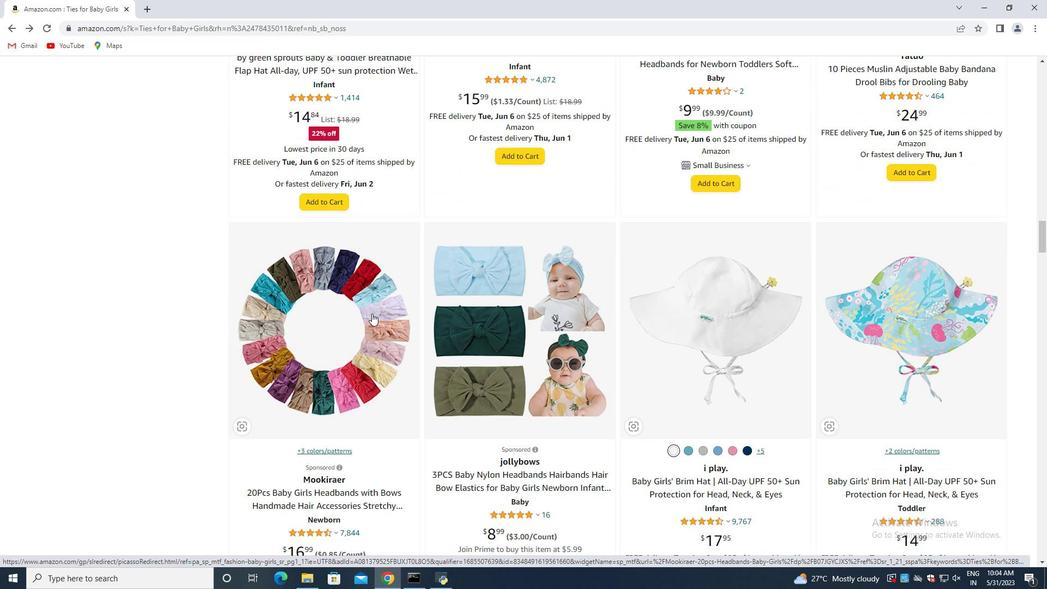 
Action: Mouse scrolled (371, 313) with delta (0, 0)
Screenshot: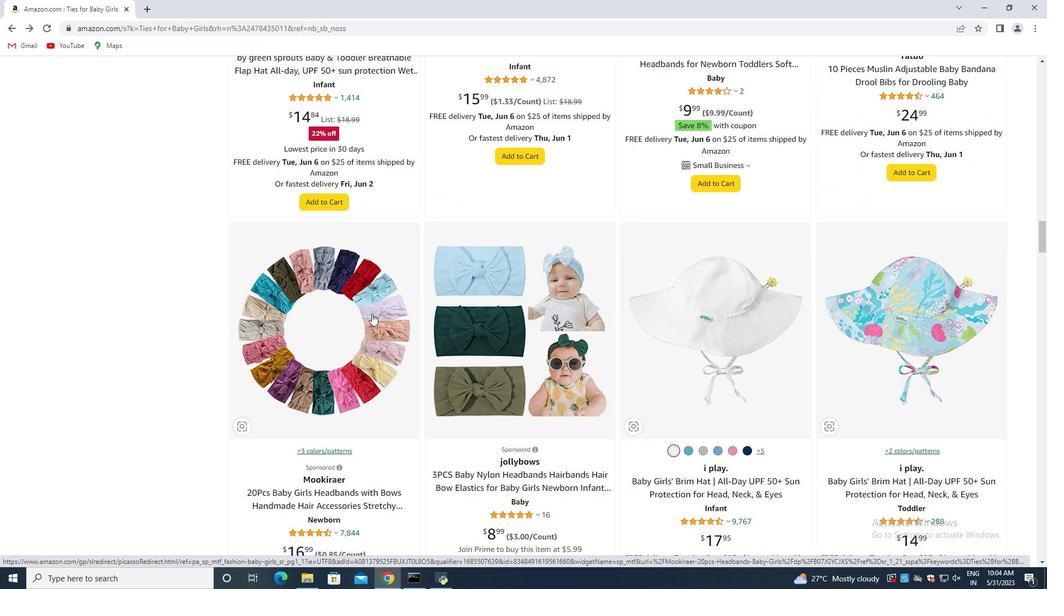
Action: Mouse scrolled (371, 313) with delta (0, 0)
Screenshot: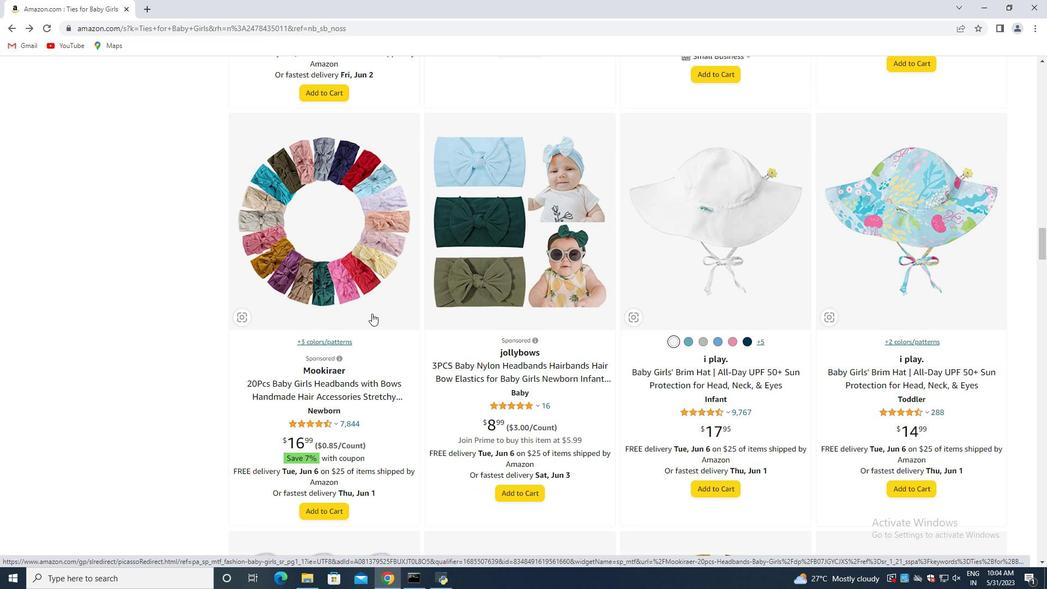 
Action: Mouse moved to (373, 313)
Screenshot: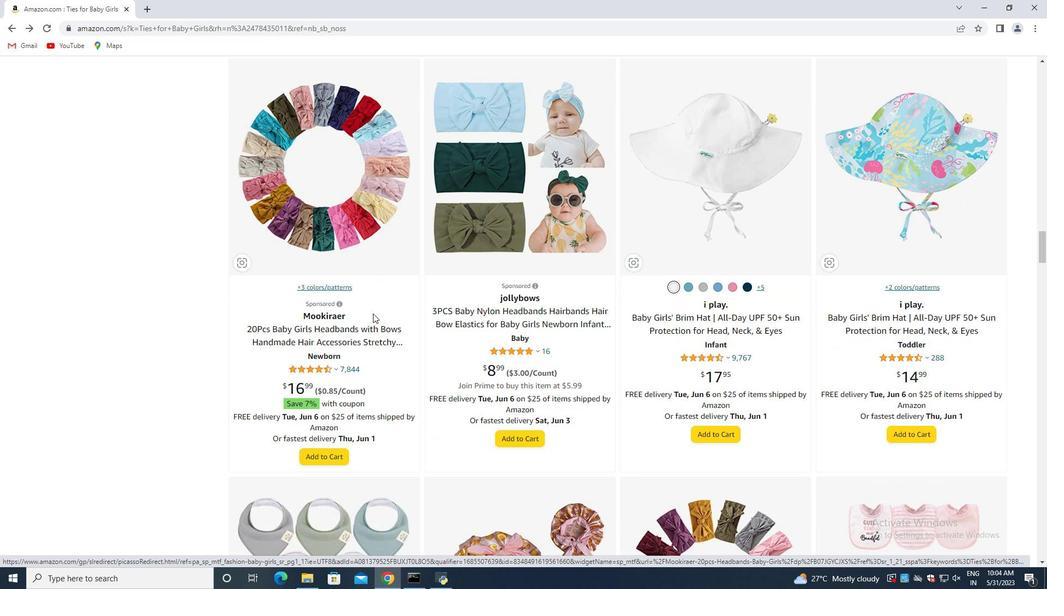 
Action: Mouse scrolled (373, 313) with delta (0, 0)
Screenshot: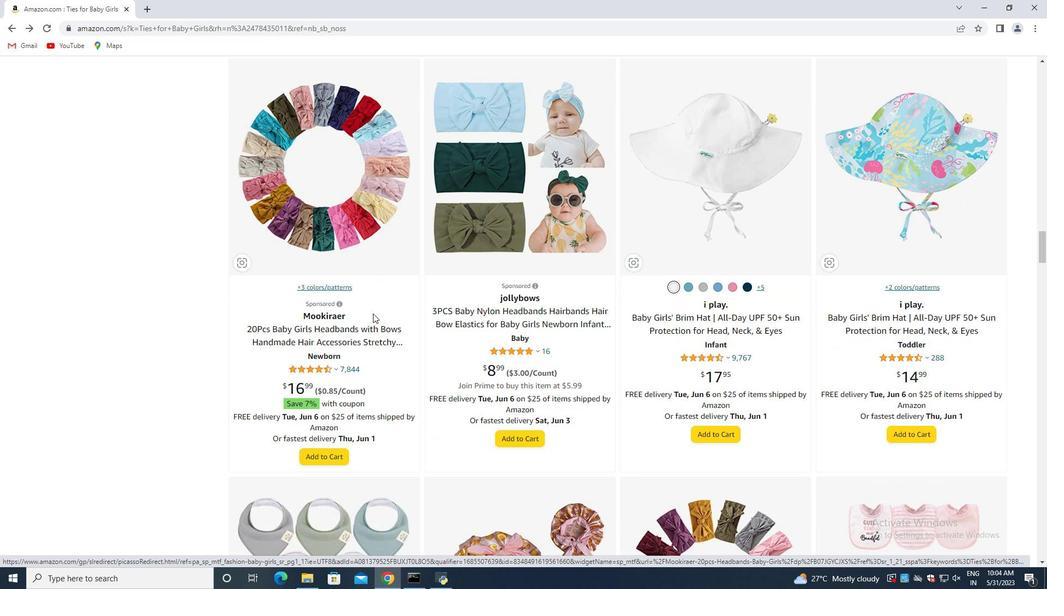 
Action: Mouse moved to (373, 313)
Screenshot: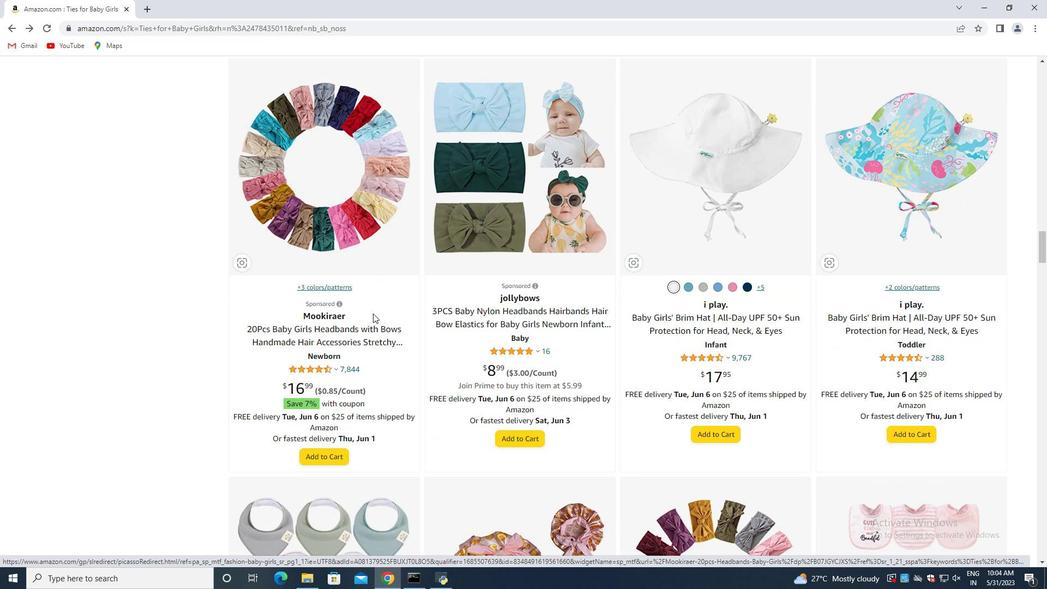 
Action: Mouse scrolled (373, 313) with delta (0, 0)
Screenshot: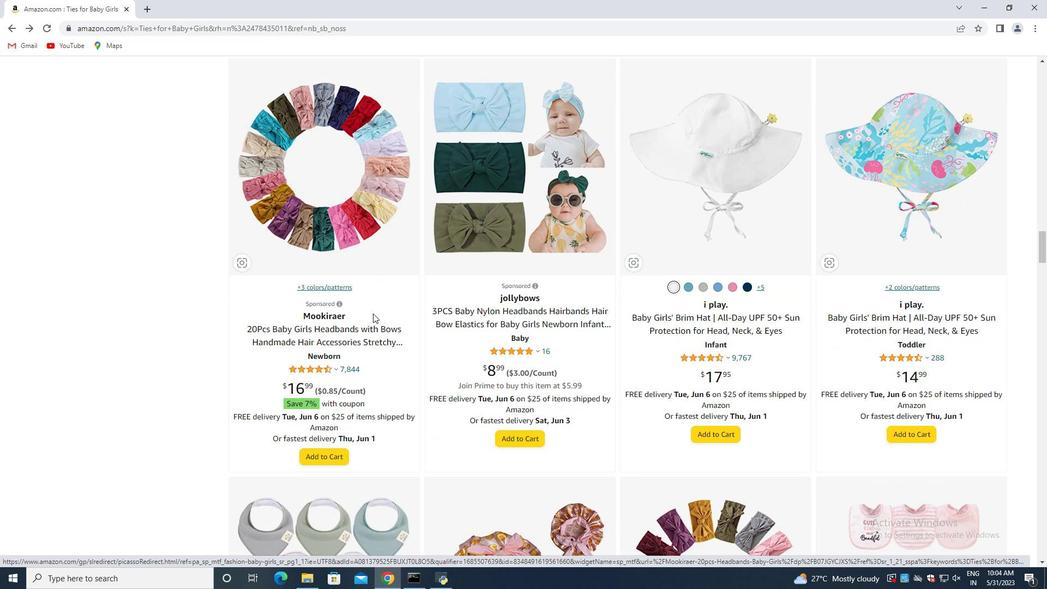 
Action: Mouse moved to (375, 313)
Screenshot: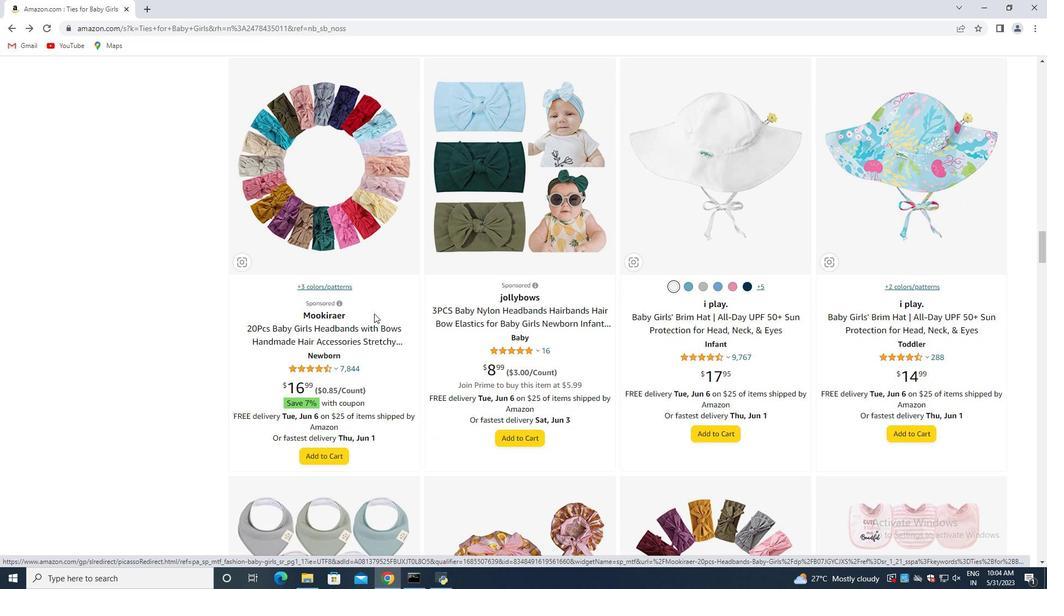 
Action: Mouse scrolled (375, 312) with delta (0, 0)
Screenshot: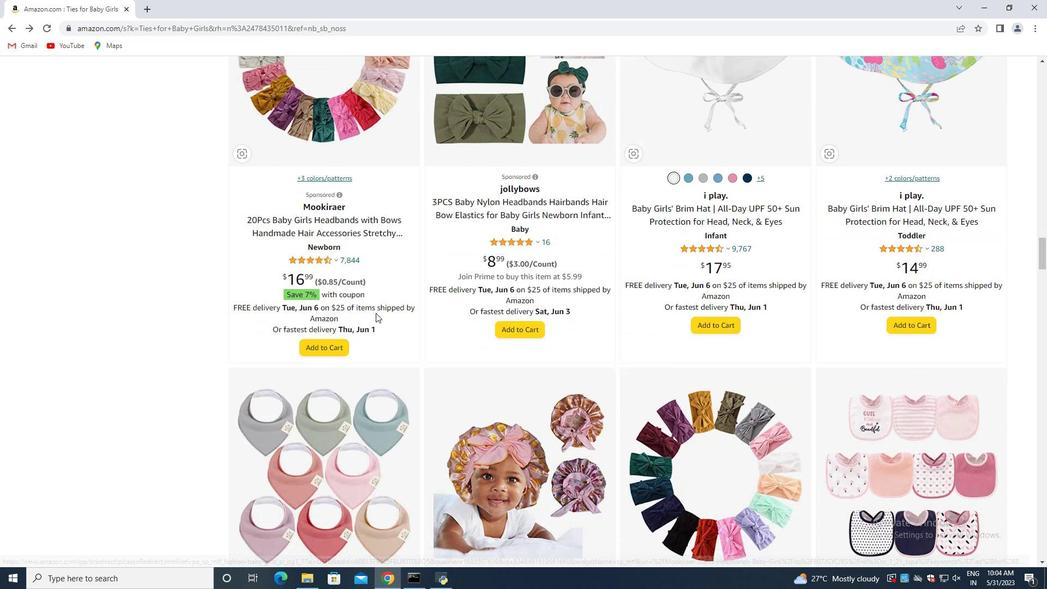 
Action: Mouse scrolled (375, 312) with delta (0, 0)
Screenshot: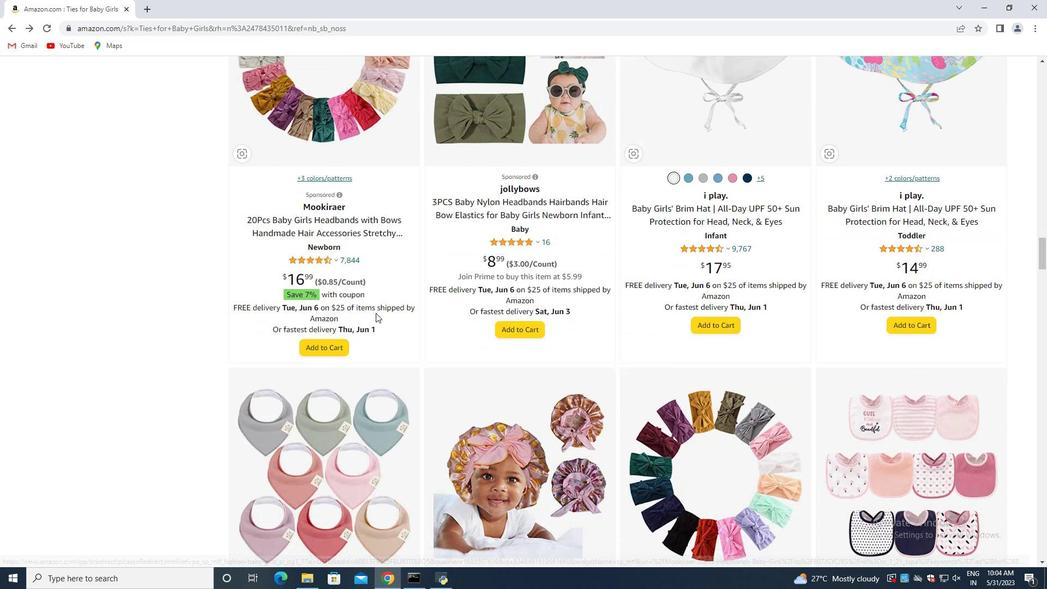 
Action: Mouse scrolled (375, 312) with delta (0, 0)
Screenshot: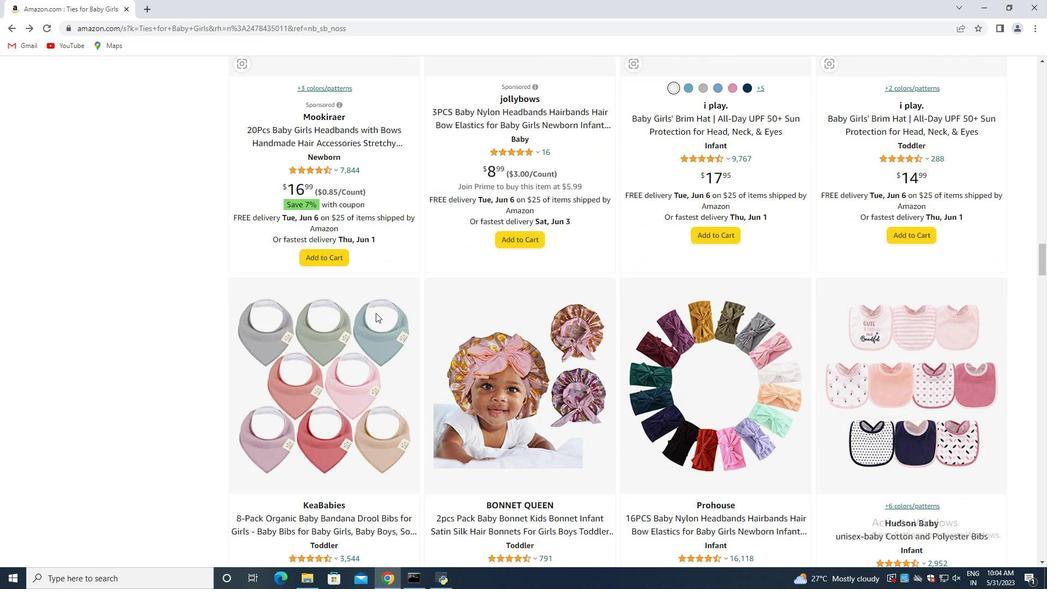 
Action: Mouse scrolled (375, 312) with delta (0, 0)
Screenshot: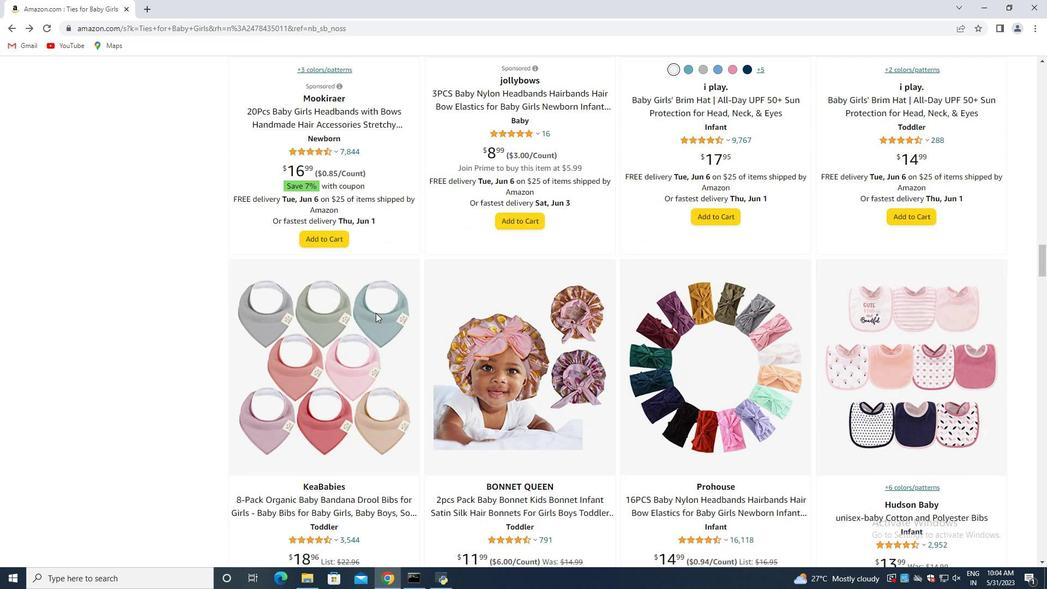 
Action: Mouse moved to (379, 313)
Screenshot: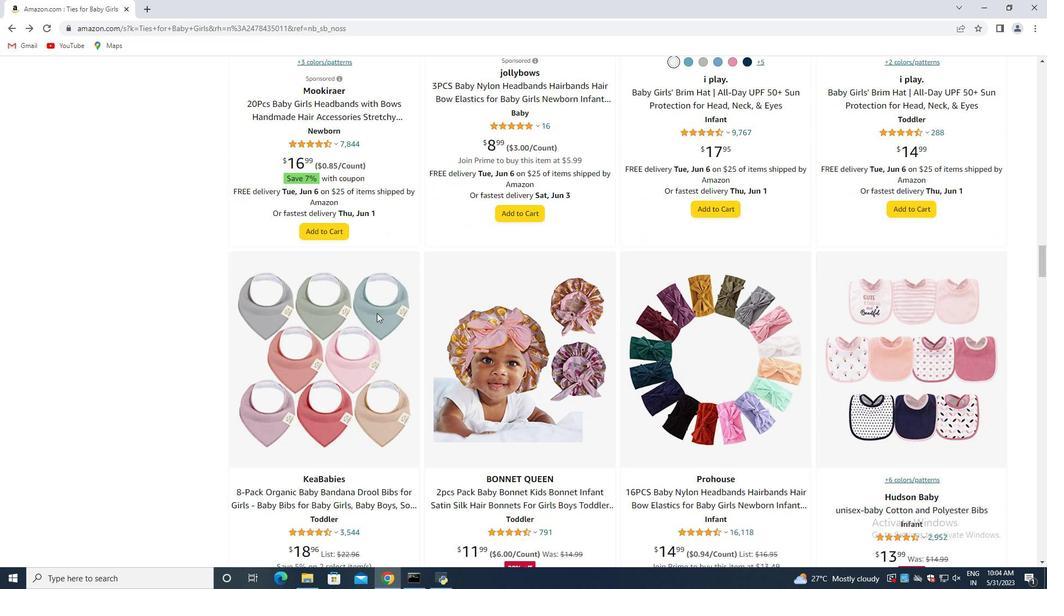 
Action: Mouse scrolled (379, 312) with delta (0, 0)
Screenshot: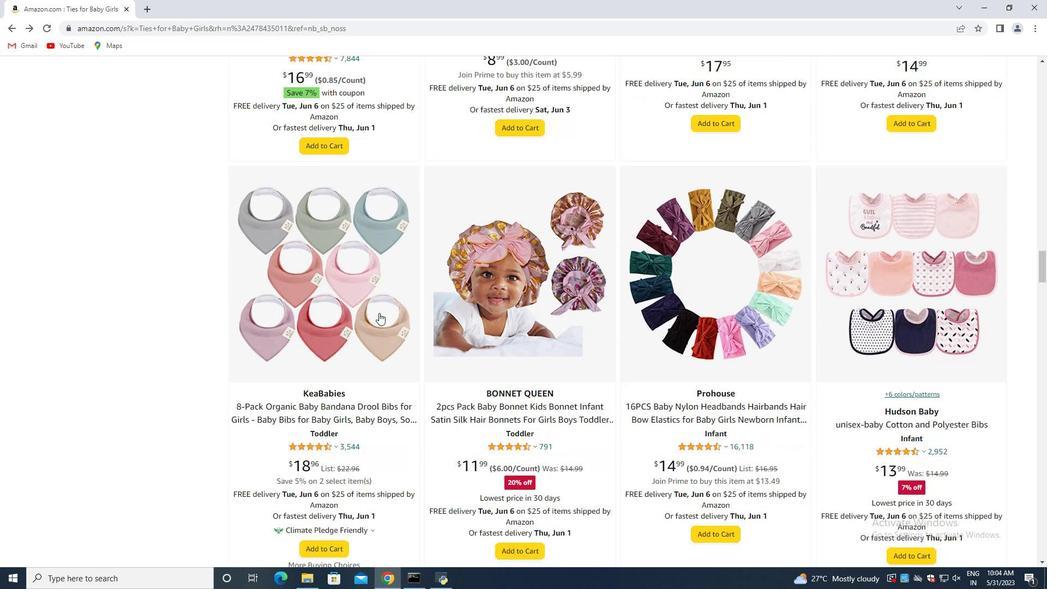 
Action: Mouse scrolled (379, 312) with delta (0, 0)
Screenshot: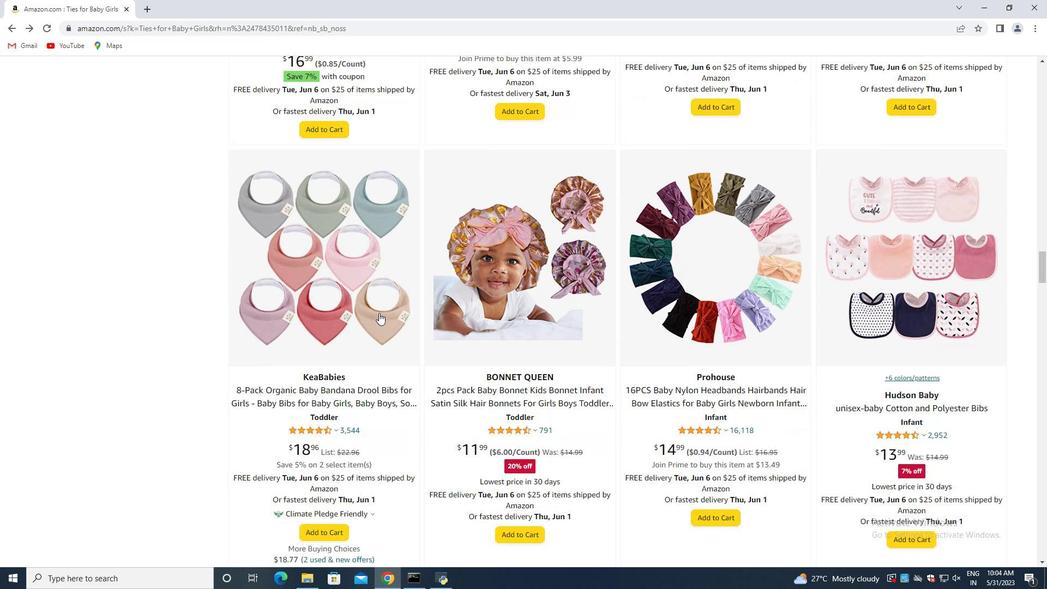 
Action: Mouse scrolled (379, 312) with delta (0, 0)
Screenshot: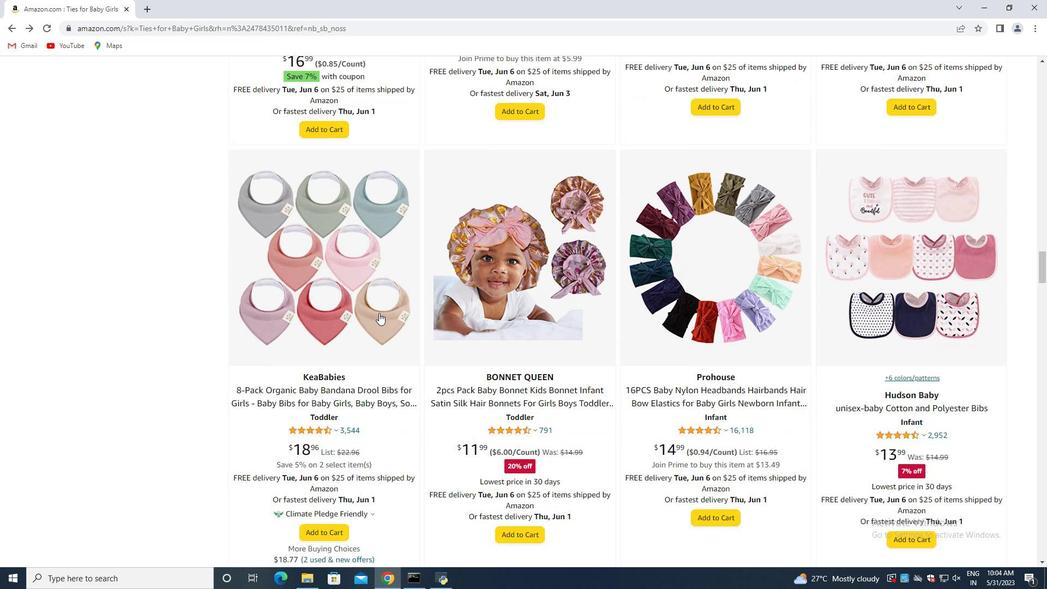 
Action: Mouse moved to (382, 311)
Screenshot: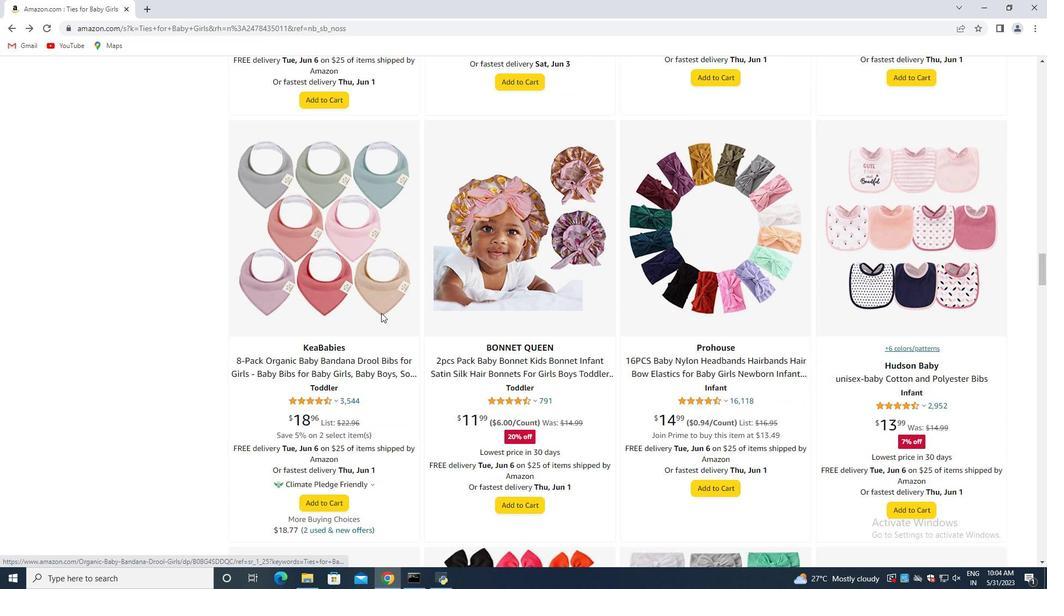 
Action: Mouse scrolled (382, 311) with delta (0, 0)
Screenshot: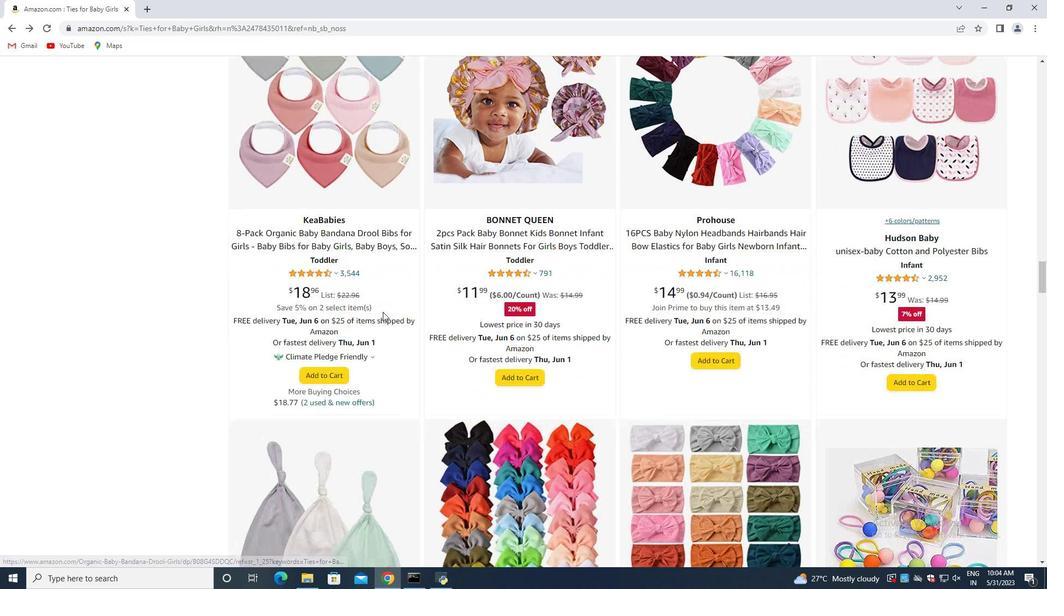 
Action: Mouse scrolled (382, 311) with delta (0, 0)
Screenshot: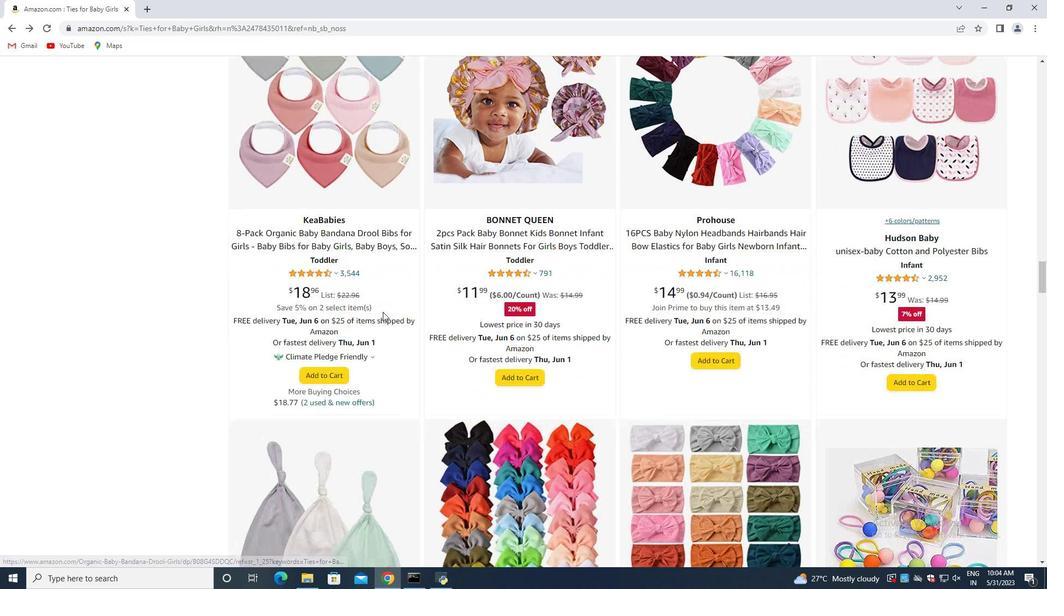 
Action: Mouse moved to (382, 311)
Screenshot: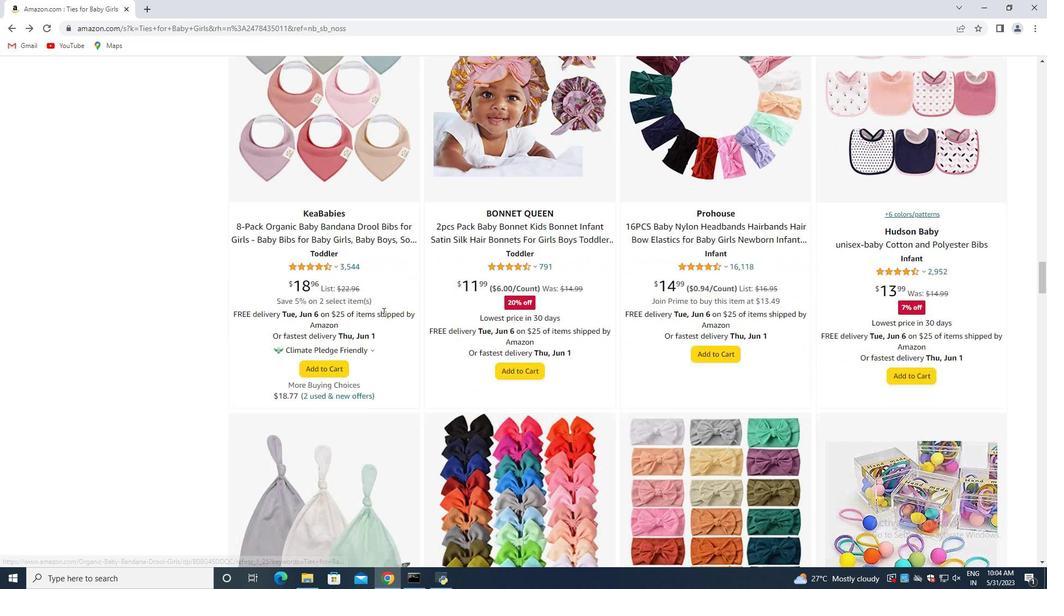 
Action: Mouse scrolled (382, 311) with delta (0, 0)
Screenshot: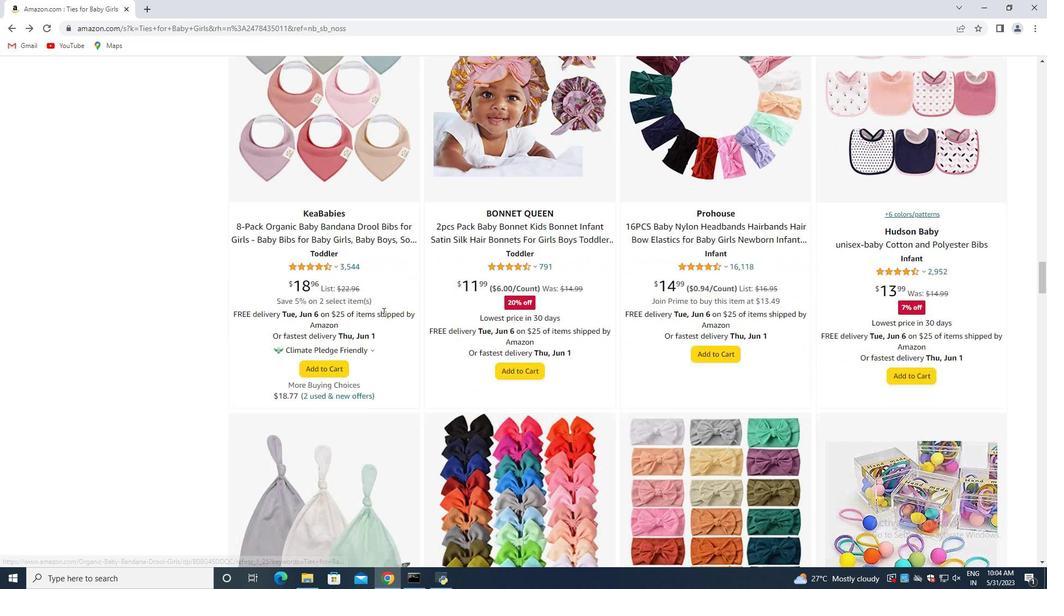 
Action: Mouse moved to (388, 310)
Screenshot: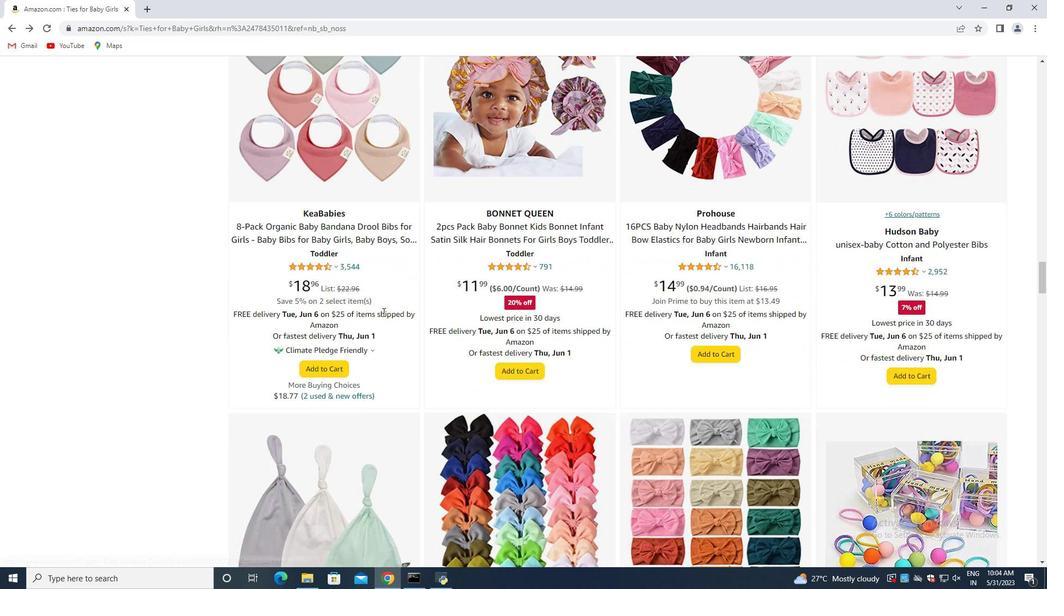 
Action: Mouse scrolled (388, 309) with delta (0, 0)
Screenshot: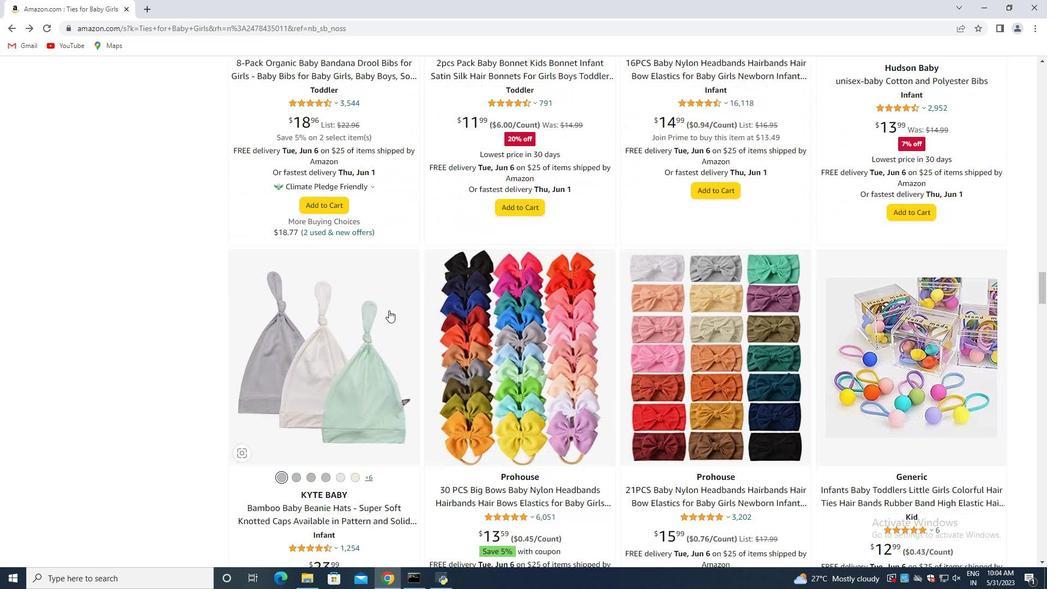 
Action: Mouse scrolled (388, 309) with delta (0, 0)
Screenshot: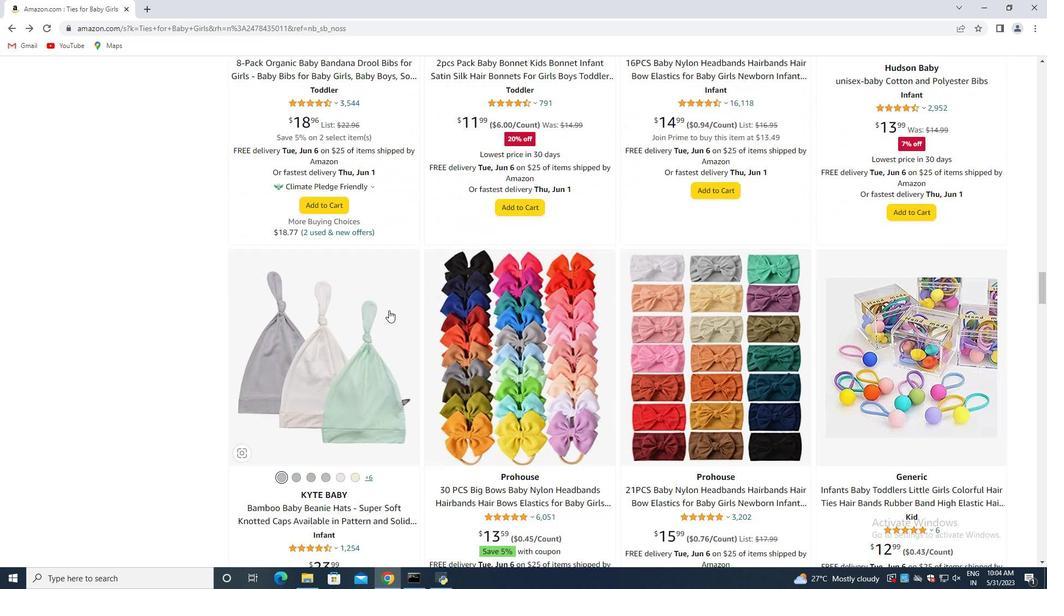 
Action: Mouse moved to (389, 310)
Screenshot: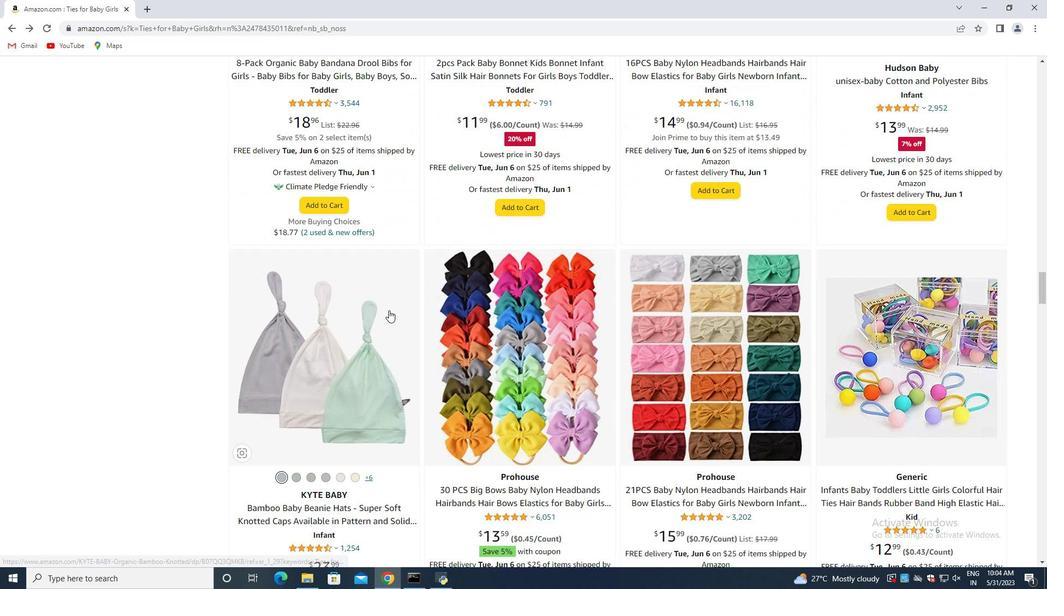 
Action: Mouse scrolled (389, 309) with delta (0, 0)
Screenshot: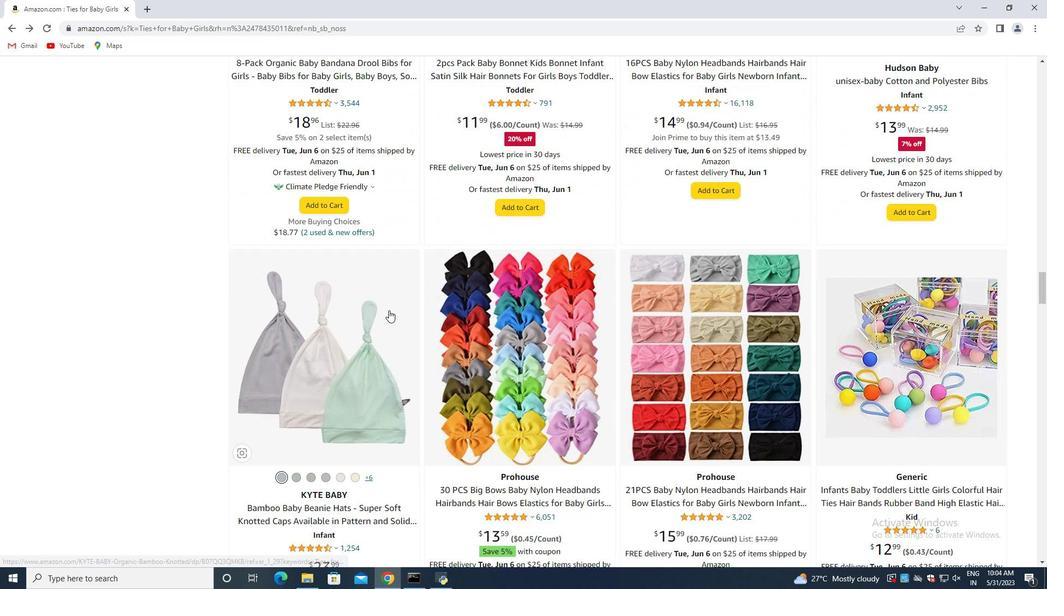 
Action: Mouse moved to (390, 310)
Screenshot: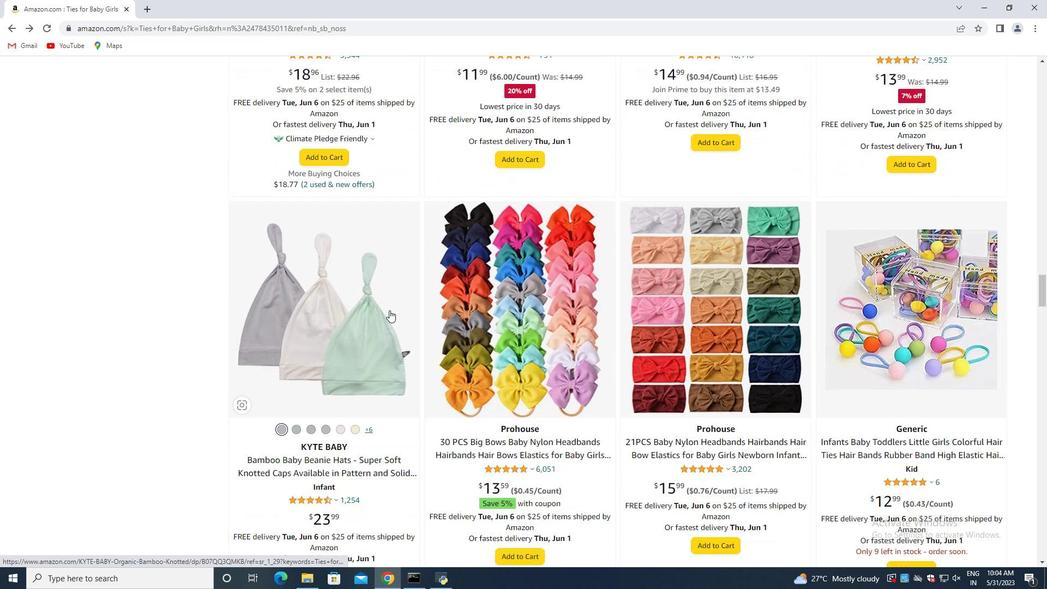 
Action: Mouse scrolled (390, 309) with delta (0, 0)
Screenshot: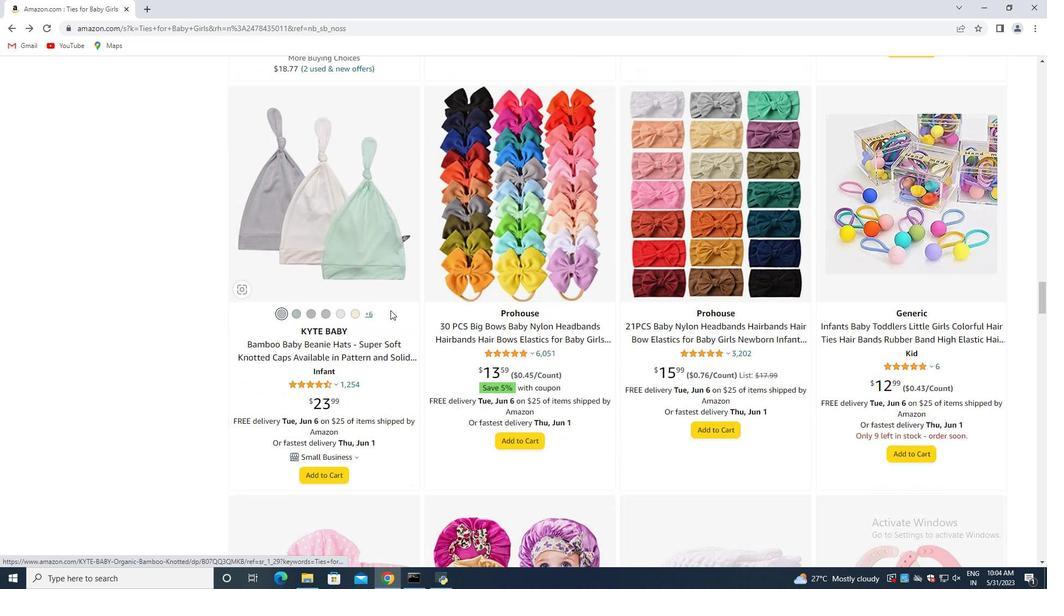 
Action: Mouse scrolled (390, 309) with delta (0, 0)
Screenshot: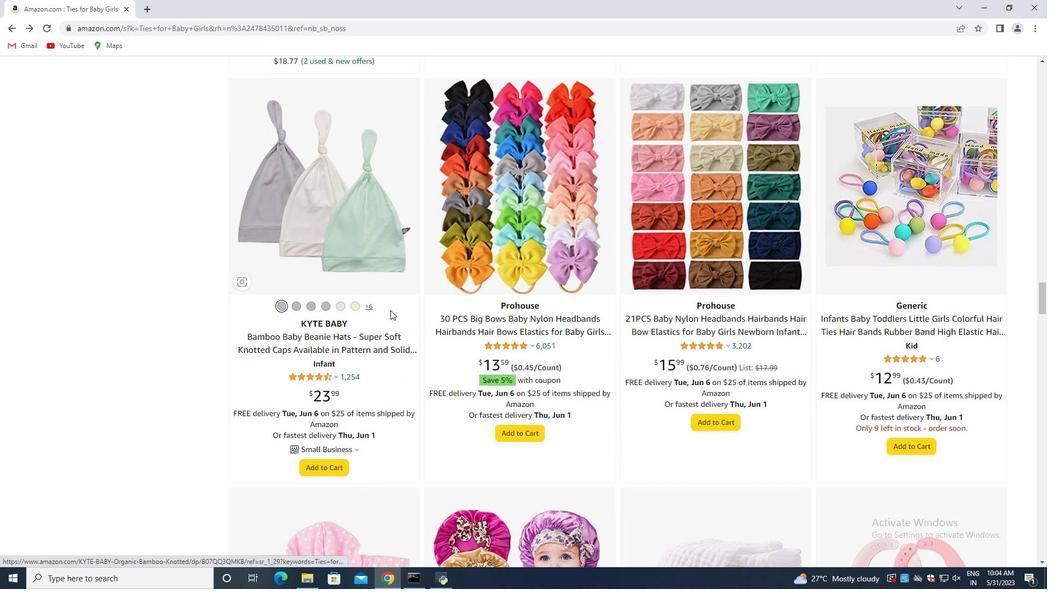 
Action: Mouse scrolled (390, 309) with delta (0, 0)
Screenshot: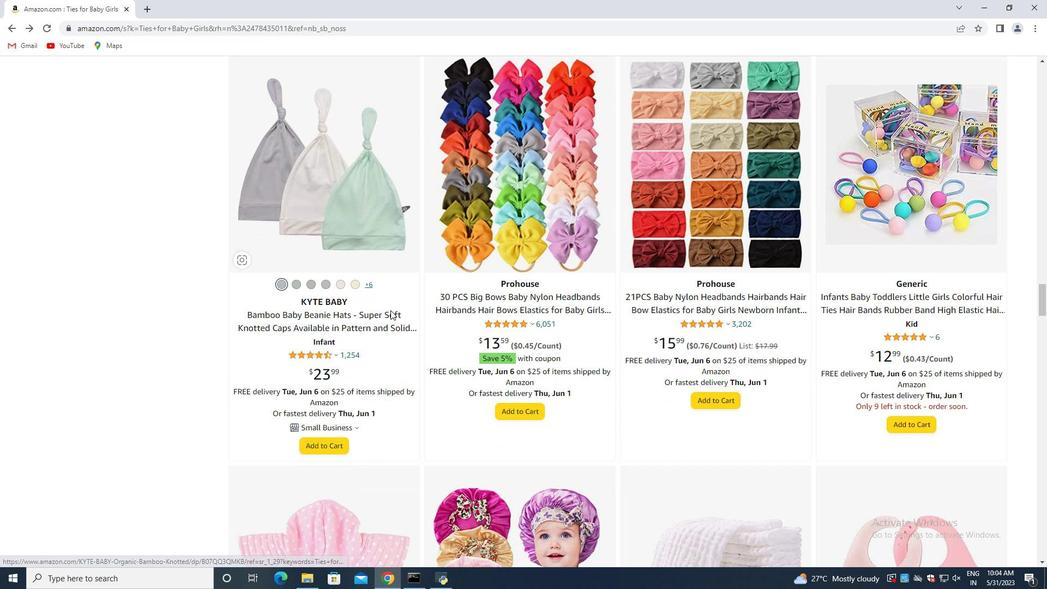 
Action: Mouse scrolled (390, 309) with delta (0, 0)
Screenshot: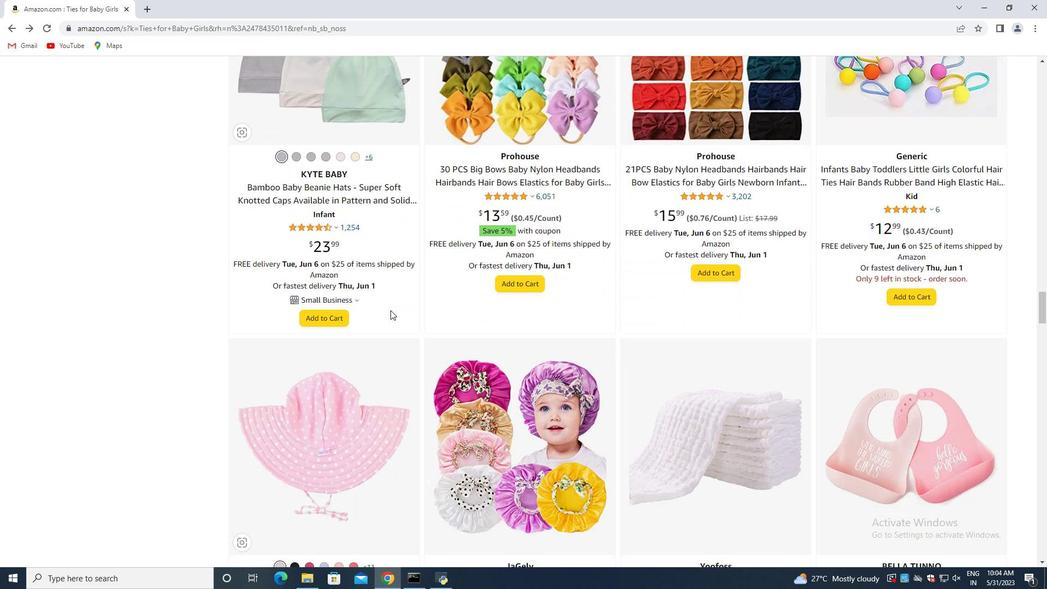 
Action: Mouse scrolled (390, 309) with delta (0, 0)
Screenshot: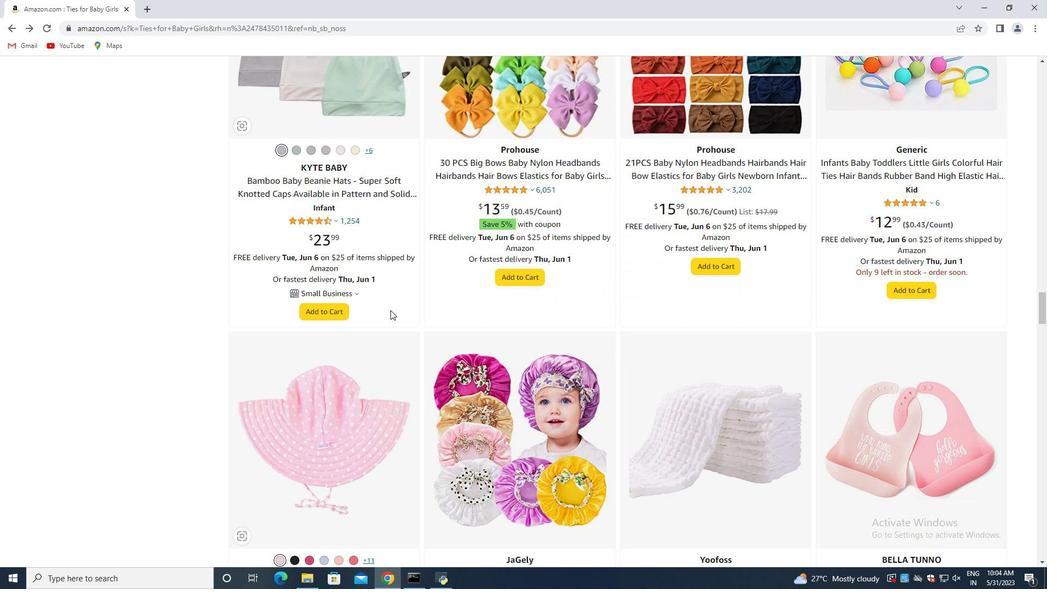 
Action: Mouse scrolled (390, 309) with delta (0, 0)
Screenshot: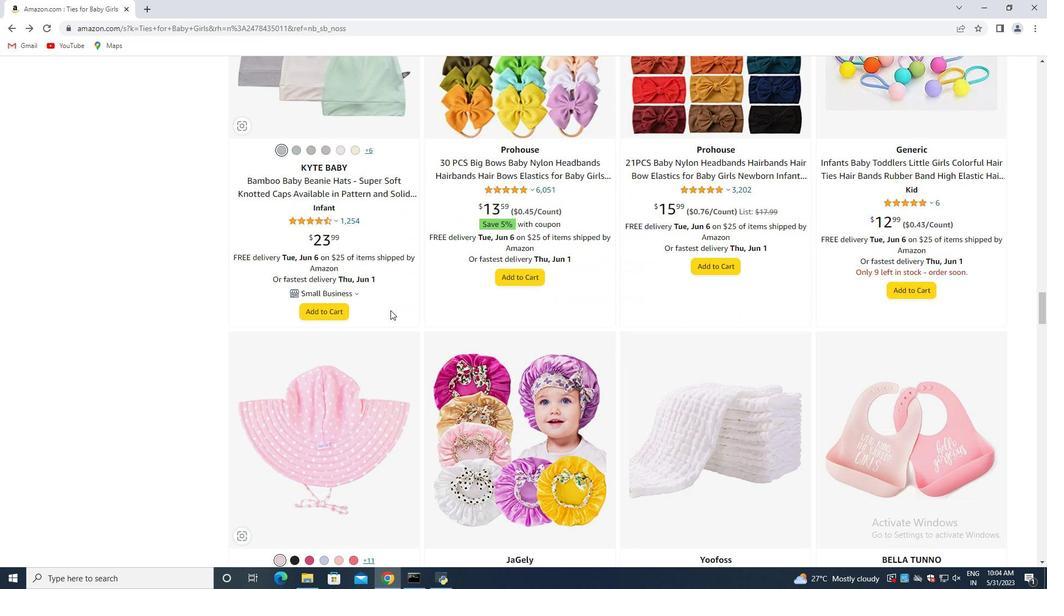 
Action: Mouse scrolled (390, 309) with delta (0, 0)
Screenshot: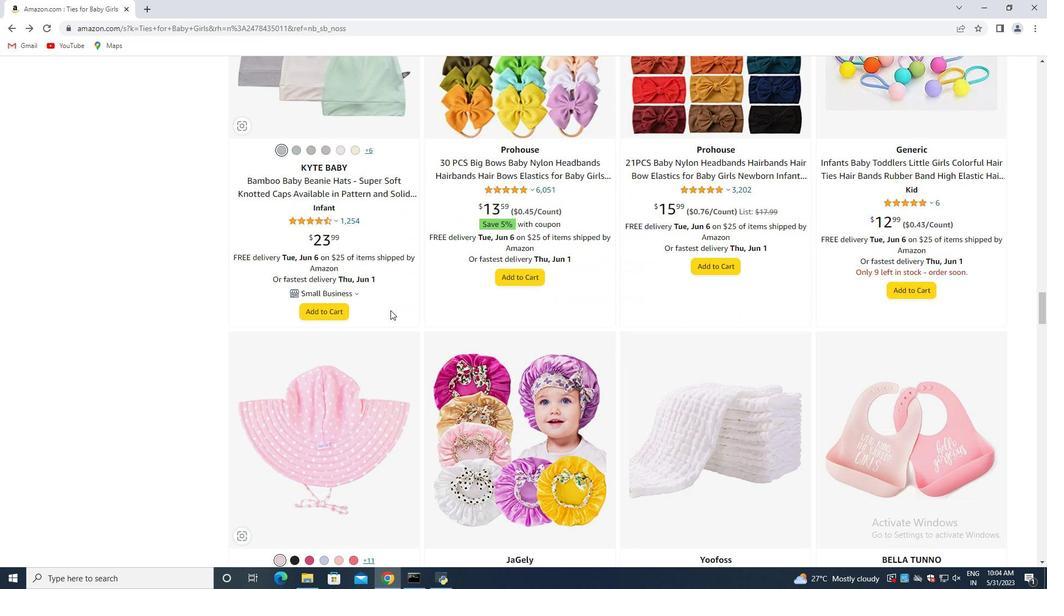
Action: Mouse scrolled (390, 309) with delta (0, 0)
Screenshot: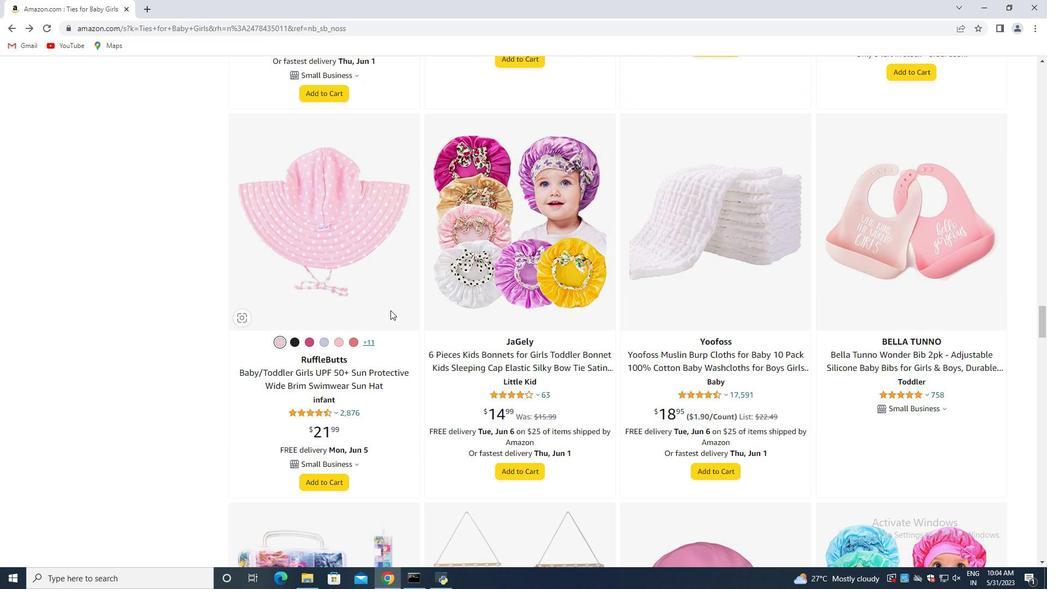 
Action: Mouse scrolled (390, 309) with delta (0, 0)
